 Task: Go to Program & Features. Select Whole Food Market. Add to cart Organic Spinach-2. Select Amazon Health. Add to cart Mineral Supplements-2. Place order for Daisy Wilson, _x000D_
675 Giesler Rd_x000D_
Jasper, Indiana(IN), 47546, Cell Number (812) 678-2353
Action: Mouse moved to (22, 83)
Screenshot: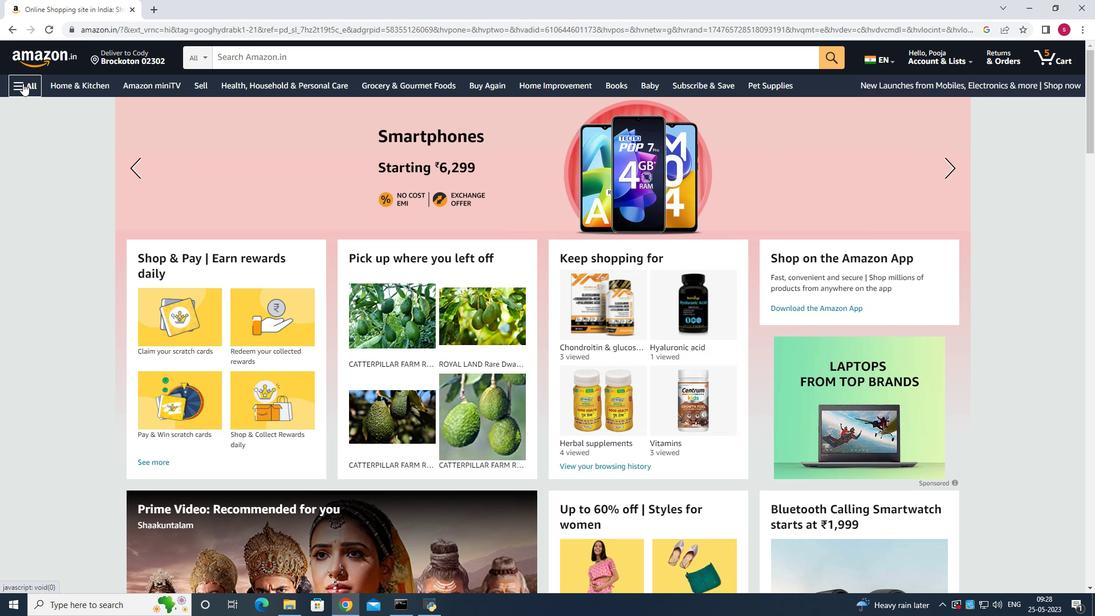 
Action: Mouse pressed left at (22, 83)
Screenshot: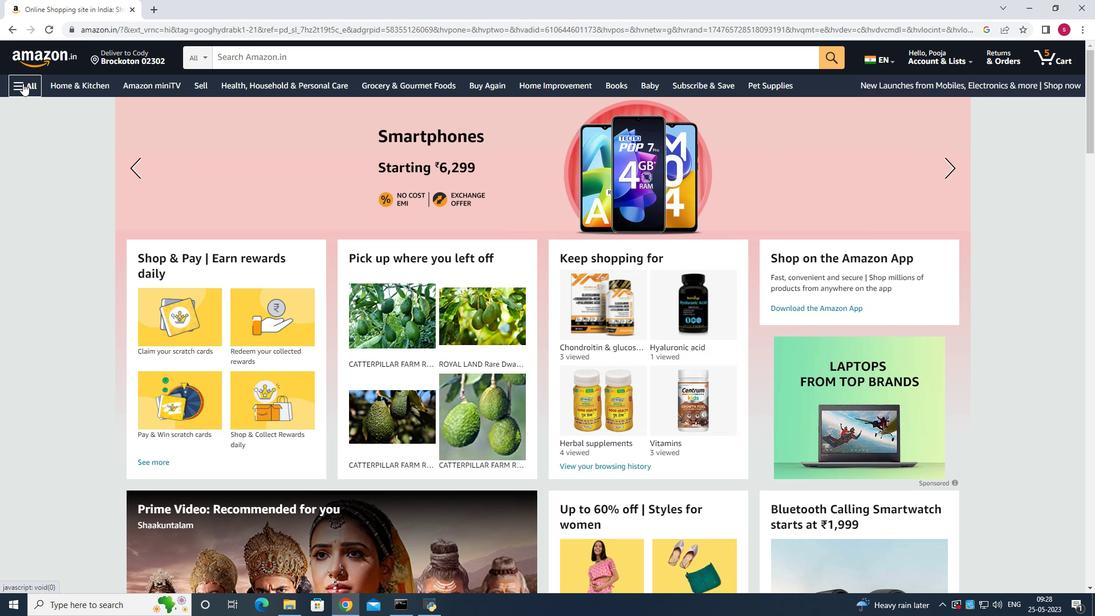 
Action: Mouse moved to (71, 164)
Screenshot: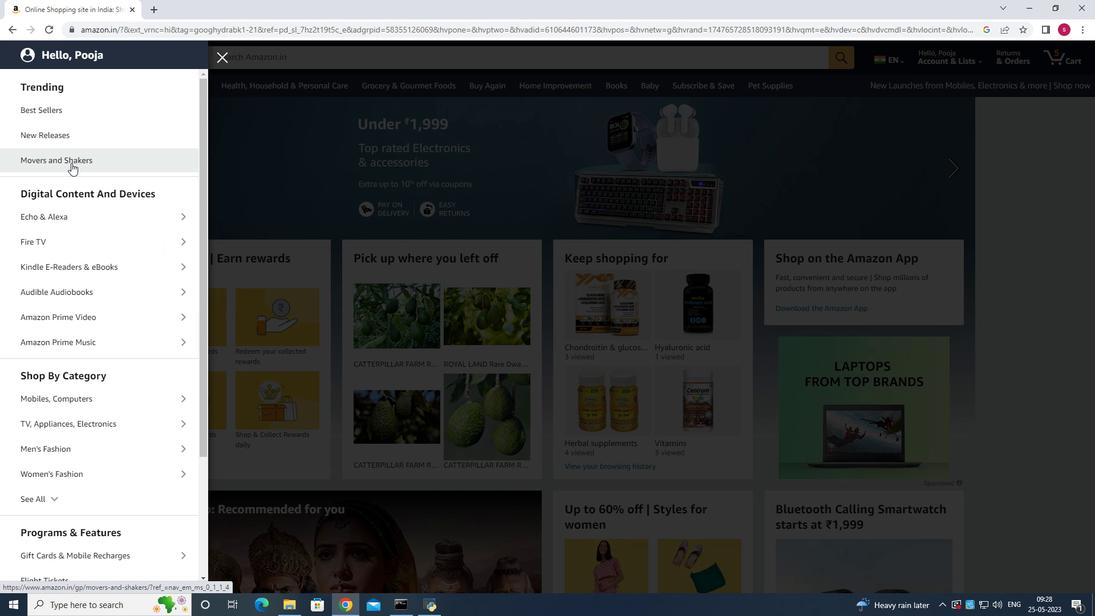 
Action: Mouse scrolled (71, 164) with delta (0, 0)
Screenshot: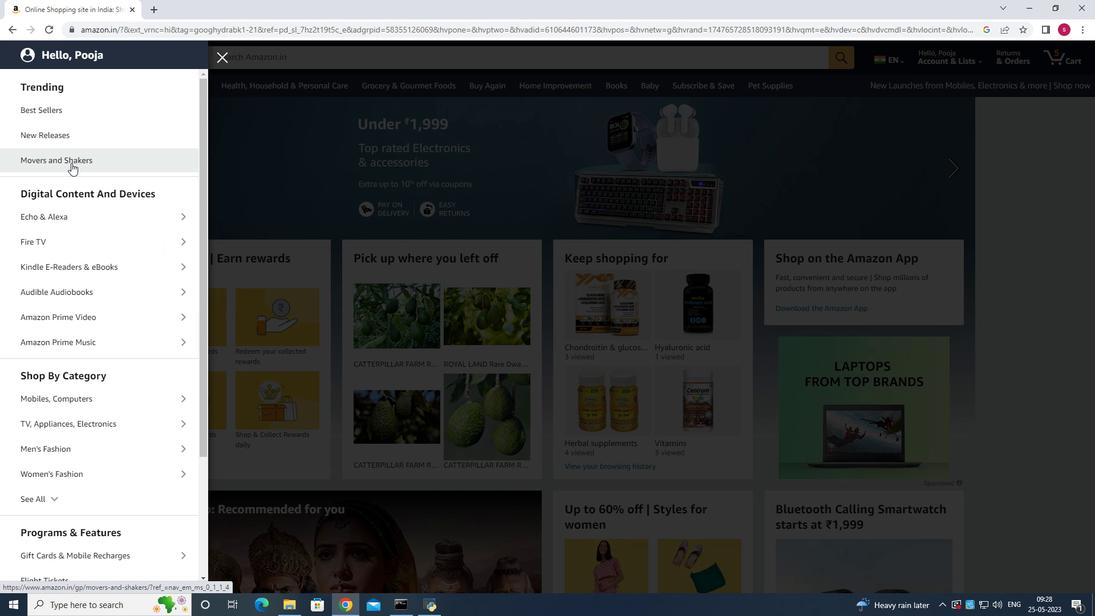 
Action: Mouse scrolled (71, 164) with delta (0, 0)
Screenshot: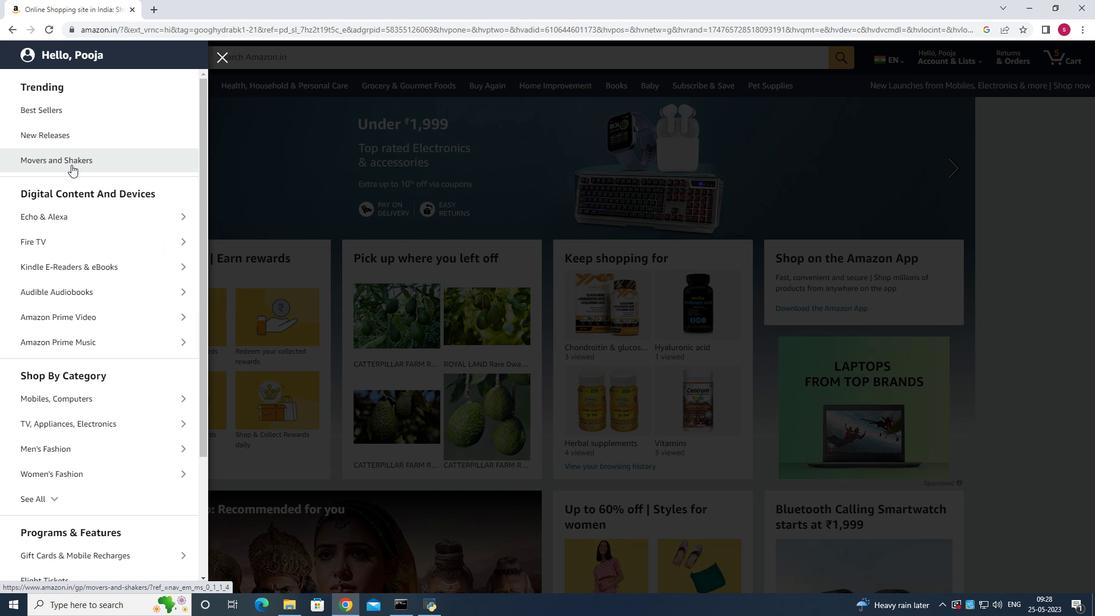 
Action: Mouse scrolled (71, 164) with delta (0, 0)
Screenshot: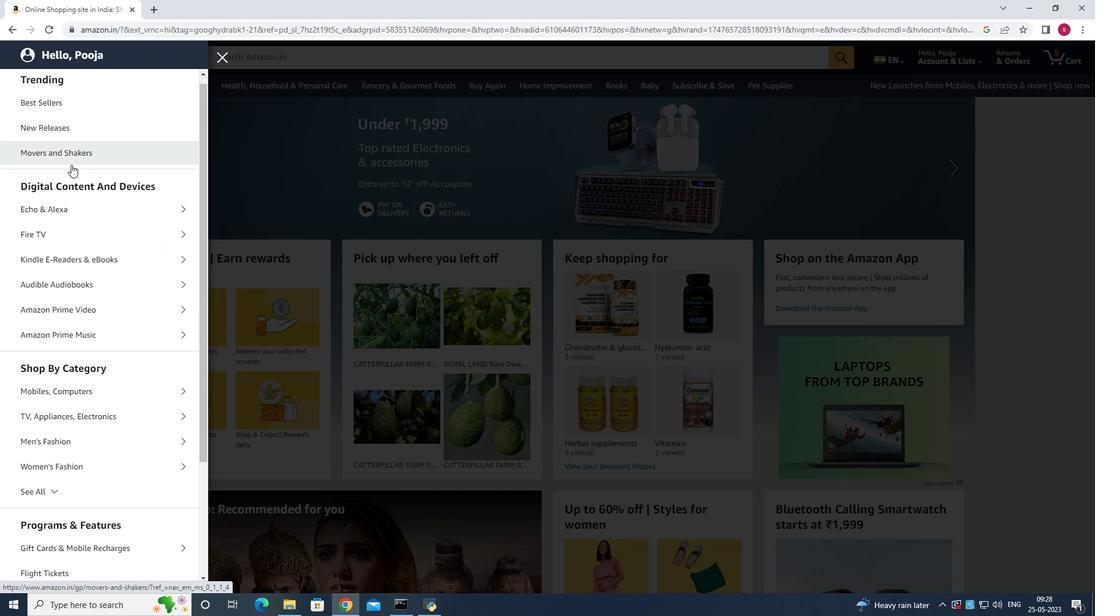 
Action: Mouse scrolled (71, 164) with delta (0, 0)
Screenshot: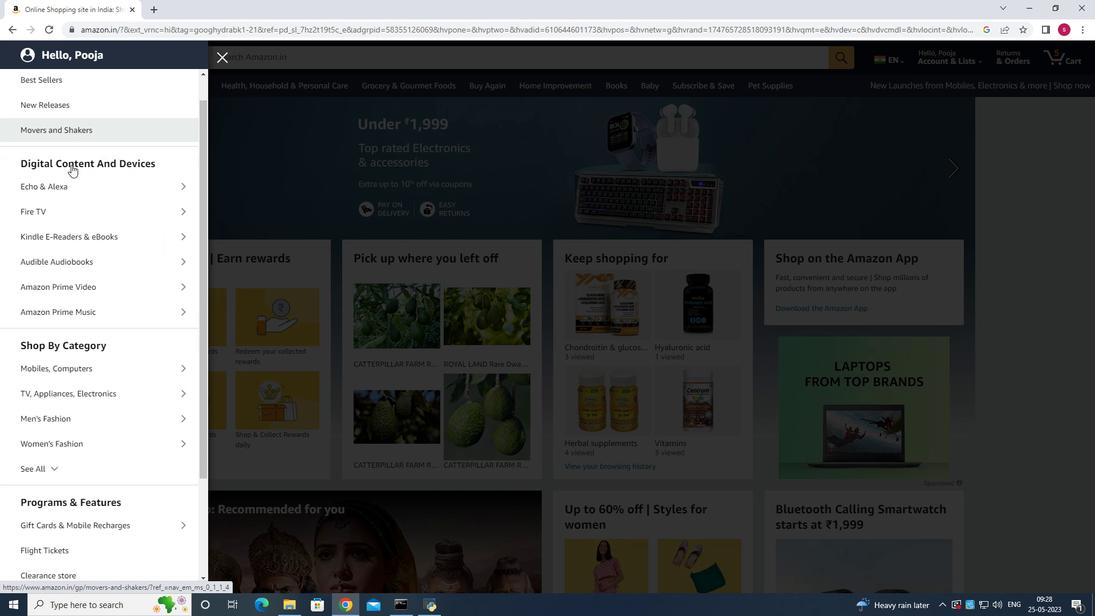 
Action: Mouse scrolled (71, 164) with delta (0, 0)
Screenshot: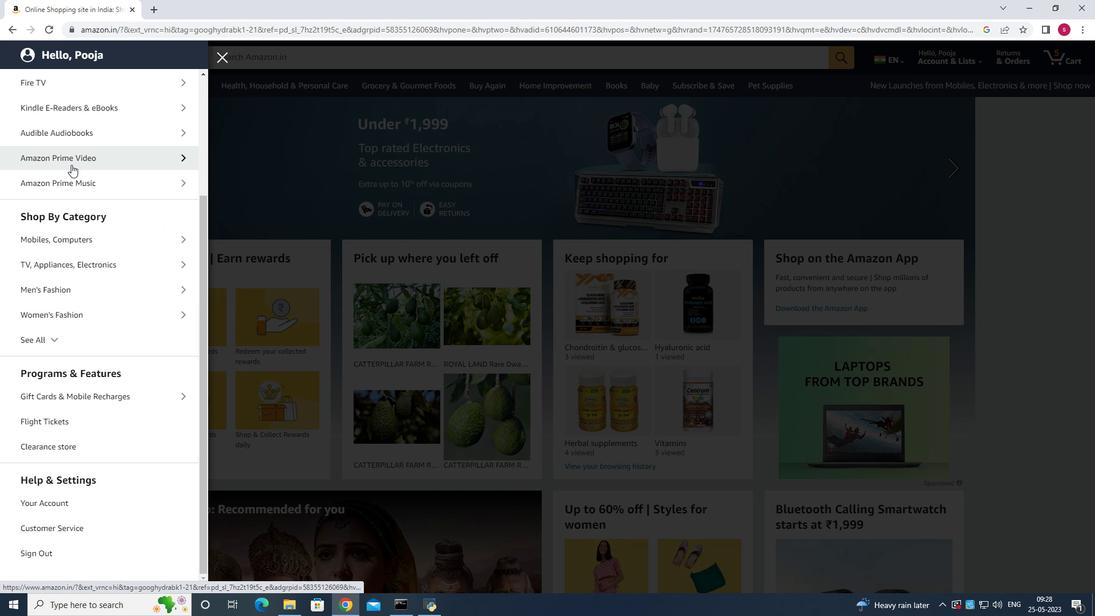 
Action: Mouse scrolled (71, 164) with delta (0, 0)
Screenshot: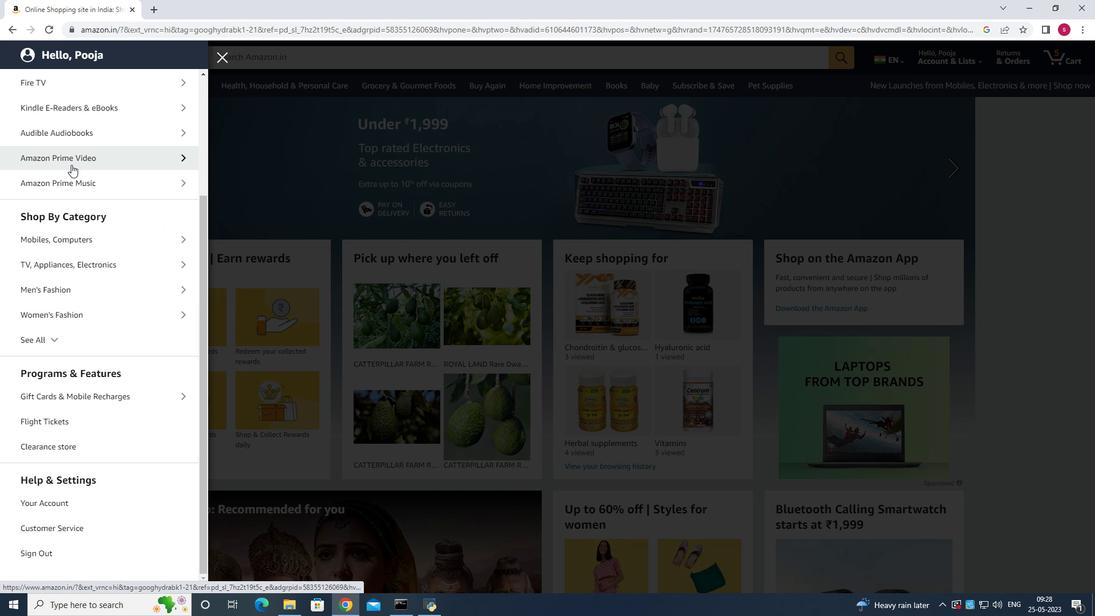 
Action: Mouse scrolled (71, 164) with delta (0, 0)
Screenshot: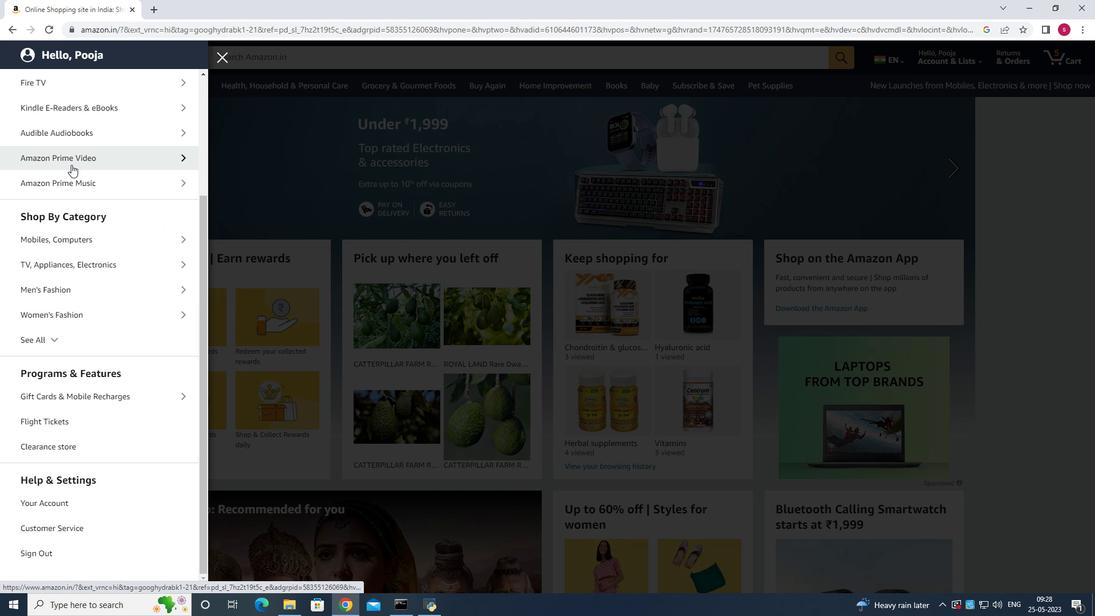 
Action: Mouse moved to (106, 400)
Screenshot: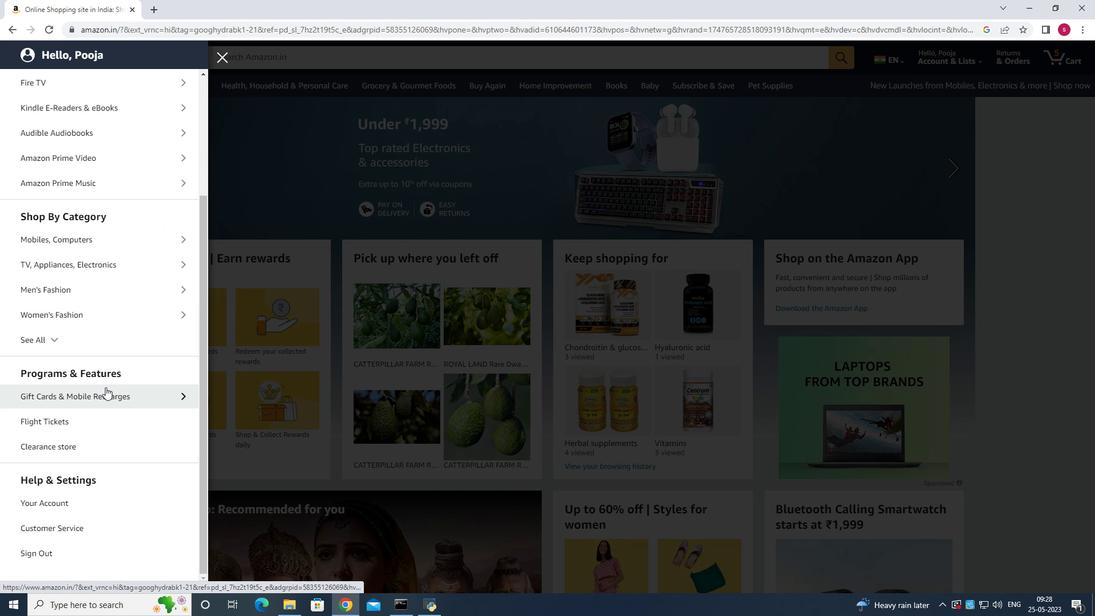 
Action: Mouse pressed left at (106, 400)
Screenshot: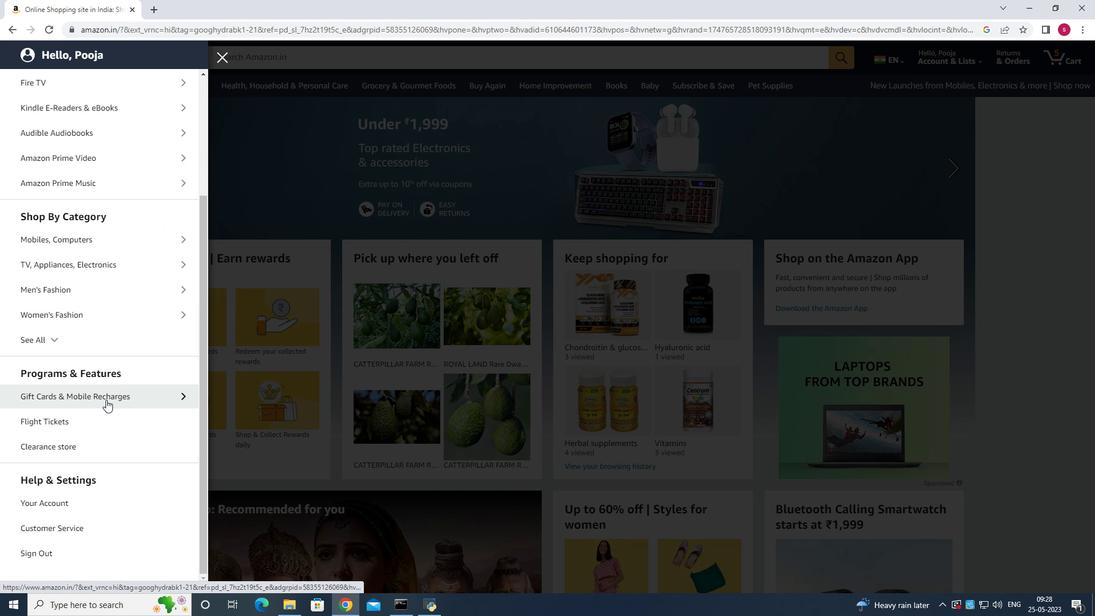
Action: Mouse moved to (345, 256)
Screenshot: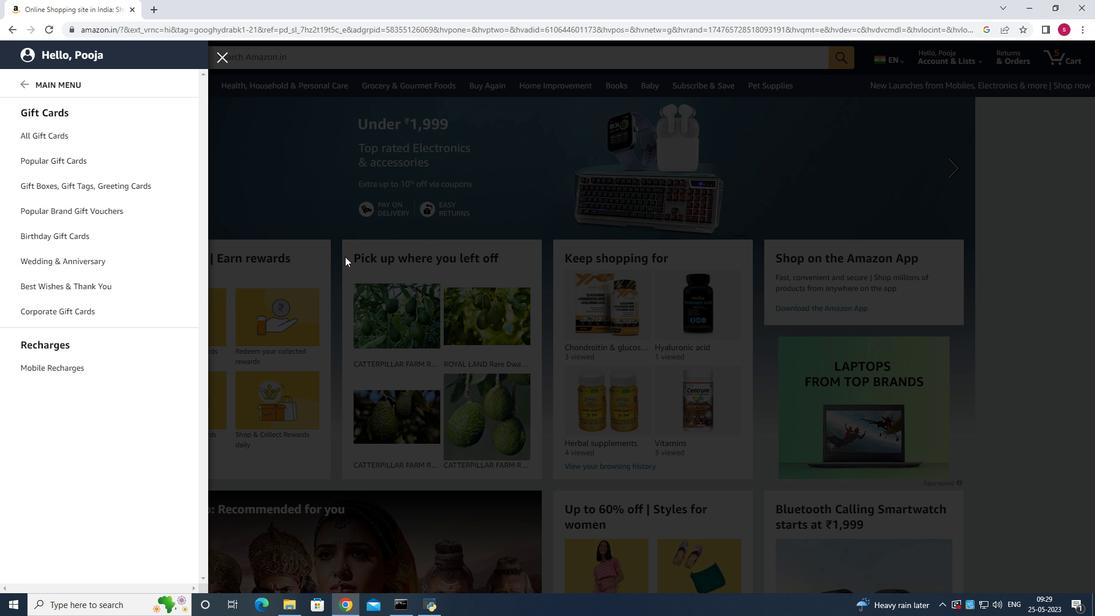 
Action: Mouse pressed left at (345, 256)
Screenshot: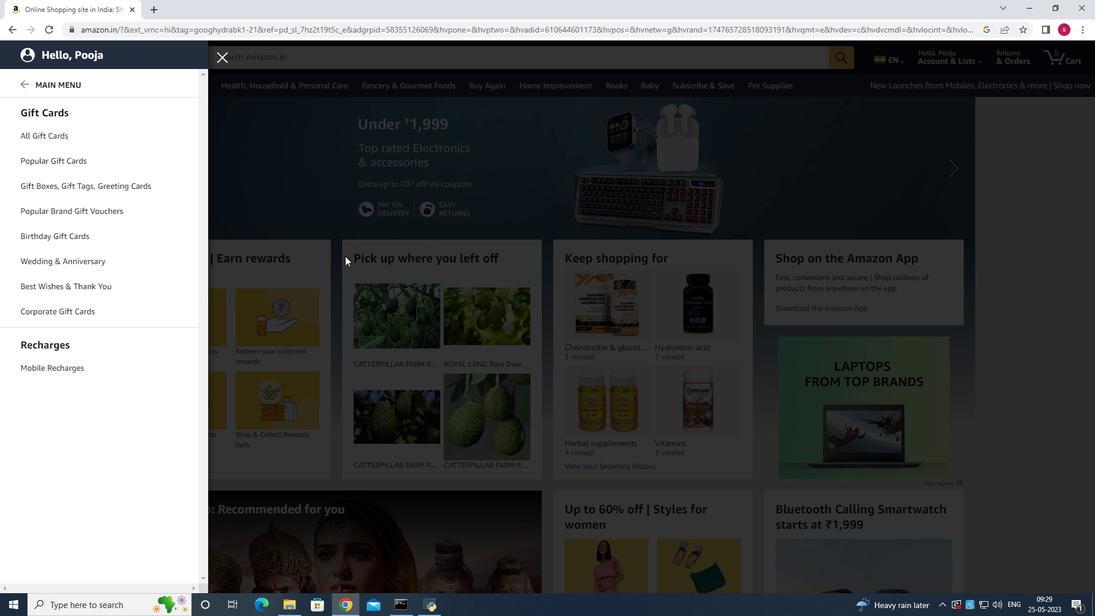 
Action: Mouse moved to (274, 54)
Screenshot: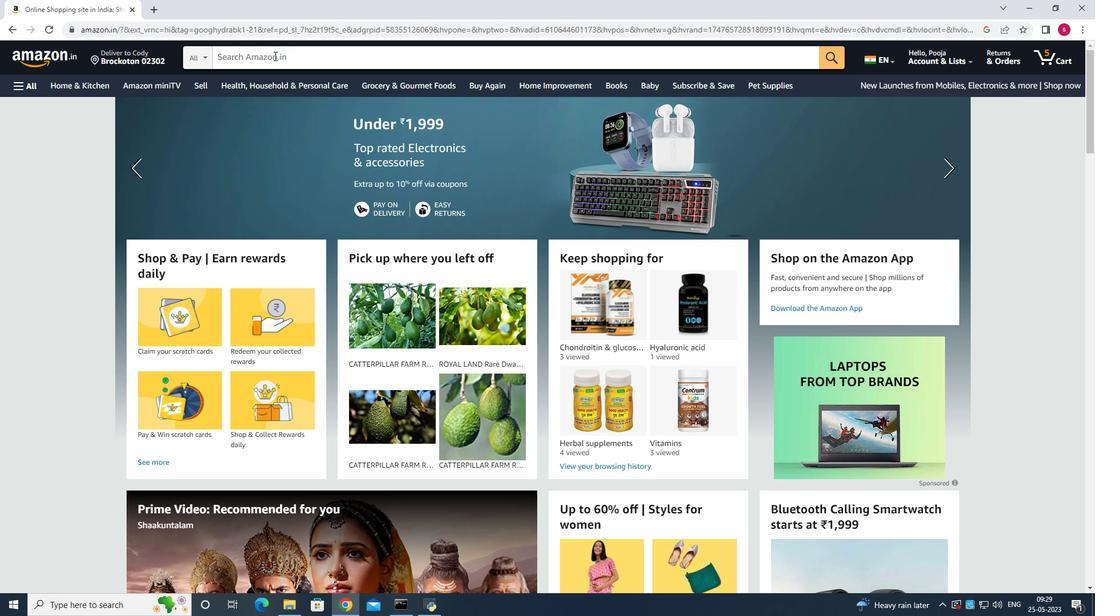 
Action: Mouse pressed left at (274, 54)
Screenshot: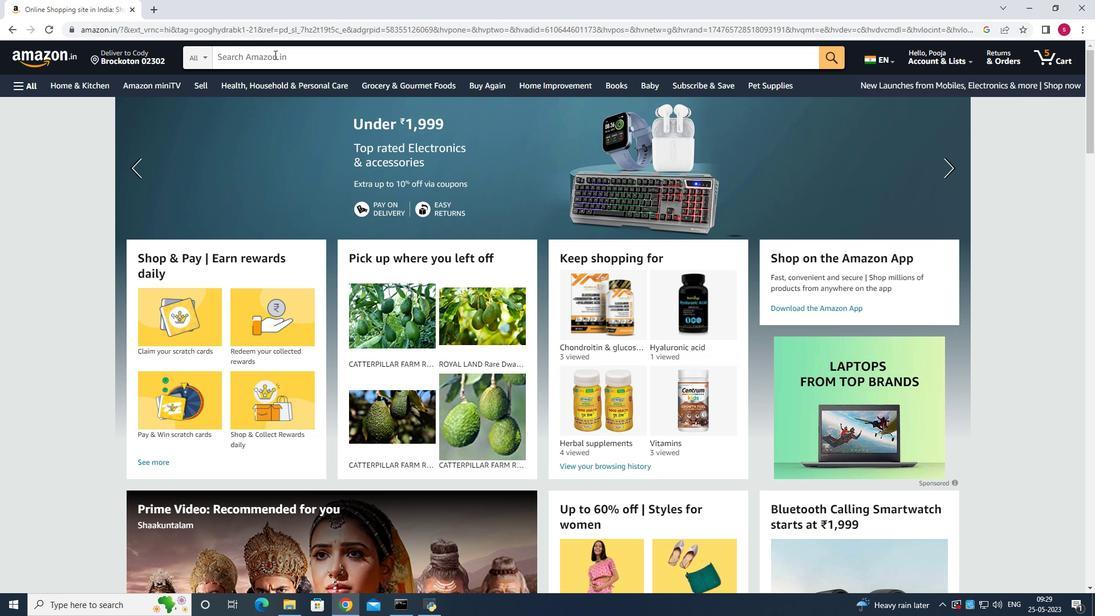 
Action: Key pressed whole<Key.space>food<Key.space>market<Key.enter>
Screenshot: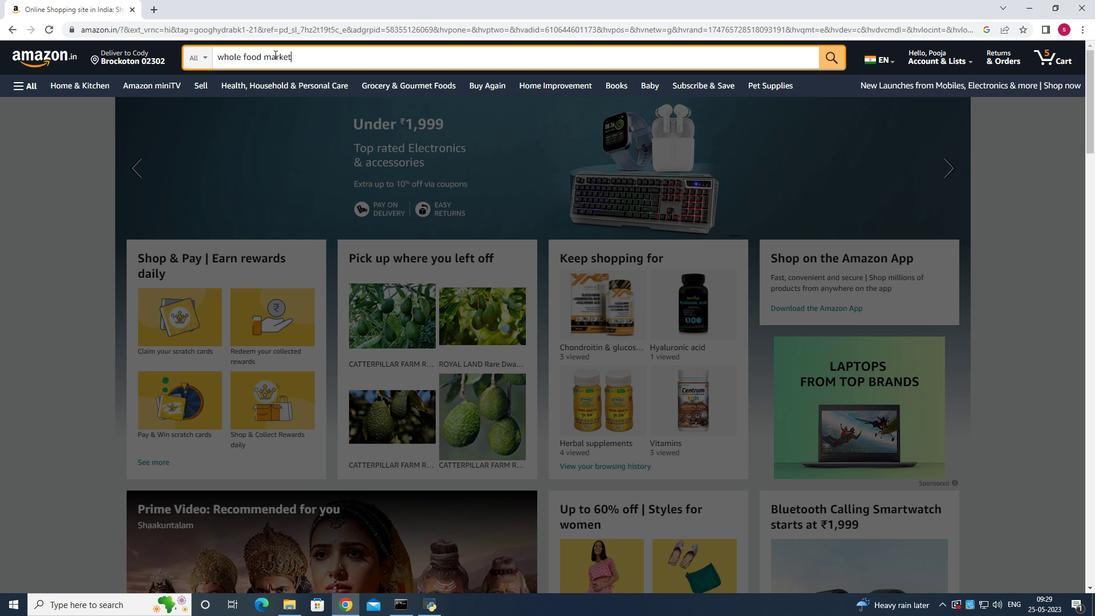 
Action: Mouse moved to (451, 59)
Screenshot: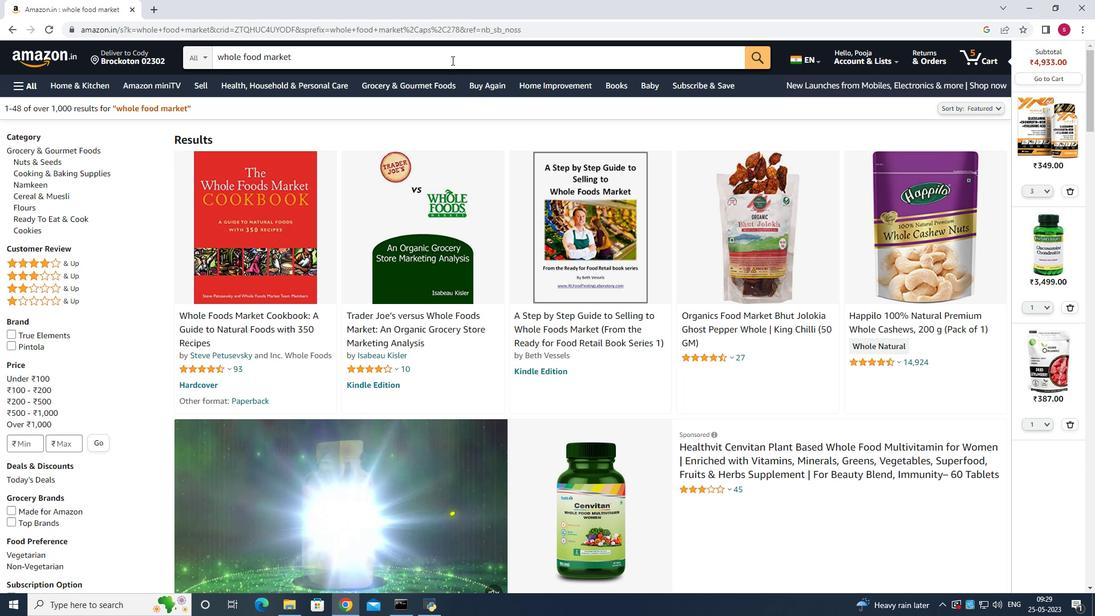 
Action: Mouse pressed left at (451, 59)
Screenshot: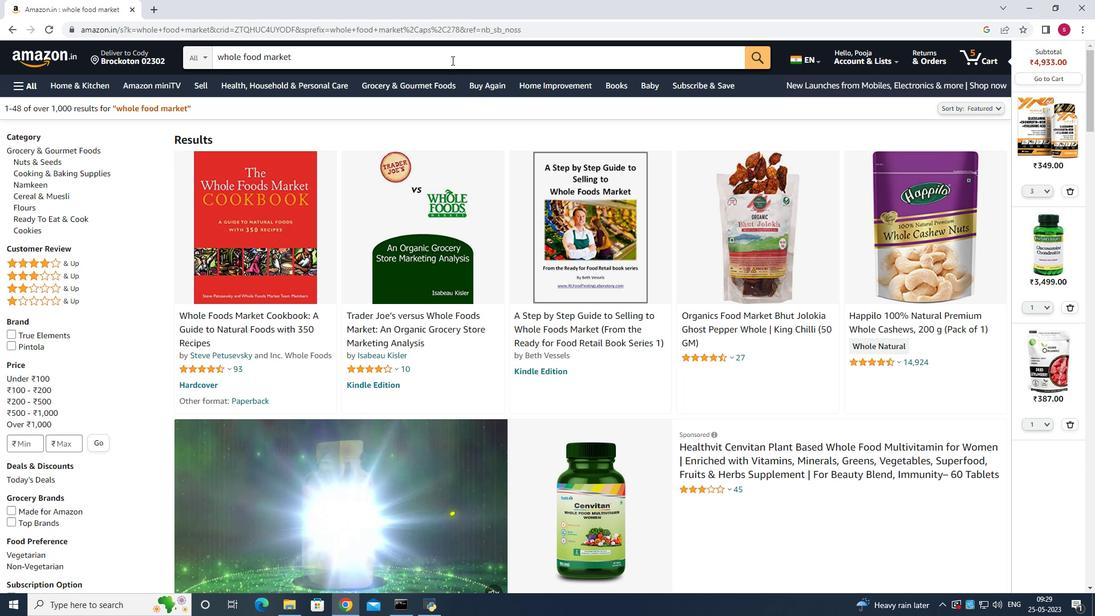 
Action: Key pressed <Key.backspace><Key.backspace><Key.backspace><Key.backspace><Key.backspace><Key.backspace><Key.backspace><Key.backspace><Key.backspace><Key.backspace><Key.backspace><Key.backspace><Key.backspace><Key.backspace><Key.backspace><Key.backspace><Key.backspace><Key.backspace><Key.backspace><Key.backspace><Key.backspace><Key.backspace><Key.backspace><Key.backspace><Key.backspace><Key.backspace><Key.backspace>organic<Key.space>si<Key.backspace>pinach<Key.enter>
Screenshot: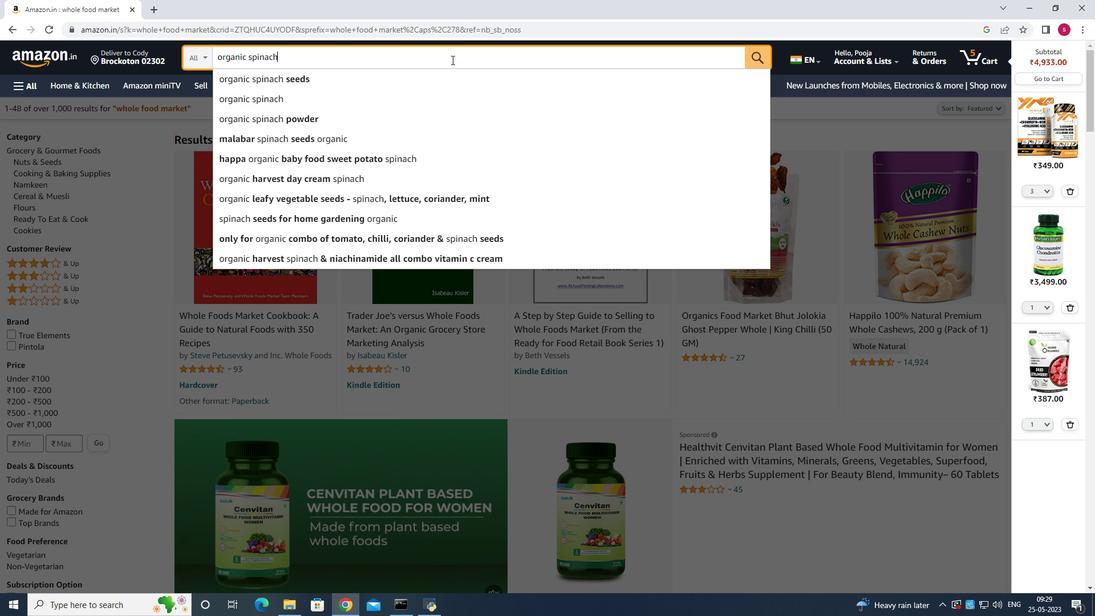 
Action: Mouse moved to (513, 486)
Screenshot: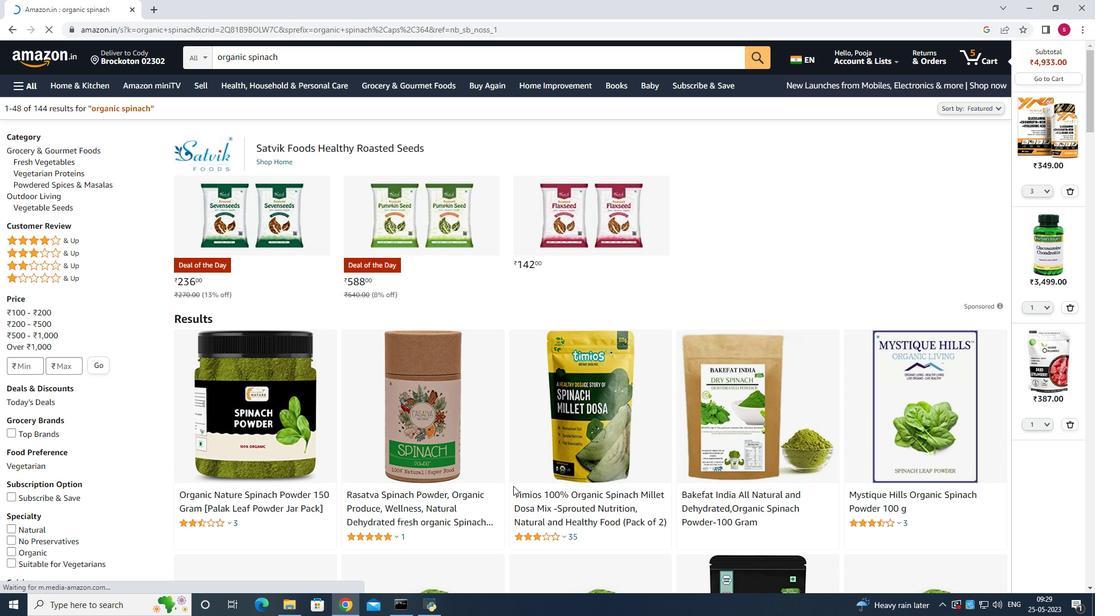 
Action: Mouse scrolled (513, 485) with delta (0, 0)
Screenshot: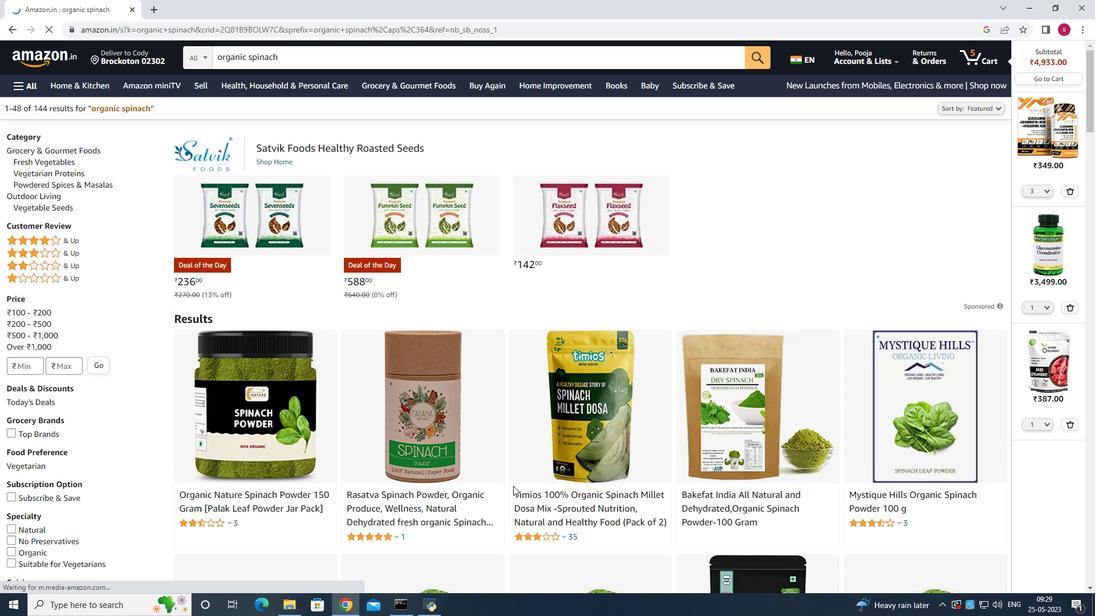 
Action: Mouse moved to (265, 368)
Screenshot: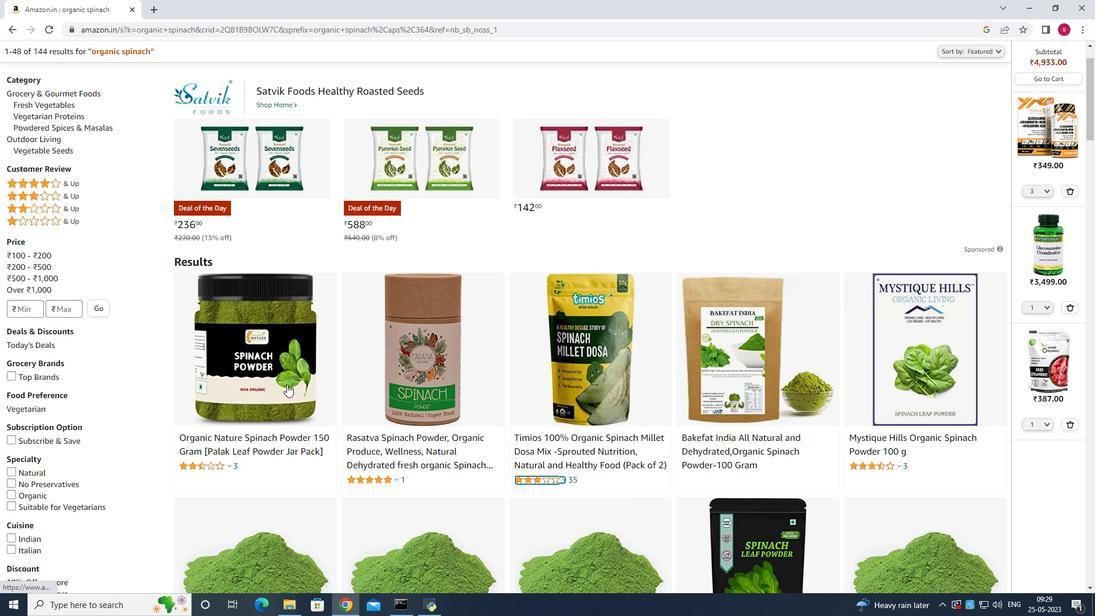 
Action: Mouse pressed left at (265, 368)
Screenshot: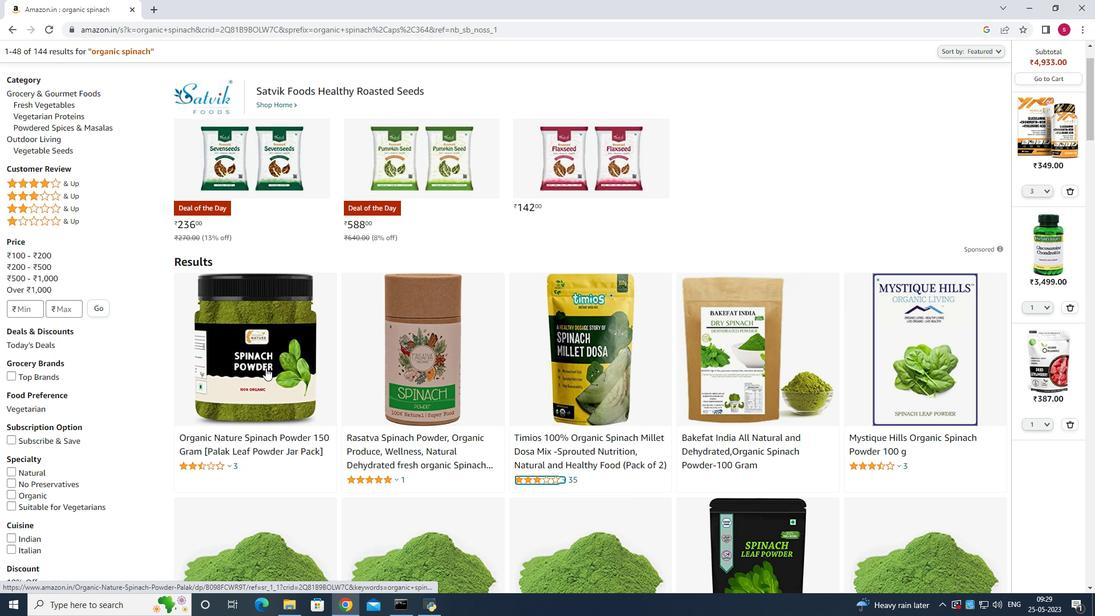 
Action: Mouse moved to (564, 506)
Screenshot: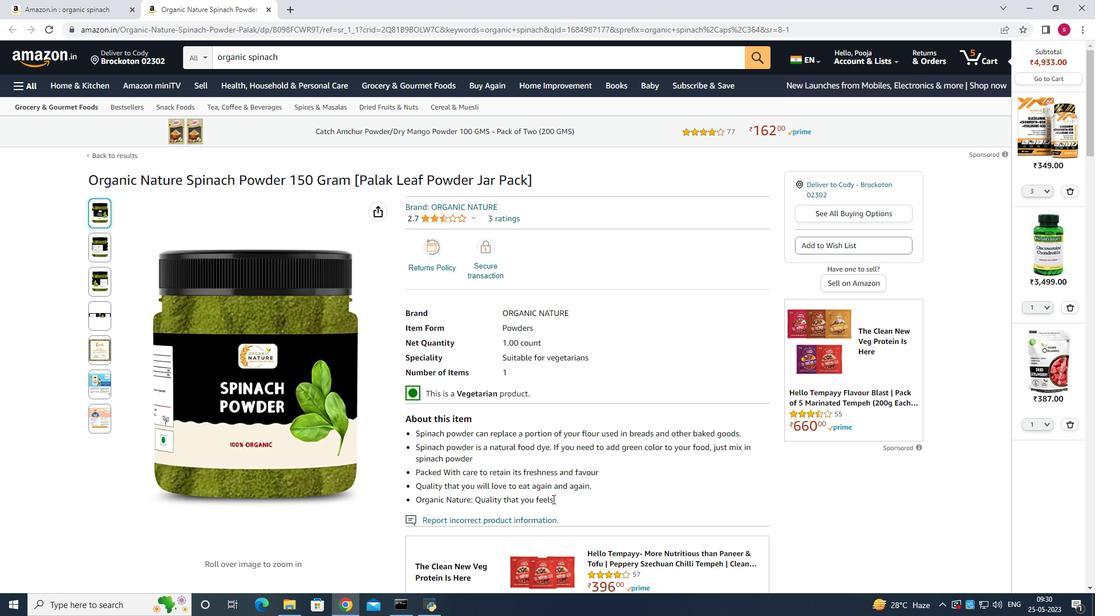 
Action: Mouse scrolled (564, 505) with delta (0, 0)
Screenshot: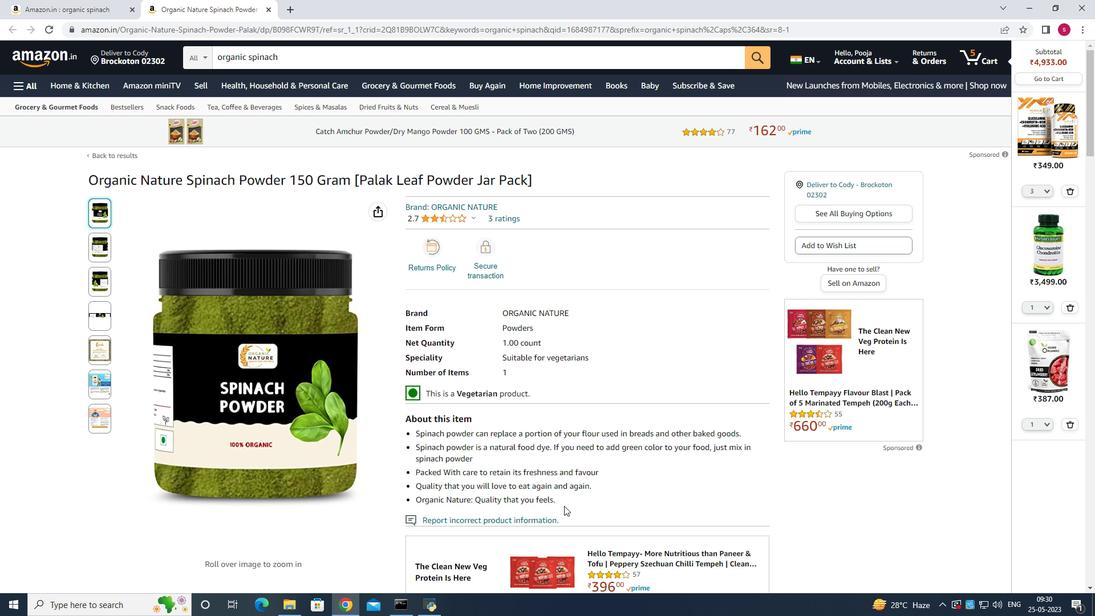 
Action: Mouse scrolled (564, 505) with delta (0, 0)
Screenshot: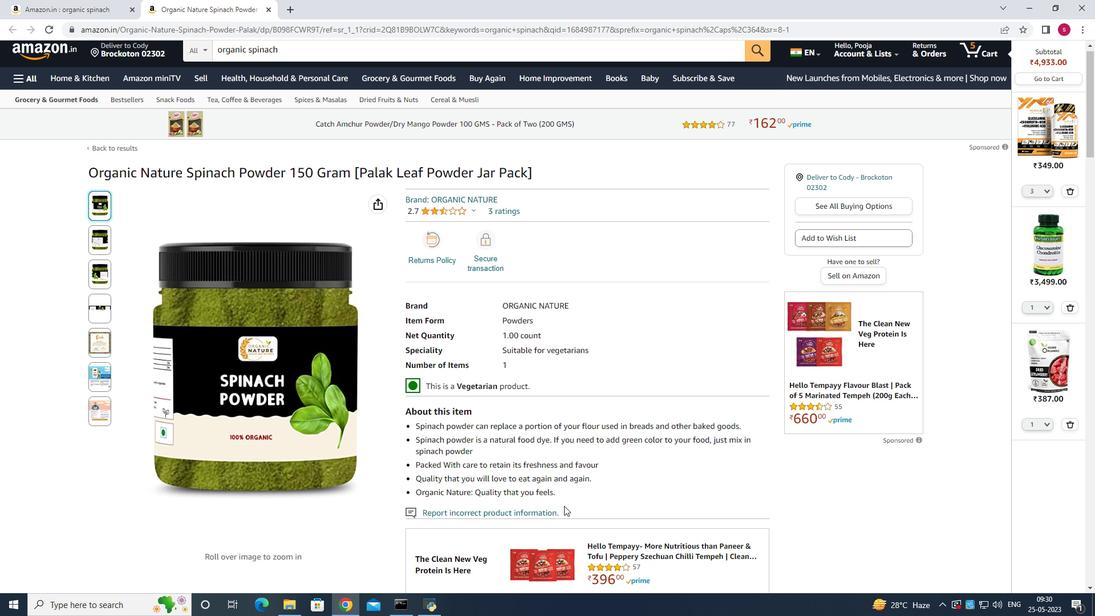 
Action: Mouse scrolled (564, 505) with delta (0, 0)
Screenshot: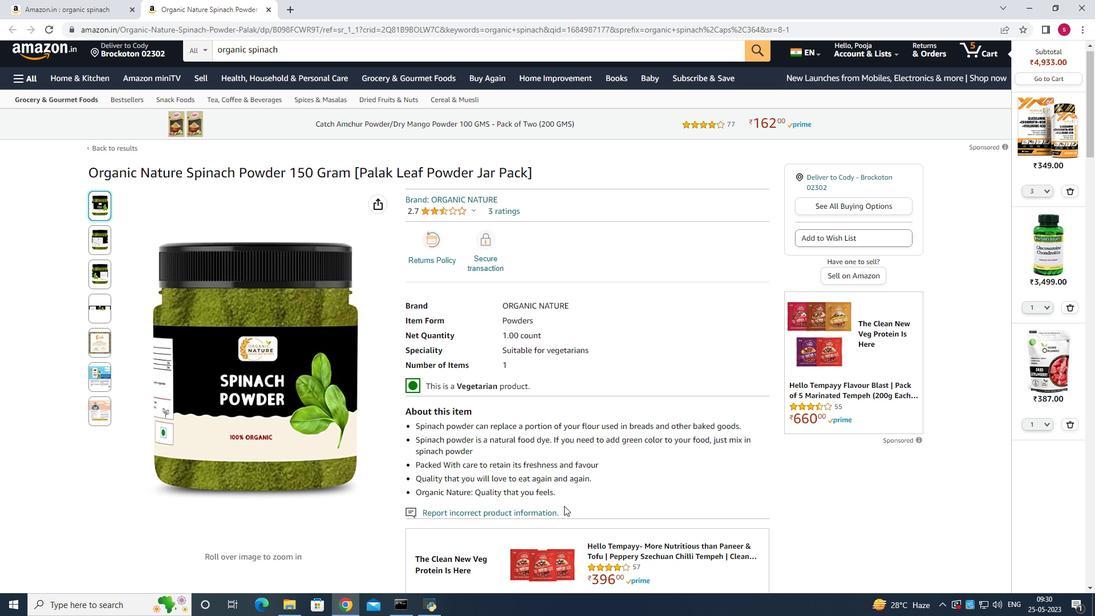 
Action: Mouse scrolled (564, 505) with delta (0, 0)
Screenshot: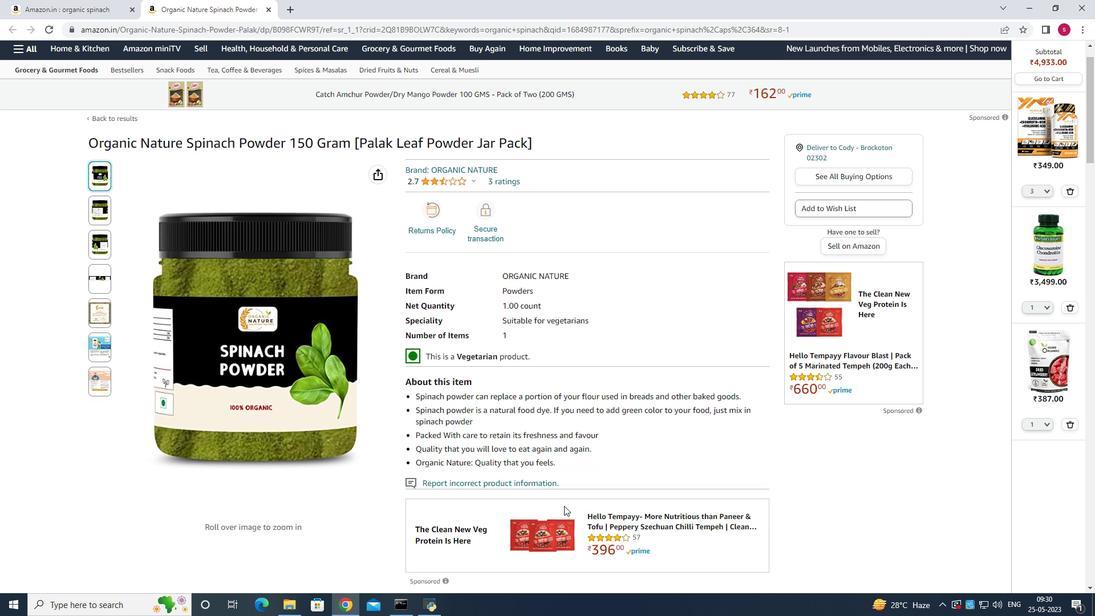 
Action: Mouse scrolled (564, 506) with delta (0, 0)
Screenshot: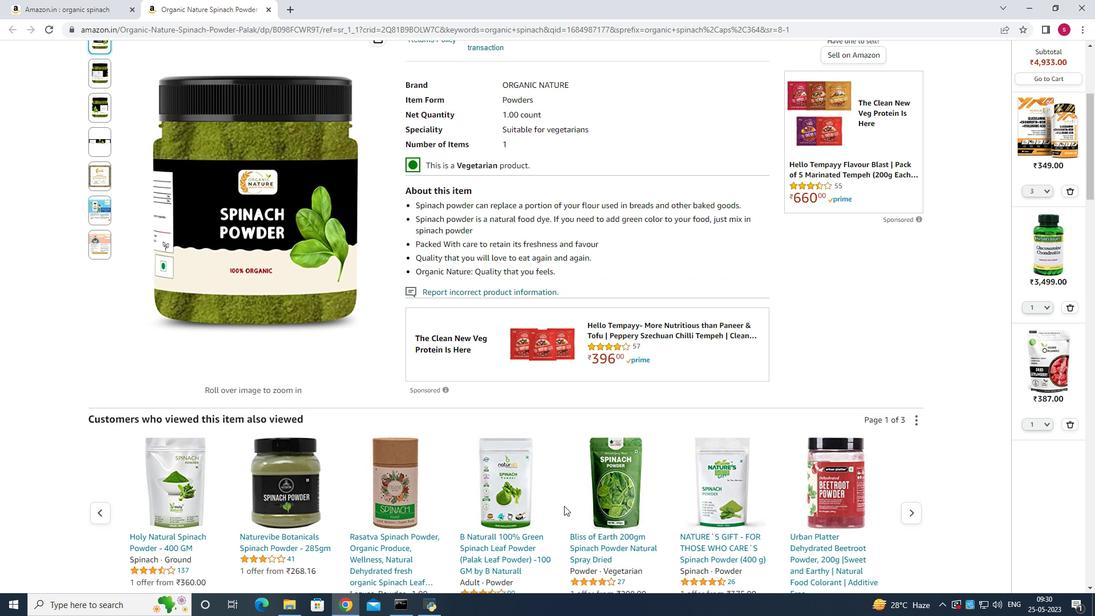 
Action: Mouse scrolled (564, 506) with delta (0, 0)
Screenshot: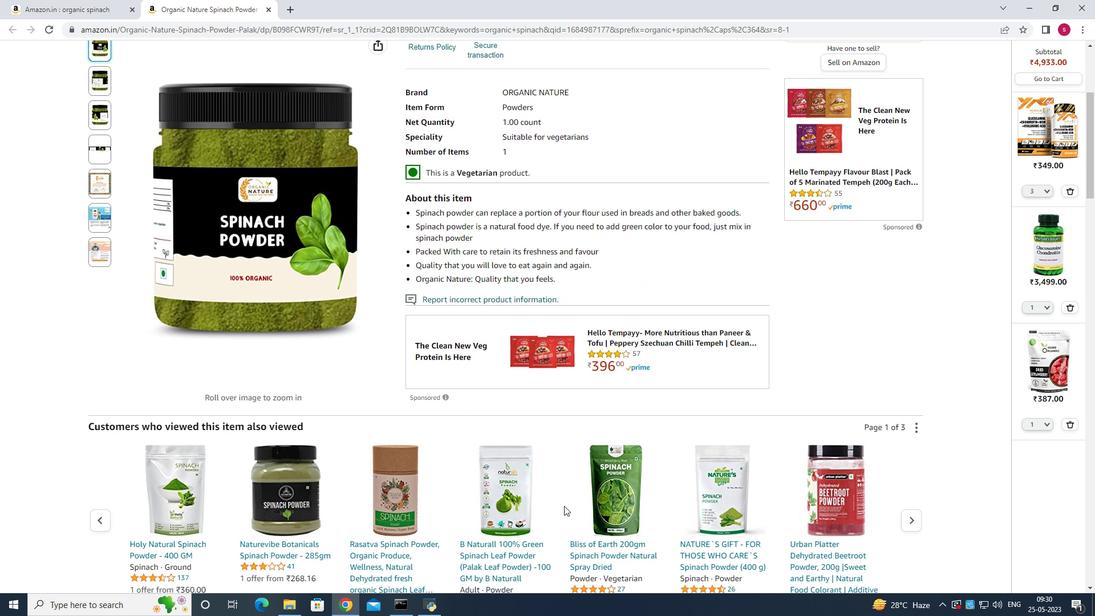 
Action: Mouse scrolled (564, 506) with delta (0, 0)
Screenshot: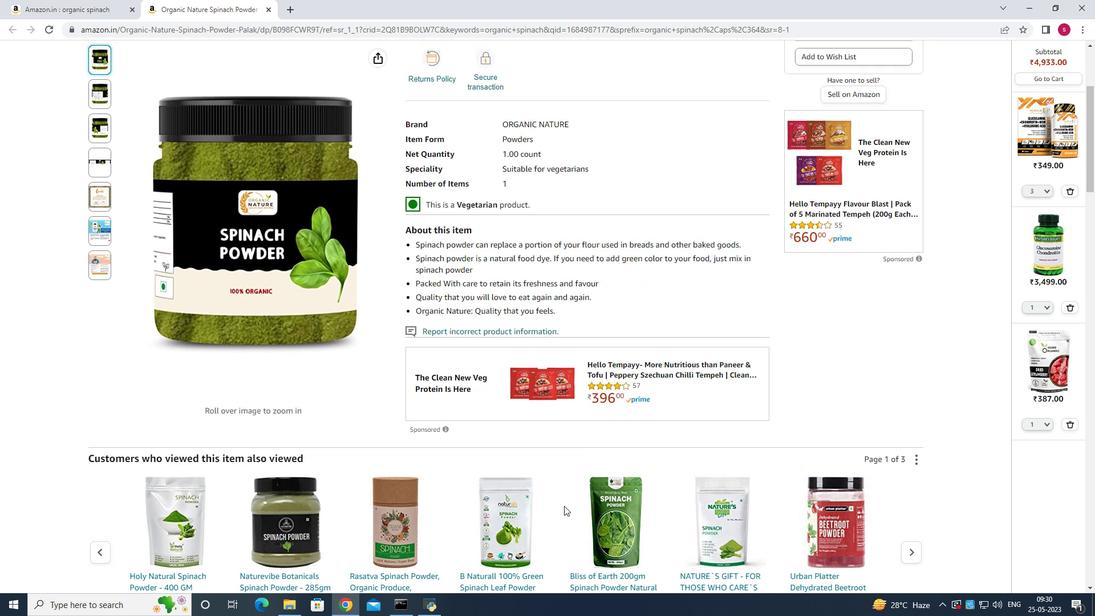 
Action: Mouse scrolled (564, 506) with delta (0, 0)
Screenshot: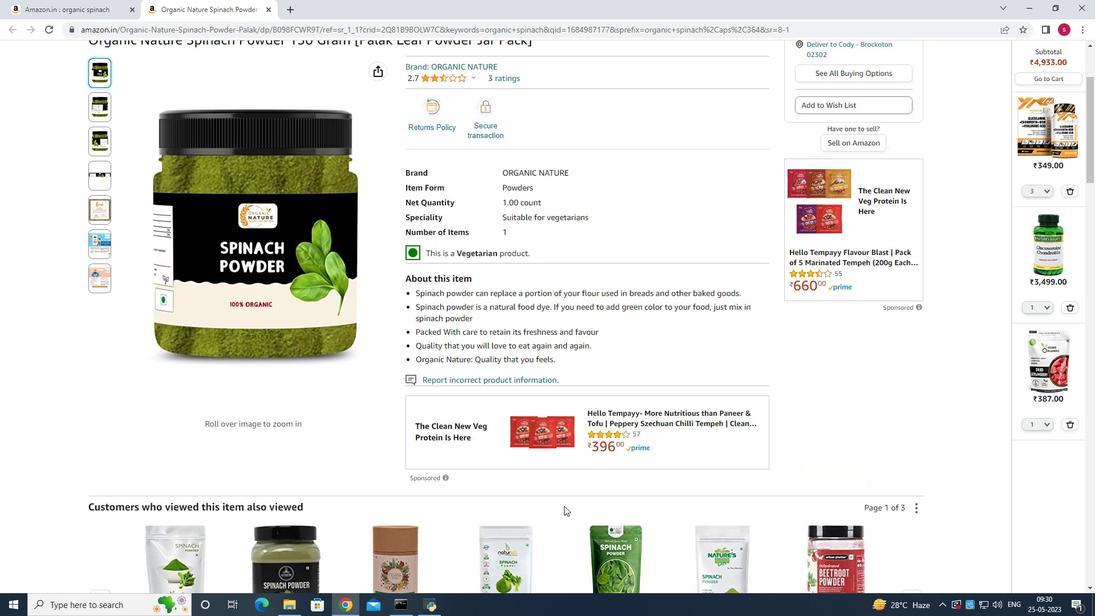
Action: Mouse scrolled (564, 506) with delta (0, 0)
Screenshot: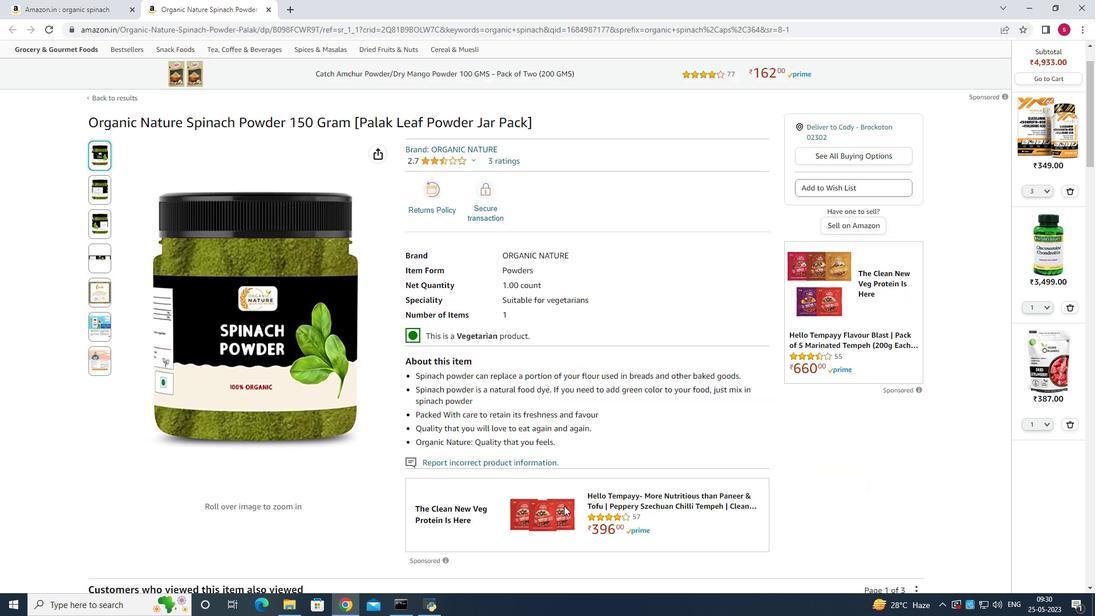 
Action: Mouse moved to (1072, 308)
Screenshot: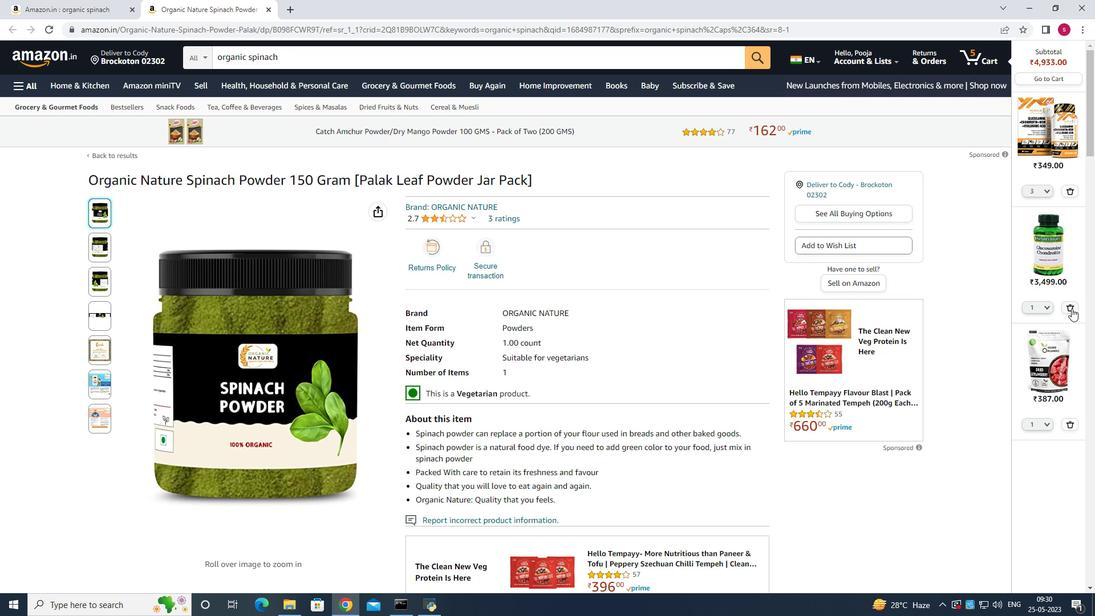 
Action: Mouse pressed left at (1072, 308)
Screenshot: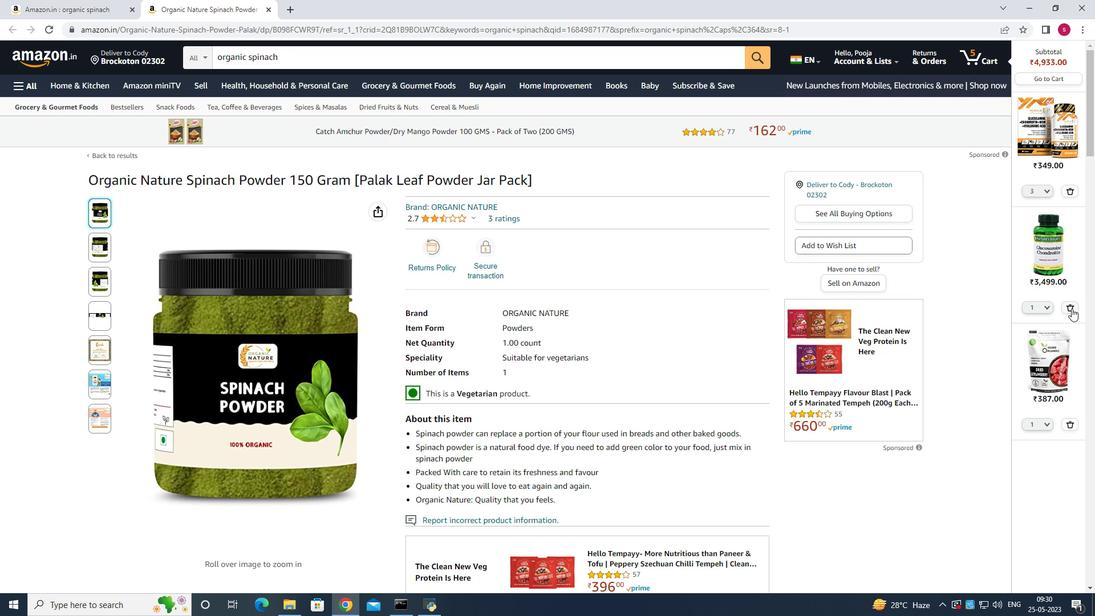 
Action: Mouse moved to (1071, 365)
Screenshot: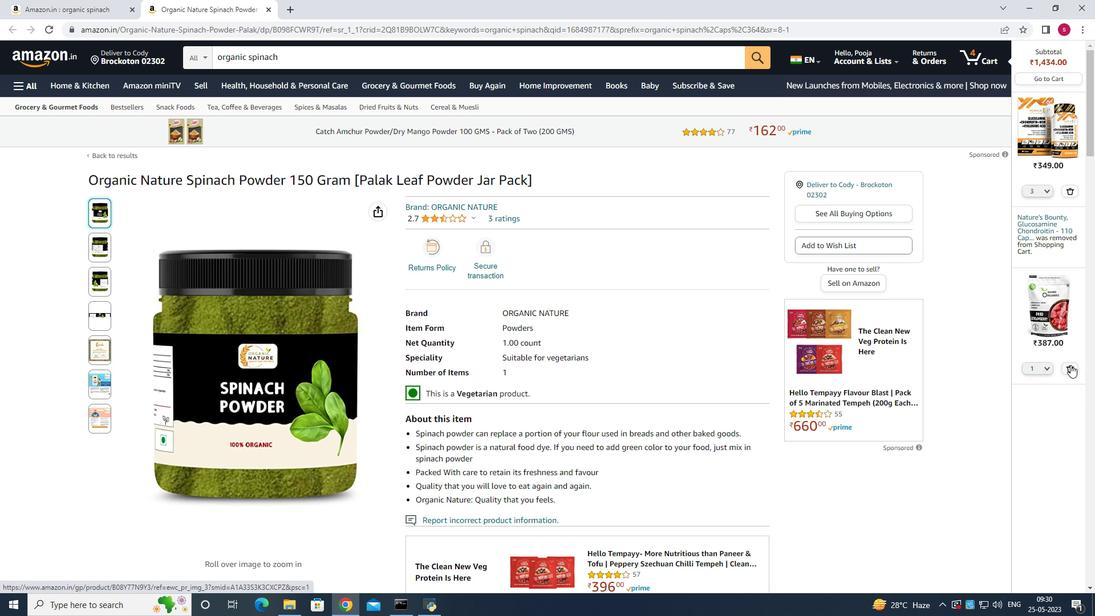 
Action: Mouse pressed left at (1071, 365)
Screenshot: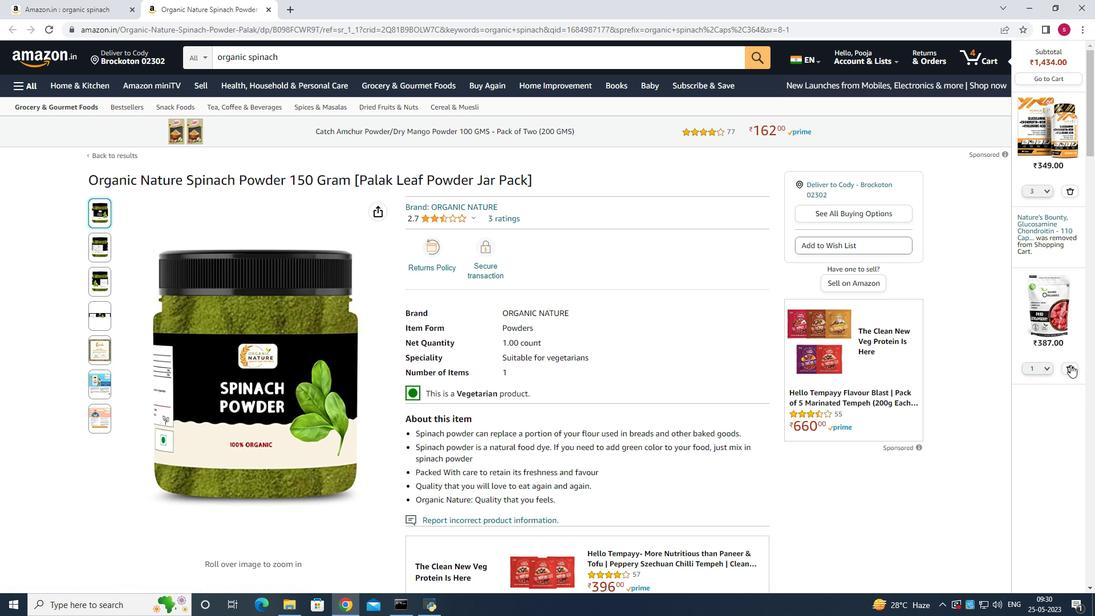 
Action: Mouse moved to (1069, 189)
Screenshot: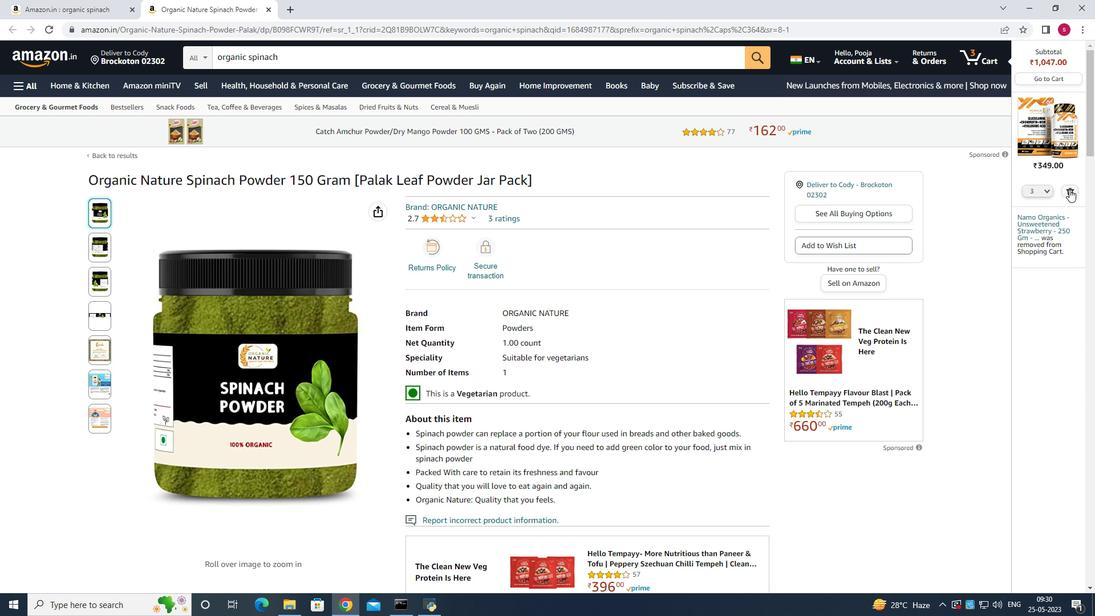 
Action: Mouse pressed left at (1069, 189)
Screenshot: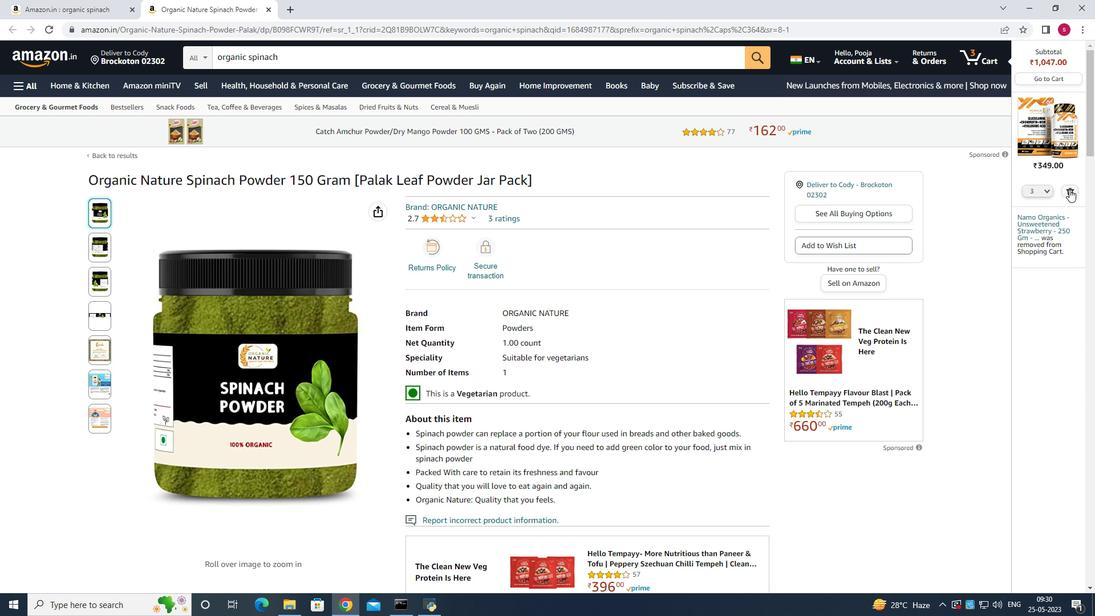 
Action: Mouse moved to (583, 449)
Screenshot: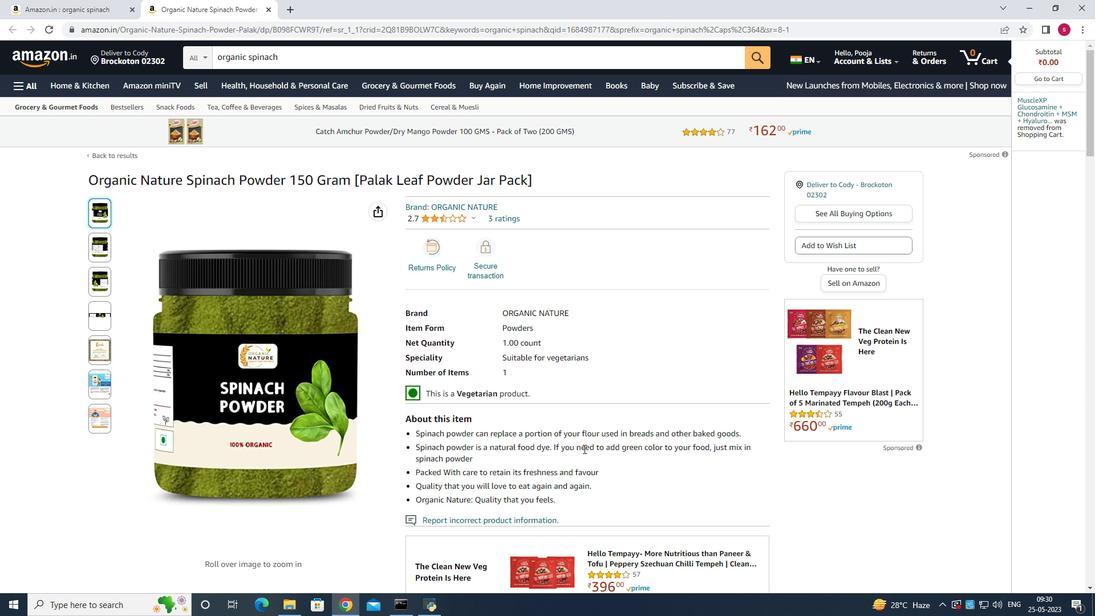 
Action: Mouse scrolled (583, 448) with delta (0, 0)
Screenshot: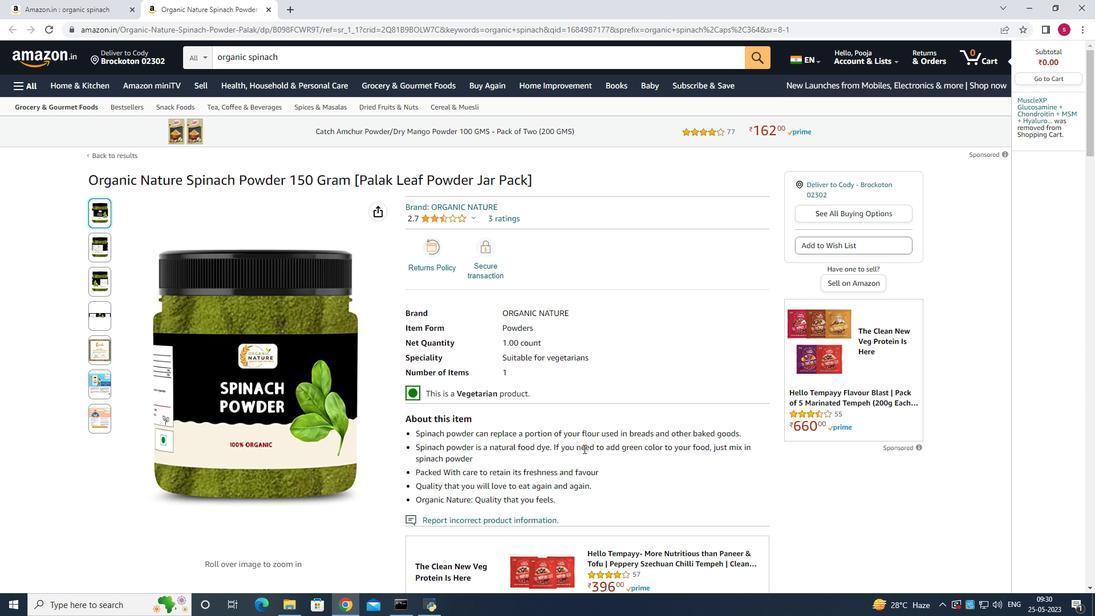 
Action: Mouse scrolled (583, 448) with delta (0, 0)
Screenshot: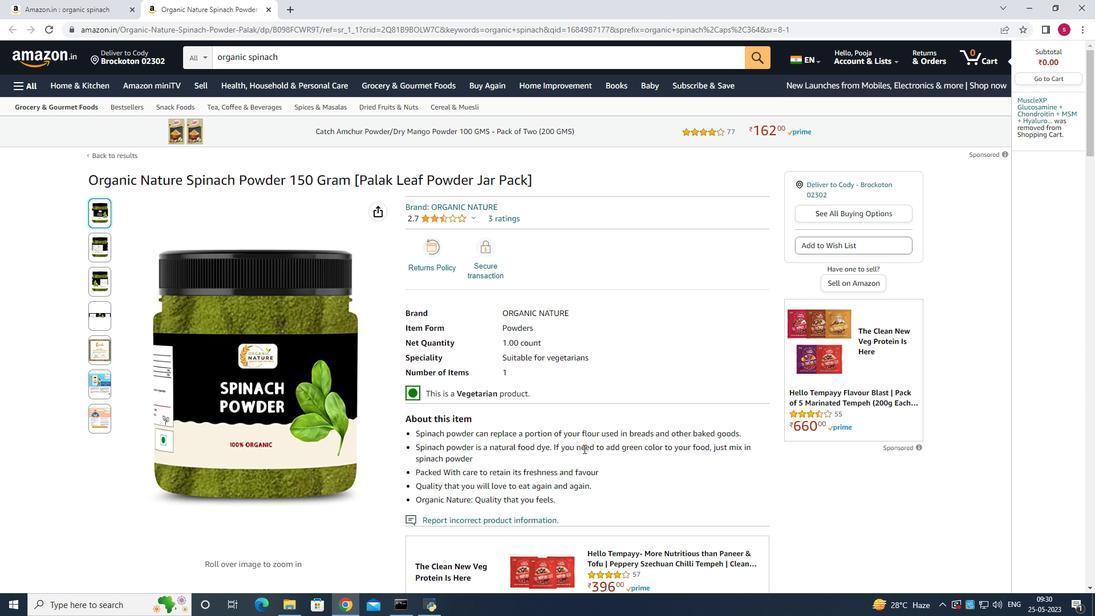 
Action: Mouse scrolled (583, 448) with delta (0, 0)
Screenshot: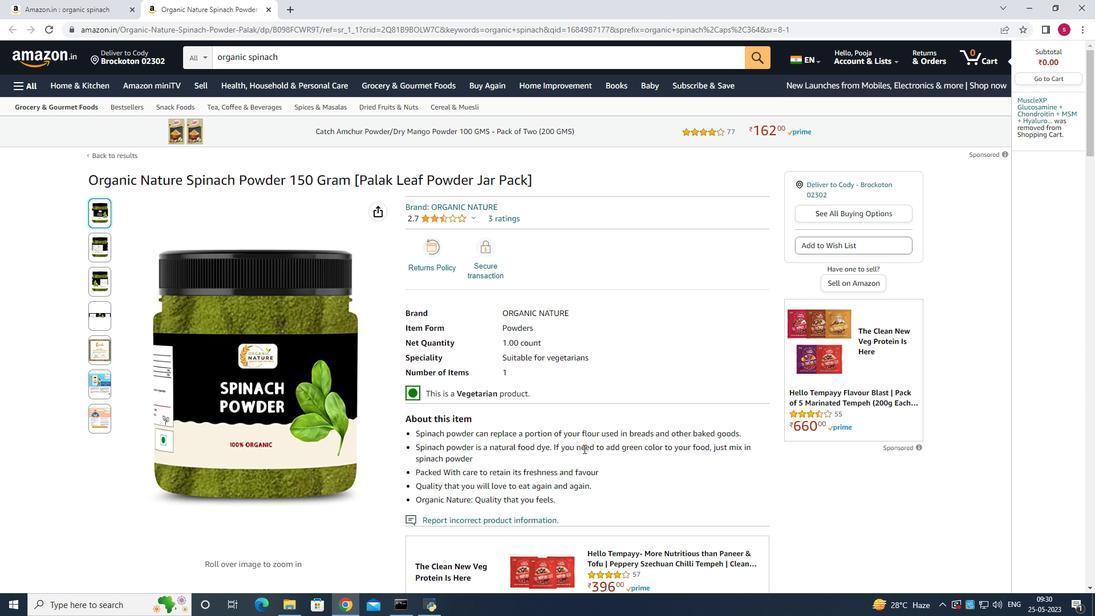 
Action: Mouse scrolled (583, 448) with delta (0, 0)
Screenshot: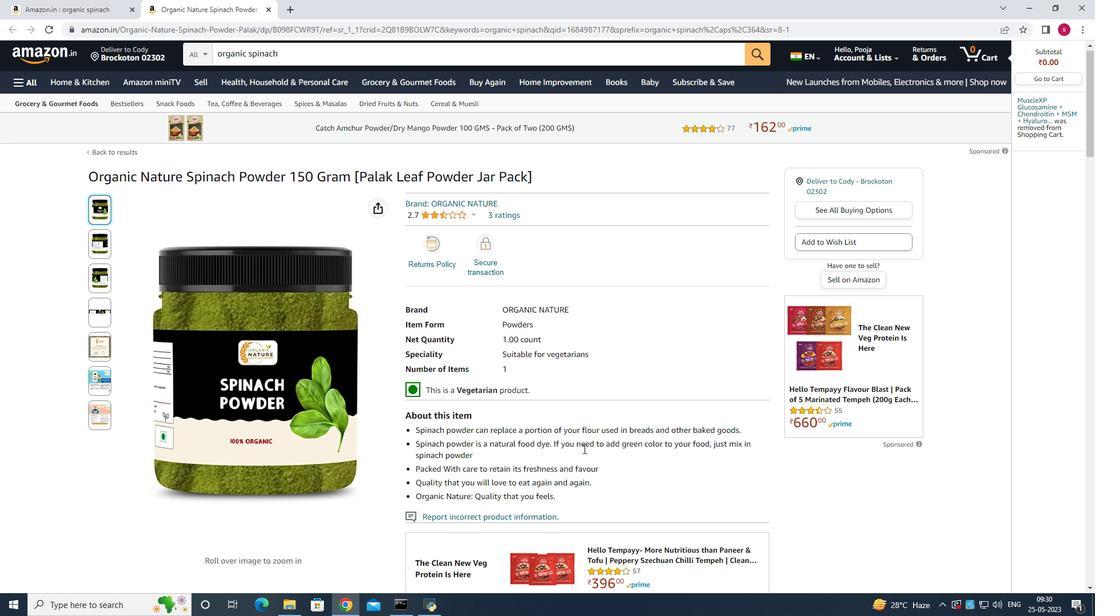 
Action: Mouse scrolled (583, 448) with delta (0, 0)
Screenshot: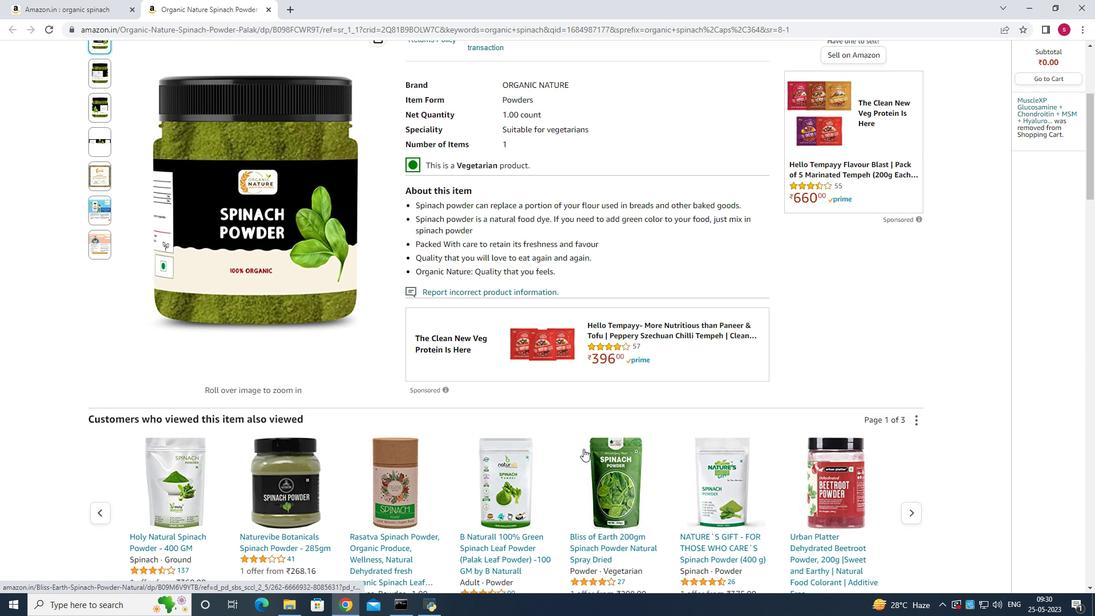 
Action: Mouse scrolled (583, 448) with delta (0, 0)
Screenshot: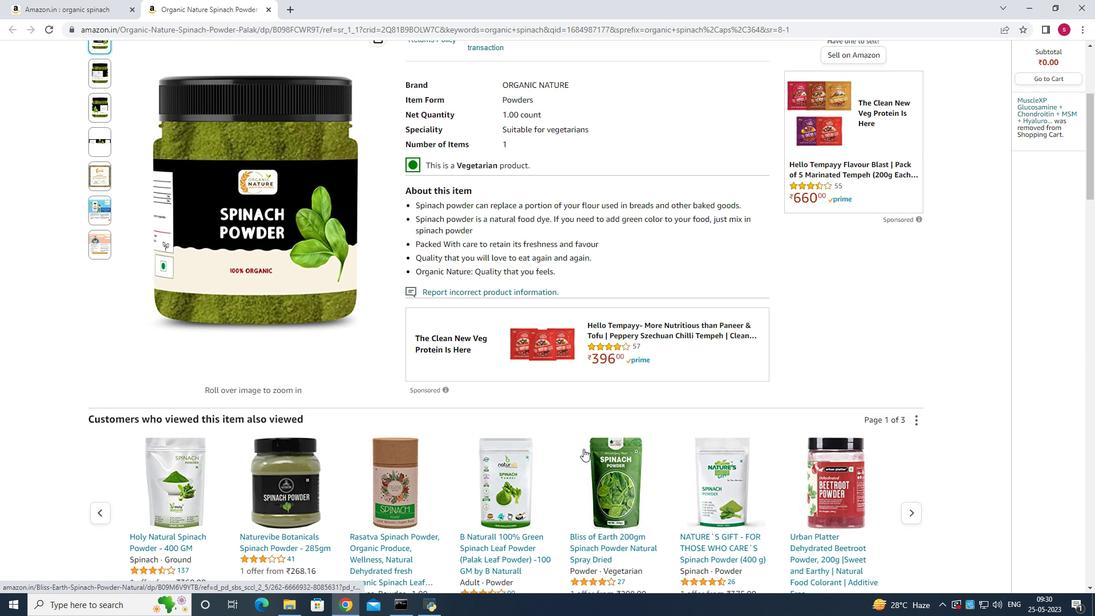 
Action: Mouse scrolled (583, 448) with delta (0, 0)
Screenshot: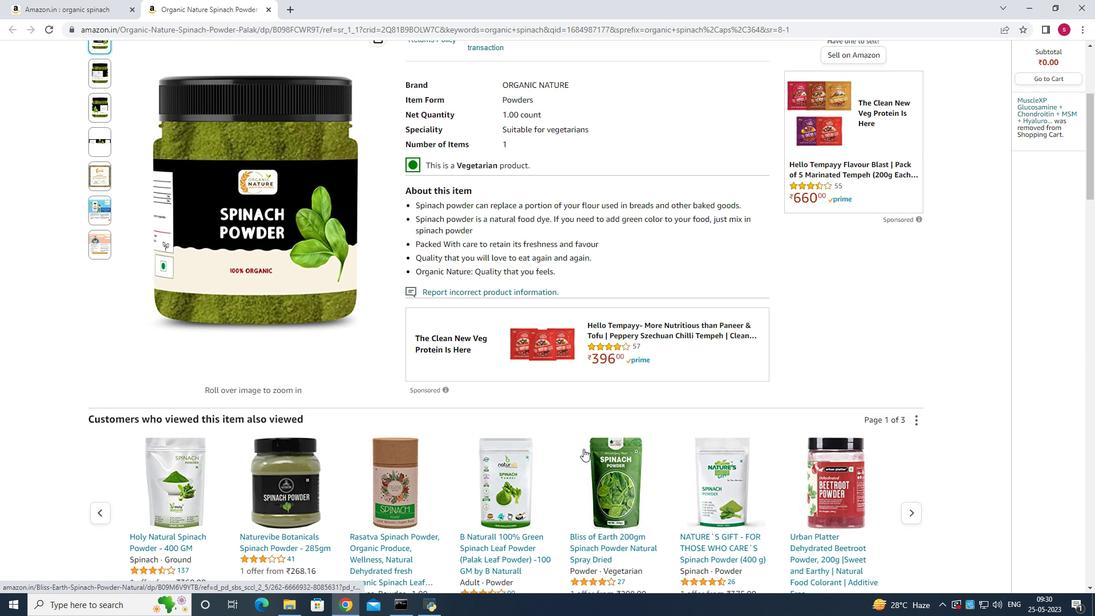 
Action: Mouse scrolled (583, 448) with delta (0, 0)
Screenshot: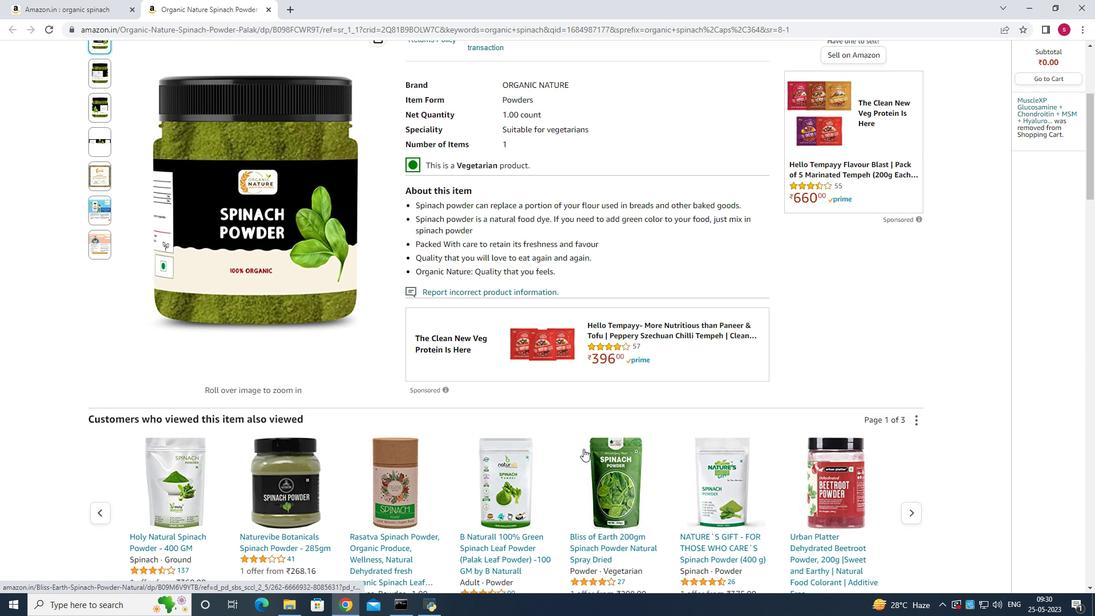 
Action: Mouse moved to (300, 307)
Screenshot: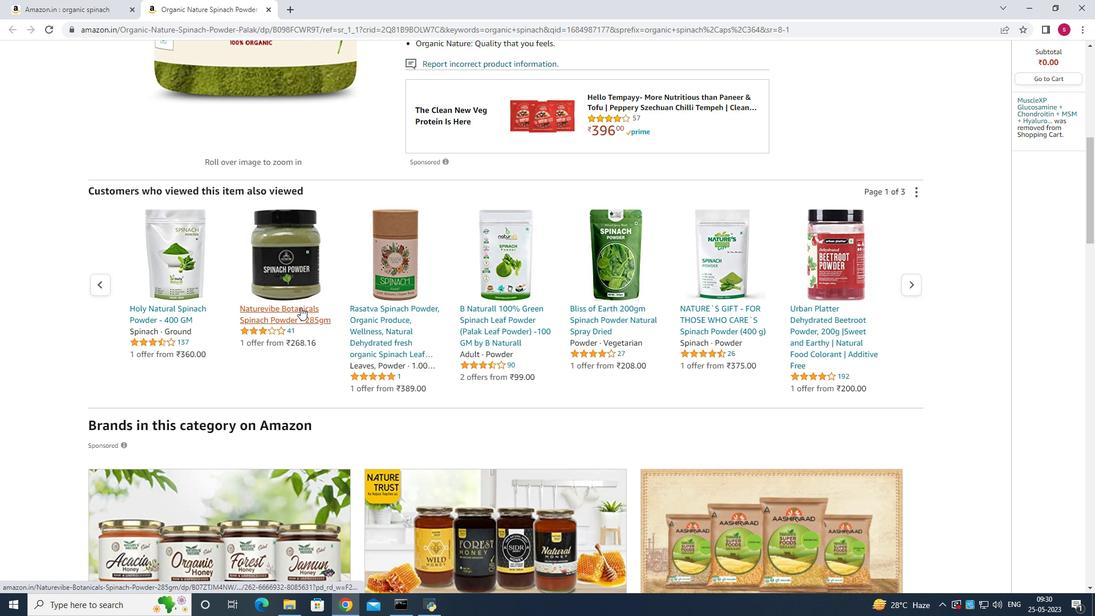 
Action: Mouse scrolled (300, 307) with delta (0, 0)
Screenshot: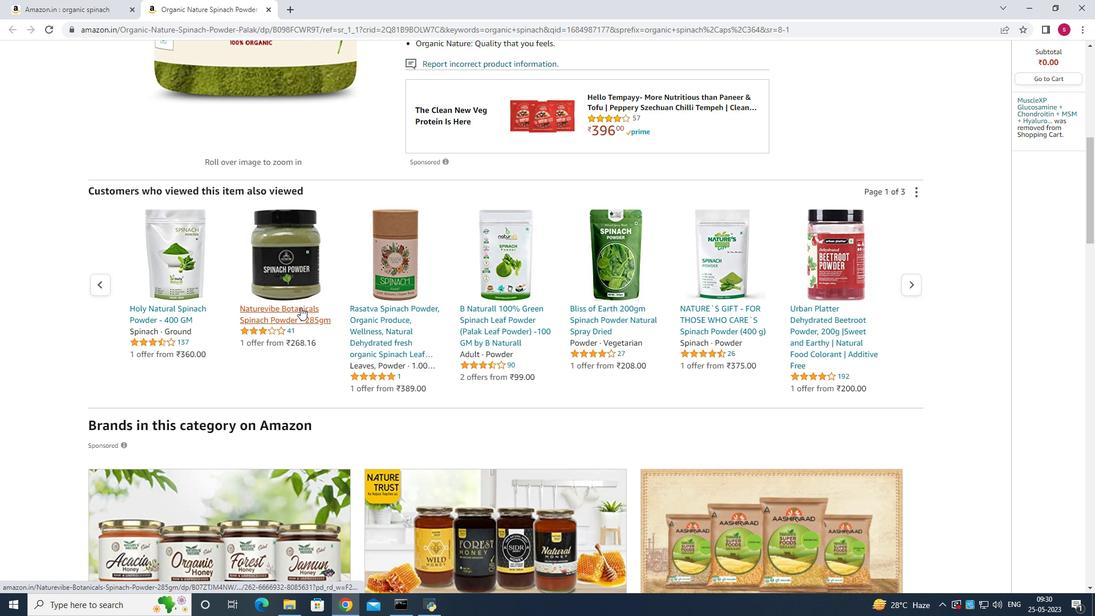 
Action: Mouse scrolled (300, 307) with delta (0, 0)
Screenshot: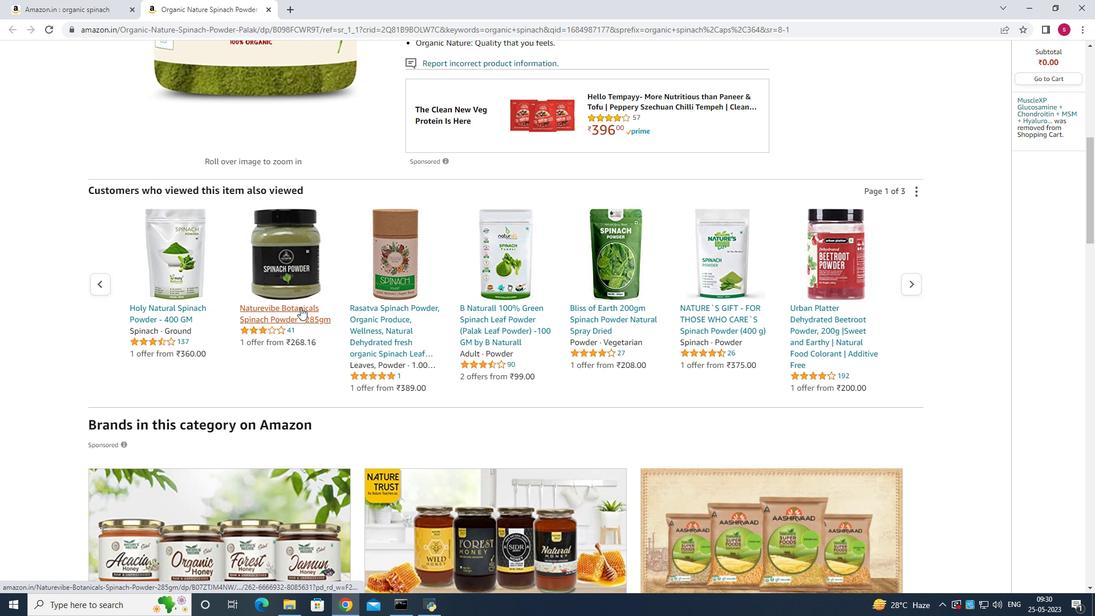 
Action: Mouse scrolled (300, 307) with delta (0, 0)
Screenshot: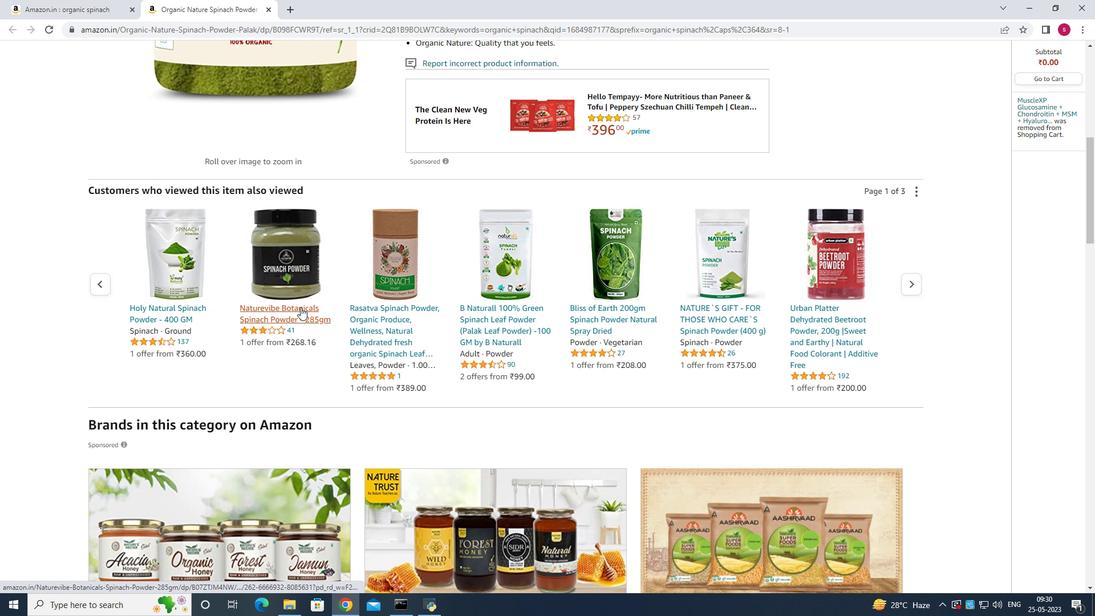 
Action: Mouse scrolled (300, 308) with delta (0, 0)
Screenshot: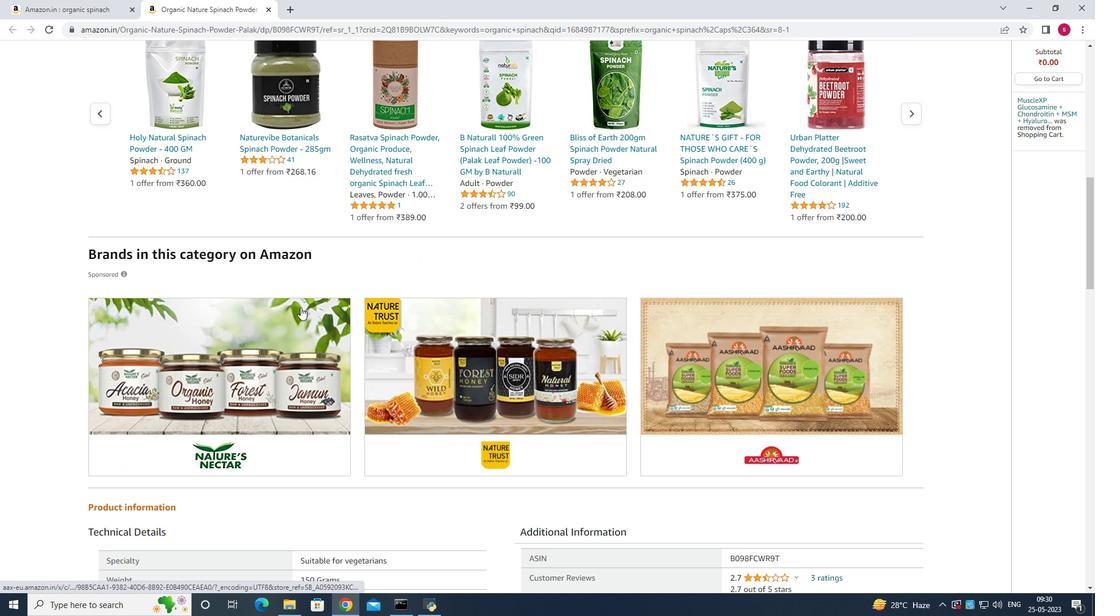 
Action: Mouse scrolled (300, 308) with delta (0, 0)
Screenshot: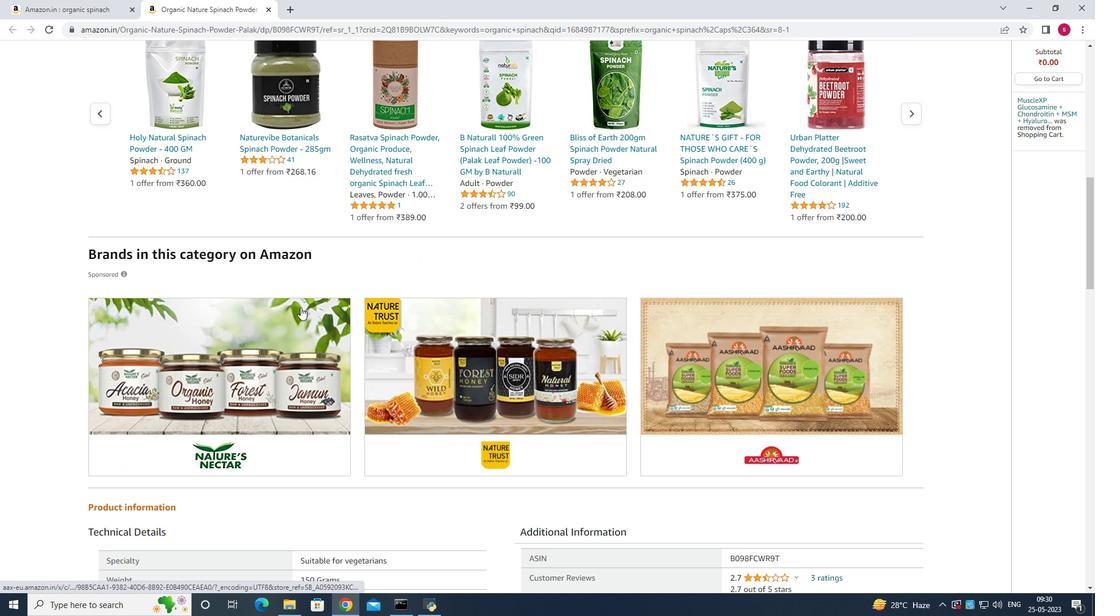 
Action: Mouse scrolled (300, 308) with delta (0, 0)
Screenshot: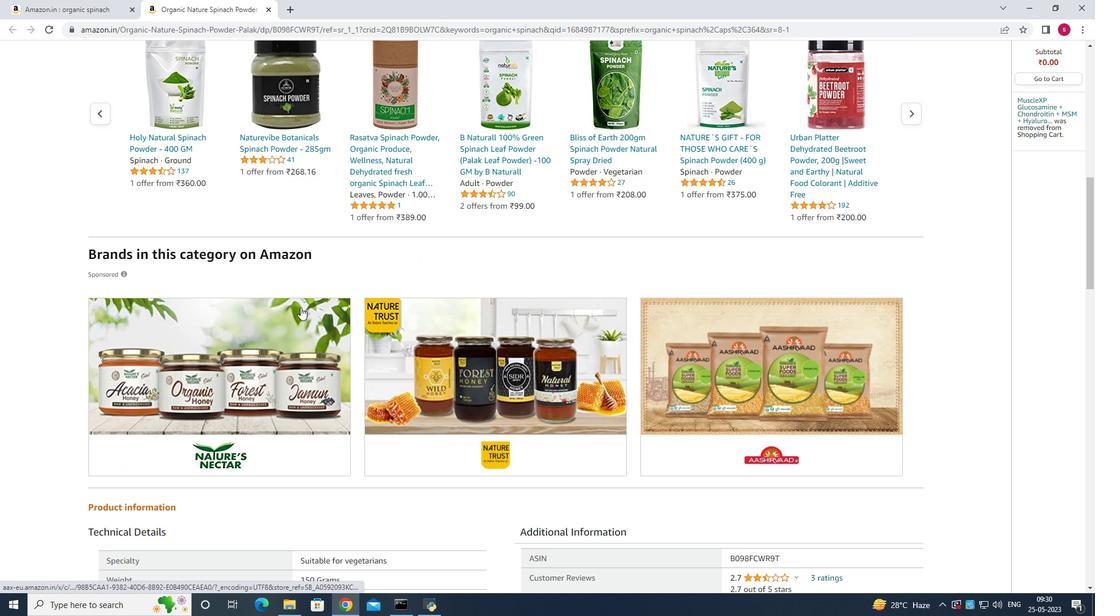 
Action: Mouse scrolled (300, 308) with delta (0, 0)
Screenshot: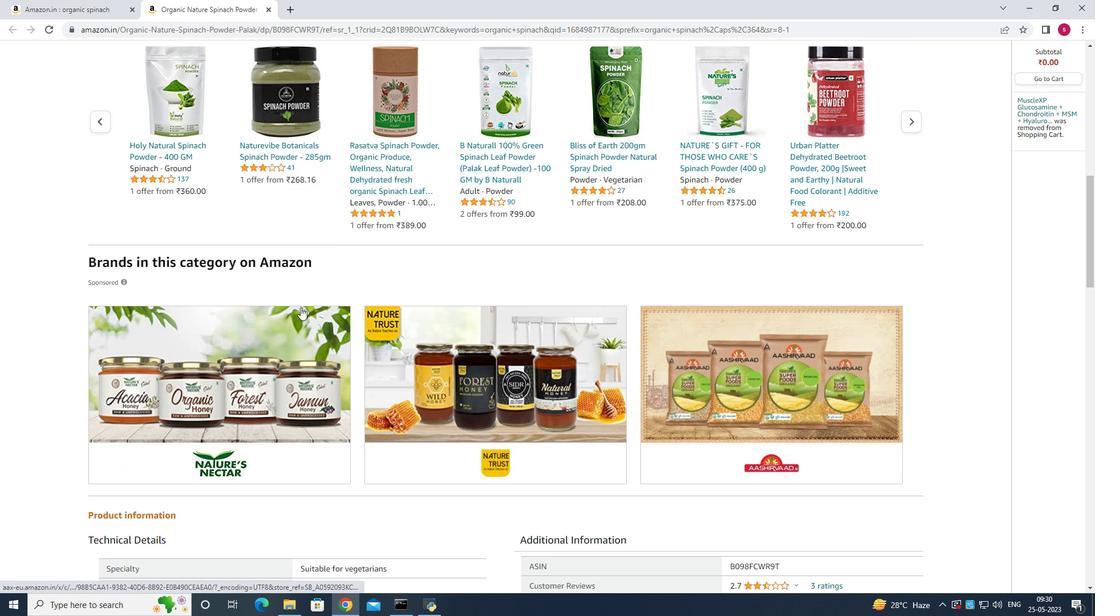 
Action: Mouse scrolled (300, 308) with delta (0, 0)
Screenshot: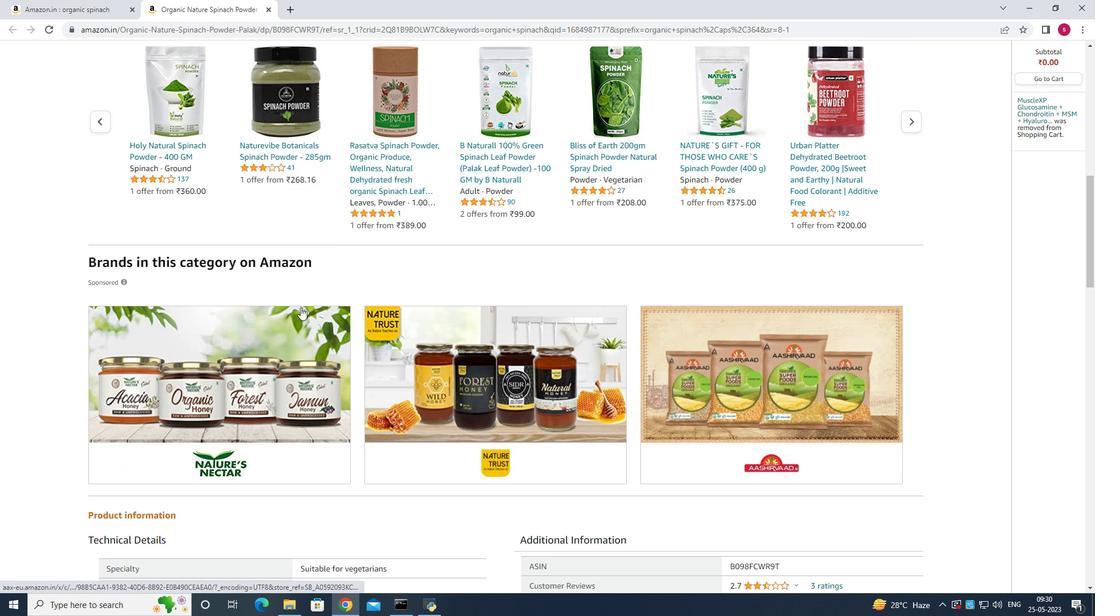 
Action: Mouse scrolled (300, 308) with delta (0, 0)
Screenshot: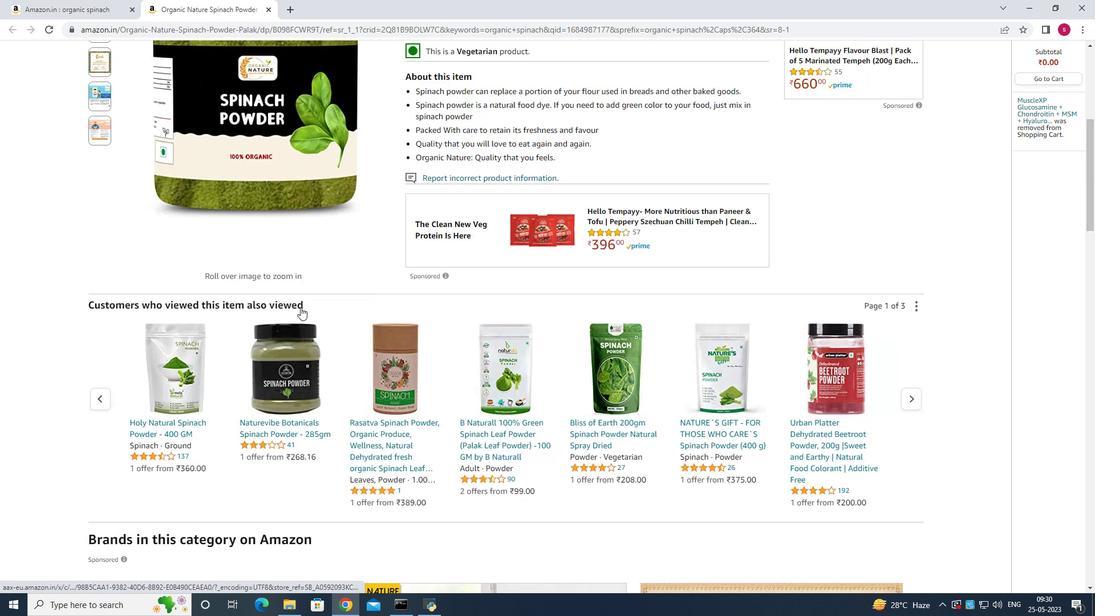 
Action: Mouse scrolled (300, 308) with delta (0, 0)
Screenshot: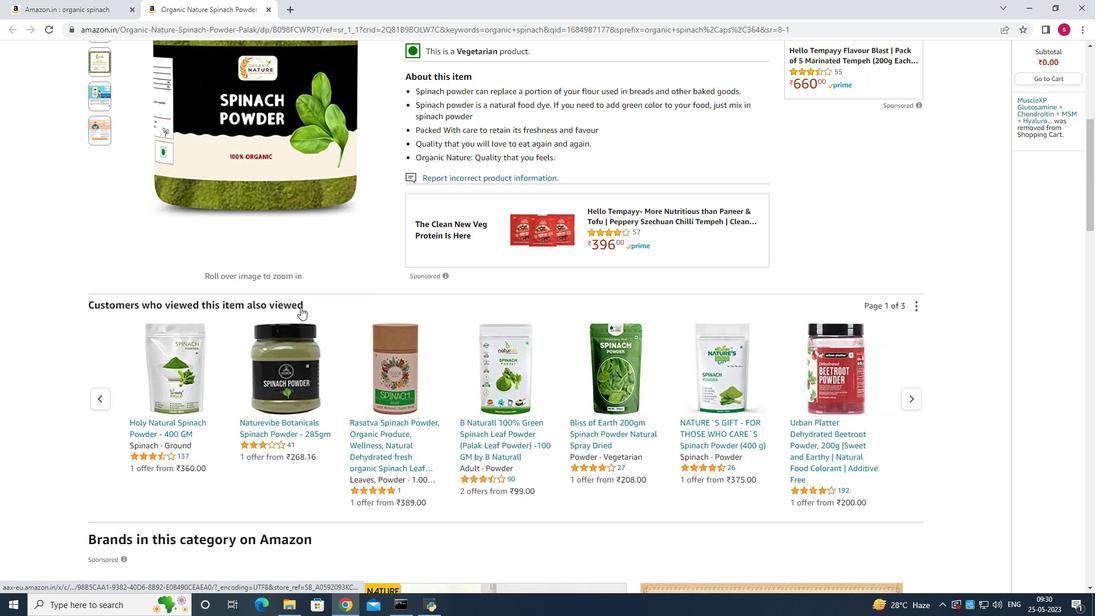 
Action: Mouse scrolled (300, 308) with delta (0, 0)
Screenshot: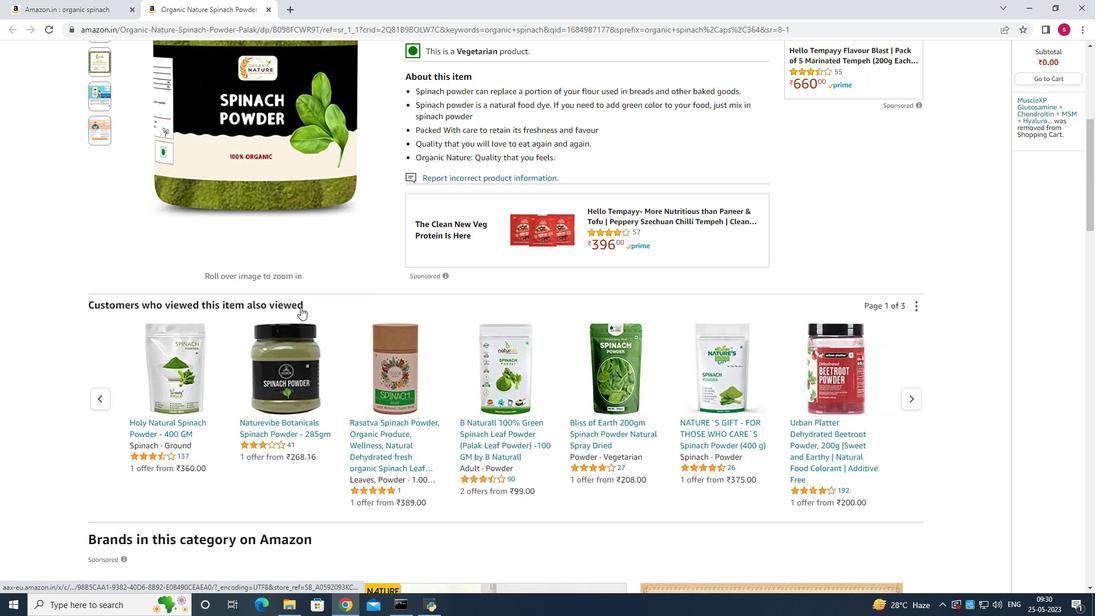 
Action: Mouse scrolled (300, 308) with delta (0, 0)
Screenshot: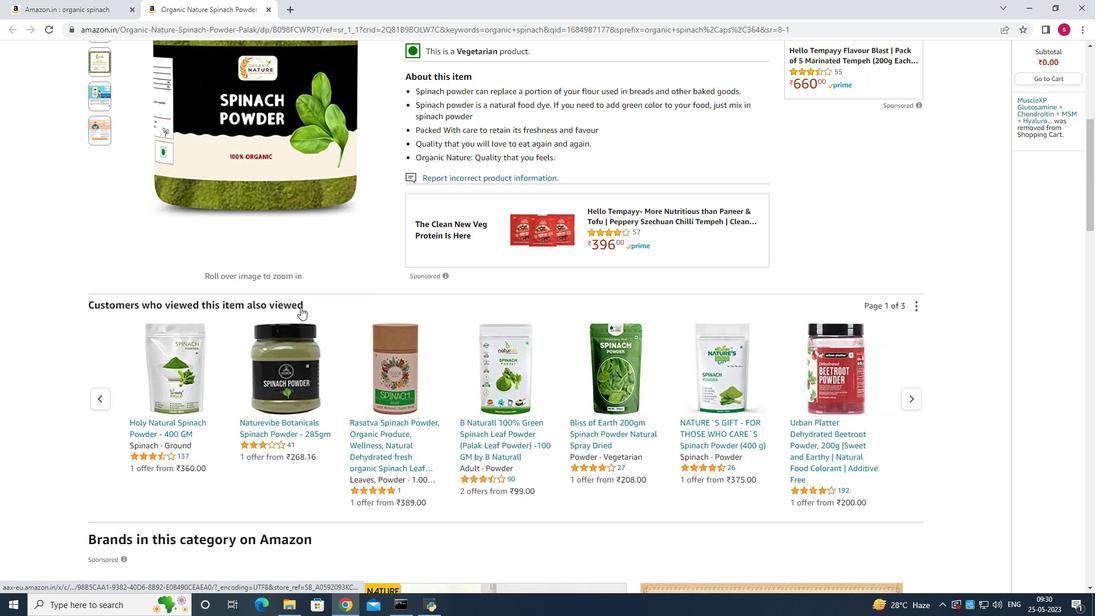 
Action: Mouse scrolled (300, 308) with delta (0, 0)
Screenshot: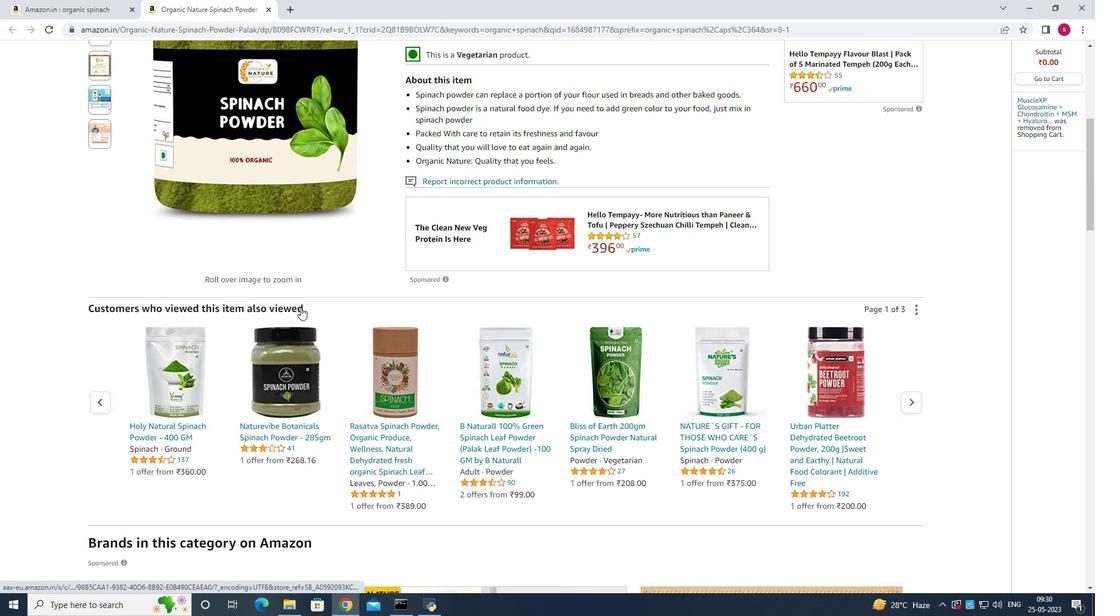 
Action: Mouse scrolled (300, 308) with delta (0, 0)
Screenshot: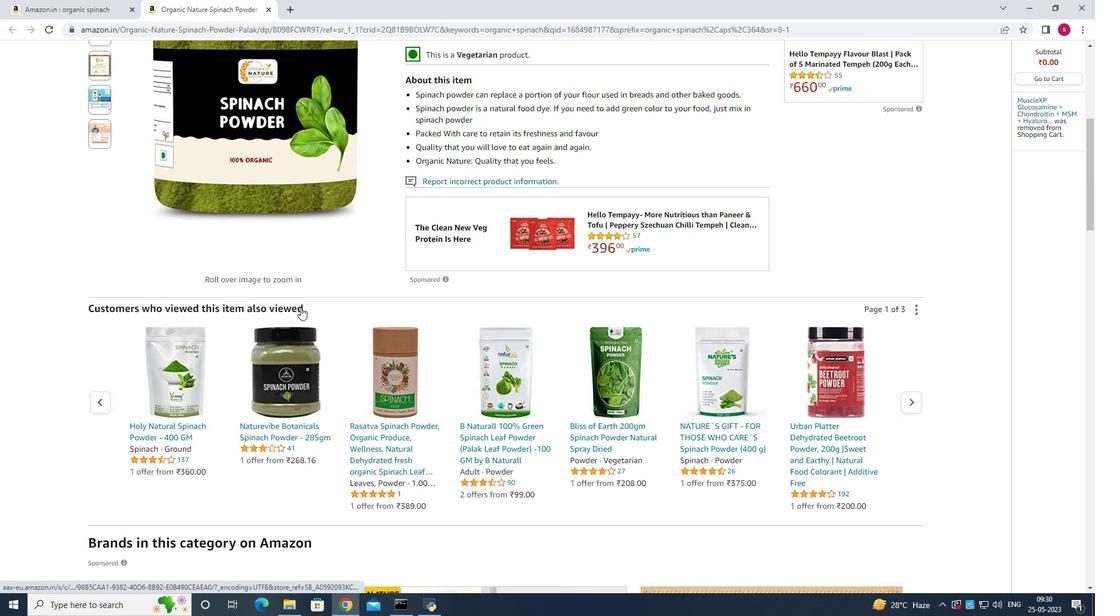 
Action: Mouse scrolled (300, 308) with delta (0, 0)
Screenshot: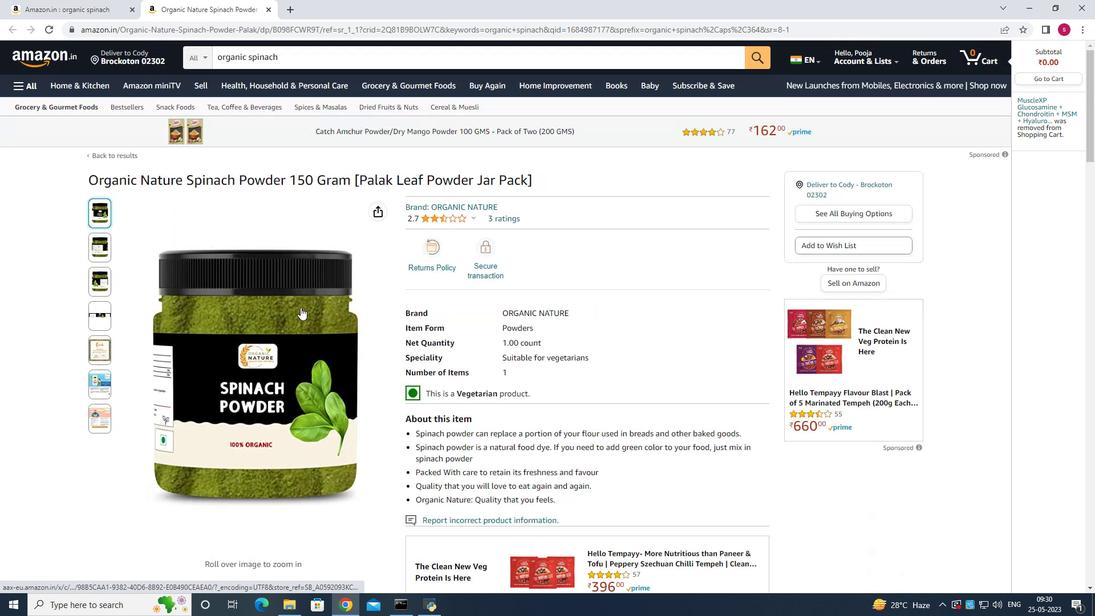 
Action: Mouse scrolled (300, 308) with delta (0, 0)
Screenshot: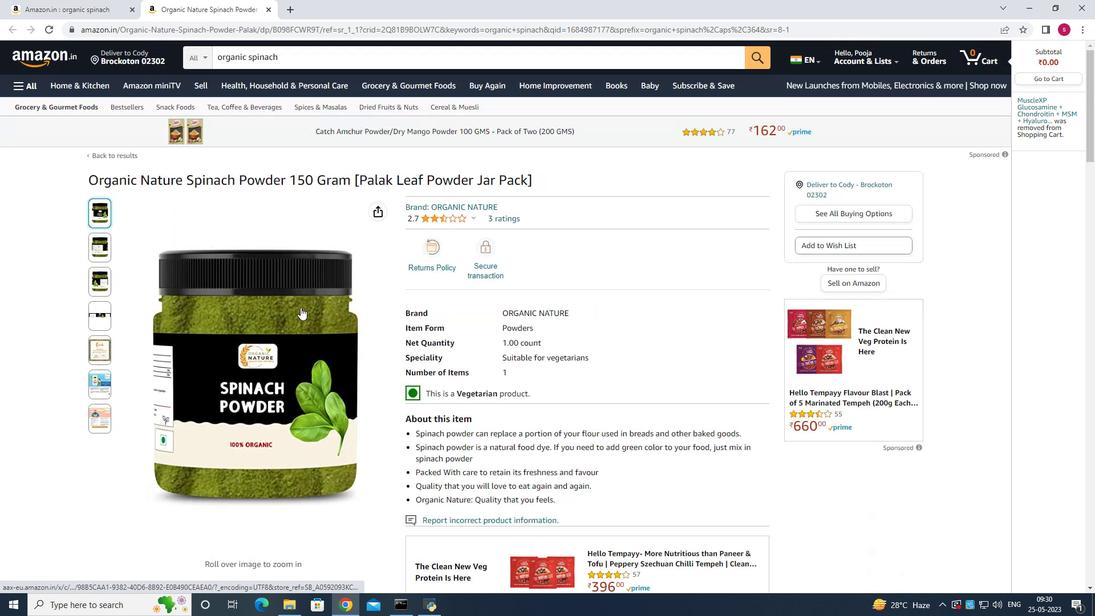 
Action: Mouse scrolled (300, 308) with delta (0, 0)
Screenshot: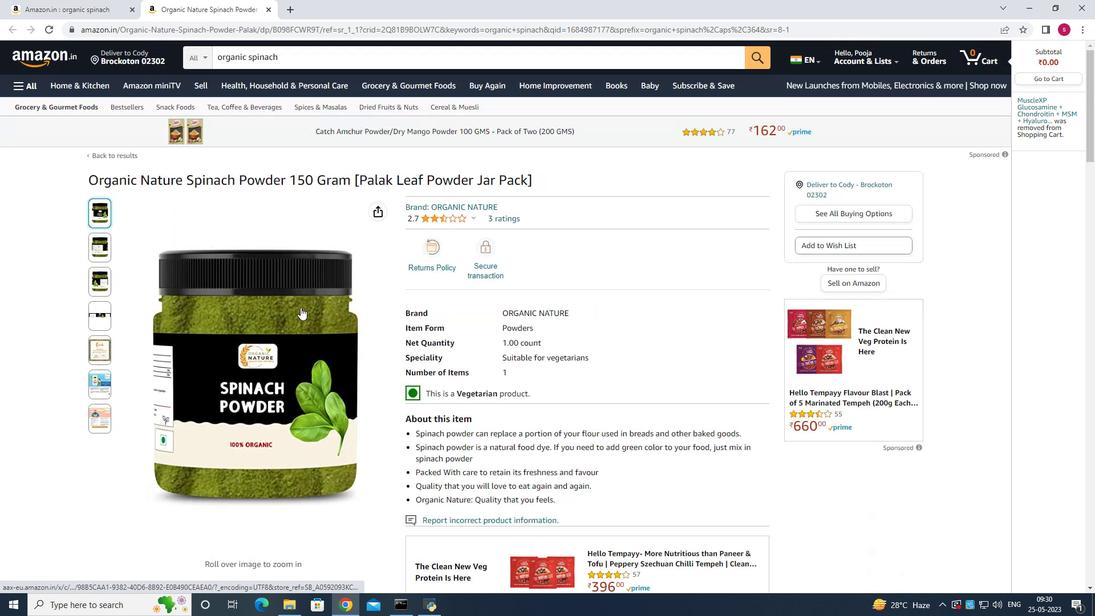 
Action: Mouse scrolled (300, 308) with delta (0, 0)
Screenshot: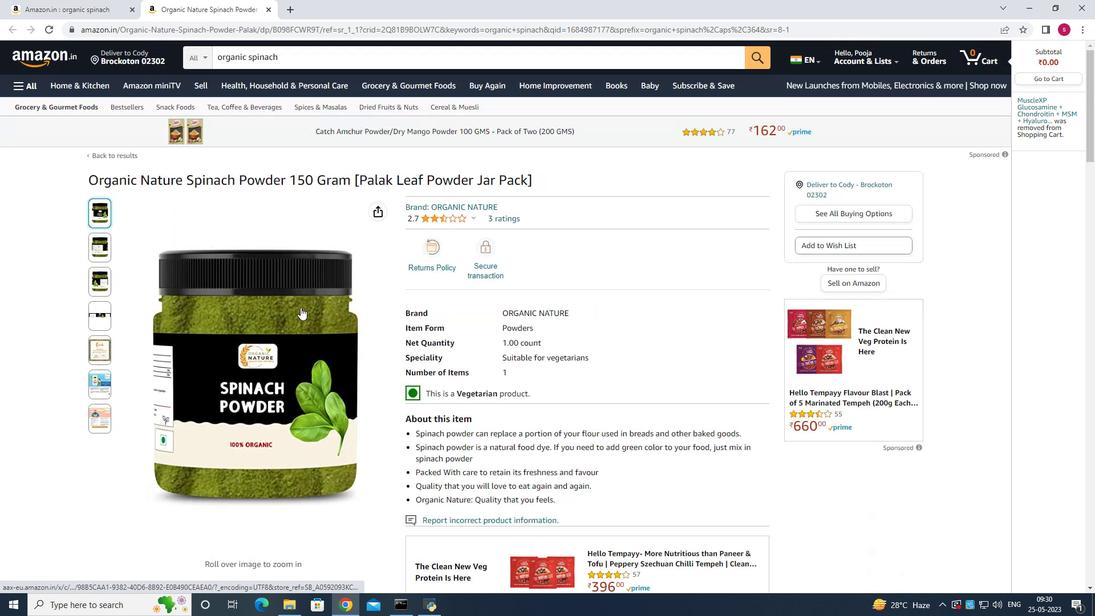 
Action: Mouse scrolled (300, 308) with delta (0, 0)
Screenshot: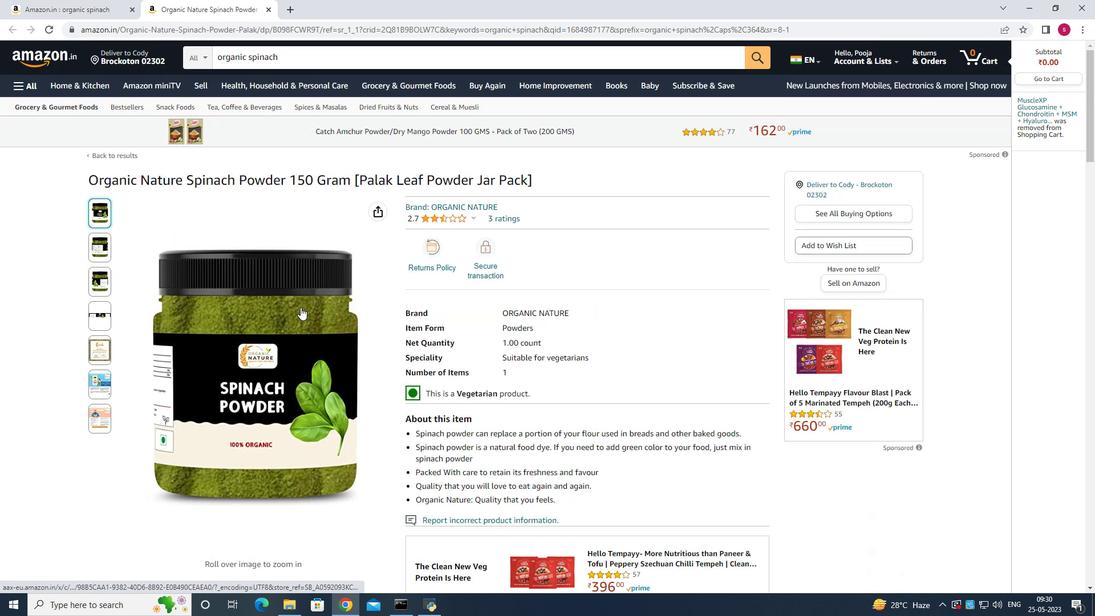 
Action: Mouse scrolled (300, 308) with delta (0, 0)
Screenshot: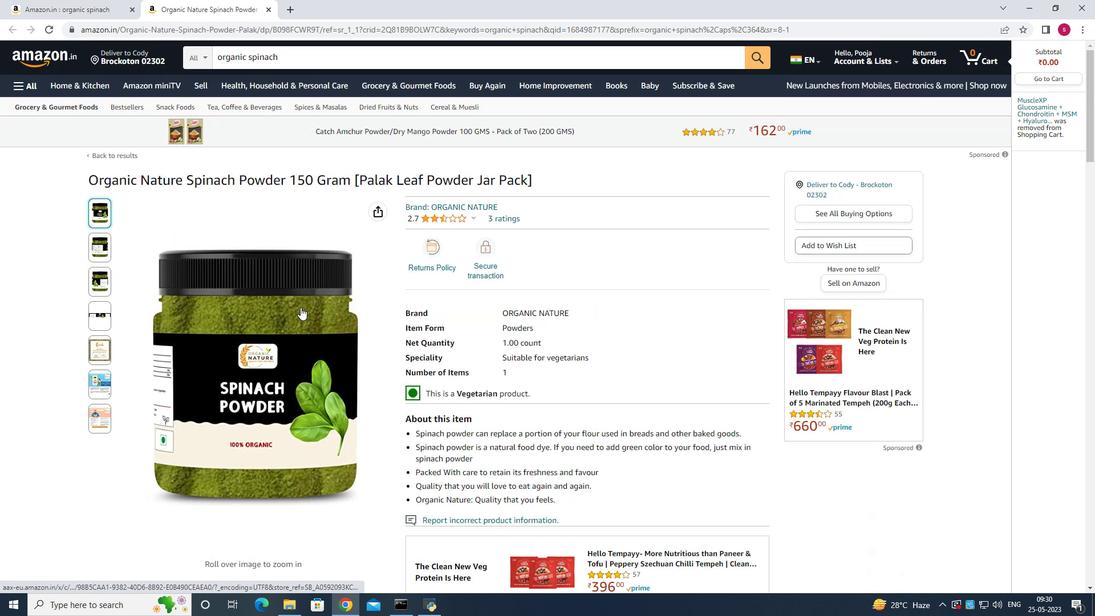 
Action: Mouse scrolled (300, 307) with delta (0, 0)
Screenshot: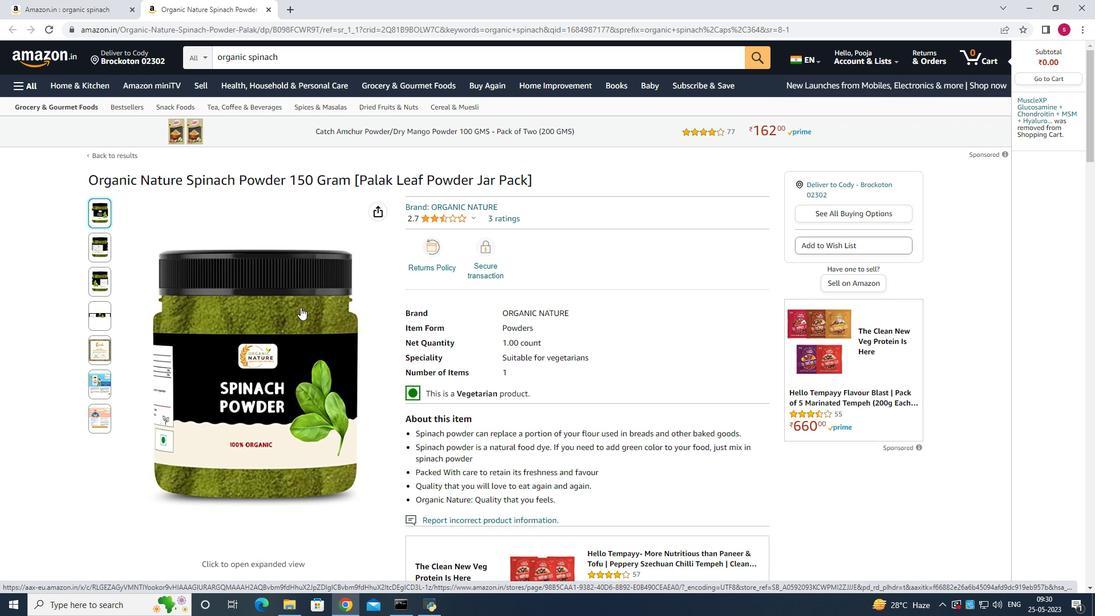 
Action: Mouse scrolled (300, 307) with delta (0, 0)
Screenshot: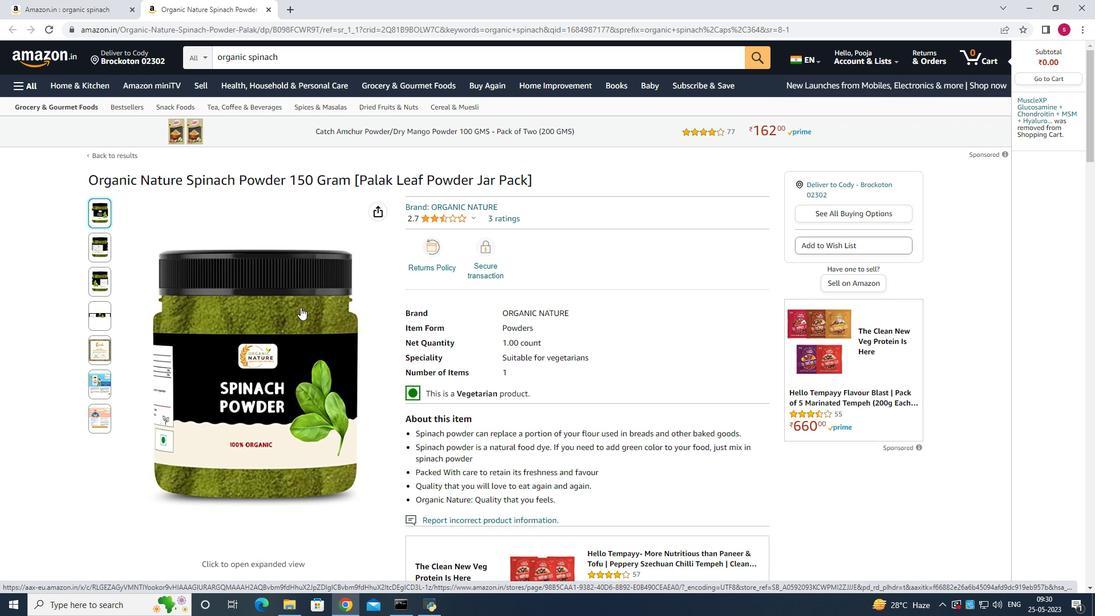 
Action: Mouse scrolled (300, 307) with delta (0, 0)
Screenshot: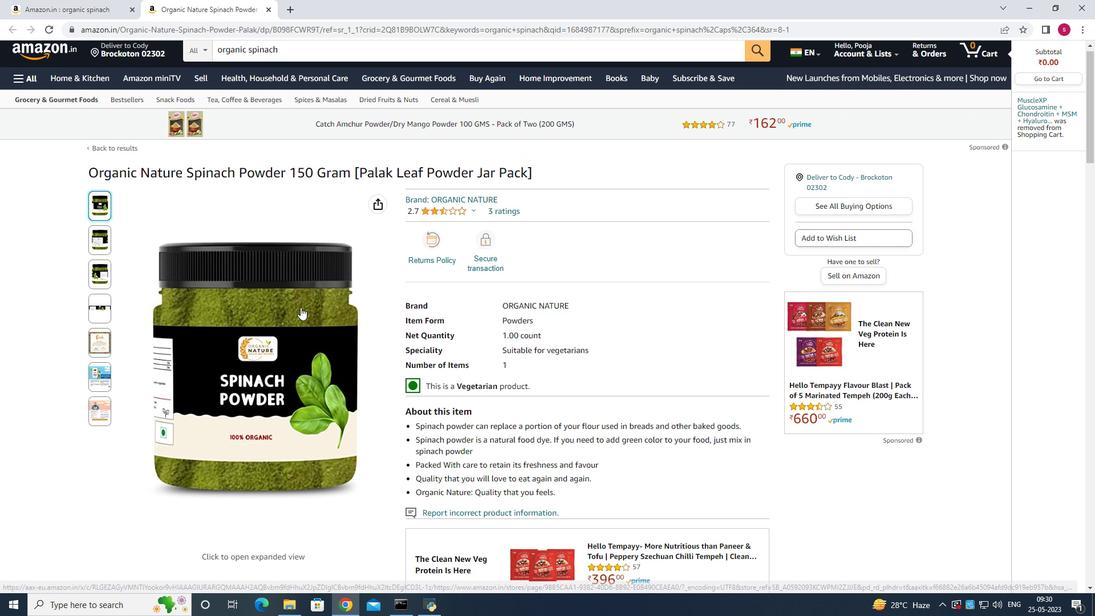 
Action: Mouse scrolled (300, 307) with delta (0, 0)
Screenshot: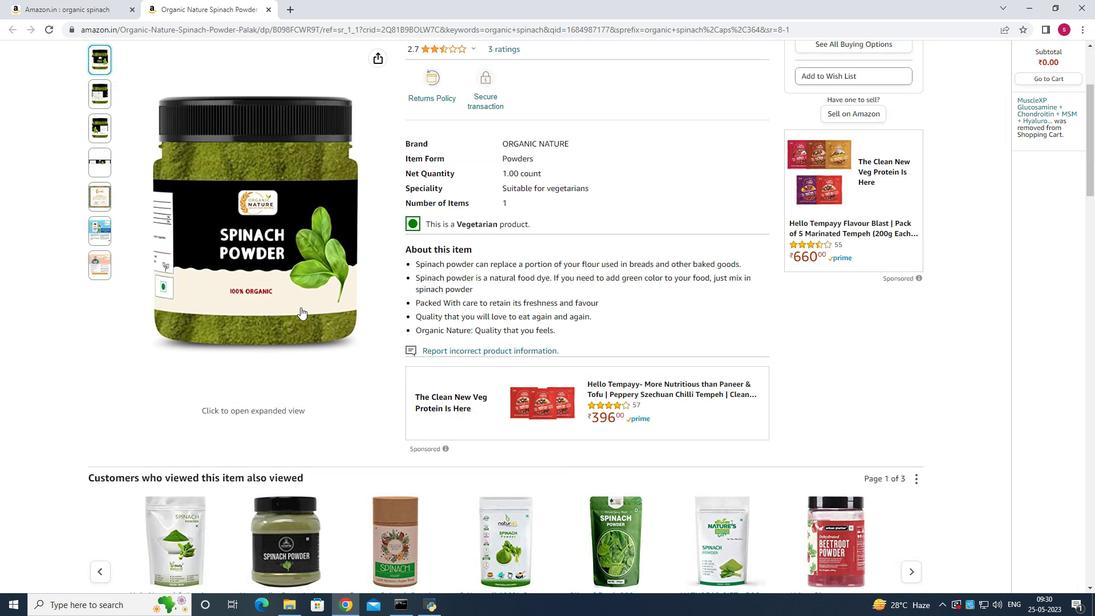 
Action: Mouse scrolled (300, 307) with delta (0, 0)
Screenshot: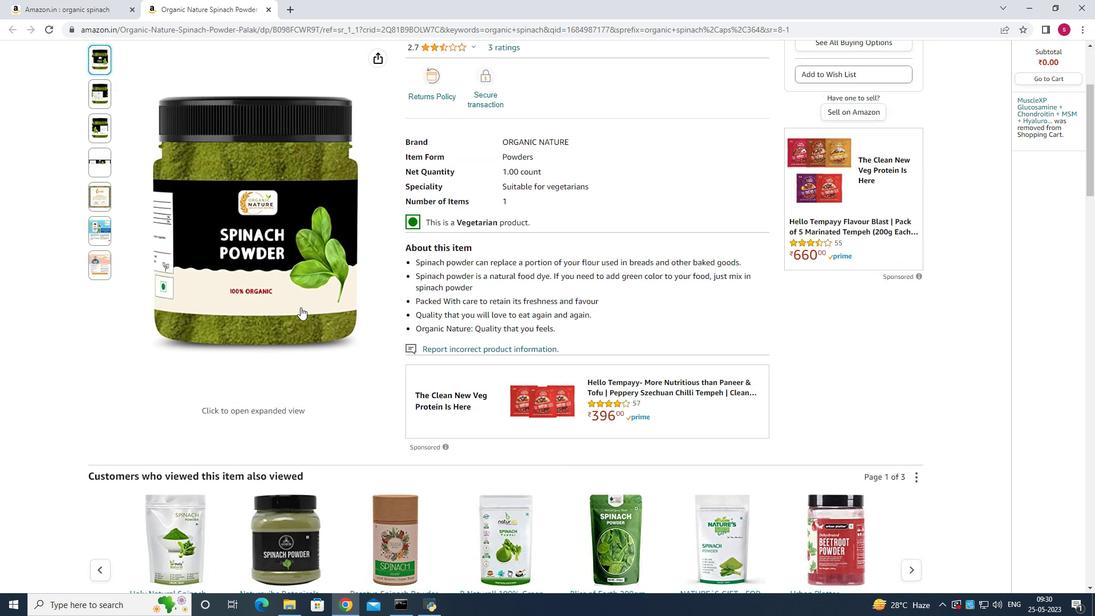 
Action: Mouse scrolled (300, 307) with delta (0, 0)
Screenshot: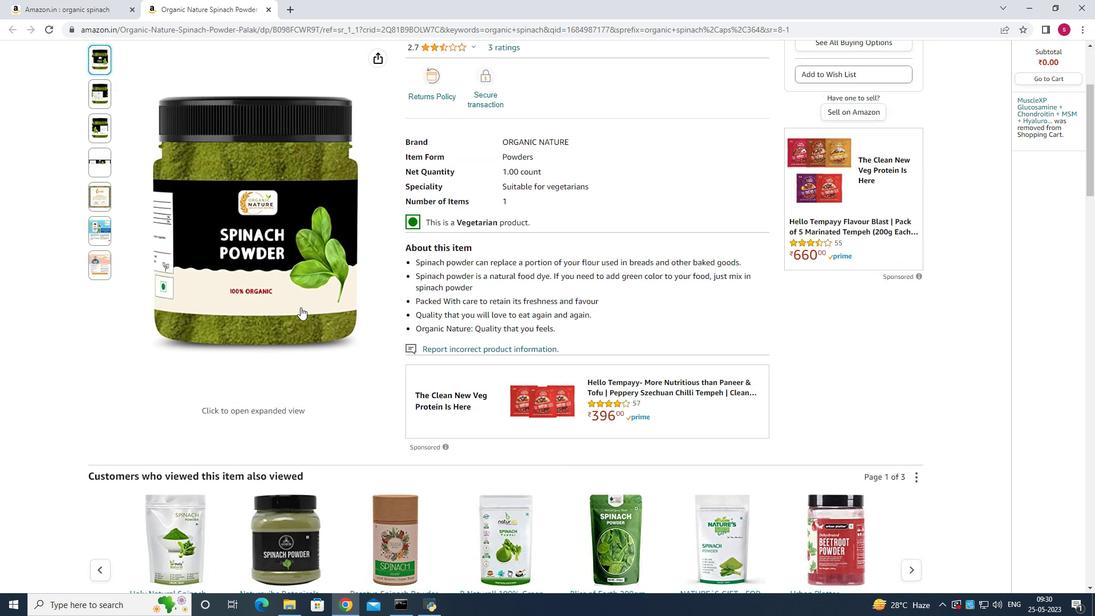 
Action: Mouse scrolled (300, 307) with delta (0, 0)
Screenshot: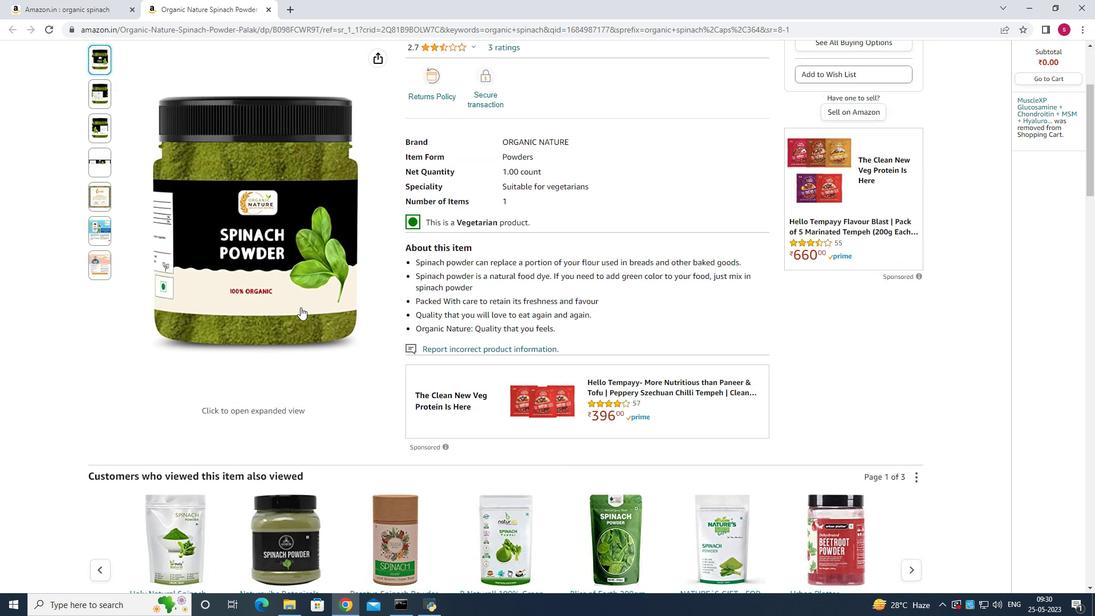 
Action: Mouse scrolled (300, 307) with delta (0, 0)
Screenshot: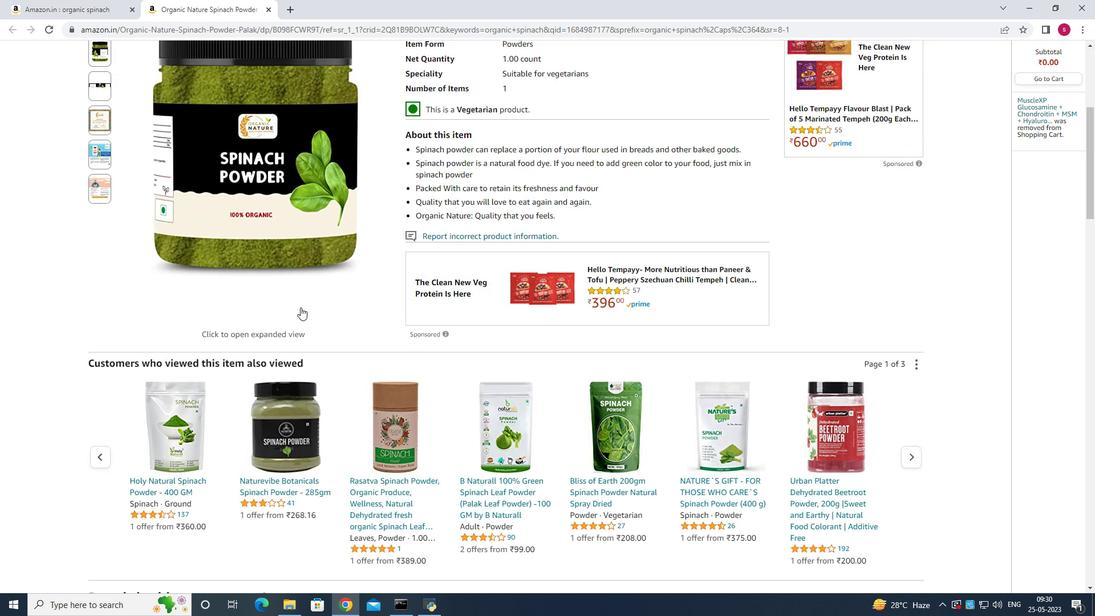 
Action: Mouse scrolled (300, 307) with delta (0, 0)
Screenshot: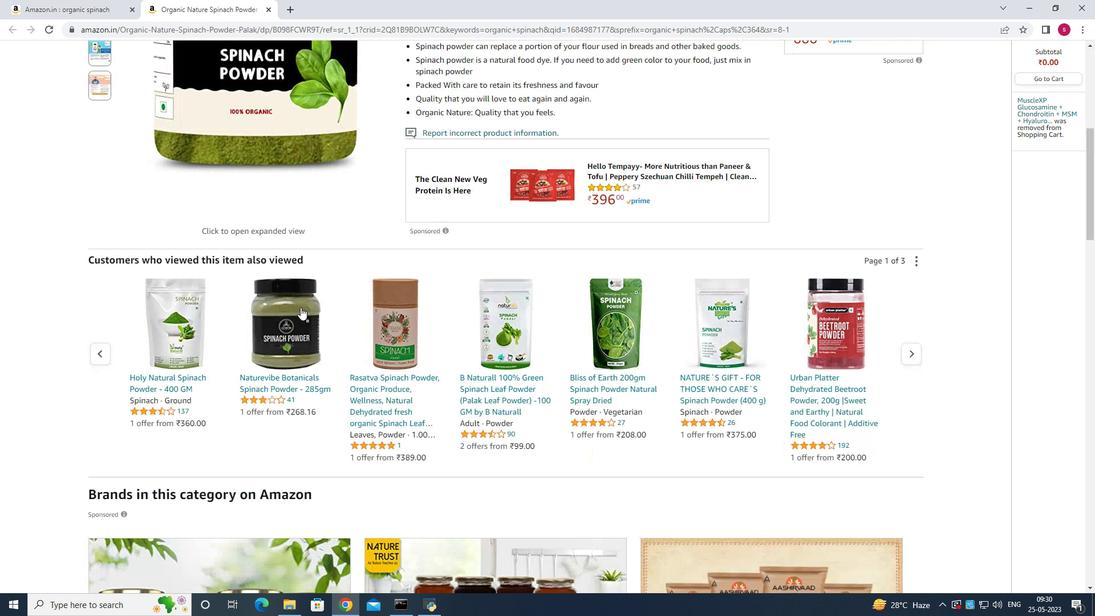
Action: Mouse moved to (384, 229)
Screenshot: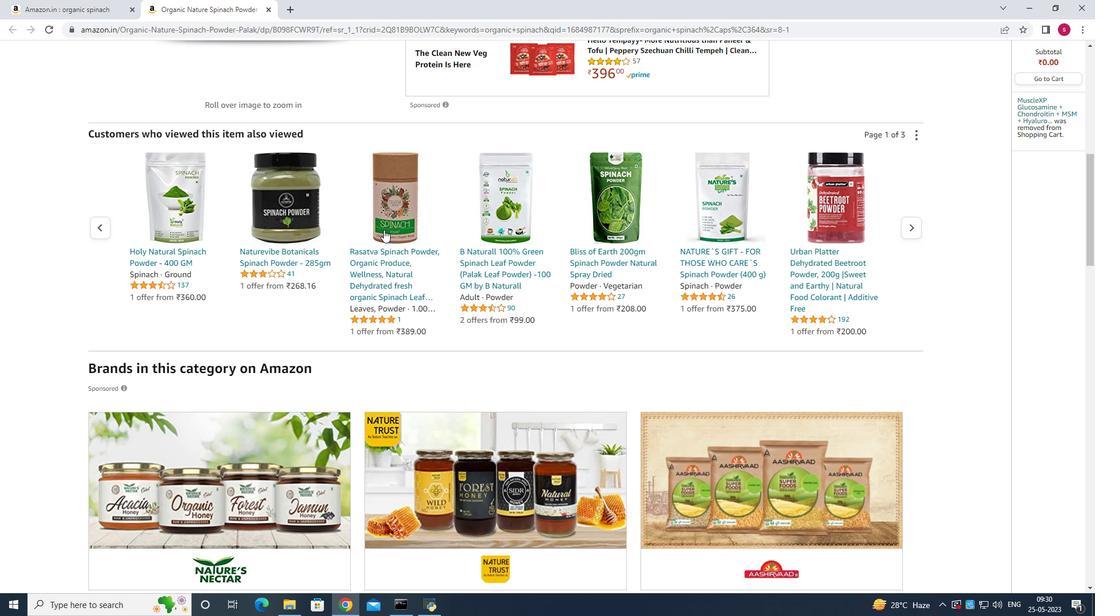 
Action: Mouse pressed left at (384, 229)
Screenshot: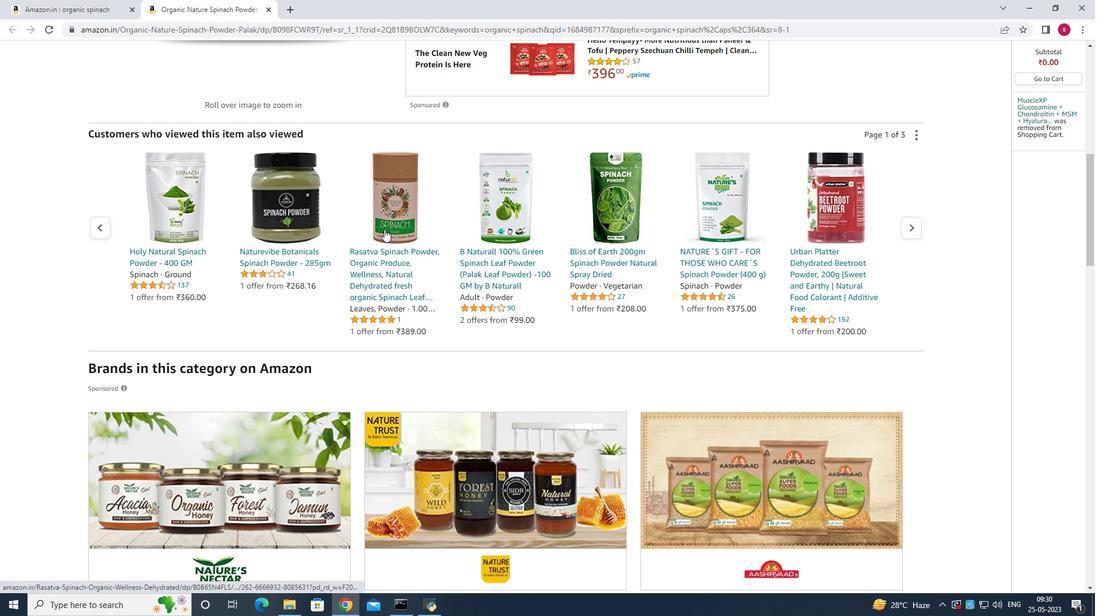 
Action: Mouse moved to (511, 252)
Screenshot: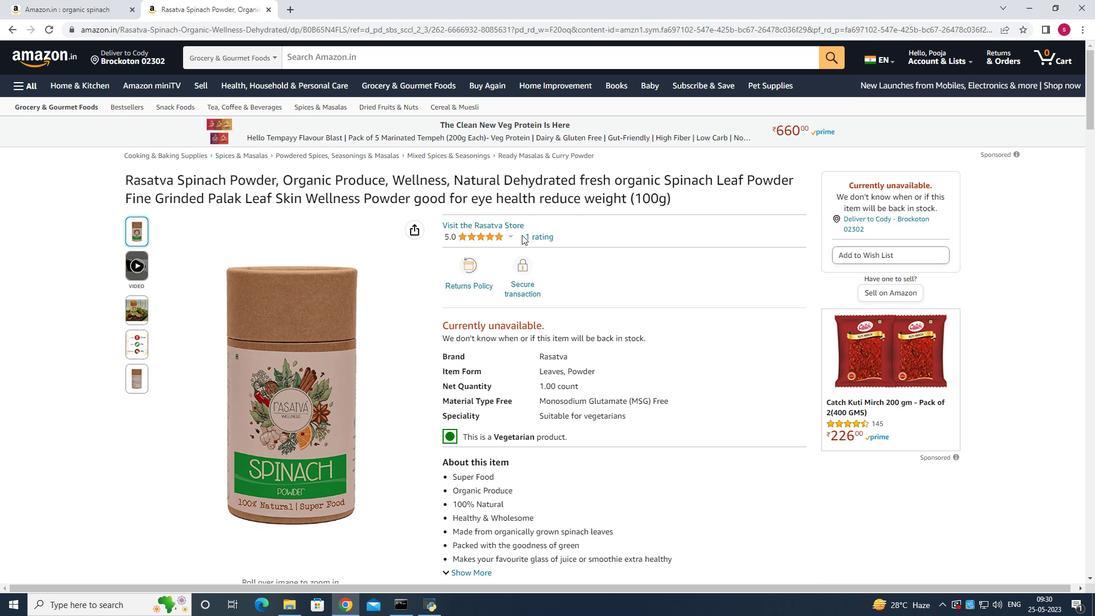
Action: Mouse scrolled (511, 253) with delta (0, 0)
Screenshot: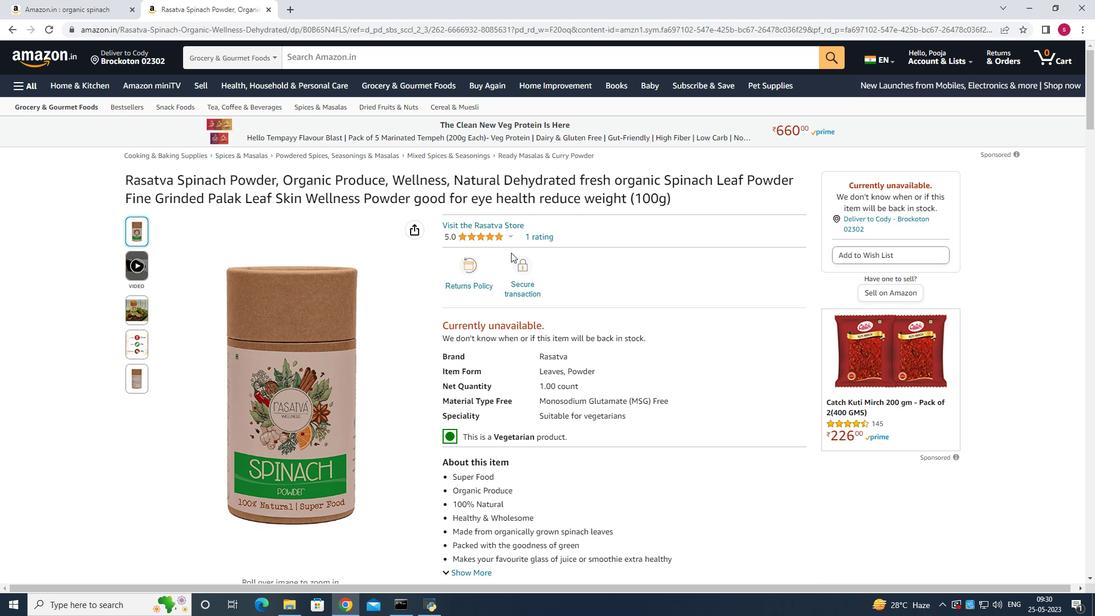 
Action: Mouse scrolled (511, 252) with delta (0, 0)
Screenshot: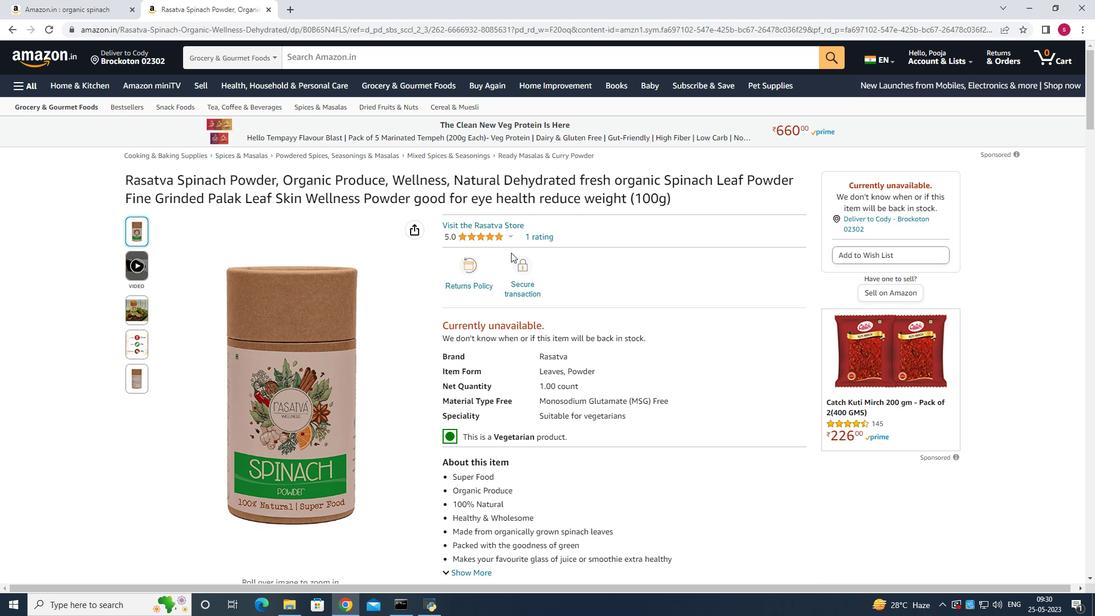 
Action: Mouse scrolled (511, 252) with delta (0, 0)
Screenshot: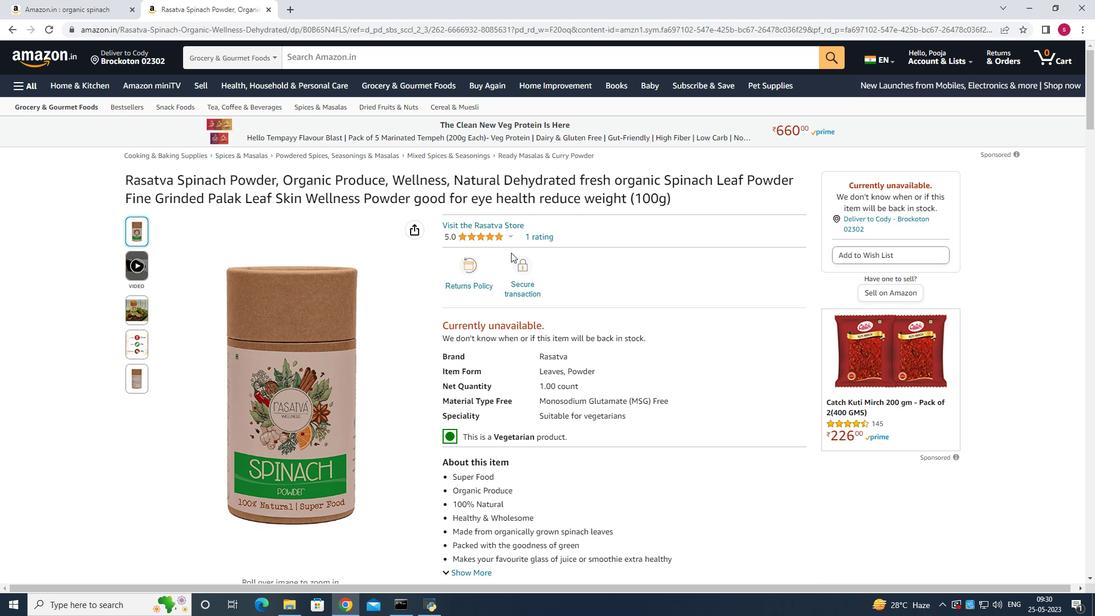 
Action: Mouse scrolled (511, 252) with delta (0, 0)
Screenshot: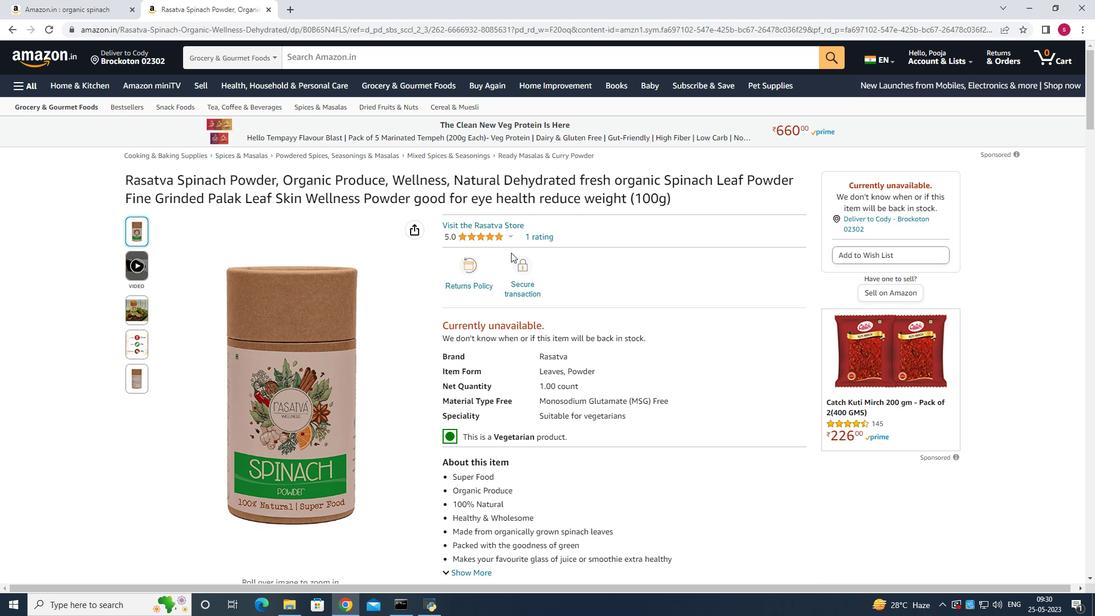 
Action: Mouse scrolled (511, 252) with delta (0, 0)
Screenshot: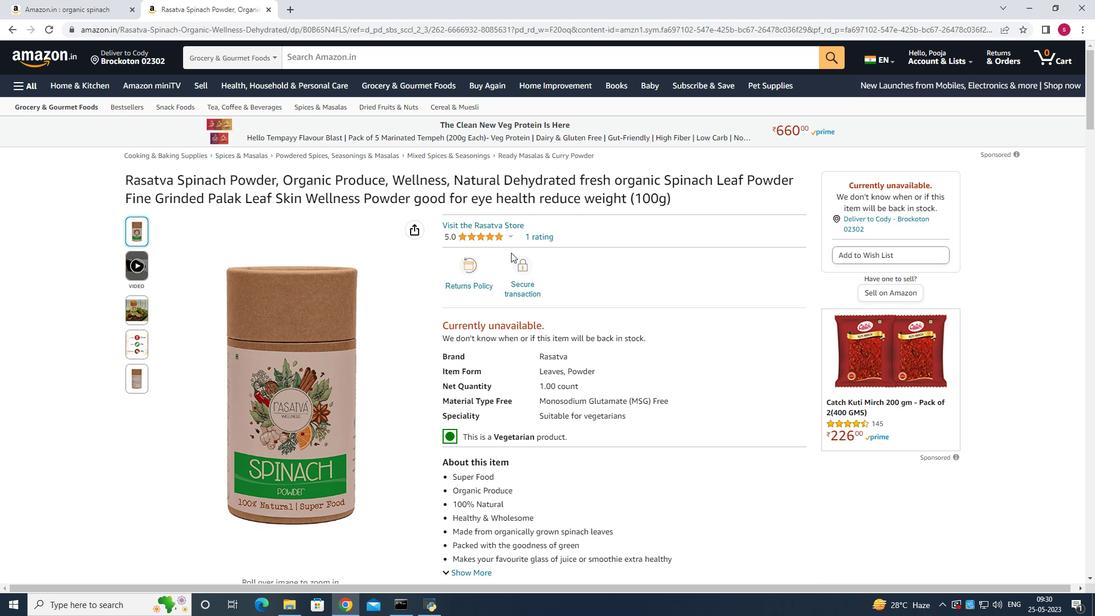 
Action: Mouse scrolled (511, 253) with delta (0, 0)
Screenshot: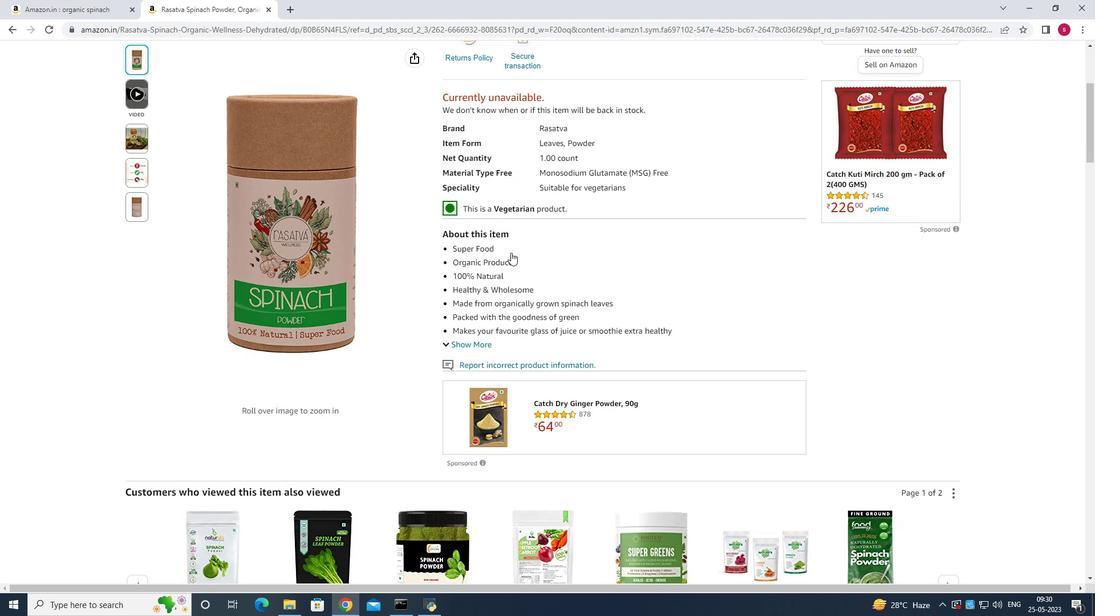 
Action: Mouse scrolled (511, 253) with delta (0, 0)
Screenshot: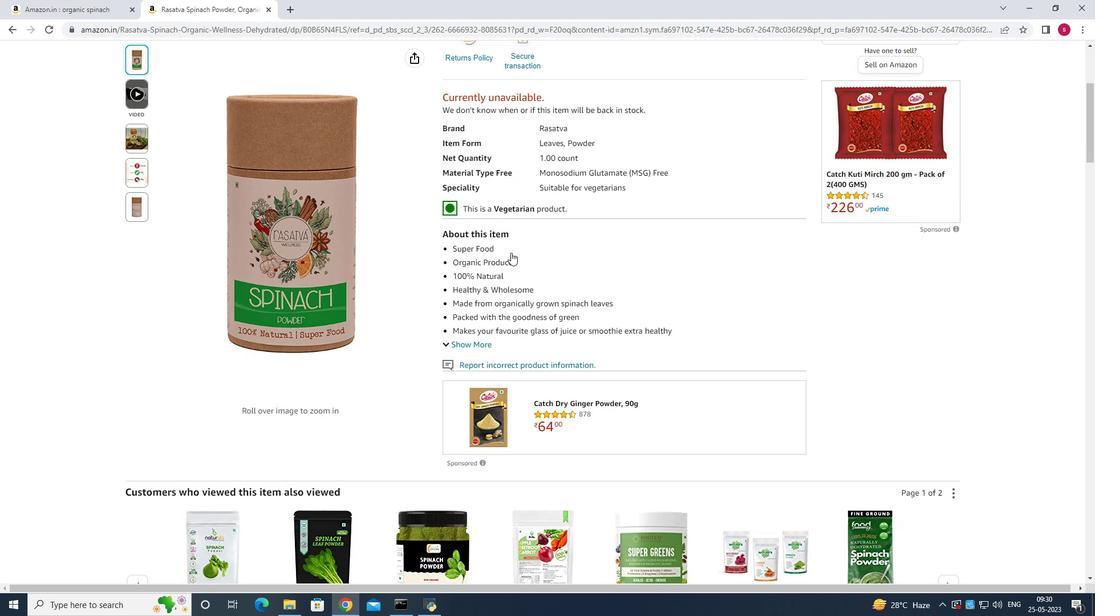 
Action: Mouse scrolled (511, 253) with delta (0, 0)
Screenshot: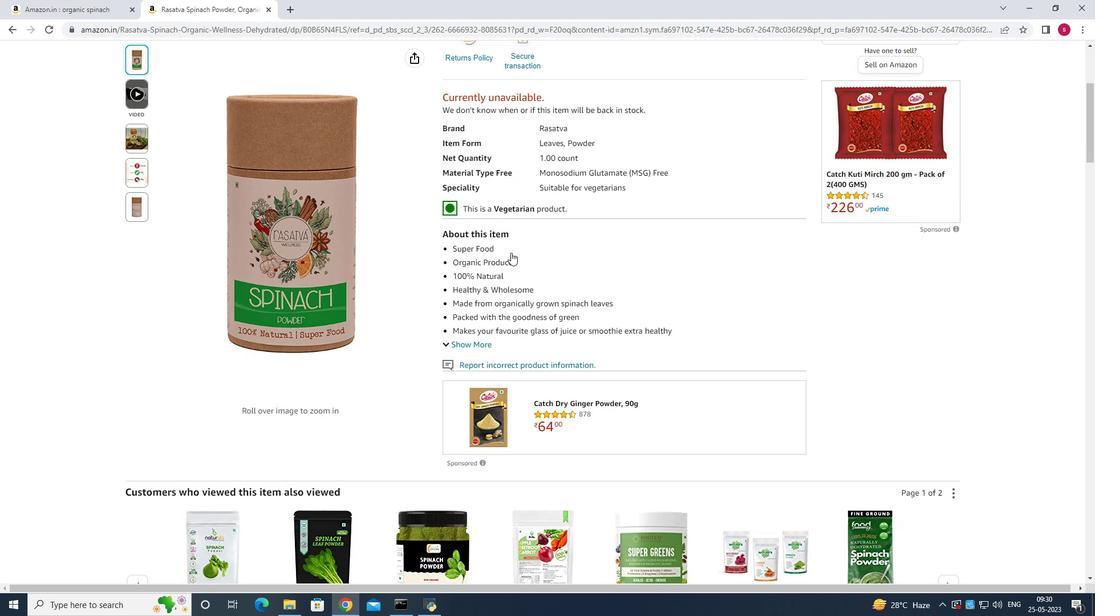 
Action: Mouse scrolled (511, 253) with delta (0, 0)
Screenshot: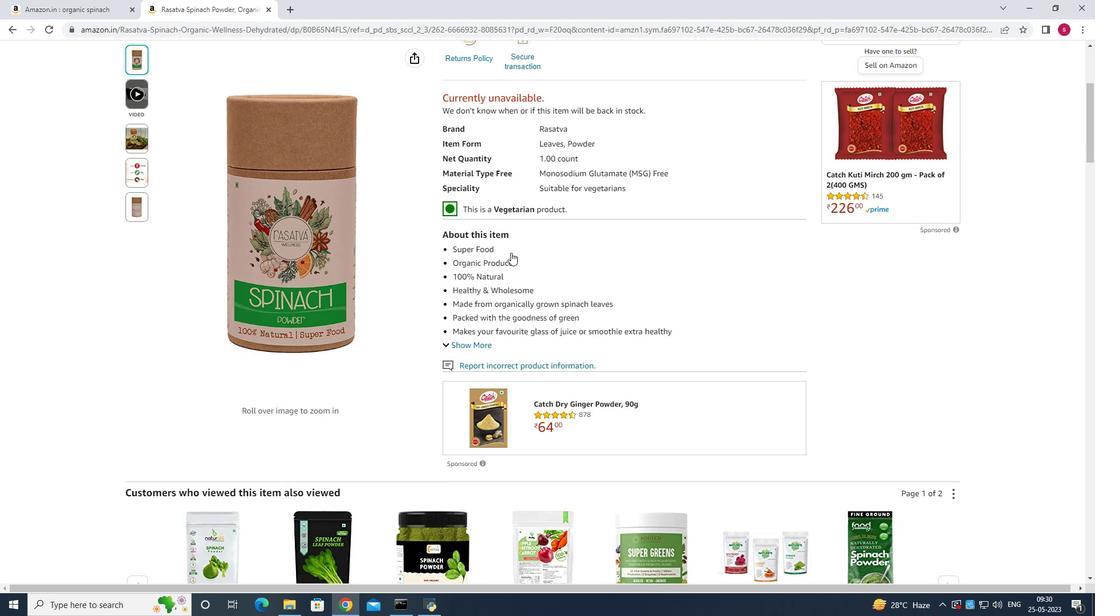 
Action: Mouse scrolled (511, 253) with delta (0, 0)
Screenshot: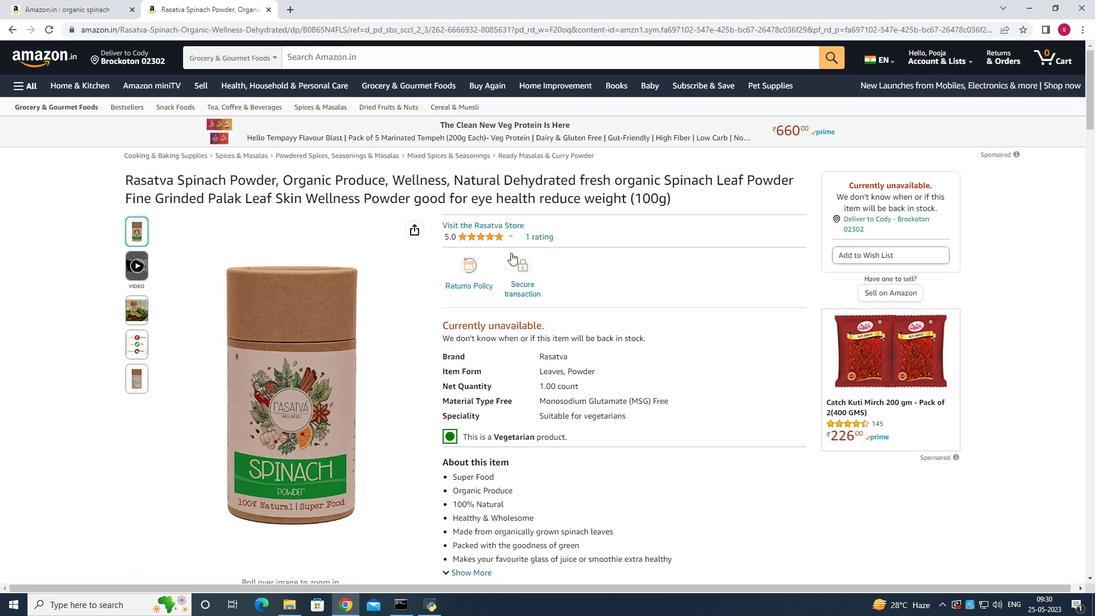 
Action: Mouse scrolled (511, 253) with delta (0, 0)
Screenshot: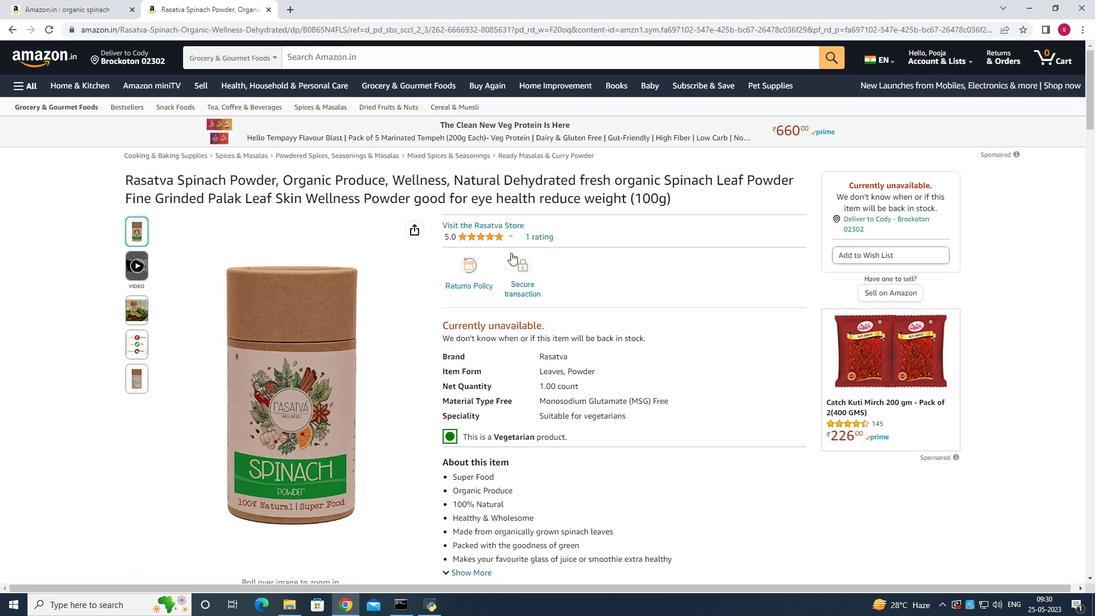 
Action: Mouse scrolled (511, 253) with delta (0, 0)
Screenshot: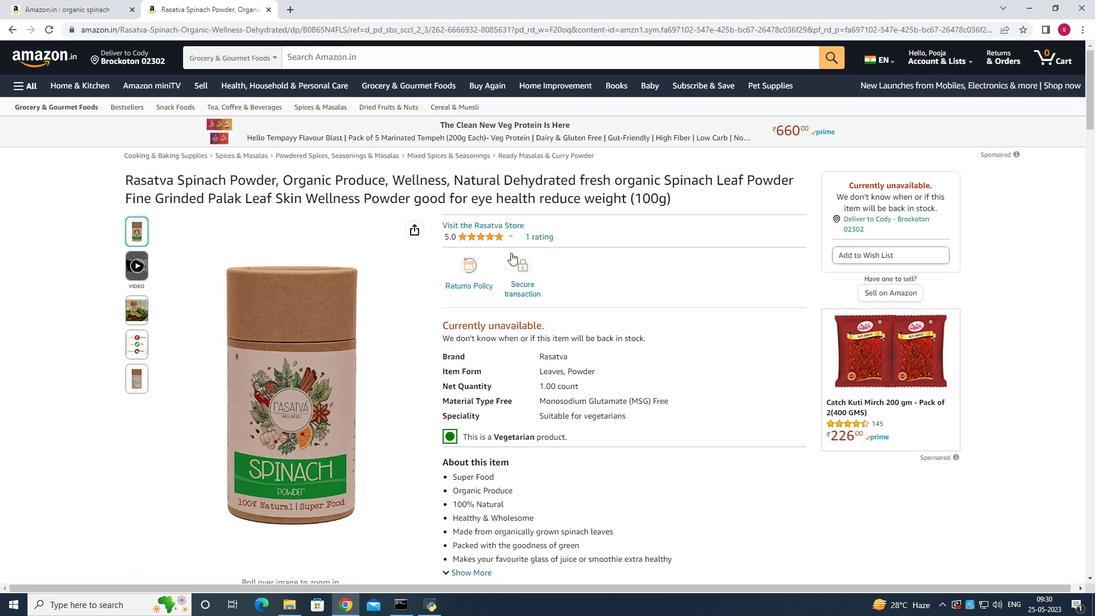 
Action: Mouse scrolled (511, 253) with delta (0, 0)
Screenshot: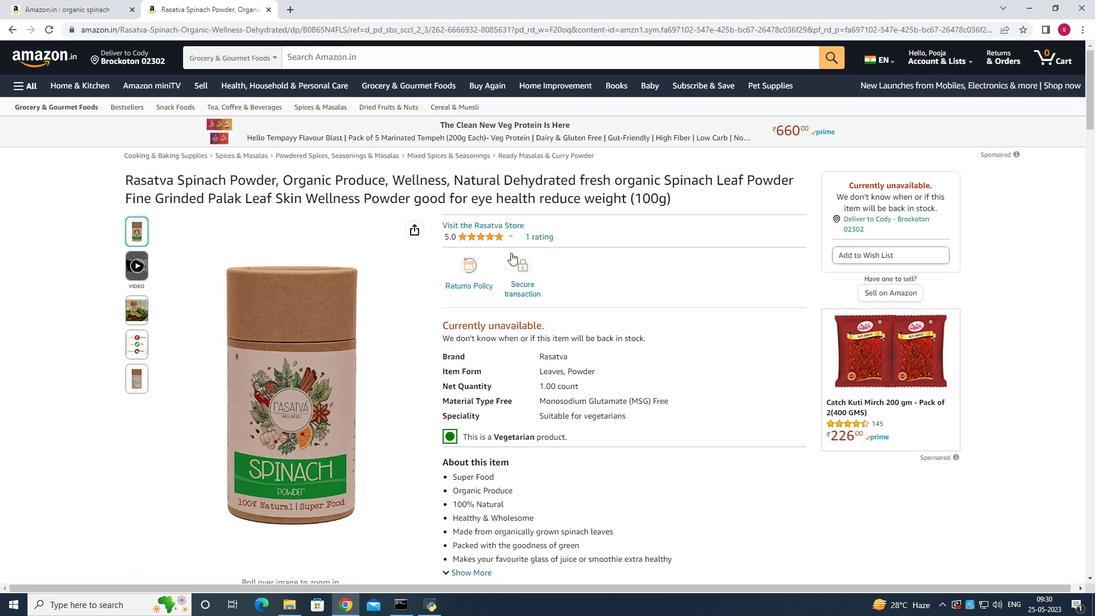 
Action: Mouse scrolled (511, 253) with delta (0, 0)
Screenshot: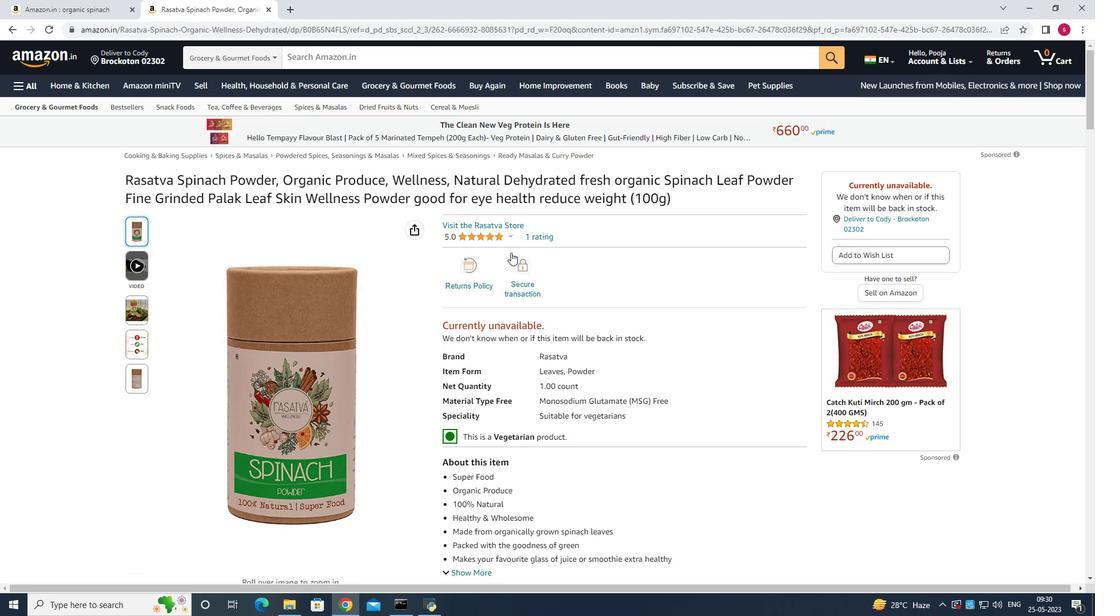 
Action: Mouse moved to (265, 11)
Screenshot: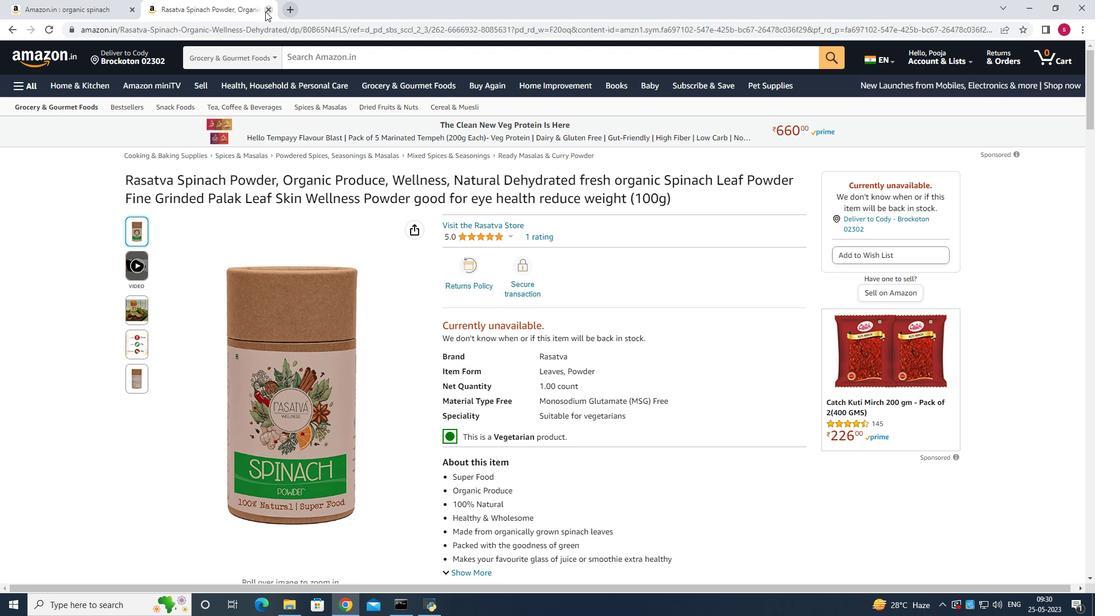 
Action: Mouse pressed left at (265, 11)
Screenshot: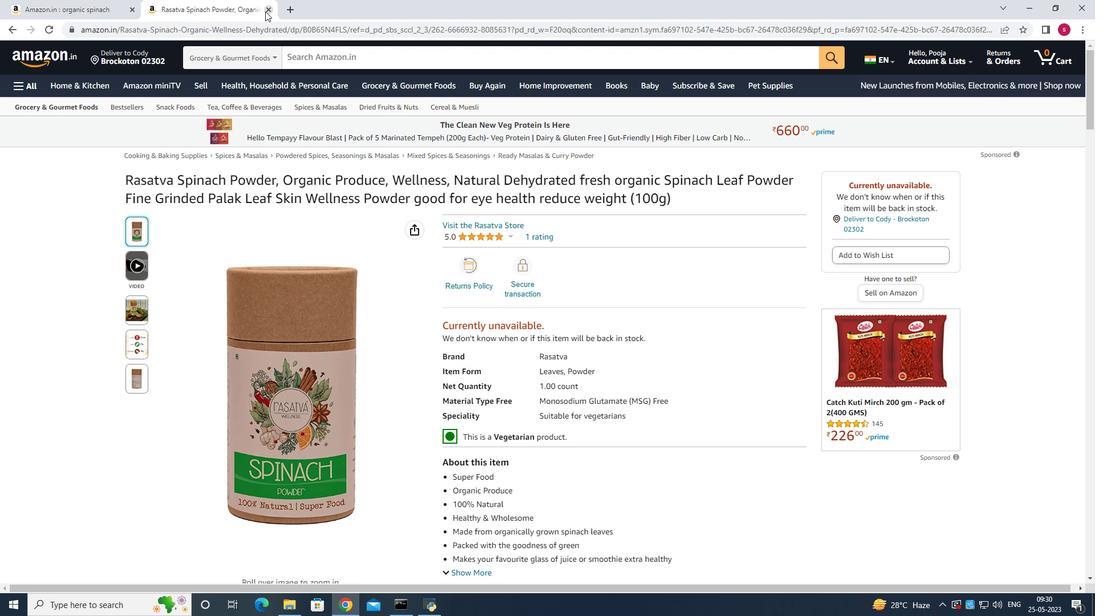 
Action: Mouse moved to (523, 394)
Screenshot: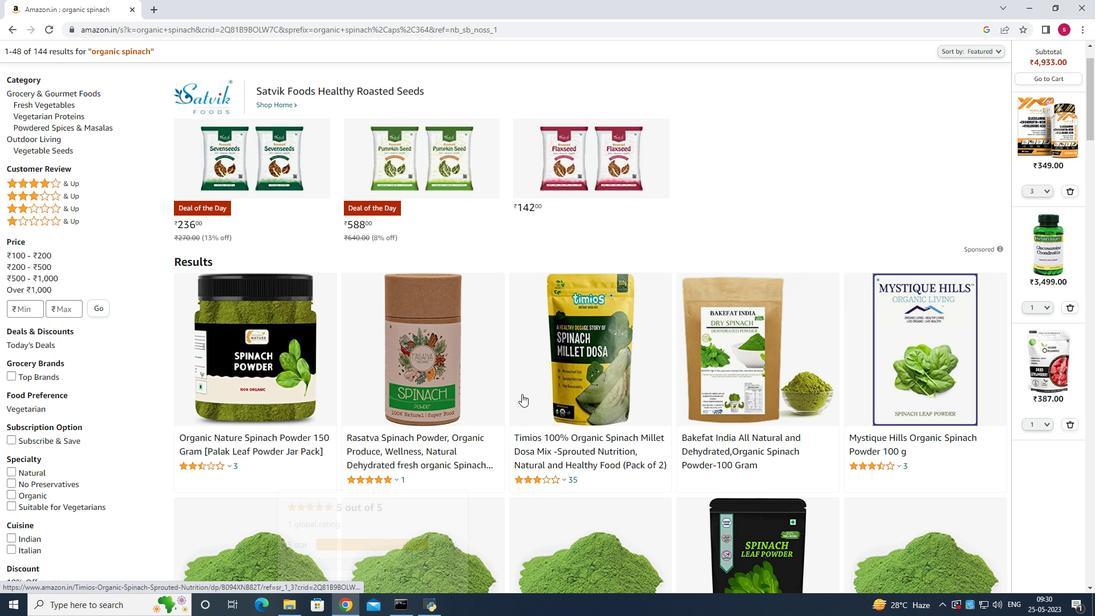 
Action: Mouse scrolled (523, 393) with delta (0, 0)
Screenshot: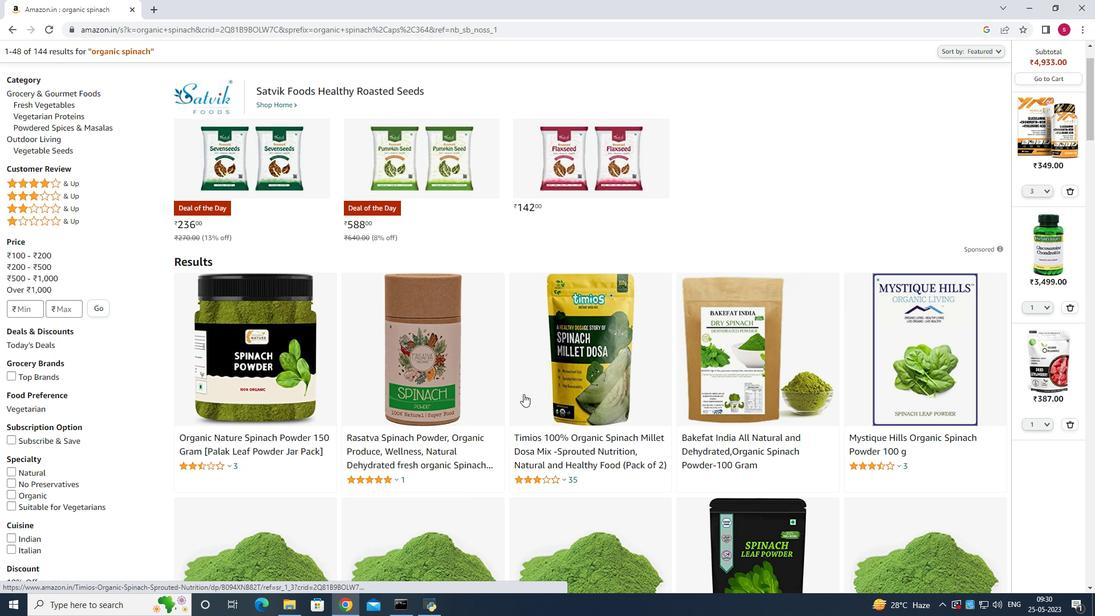 
Action: Mouse scrolled (523, 393) with delta (0, 0)
Screenshot: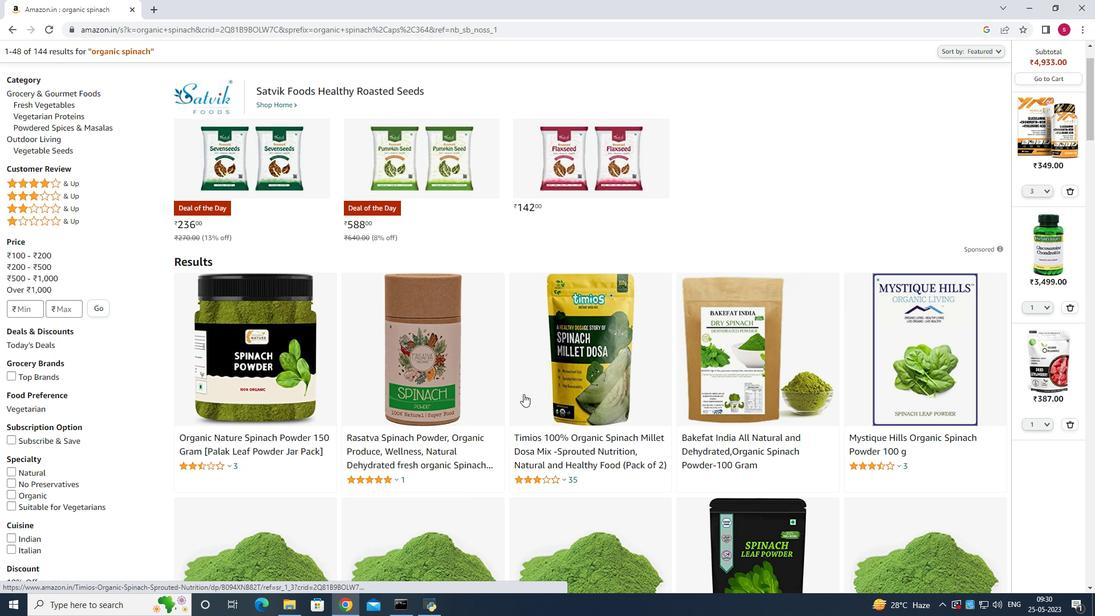 
Action: Mouse scrolled (523, 393) with delta (0, 0)
Screenshot: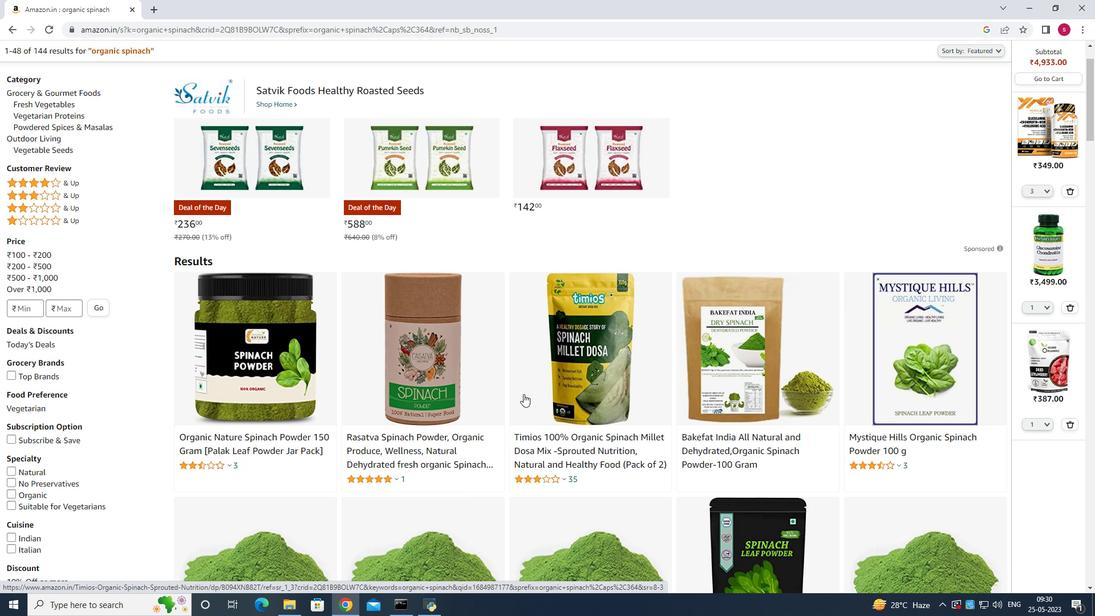 
Action: Mouse moved to (527, 379)
Screenshot: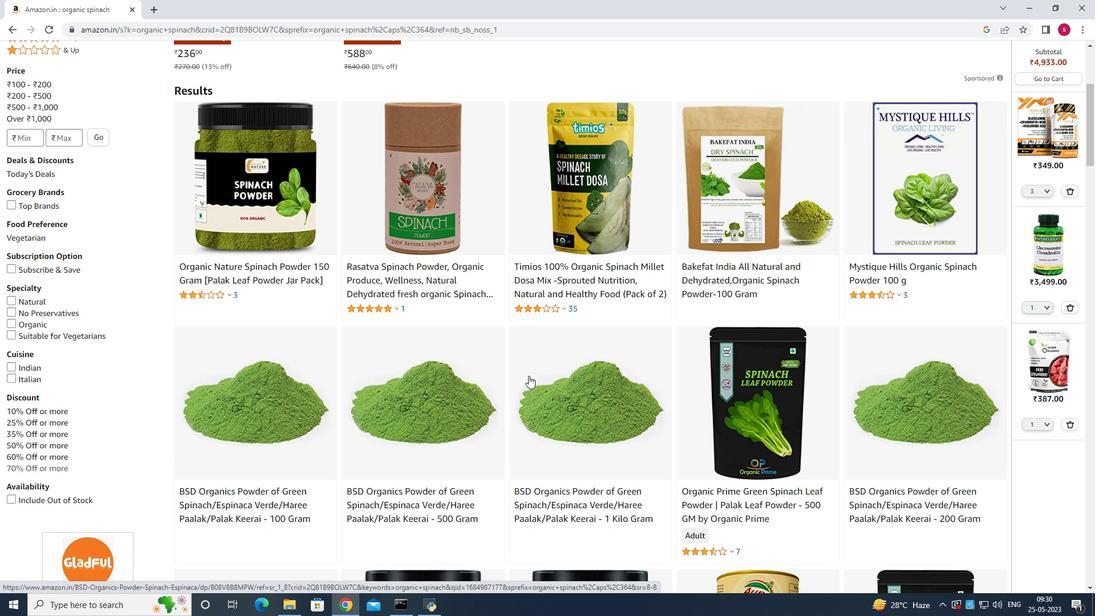 
Action: Mouse scrolled (527, 378) with delta (0, 0)
Screenshot: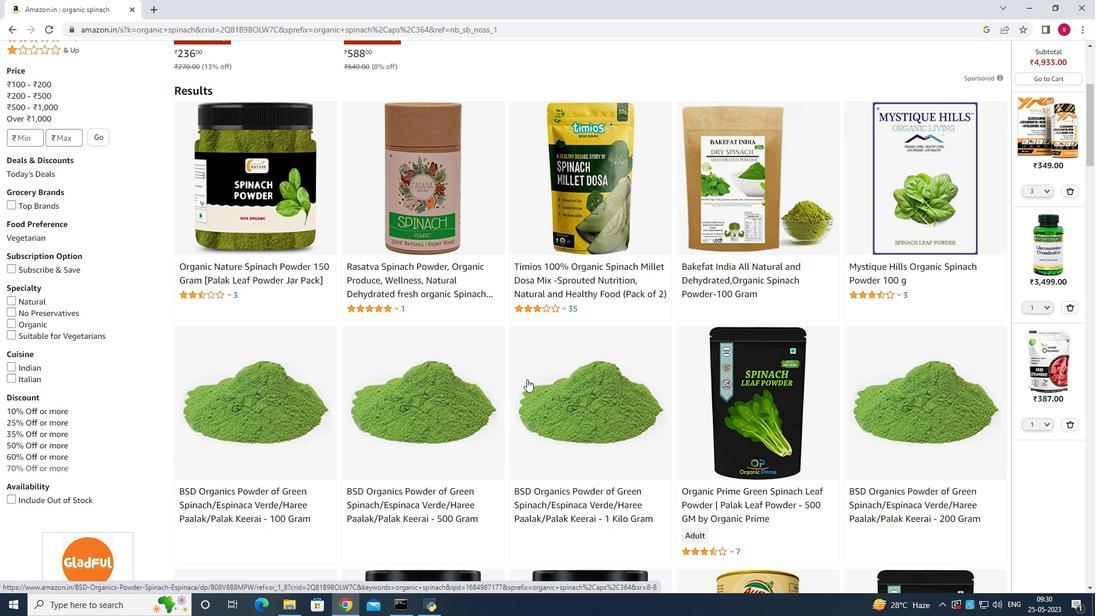 
Action: Mouse scrolled (527, 378) with delta (0, 0)
Screenshot: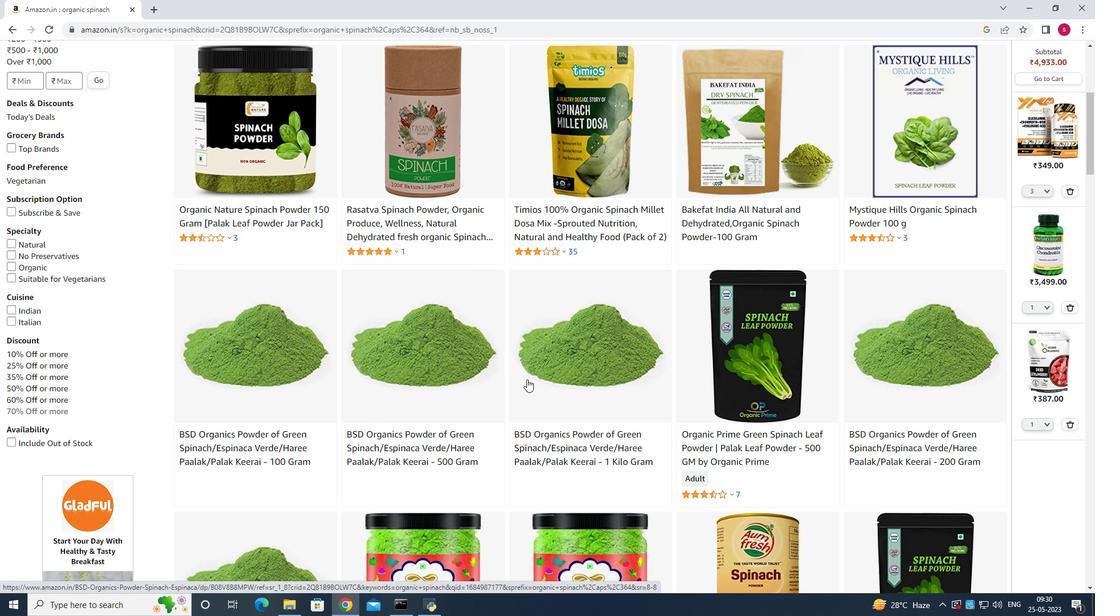 
Action: Mouse scrolled (527, 378) with delta (0, 0)
Screenshot: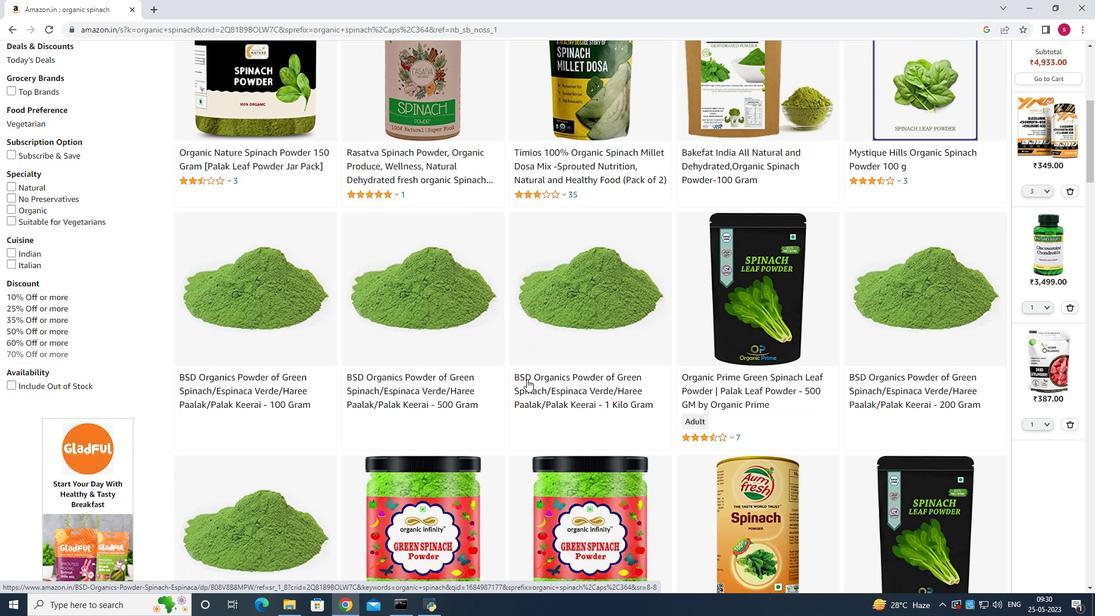 
Action: Mouse scrolled (527, 378) with delta (0, 0)
Screenshot: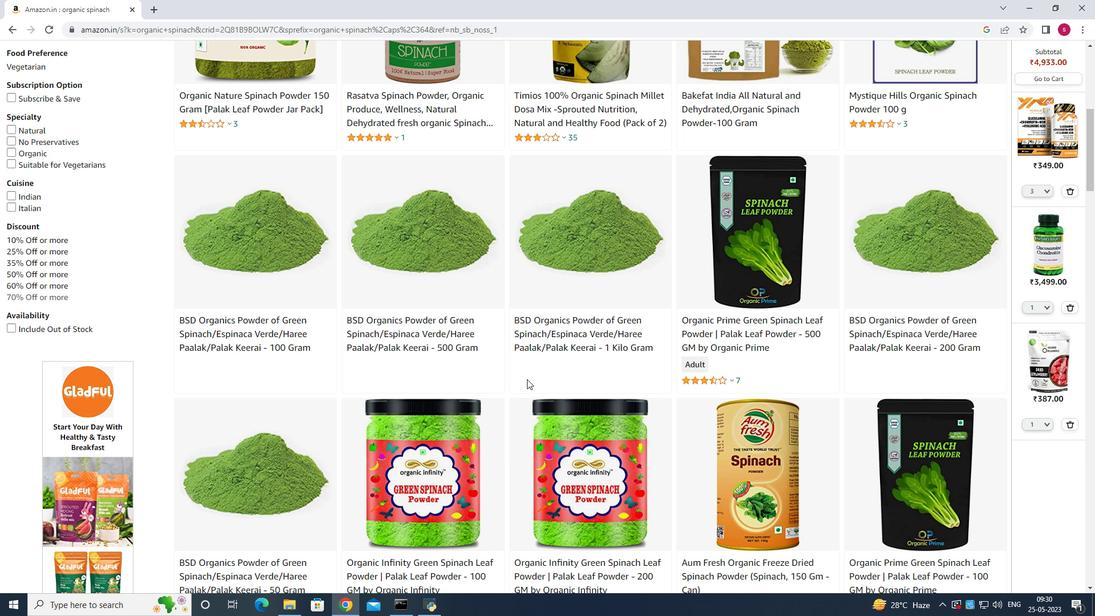 
Action: Mouse scrolled (527, 378) with delta (0, 0)
Screenshot: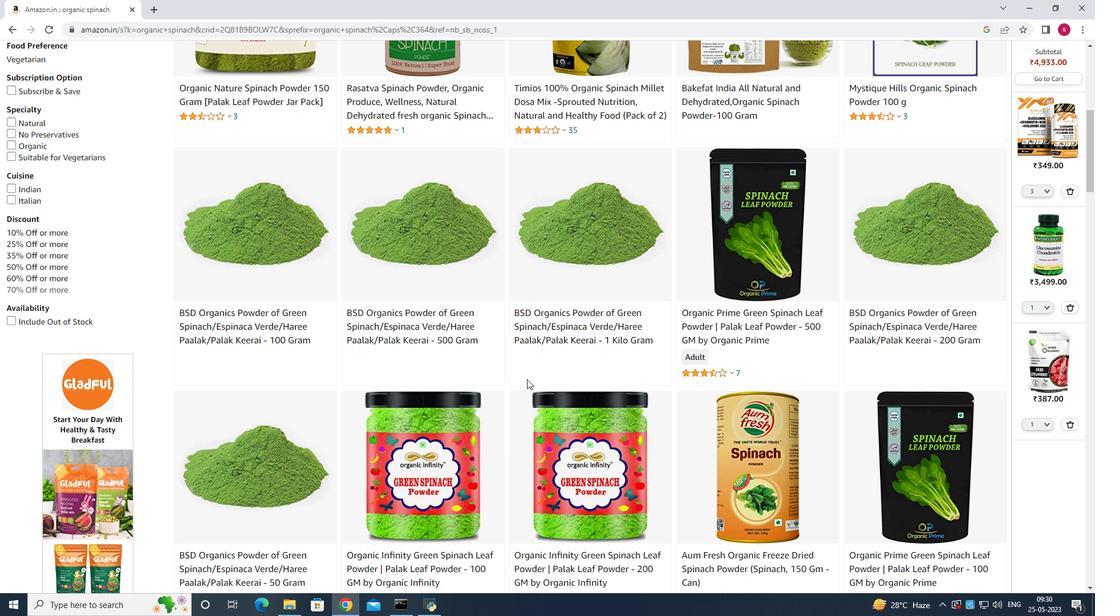 
Action: Mouse scrolled (527, 378) with delta (0, 0)
Screenshot: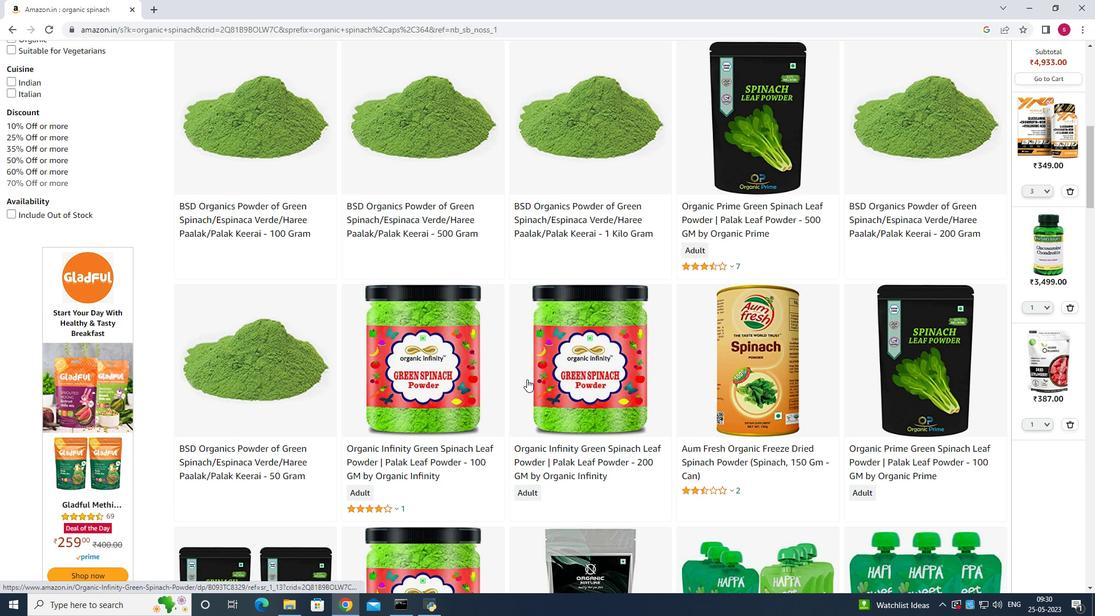 
Action: Mouse scrolled (527, 378) with delta (0, 0)
Screenshot: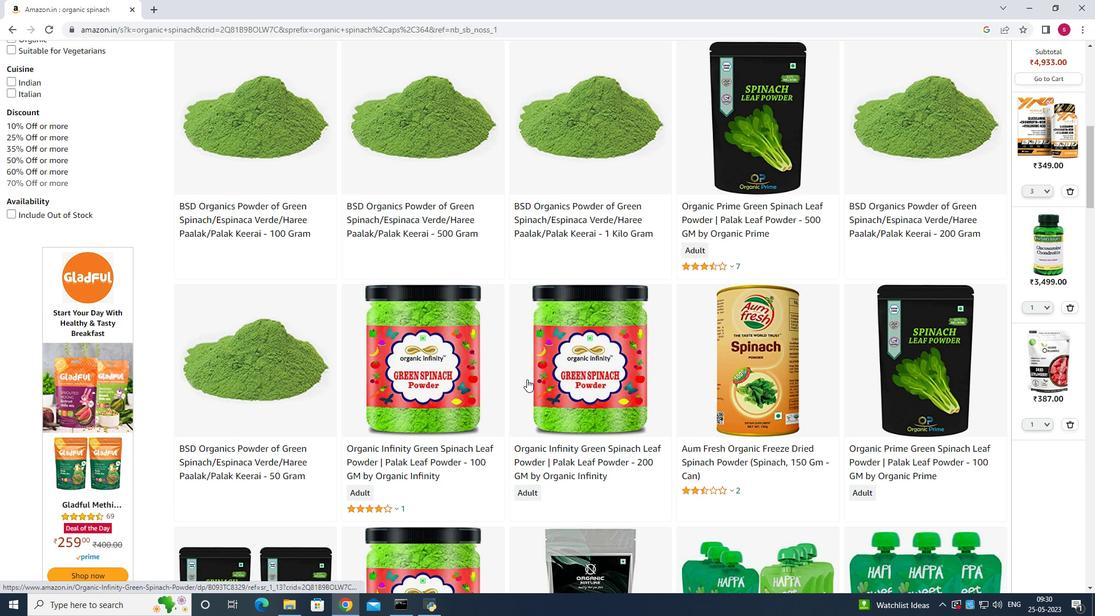 
Action: Mouse scrolled (527, 378) with delta (0, 0)
Screenshot: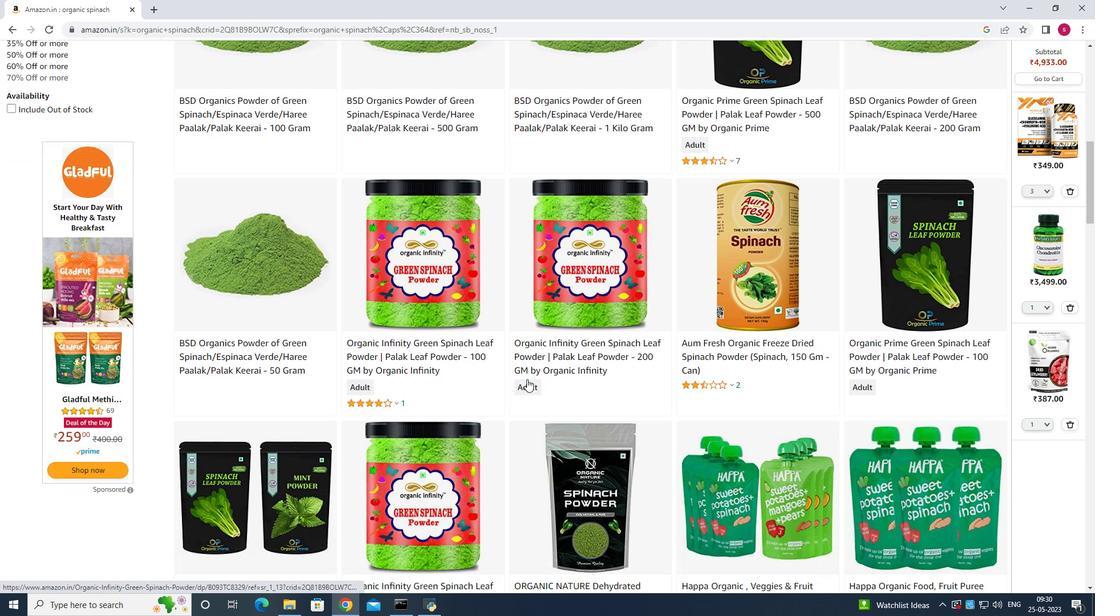 
Action: Mouse scrolled (527, 378) with delta (0, 0)
Screenshot: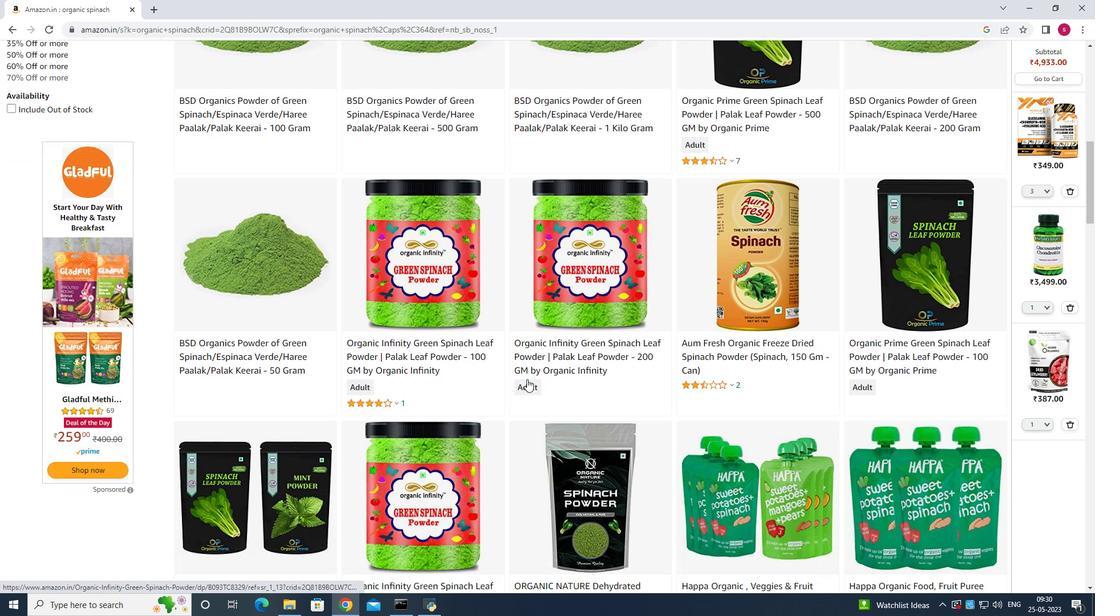 
Action: Mouse scrolled (527, 378) with delta (0, 0)
Screenshot: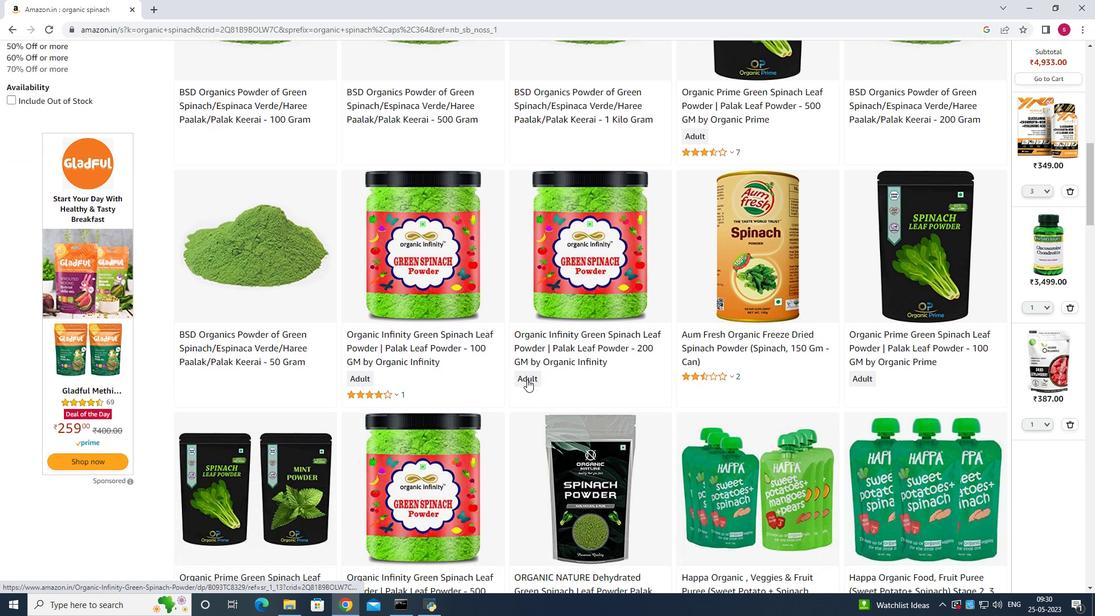 
Action: Mouse scrolled (527, 378) with delta (0, 0)
Screenshot: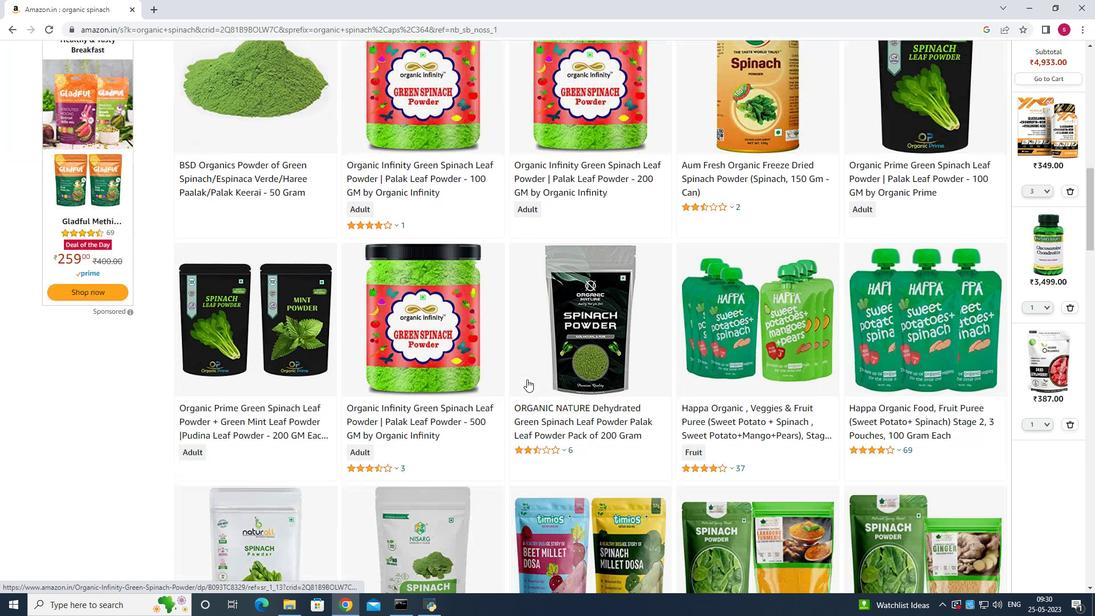 
Action: Mouse scrolled (527, 378) with delta (0, 0)
Screenshot: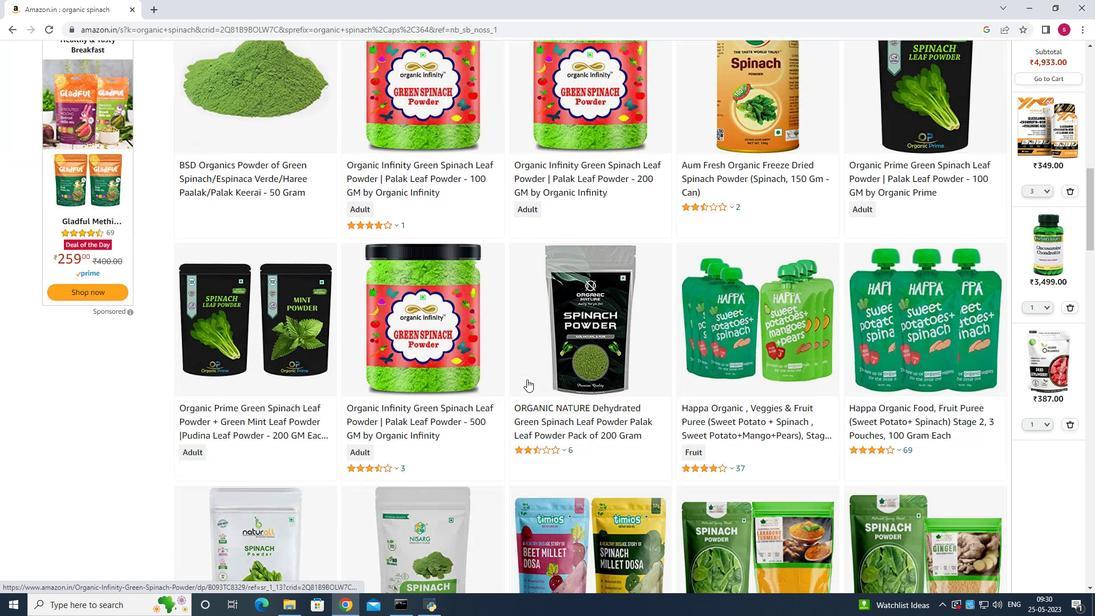 
Action: Mouse scrolled (527, 378) with delta (0, 0)
Screenshot: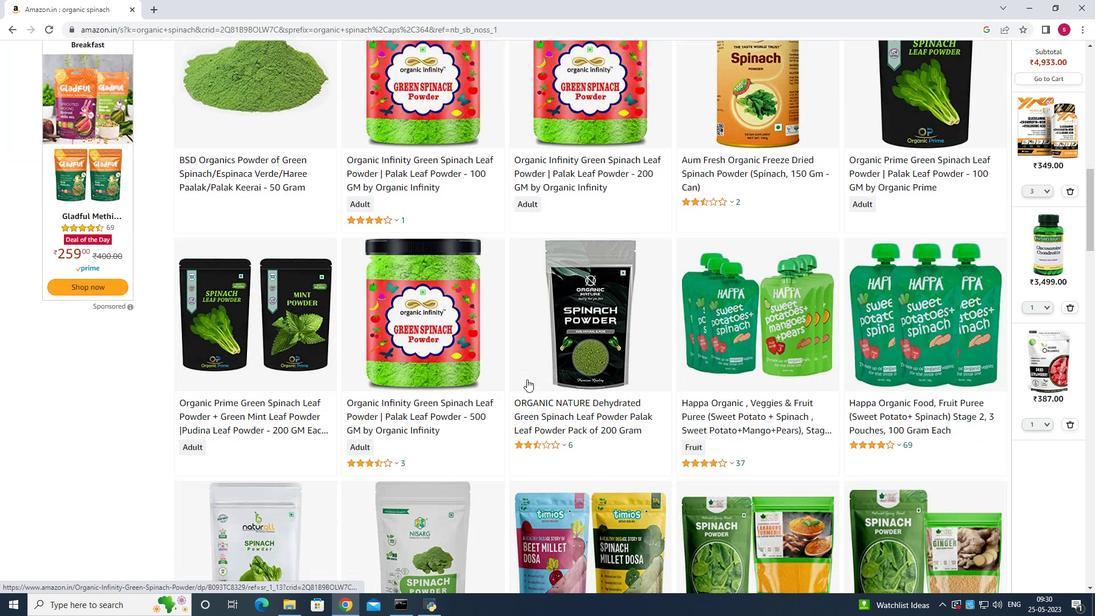
Action: Mouse scrolled (527, 380) with delta (0, 0)
Screenshot: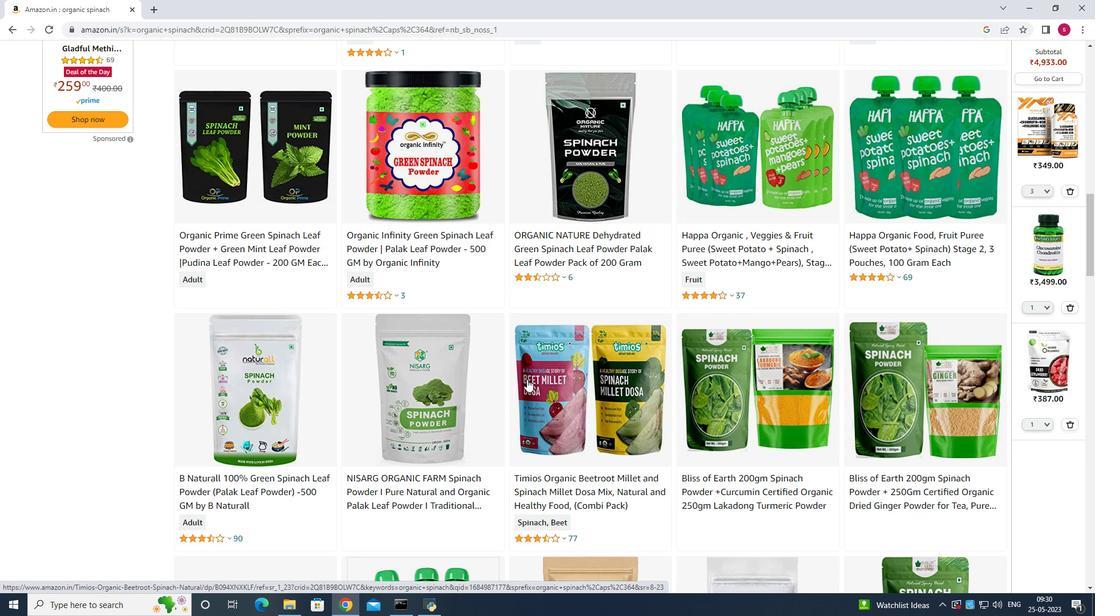 
Action: Mouse scrolled (527, 380) with delta (0, 0)
Screenshot: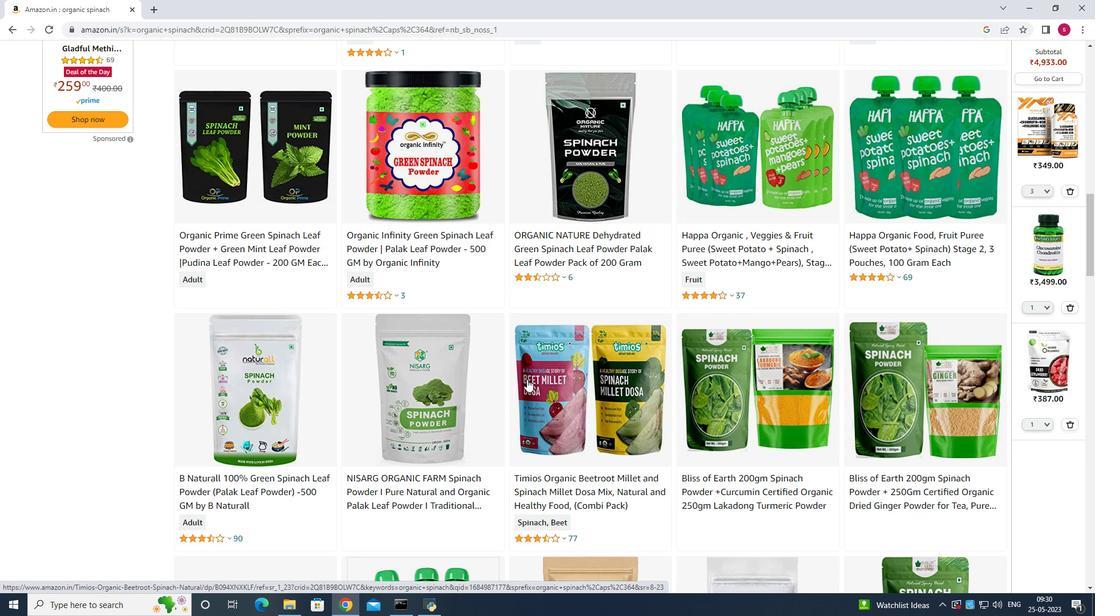 
Action: Mouse scrolled (527, 378) with delta (0, 0)
Screenshot: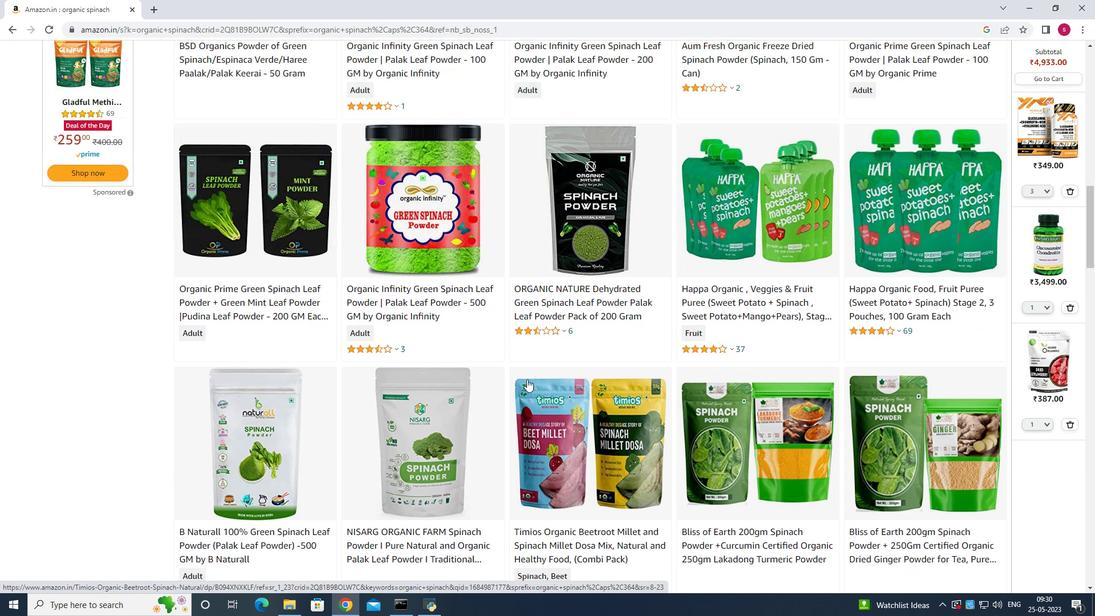 
Action: Mouse scrolled (527, 378) with delta (0, 0)
Screenshot: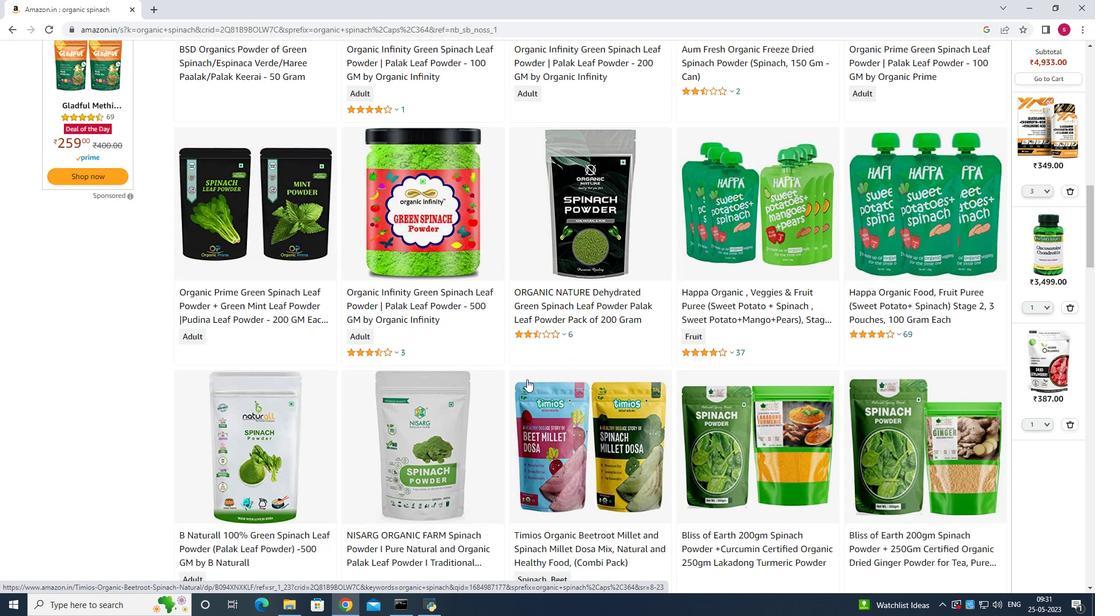 
Action: Mouse scrolled (527, 378) with delta (0, 0)
Screenshot: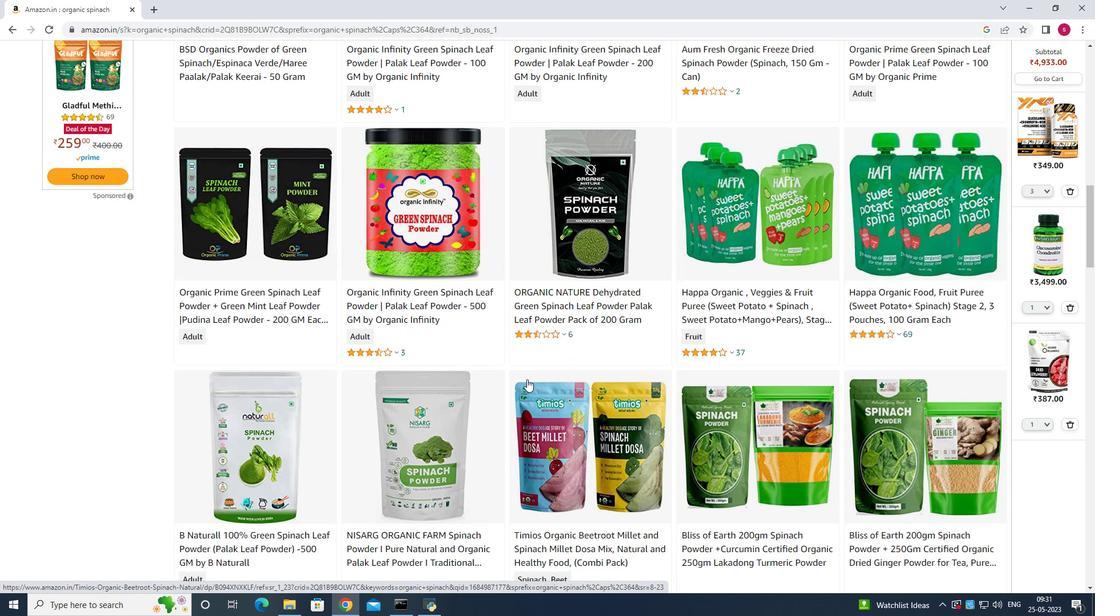 
Action: Mouse scrolled (527, 378) with delta (0, 0)
Screenshot: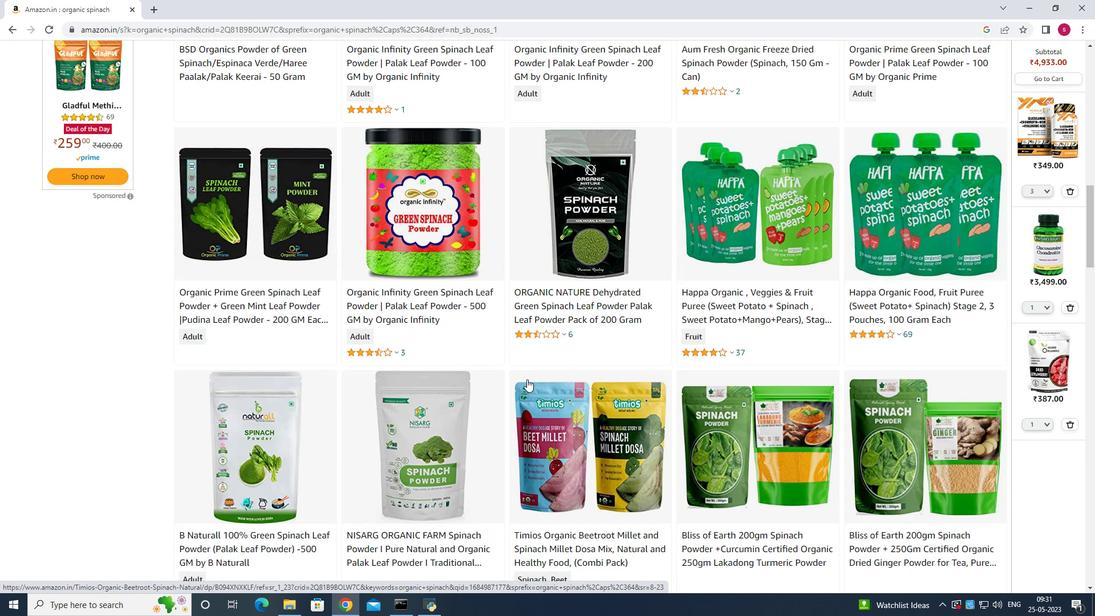 
Action: Mouse scrolled (527, 380) with delta (0, 0)
Screenshot: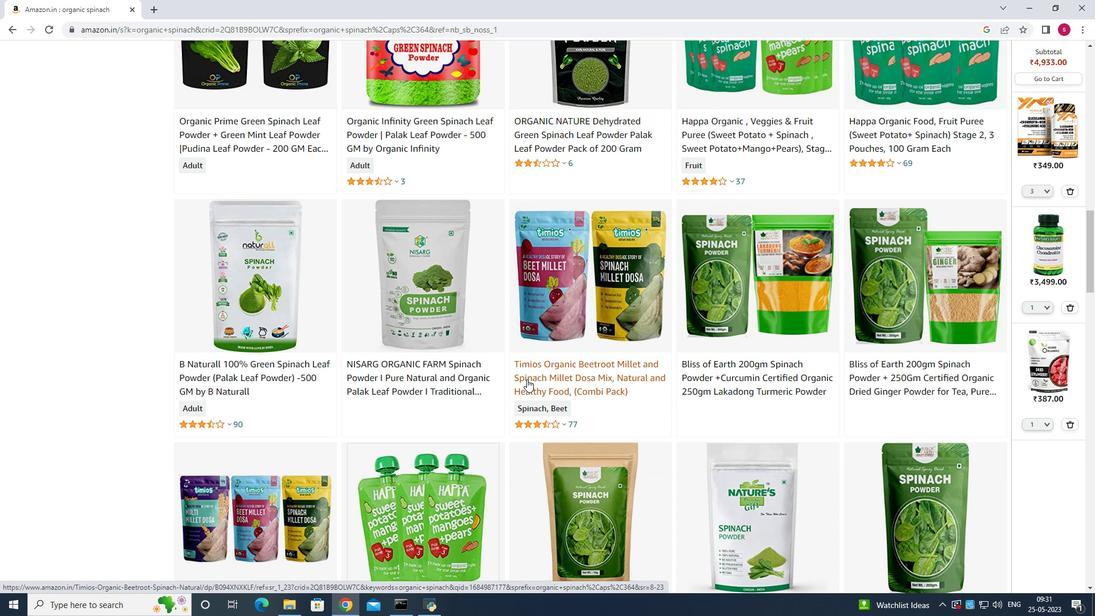 
Action: Mouse scrolled (527, 380) with delta (0, 0)
Screenshot: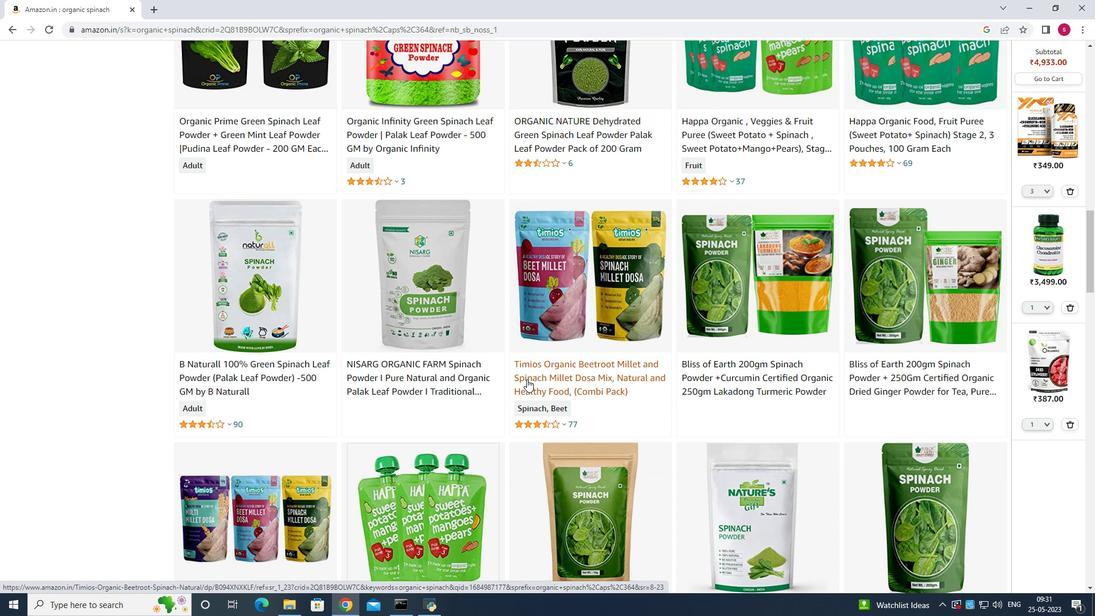 
Action: Mouse scrolled (527, 380) with delta (0, 0)
Screenshot: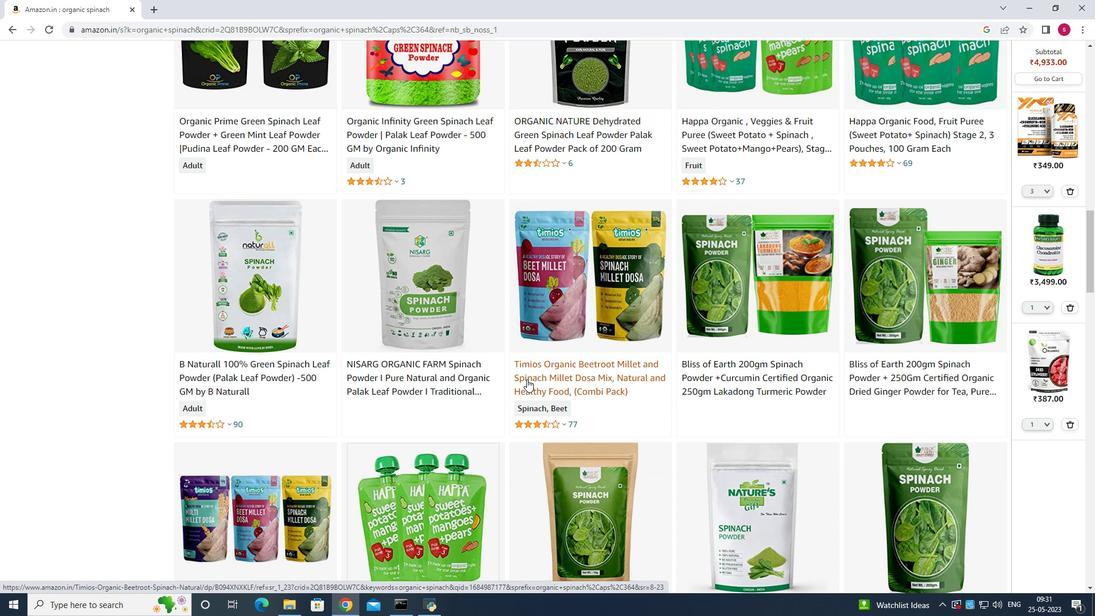
Action: Mouse scrolled (527, 380) with delta (0, 0)
Screenshot: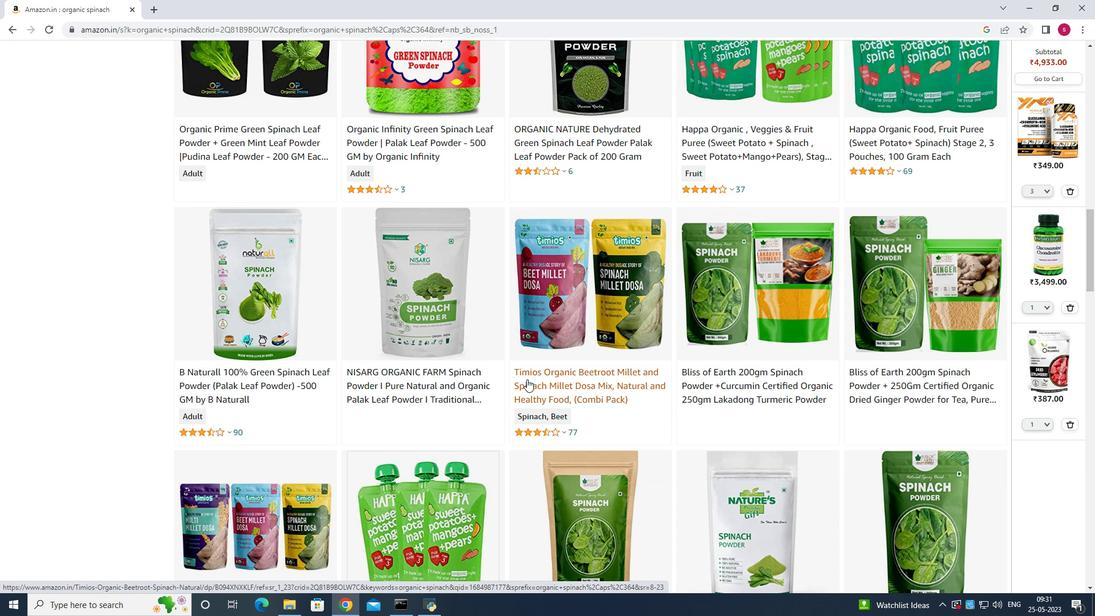 
Action: Mouse scrolled (527, 380) with delta (0, 0)
Screenshot: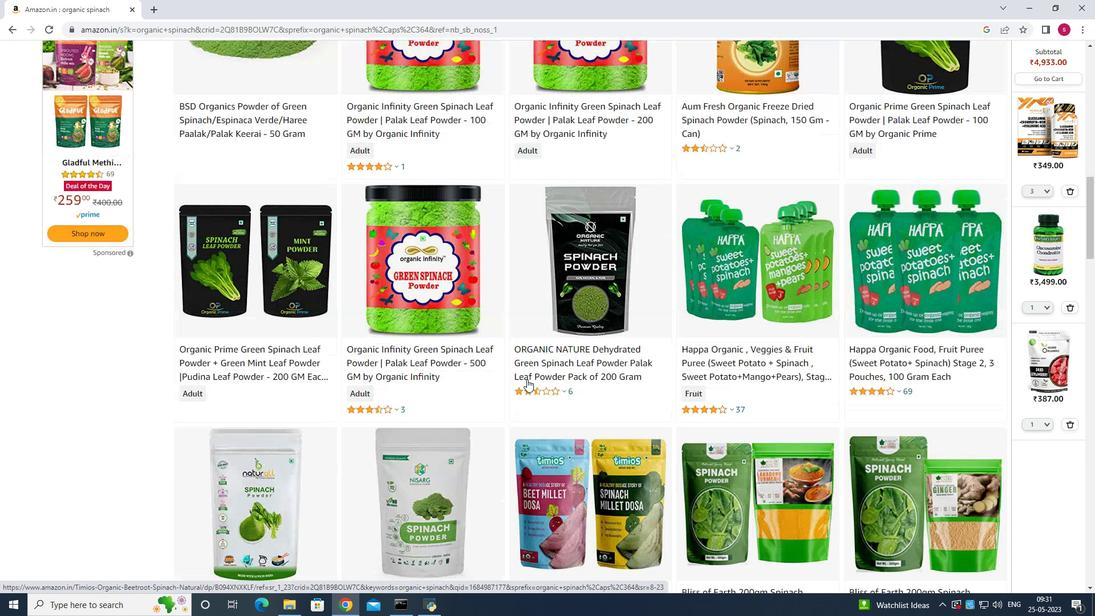 
Action: Mouse scrolled (527, 380) with delta (0, 0)
Screenshot: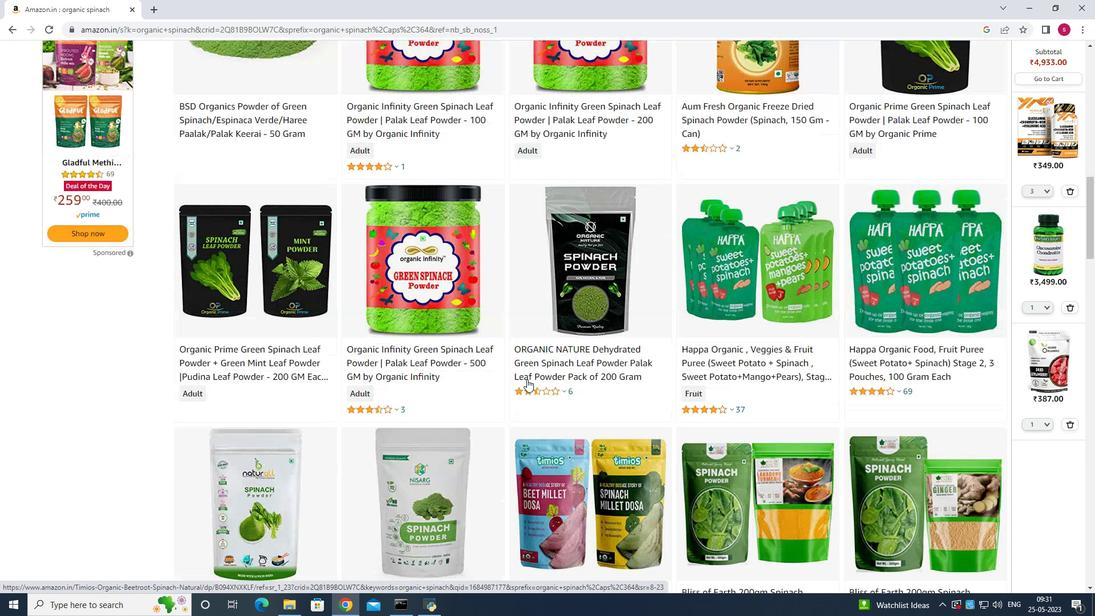 
Action: Mouse scrolled (527, 380) with delta (0, 0)
Screenshot: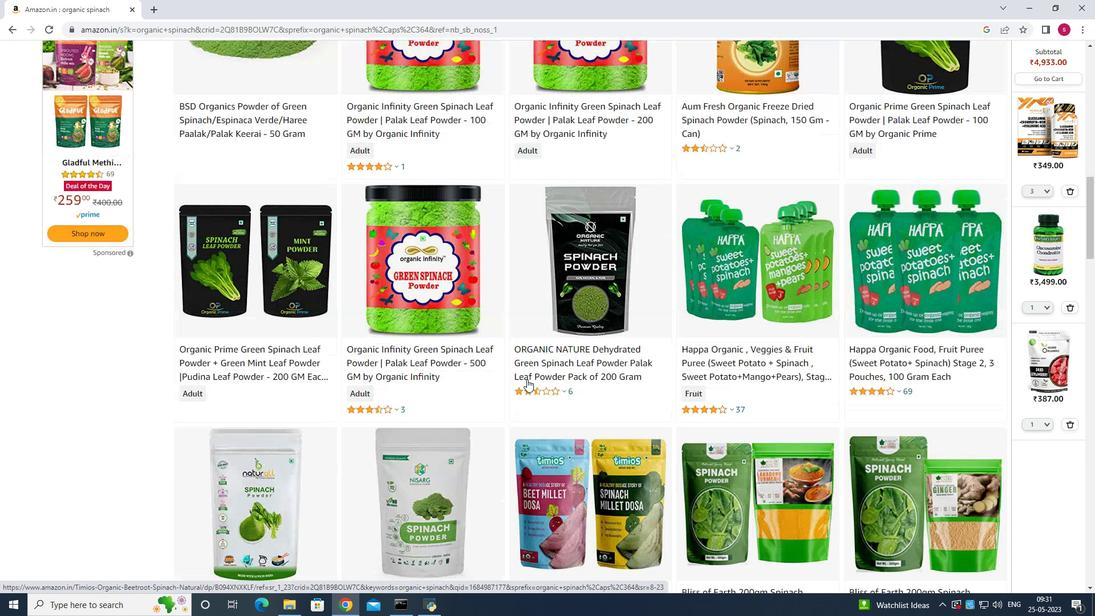 
Action: Mouse scrolled (527, 380) with delta (0, 0)
Screenshot: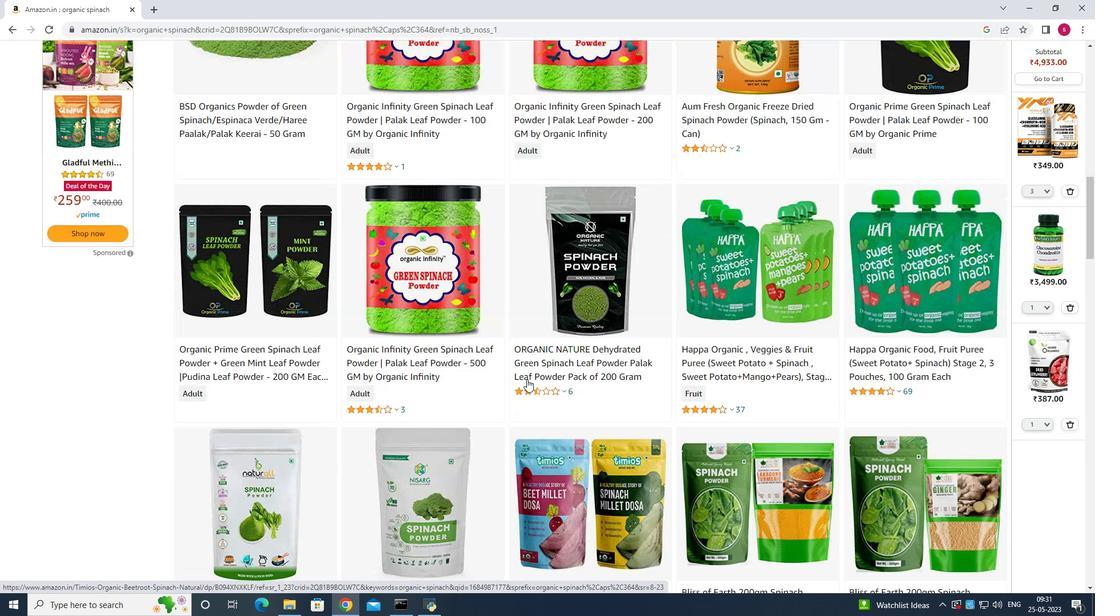 
Action: Mouse scrolled (527, 380) with delta (0, 0)
Screenshot: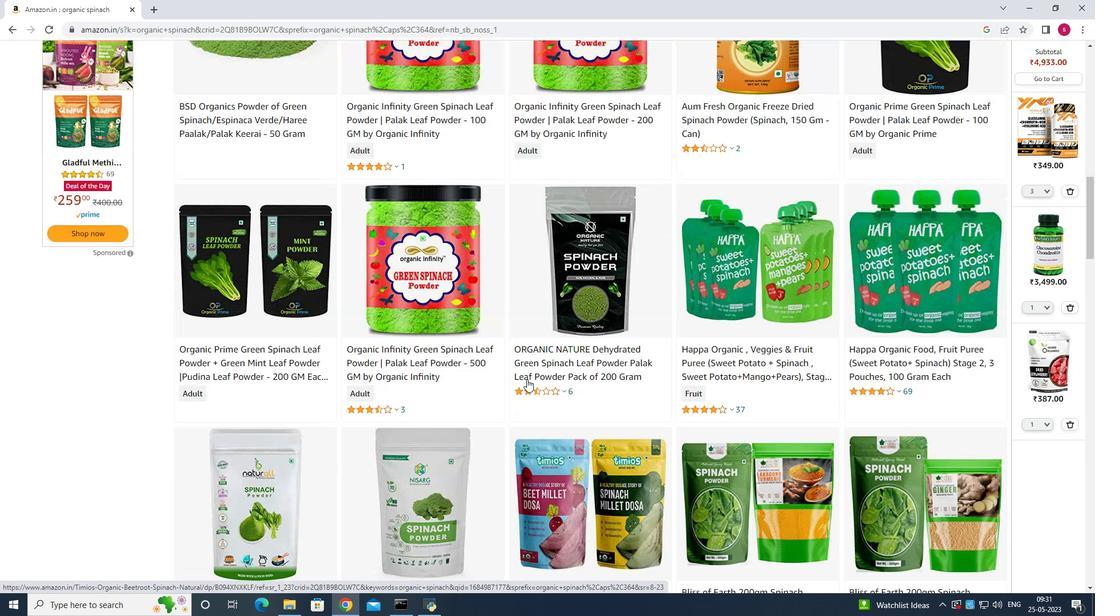 
Action: Mouse scrolled (527, 380) with delta (0, 0)
Screenshot: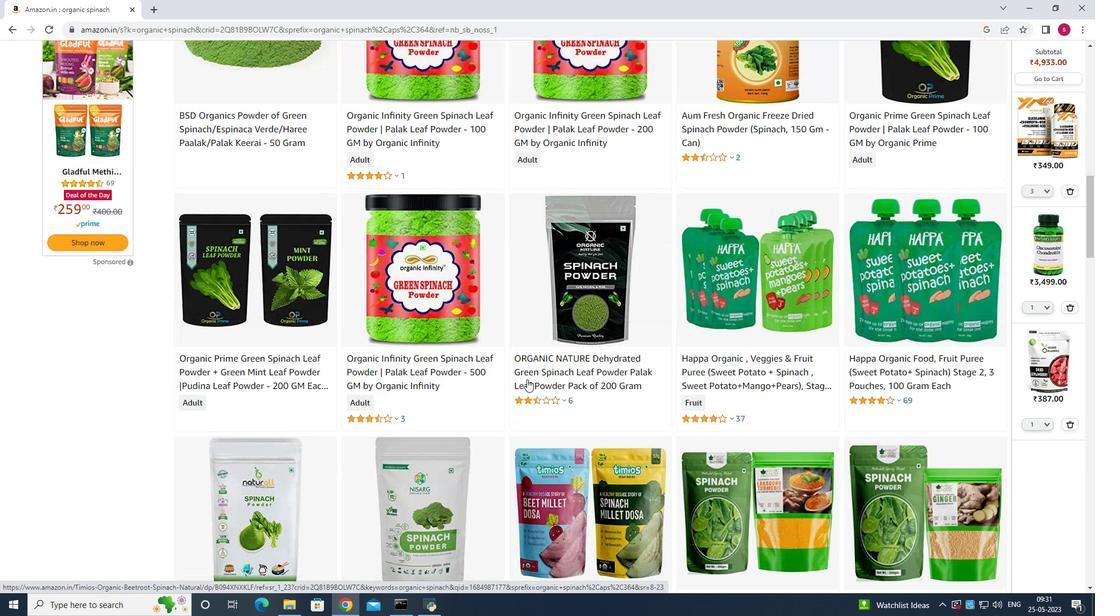 
Action: Mouse scrolled (527, 380) with delta (0, 0)
Screenshot: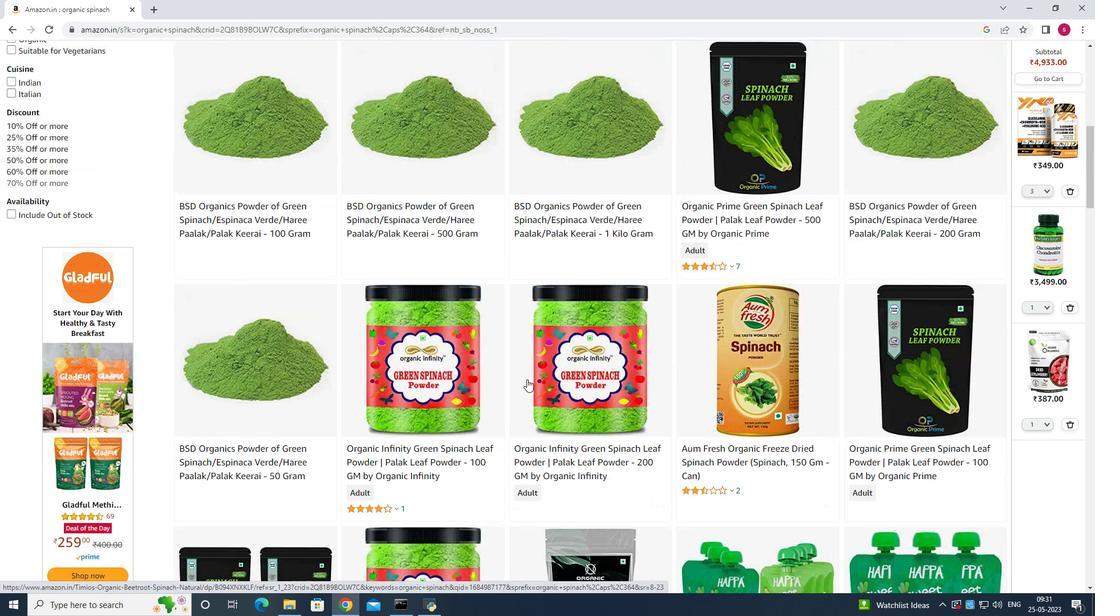 
Action: Mouse scrolled (527, 380) with delta (0, 0)
Screenshot: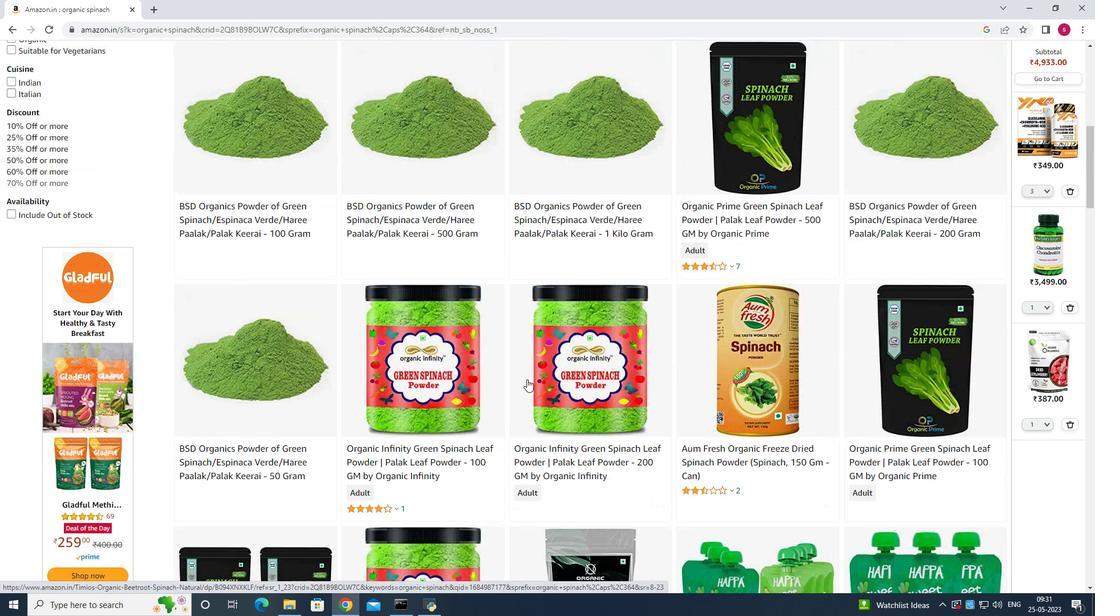 
Action: Mouse scrolled (527, 380) with delta (0, 0)
Screenshot: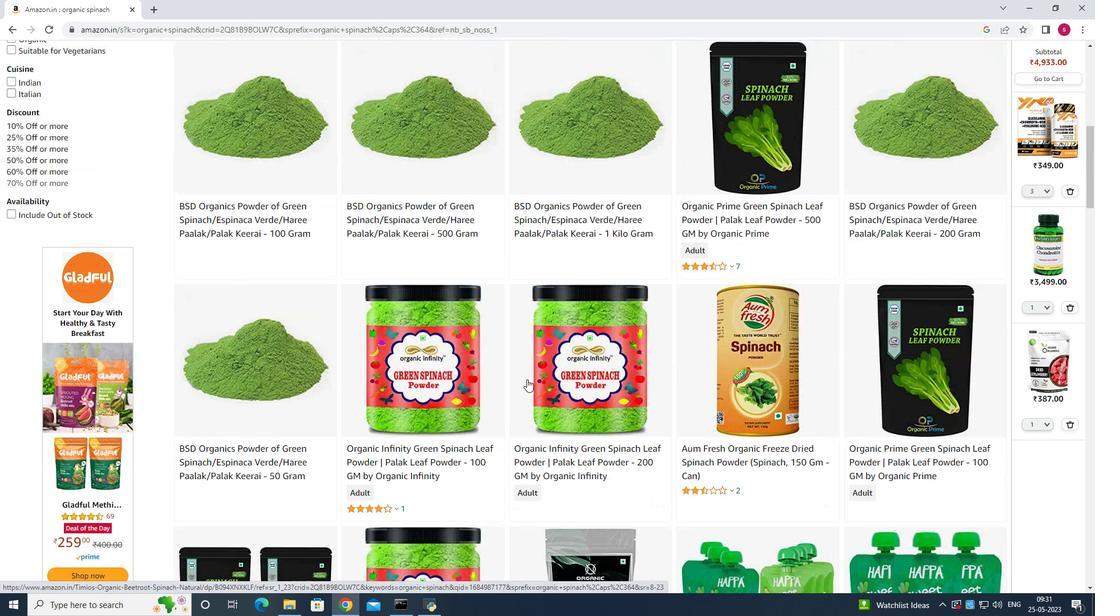 
Action: Mouse scrolled (527, 380) with delta (0, 0)
Screenshot: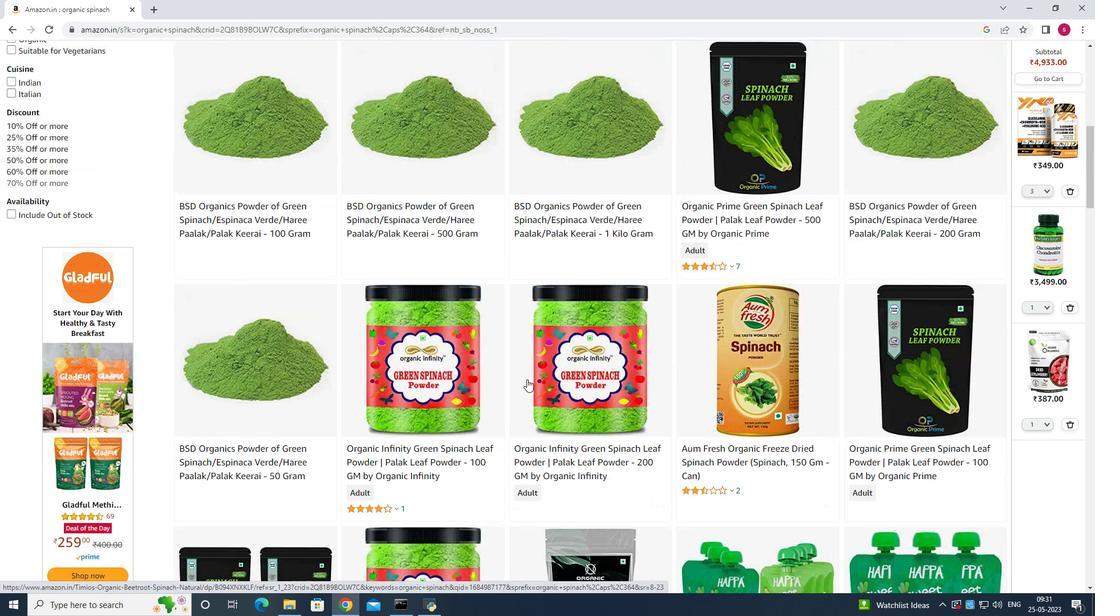 
Action: Mouse scrolled (527, 380) with delta (0, 0)
Screenshot: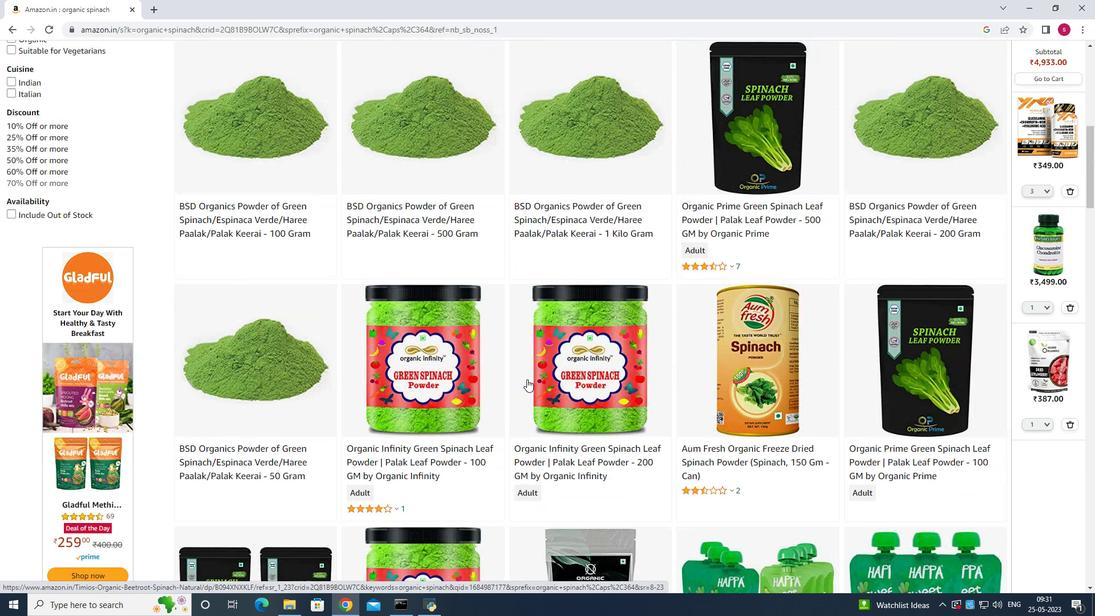 
Action: Mouse scrolled (527, 380) with delta (0, 0)
Screenshot: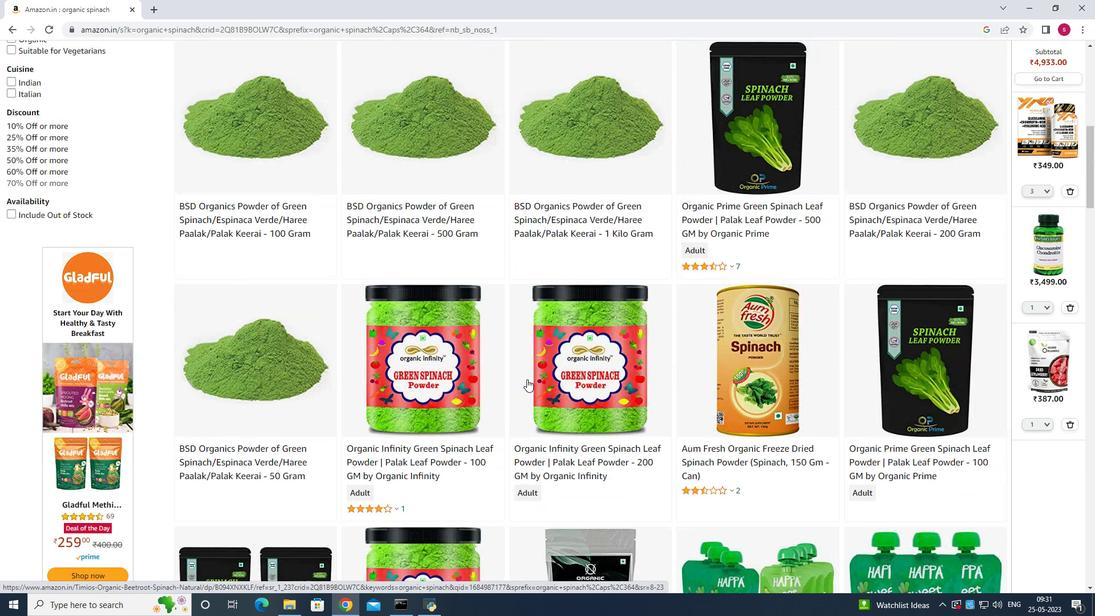 
Action: Mouse scrolled (527, 380) with delta (0, 0)
Screenshot: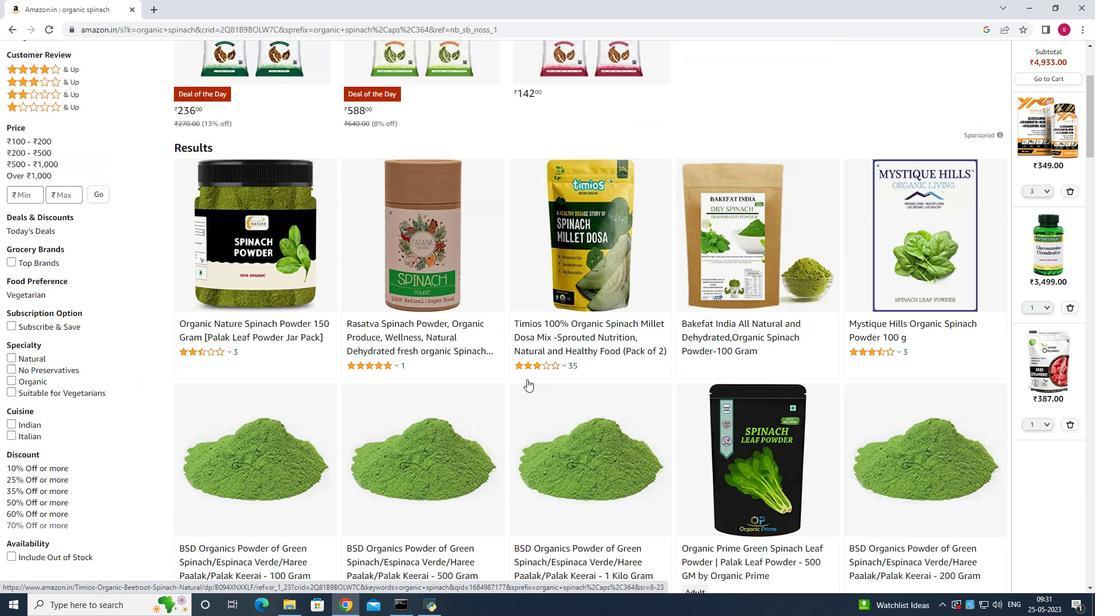 
Action: Mouse scrolled (527, 380) with delta (0, 0)
Screenshot: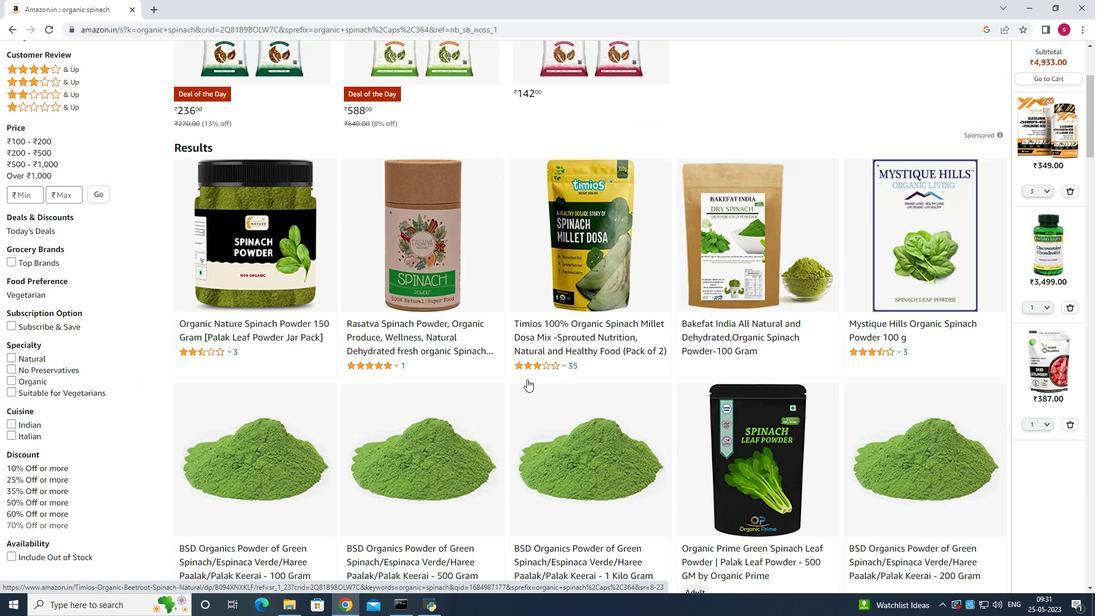 
Action: Mouse scrolled (527, 380) with delta (0, 0)
Screenshot: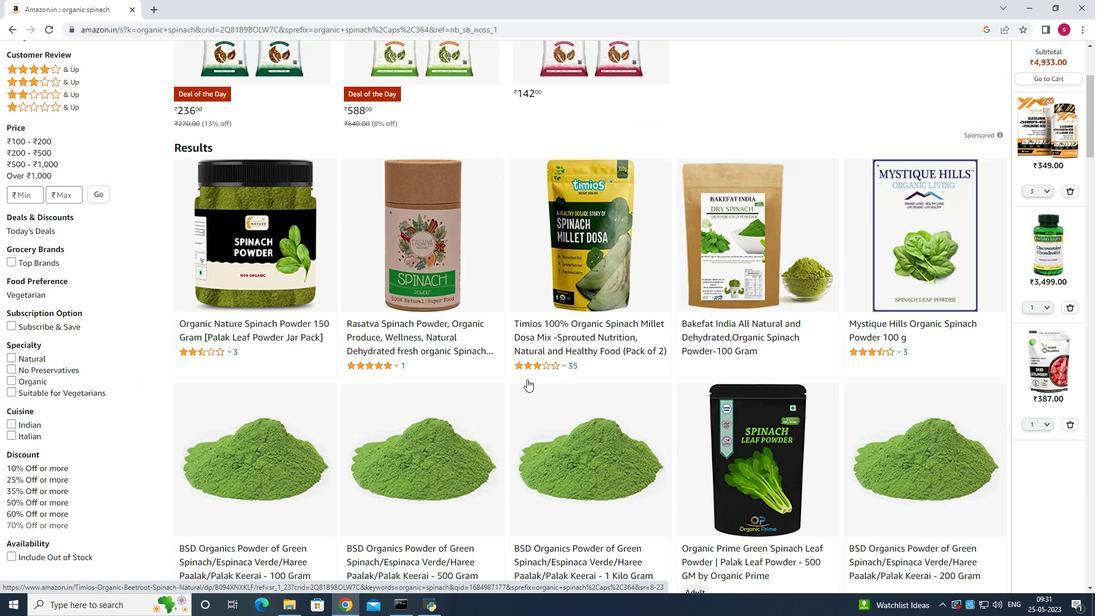 
Action: Mouse scrolled (527, 380) with delta (0, 0)
Screenshot: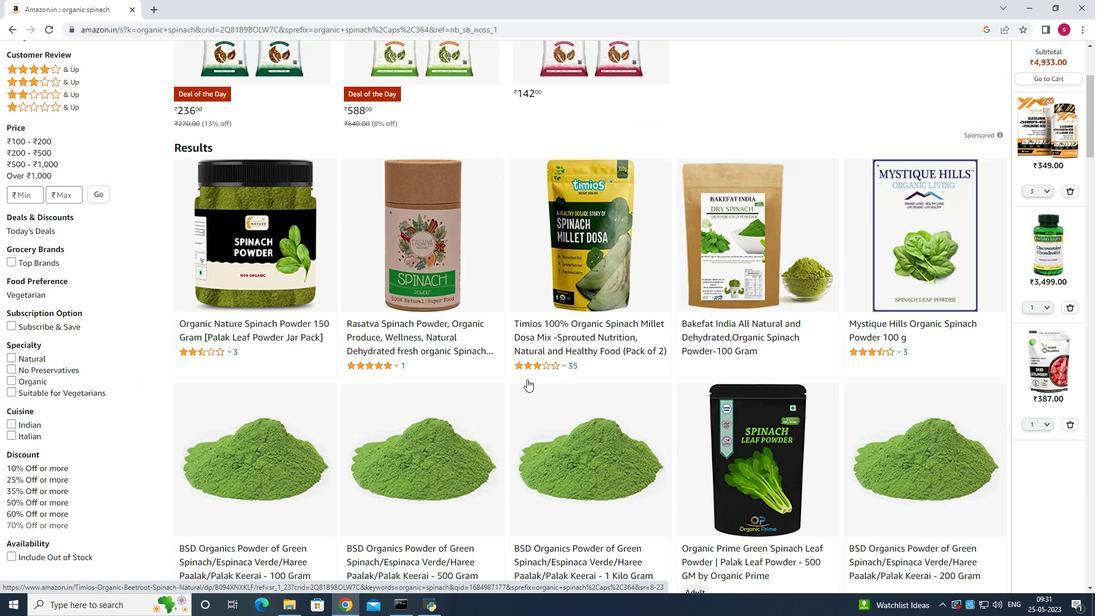 
Action: Mouse scrolled (527, 380) with delta (0, 0)
Screenshot: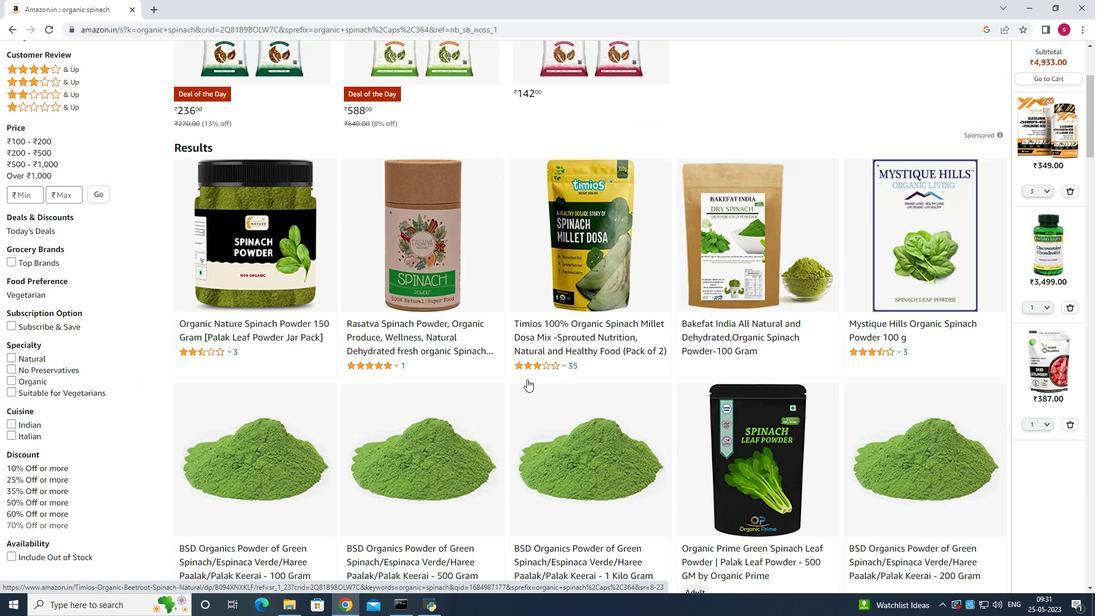 
Action: Mouse scrolled (527, 380) with delta (0, 0)
Screenshot: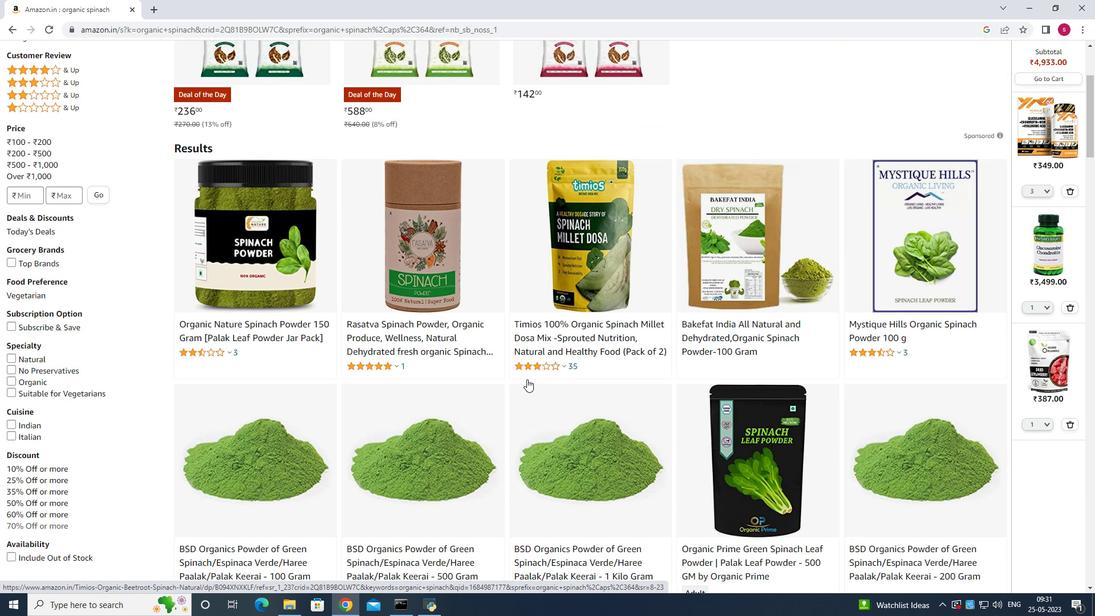 
Action: Mouse scrolled (527, 380) with delta (0, 0)
Screenshot: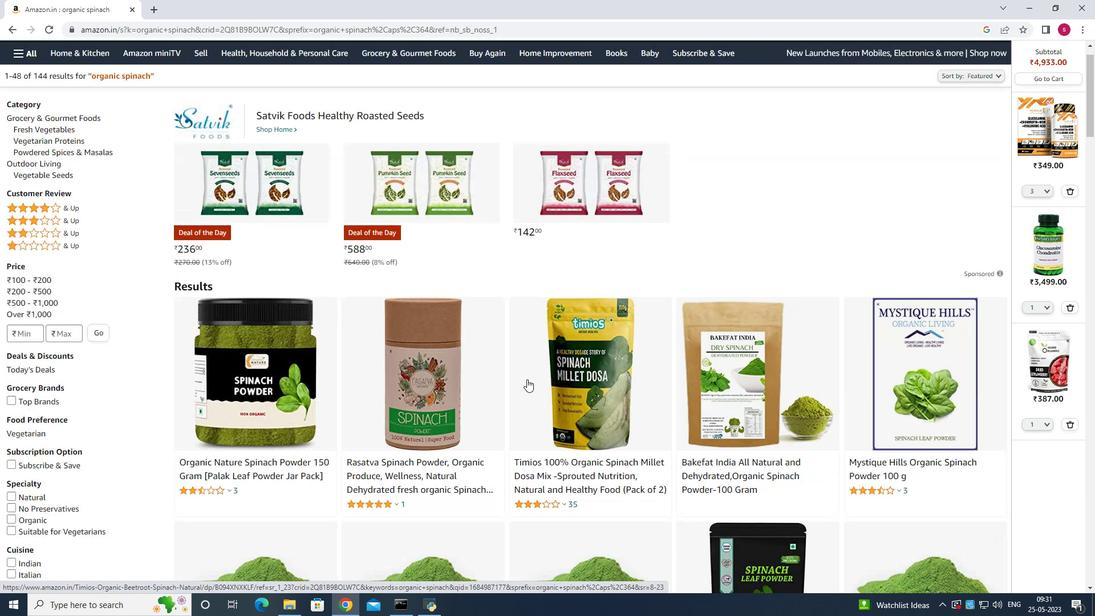 
Action: Mouse scrolled (527, 380) with delta (0, 0)
Screenshot: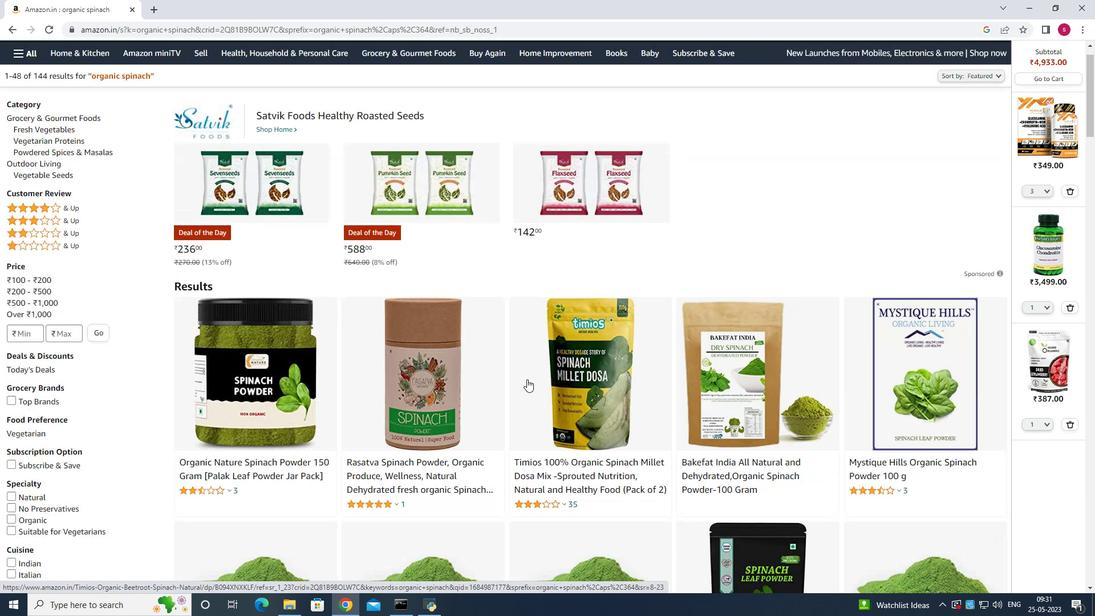 
Action: Mouse scrolled (527, 380) with delta (0, 0)
Screenshot: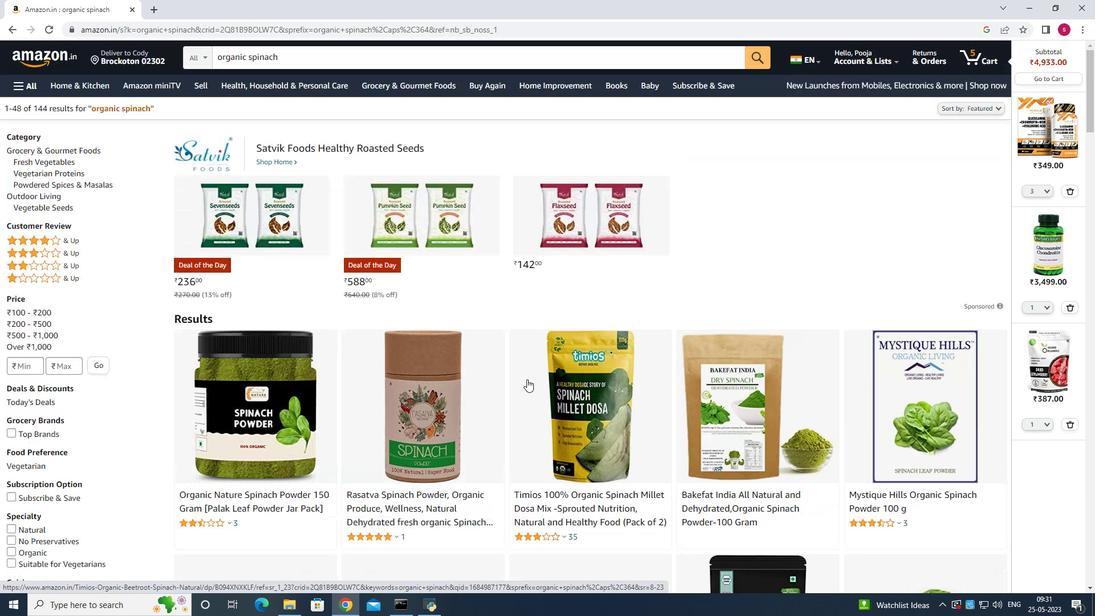 
Action: Mouse scrolled (527, 380) with delta (0, 0)
Screenshot: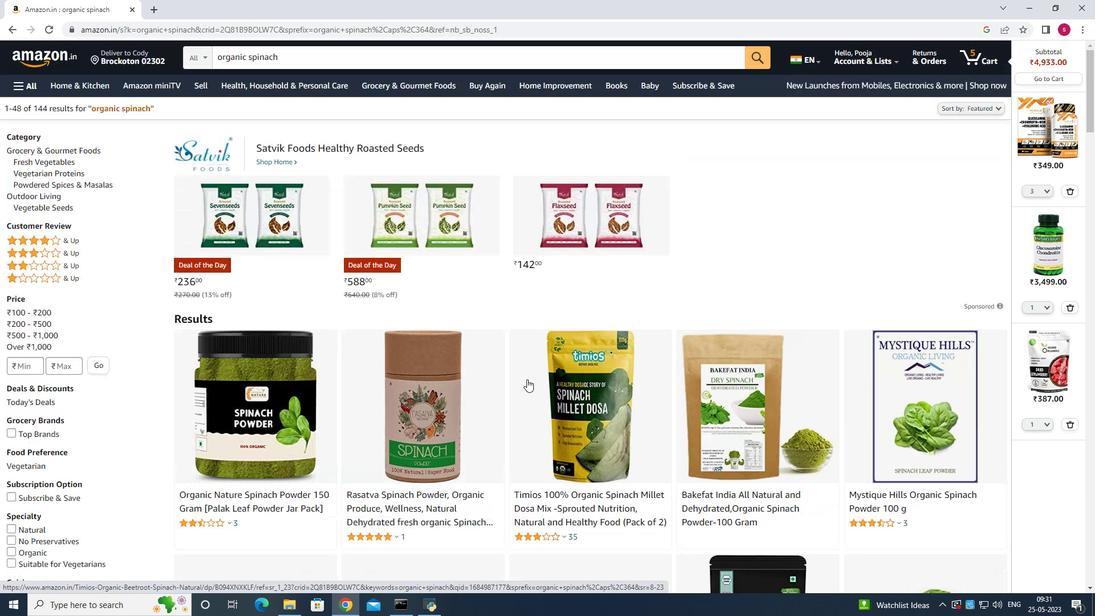 
Action: Mouse moved to (270, 425)
Screenshot: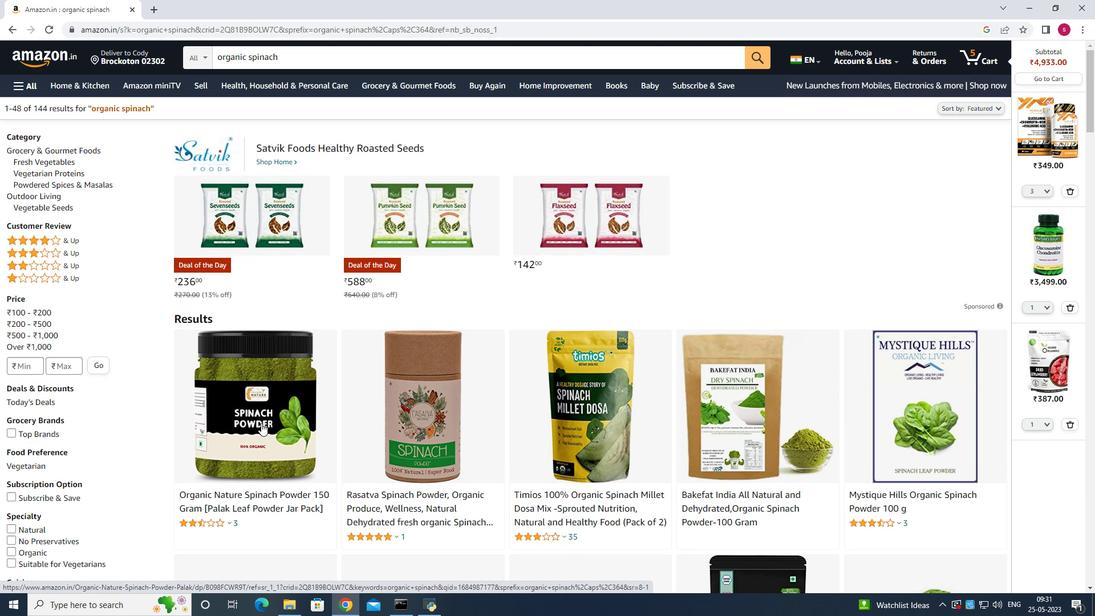 
Action: Mouse pressed left at (270, 425)
Screenshot: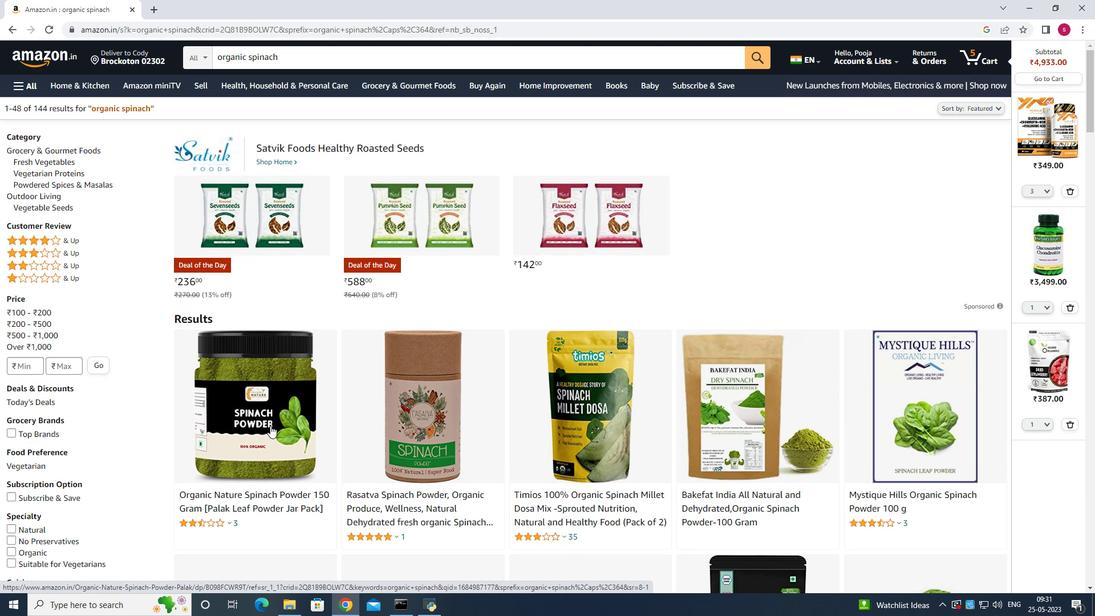
Action: Mouse moved to (865, 212)
Screenshot: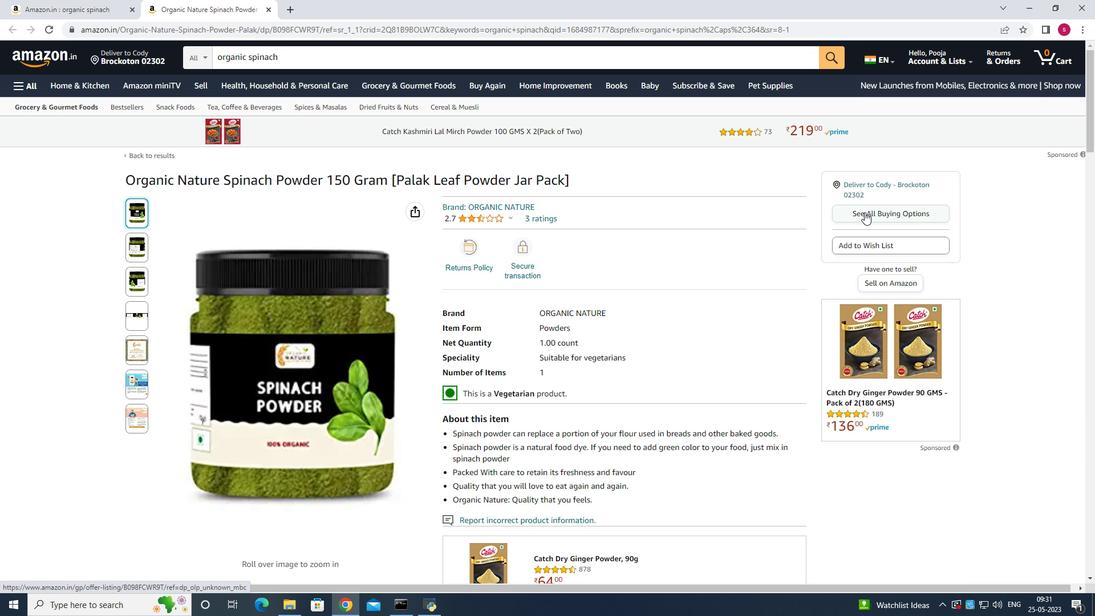 
Action: Mouse pressed left at (865, 212)
Screenshot: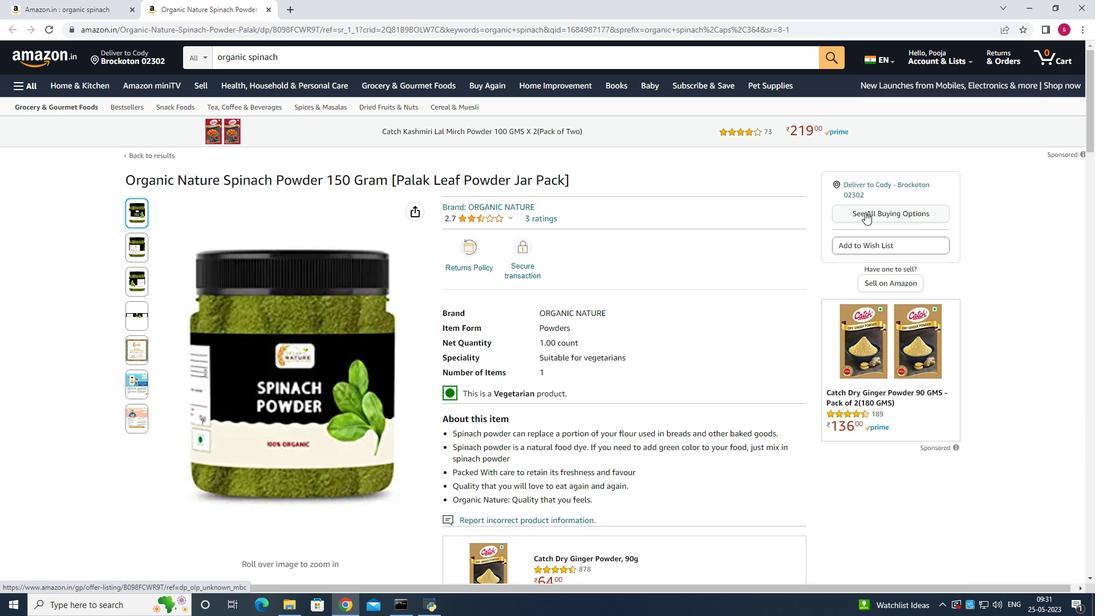 
Action: Mouse moved to (1055, 199)
Screenshot: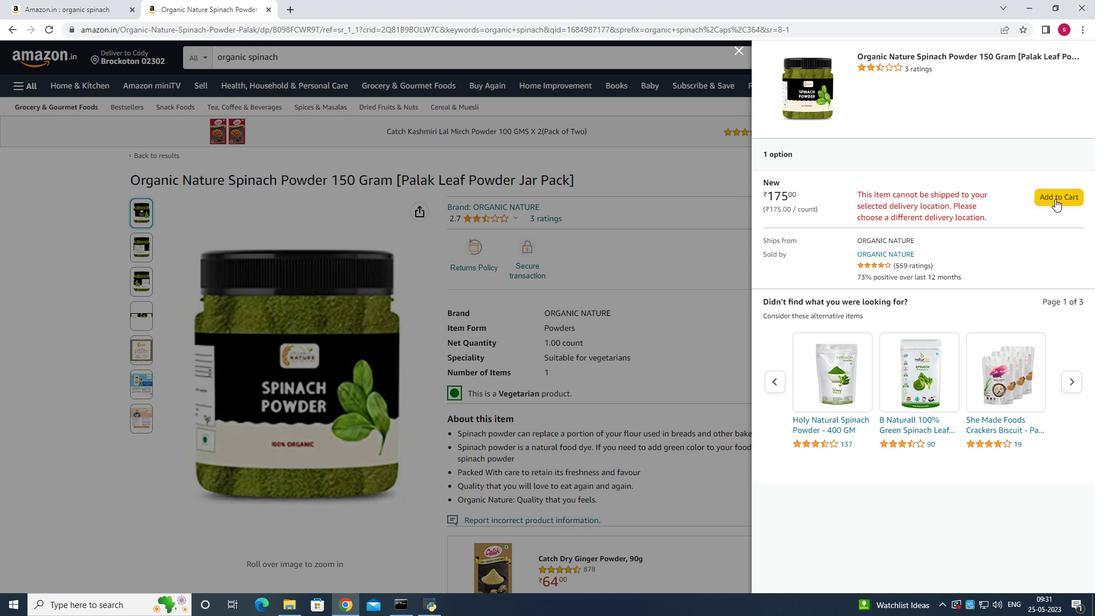 
Action: Mouse pressed left at (1055, 199)
Screenshot: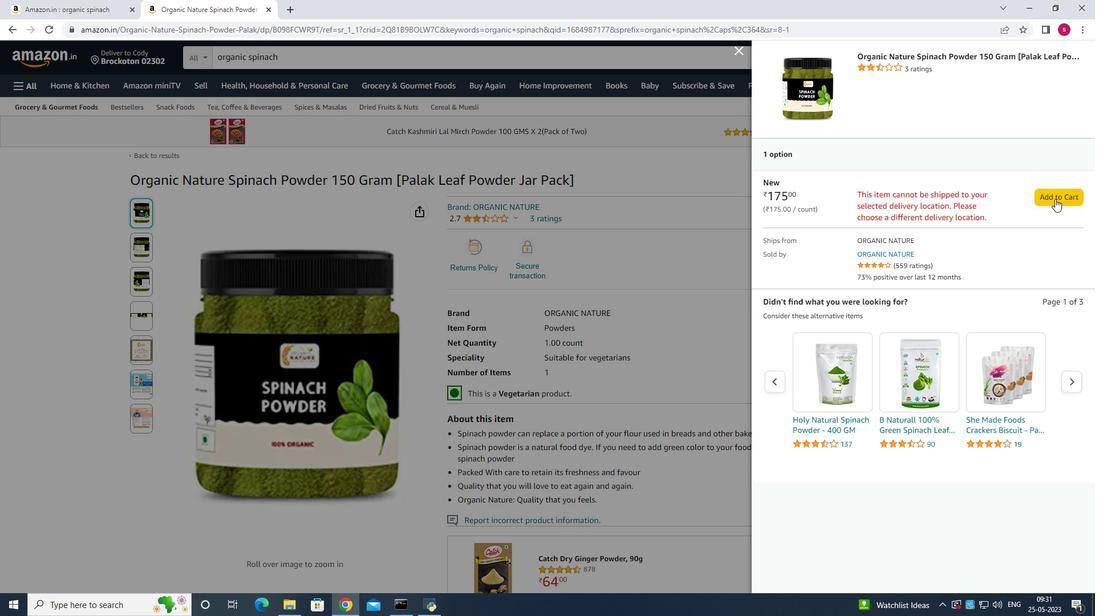 
Action: Mouse pressed left at (1055, 199)
Screenshot: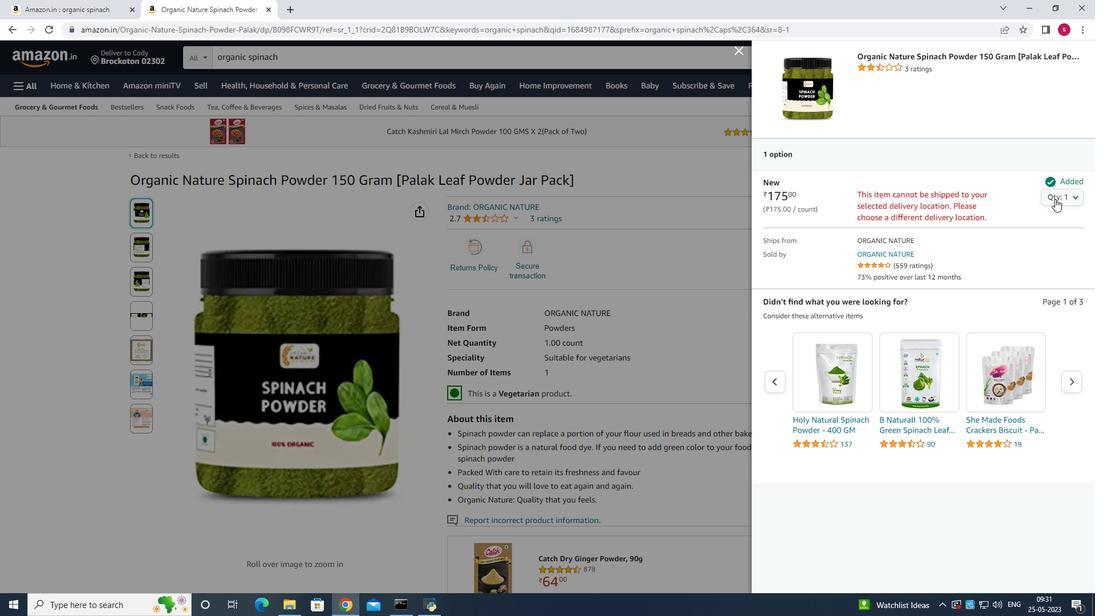 
Action: Mouse moved to (1045, 217)
Screenshot: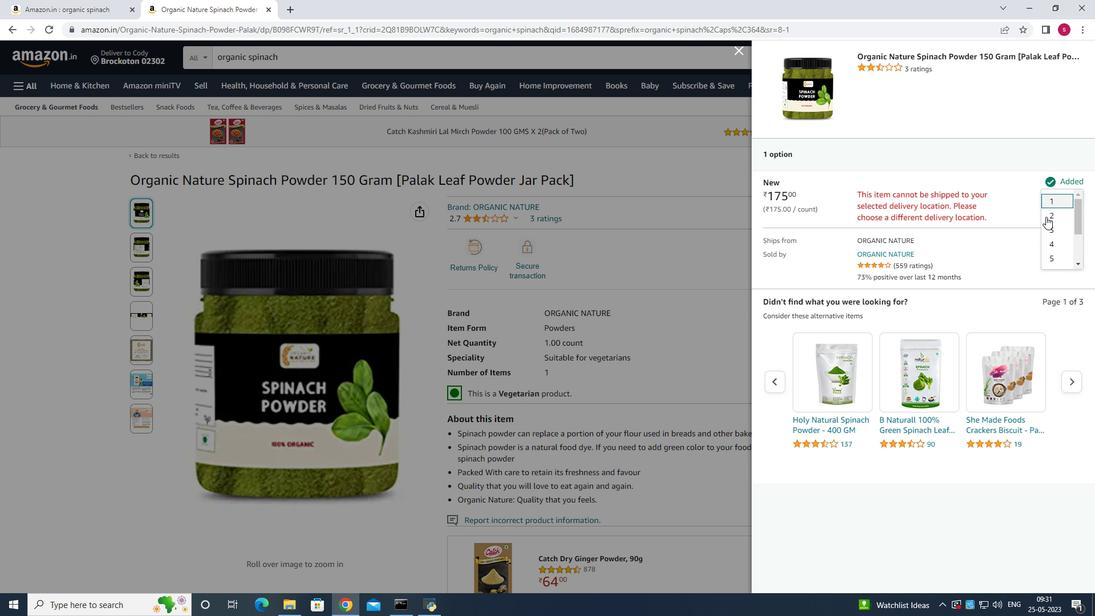 
Action: Mouse pressed left at (1045, 217)
Screenshot: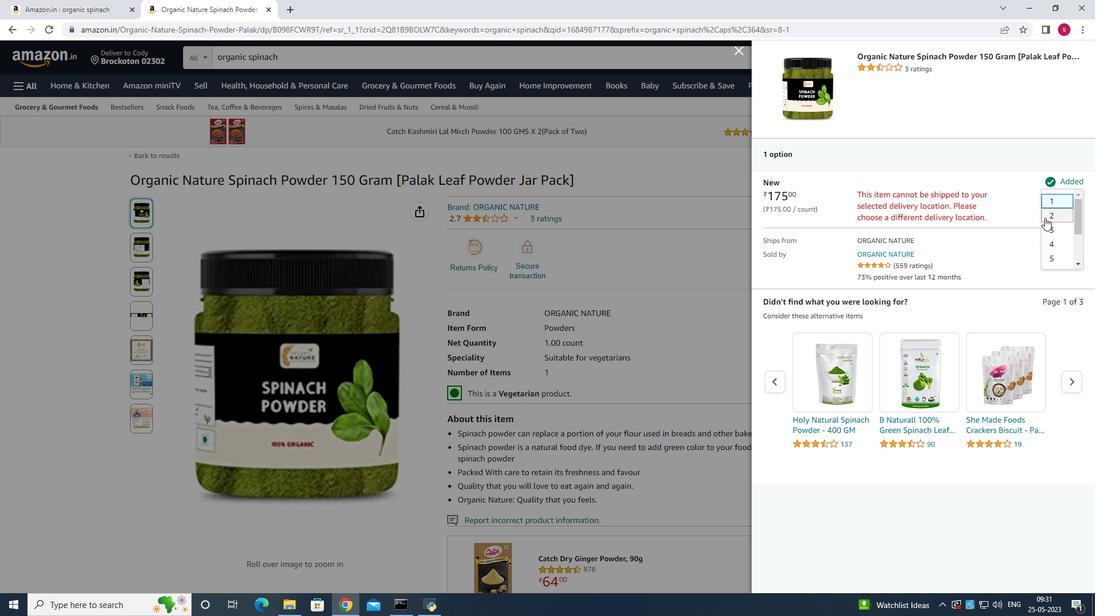 
Action: Mouse moved to (651, 245)
Screenshot: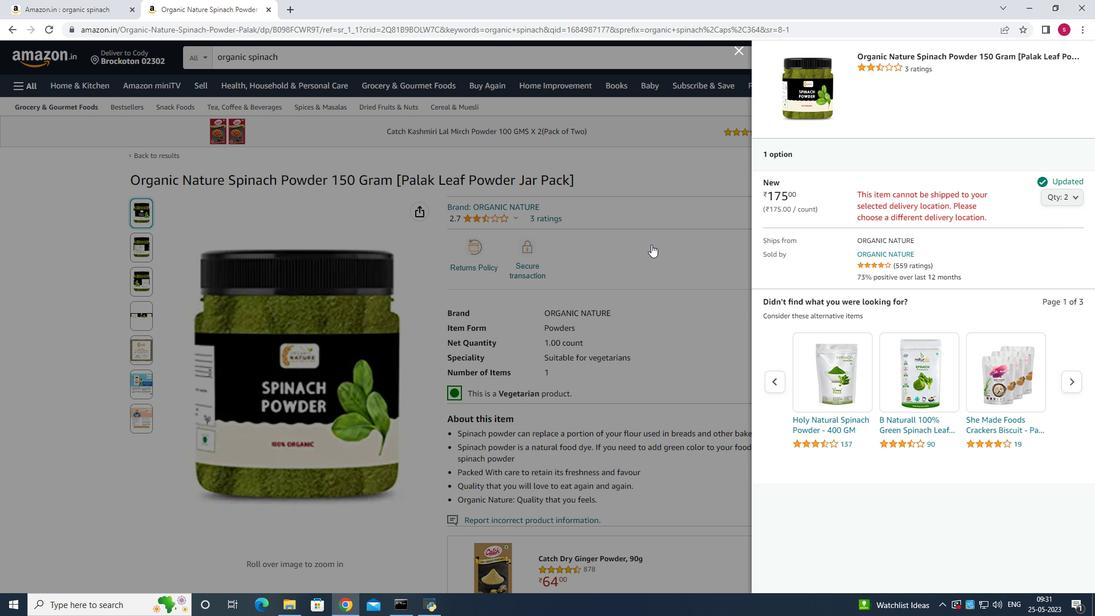 
Action: Mouse pressed left at (651, 245)
Screenshot: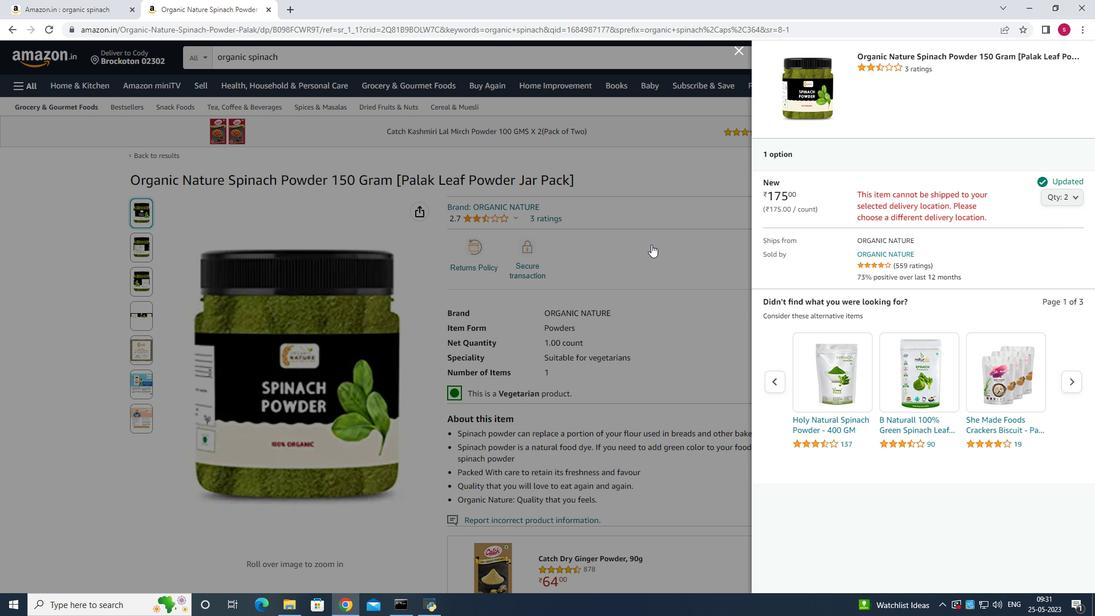 
Action: Mouse moved to (461, 287)
Screenshot: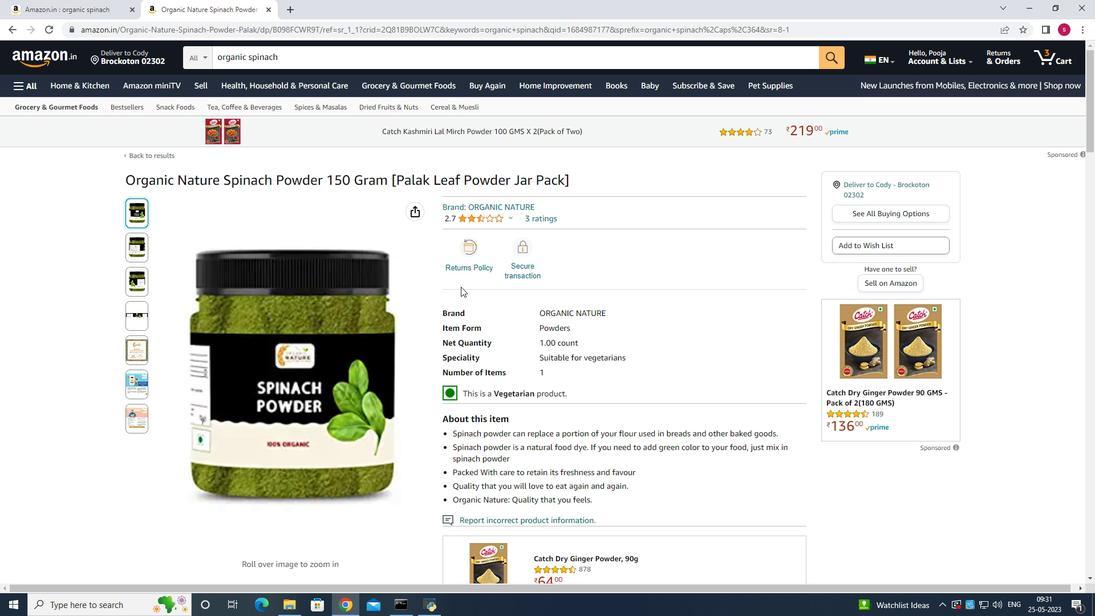 
Action: Mouse scrolled (461, 287) with delta (0, 0)
Screenshot: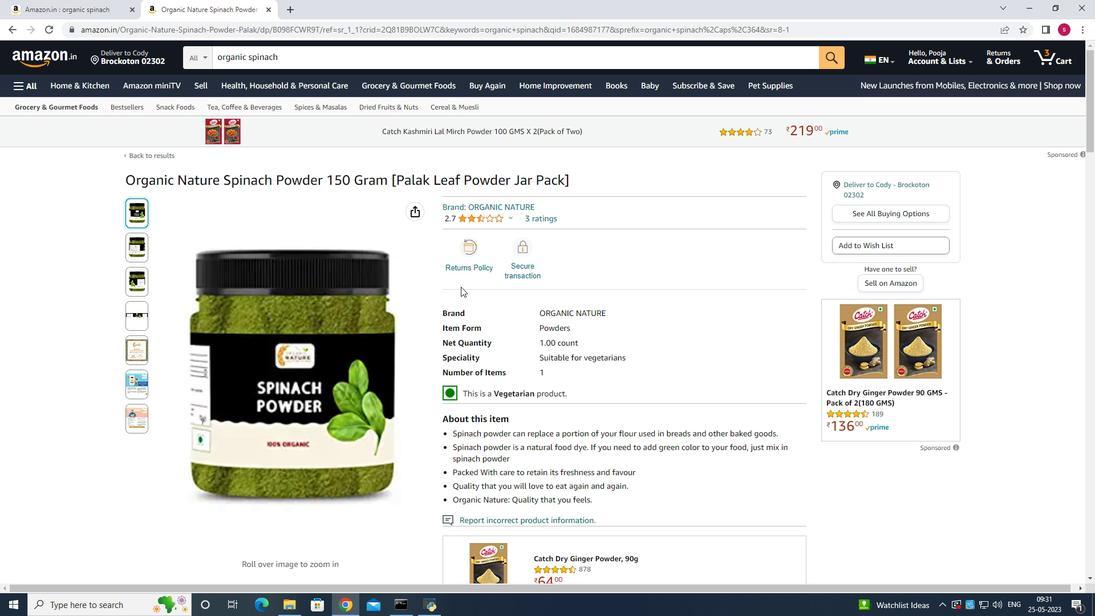 
Action: Mouse moved to (461, 288)
Screenshot: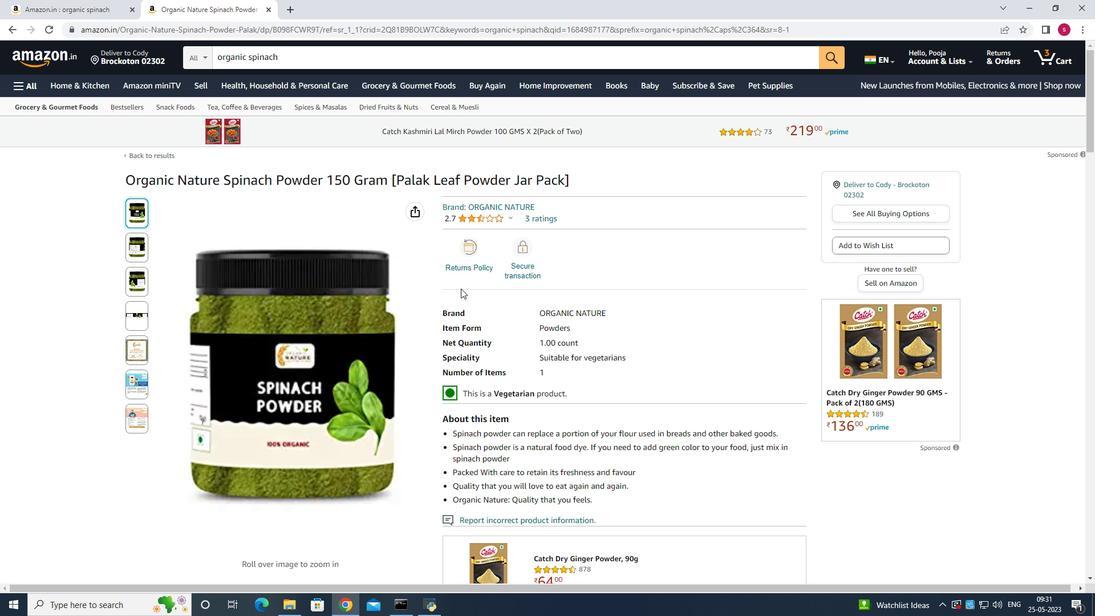 
Action: Mouse scrolled (461, 288) with delta (0, 0)
Screenshot: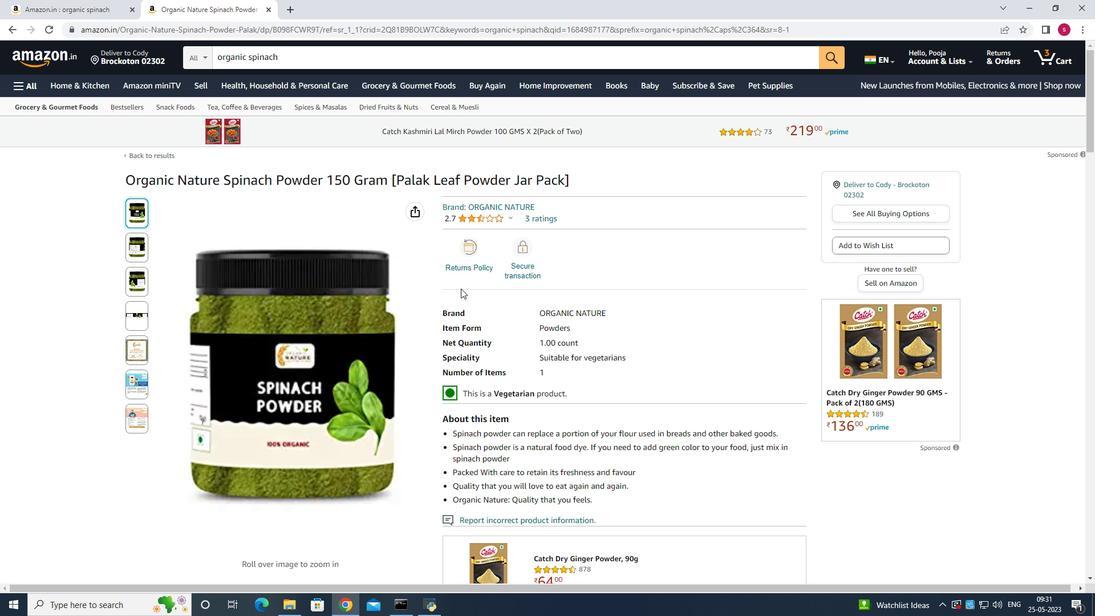 
Action: Mouse scrolled (461, 288) with delta (0, 0)
Screenshot: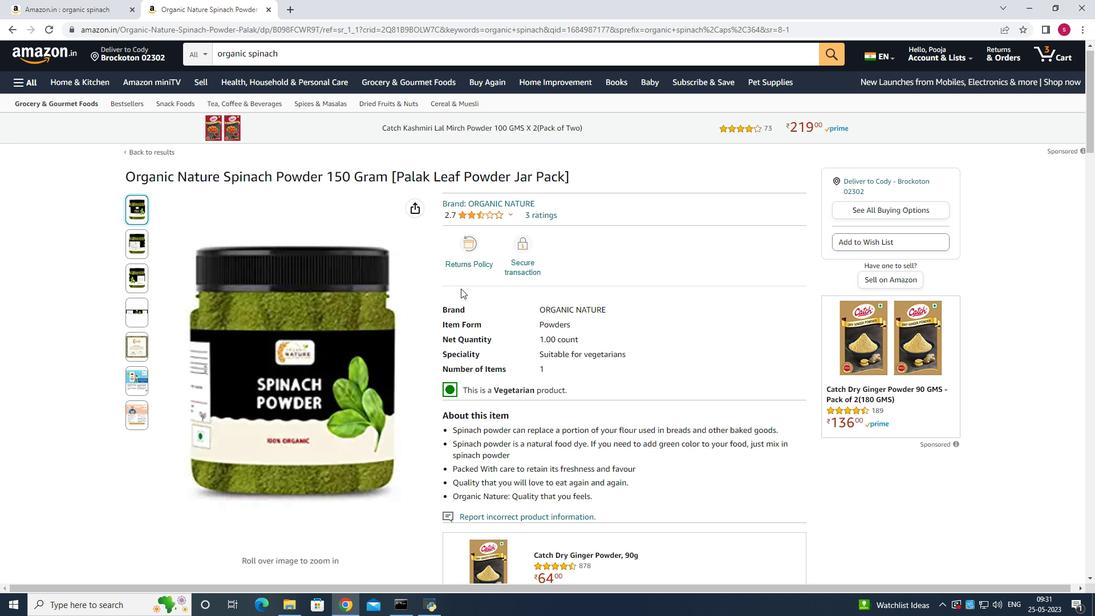 
Action: Mouse scrolled (461, 288) with delta (0, 0)
Screenshot: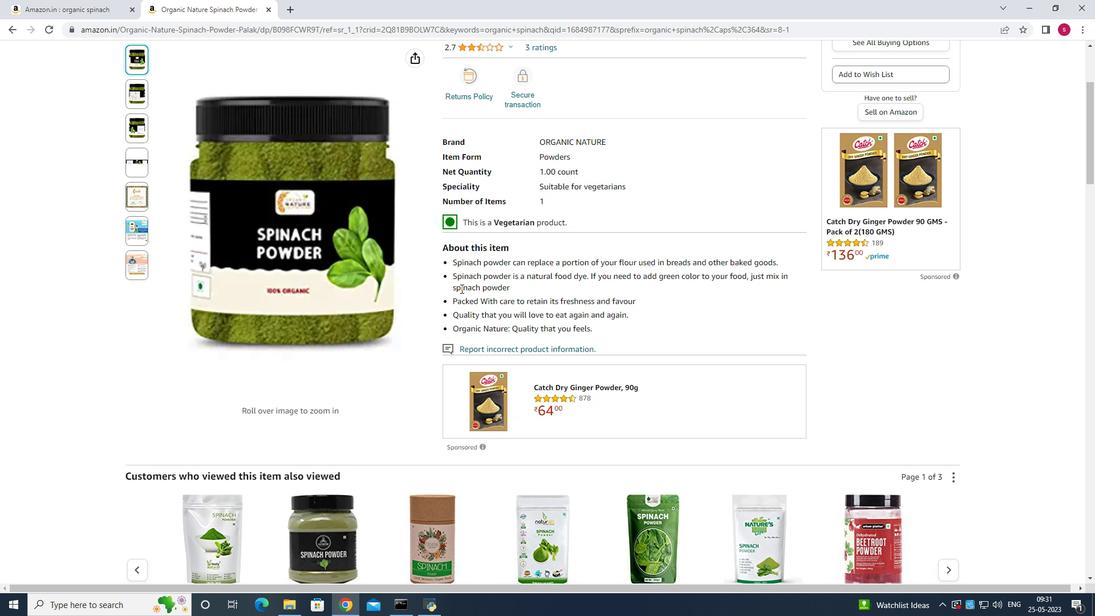 
Action: Mouse scrolled (461, 288) with delta (0, 0)
Screenshot: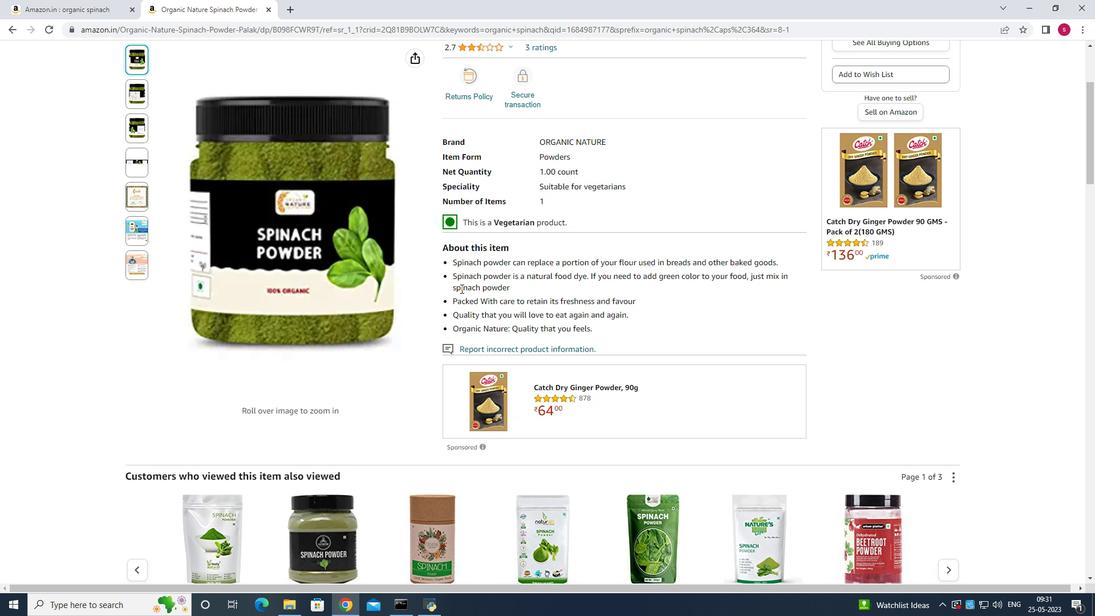 
Action: Mouse scrolled (461, 288) with delta (0, 0)
Screenshot: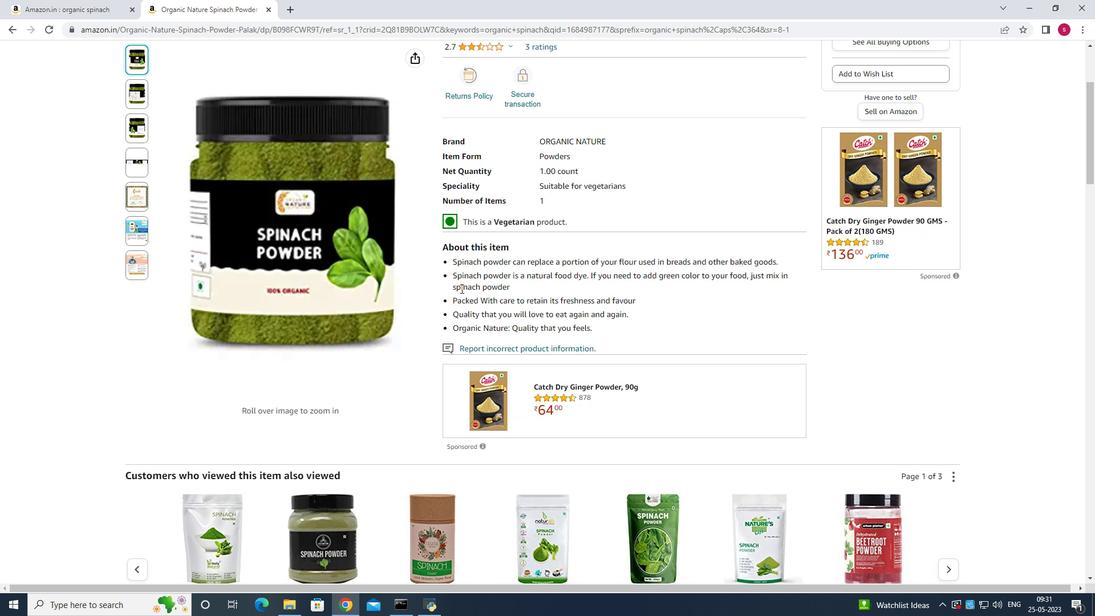 
Action: Mouse scrolled (461, 289) with delta (0, 0)
Screenshot: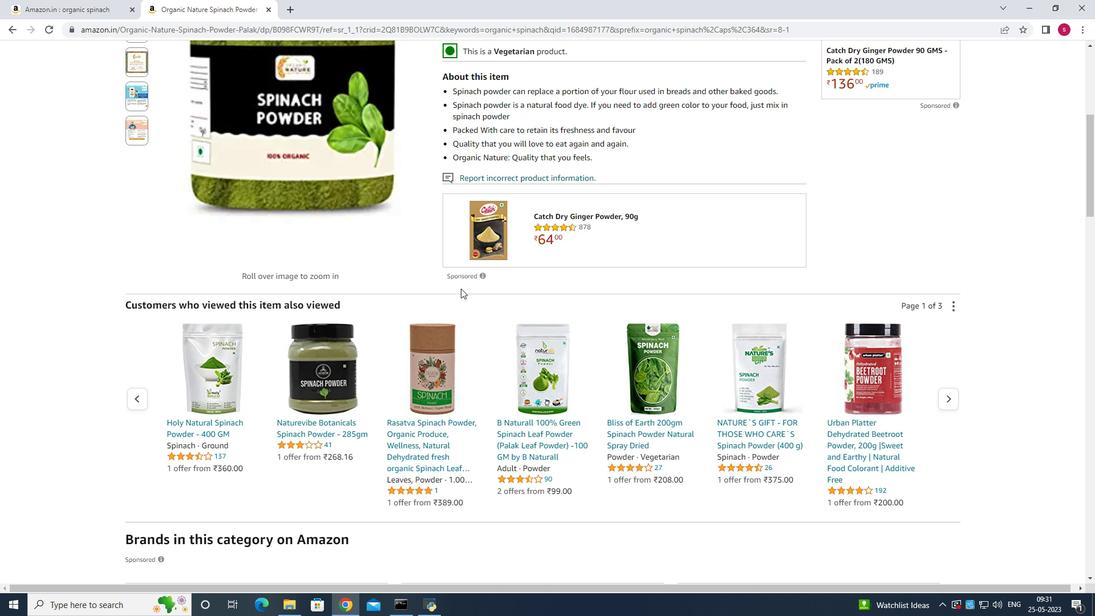 
Action: Mouse scrolled (461, 289) with delta (0, 0)
Screenshot: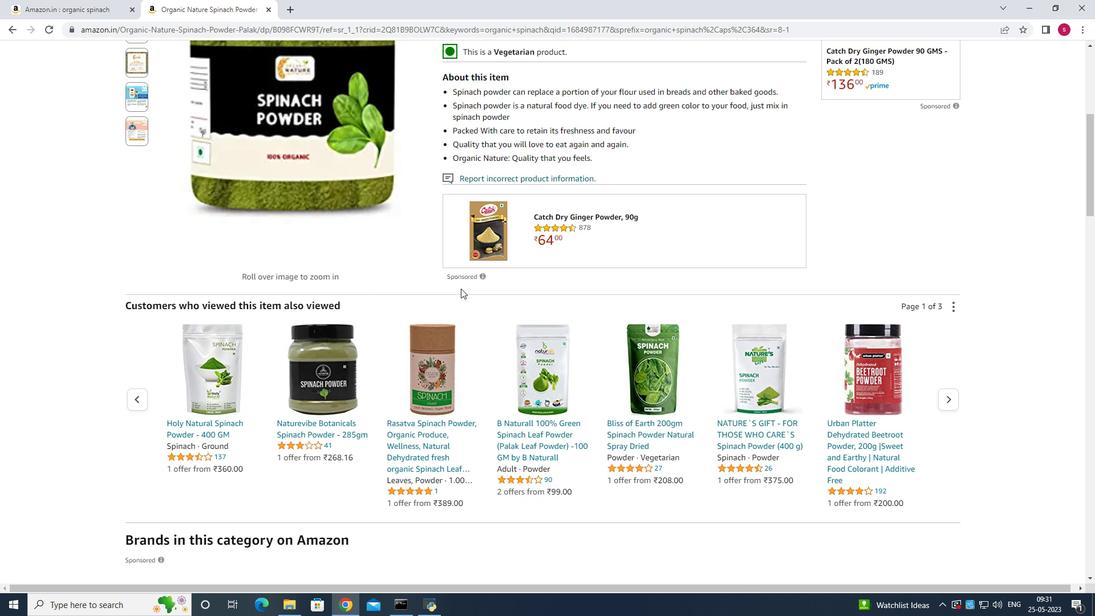 
Action: Mouse scrolled (461, 289) with delta (0, 0)
Screenshot: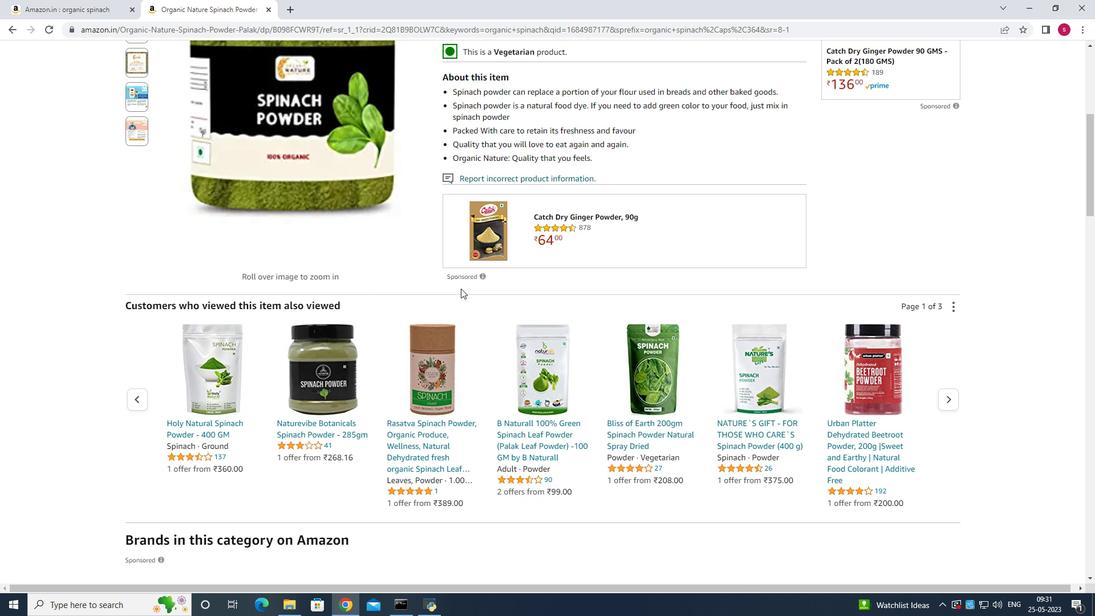 
Action: Mouse scrolled (461, 289) with delta (0, 0)
Screenshot: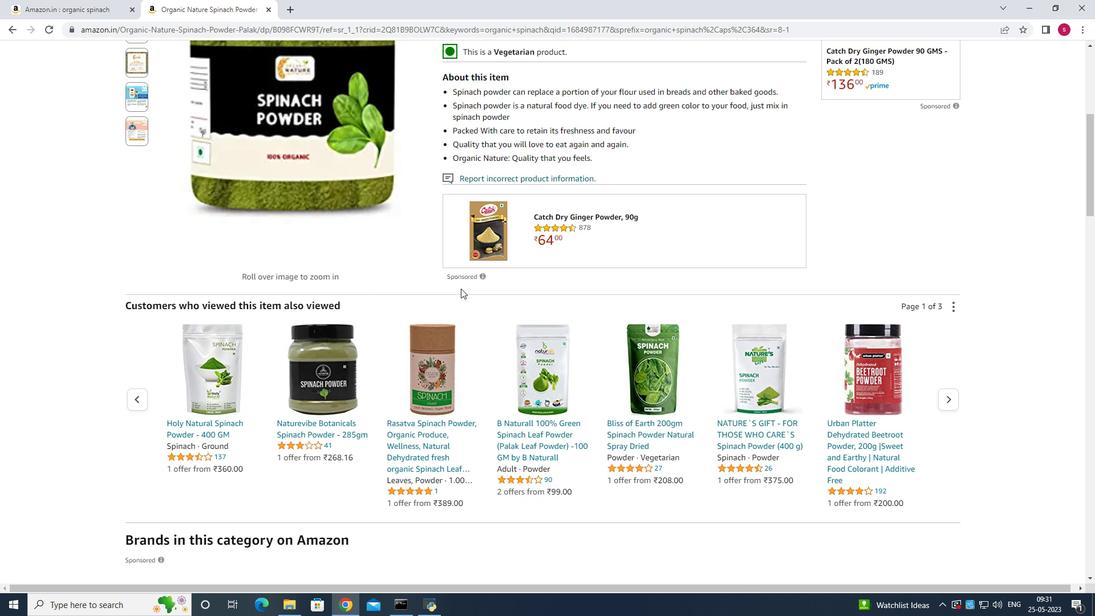 
Action: Mouse scrolled (461, 289) with delta (0, 0)
Screenshot: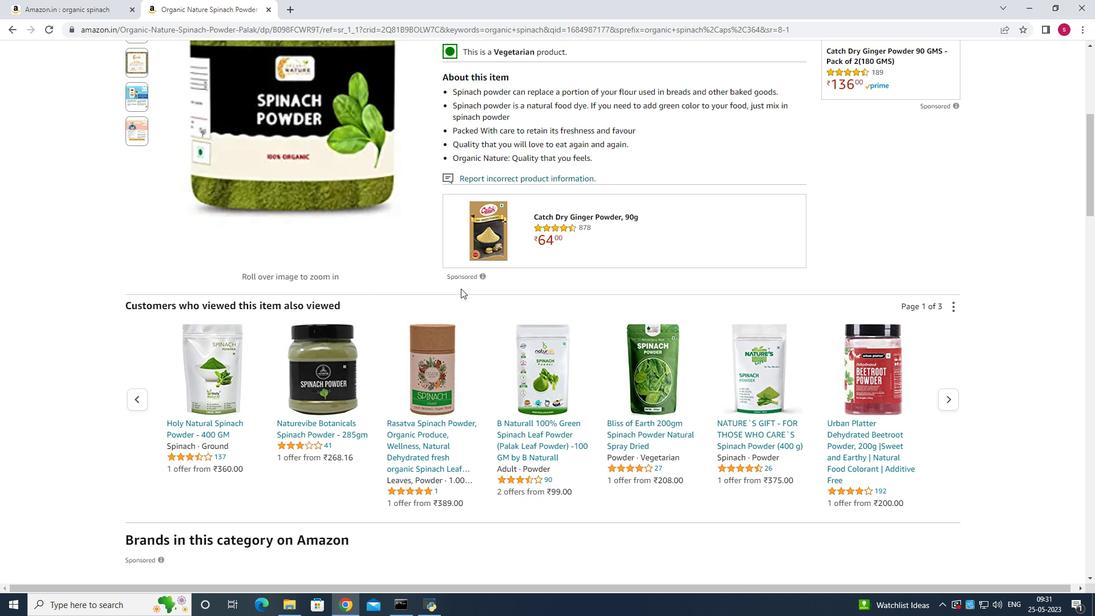
Action: Mouse scrolled (461, 289) with delta (0, 0)
Screenshot: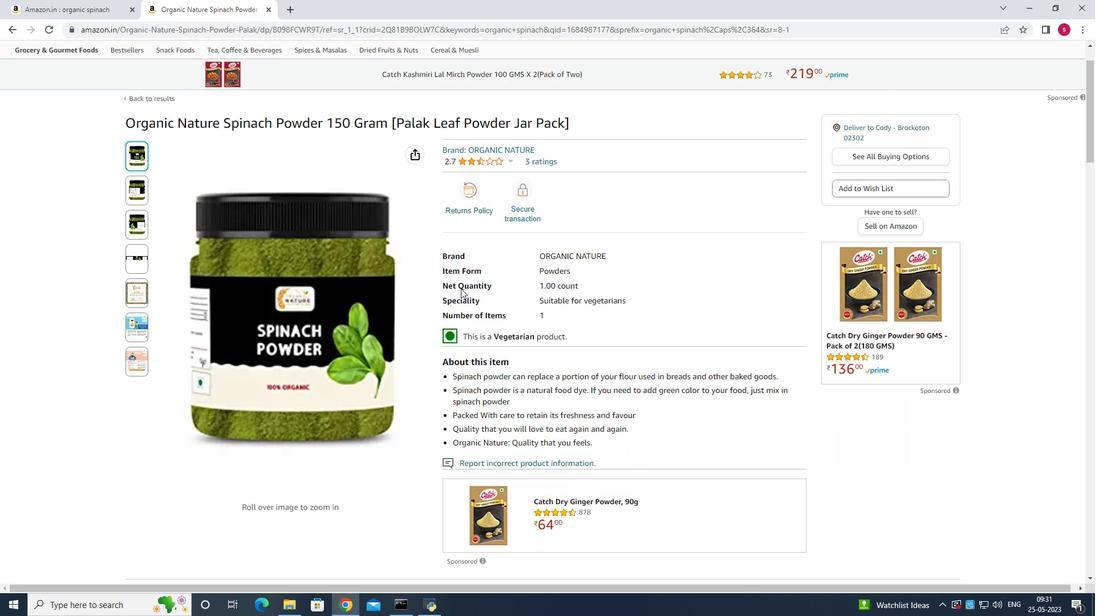 
Action: Mouse scrolled (461, 289) with delta (0, 0)
Screenshot: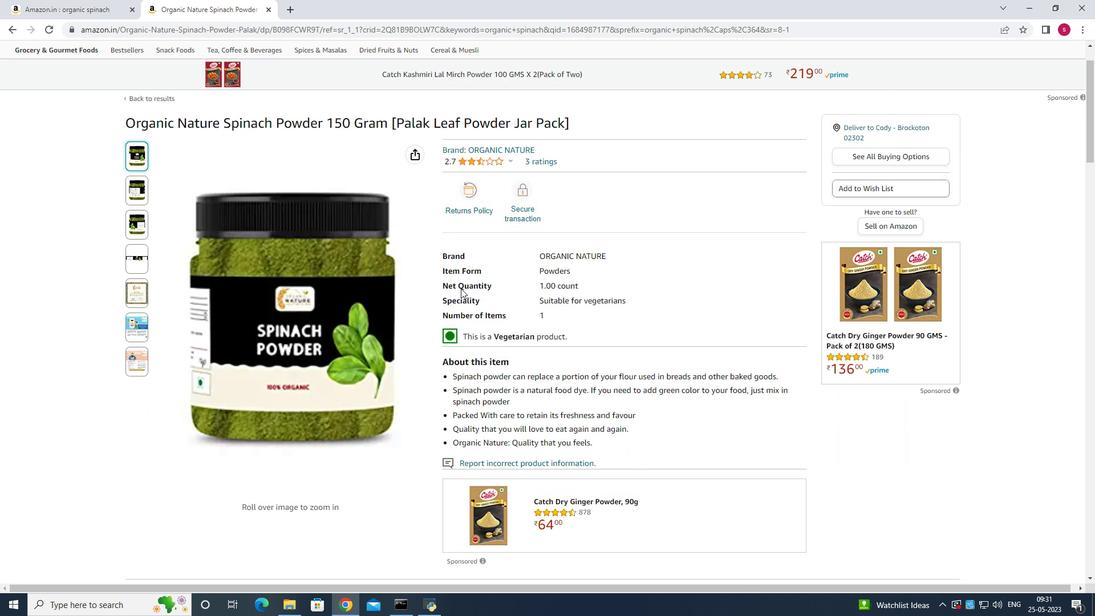 
Action: Mouse scrolled (461, 289) with delta (0, 0)
Screenshot: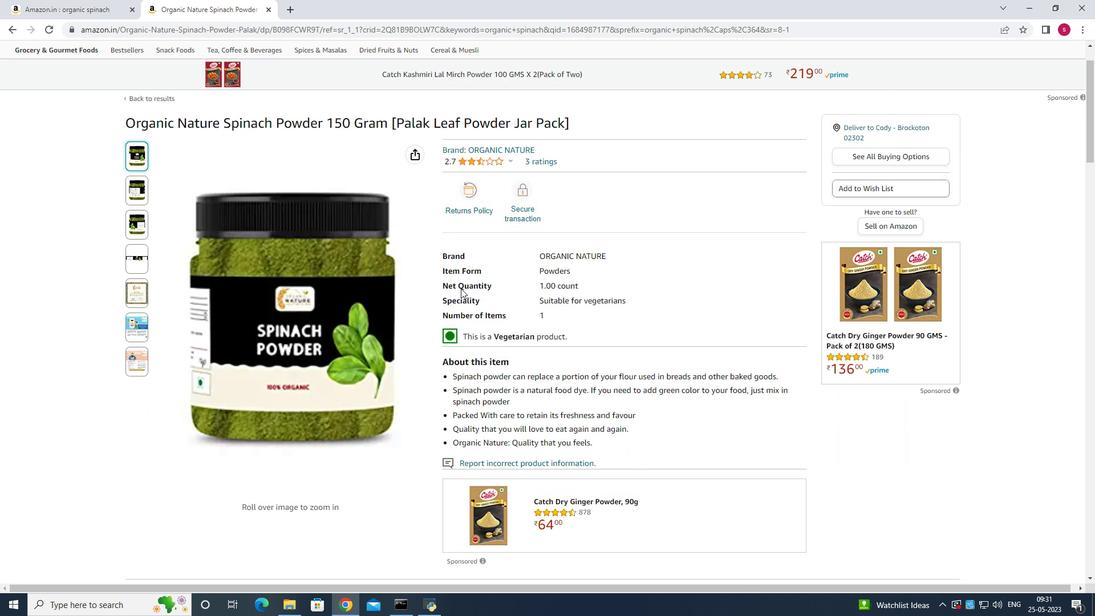 
Action: Mouse scrolled (461, 289) with delta (0, 0)
Screenshot: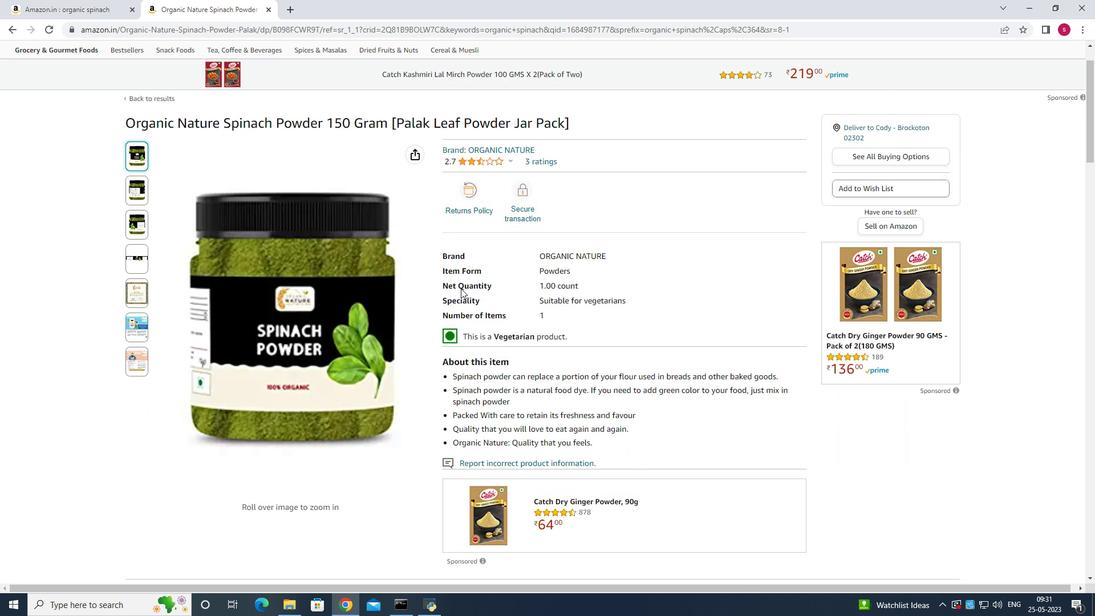 
Action: Mouse scrolled (461, 289) with delta (0, 0)
Screenshot: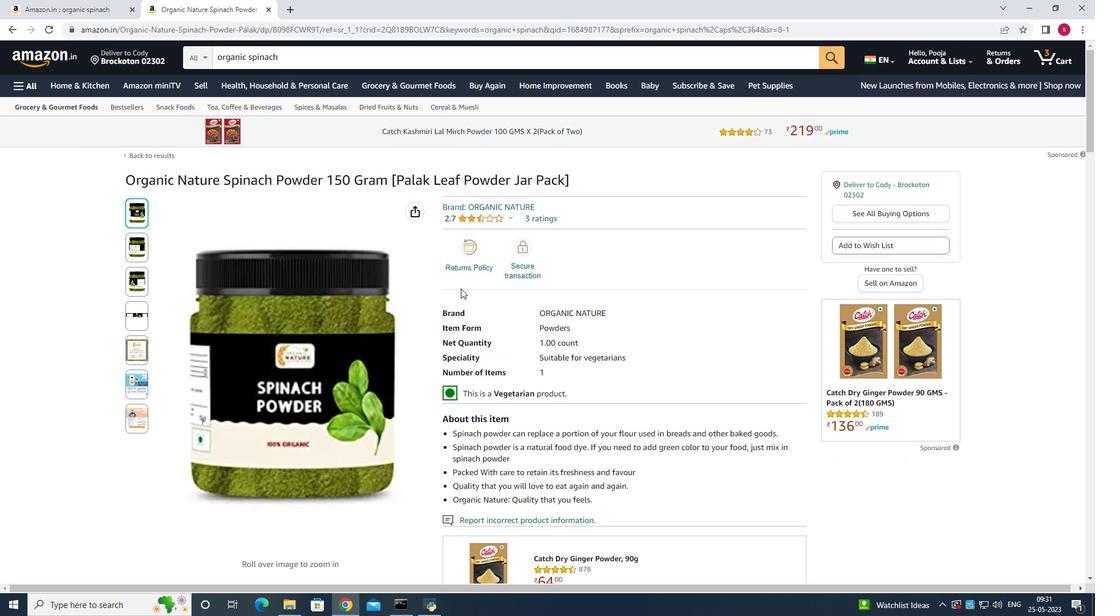 
Action: Mouse scrolled (461, 289) with delta (0, 0)
Screenshot: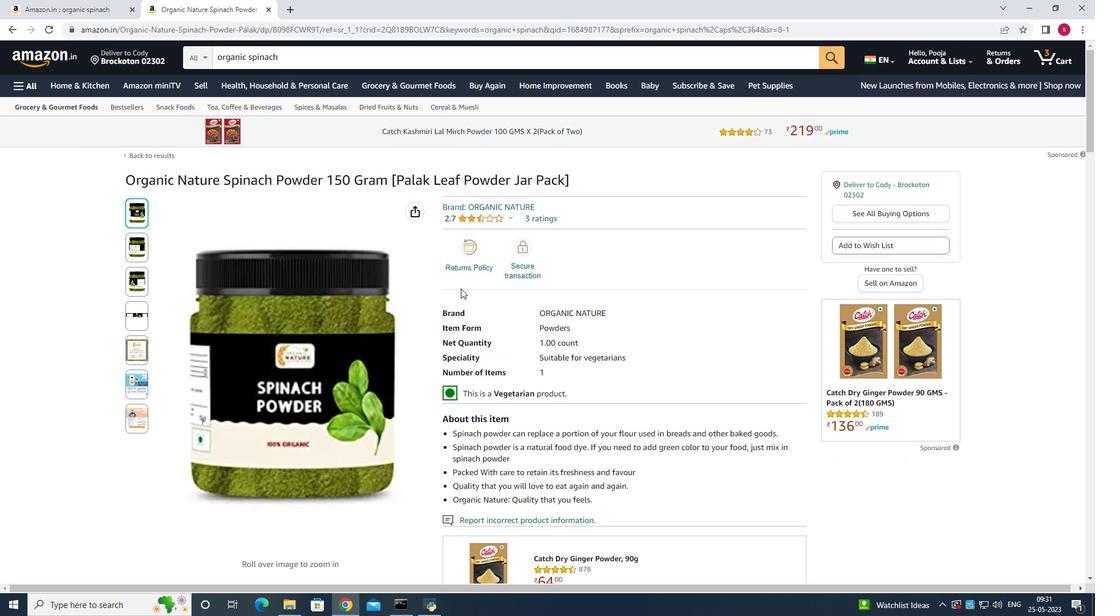 
Action: Mouse scrolled (461, 289) with delta (0, 0)
Screenshot: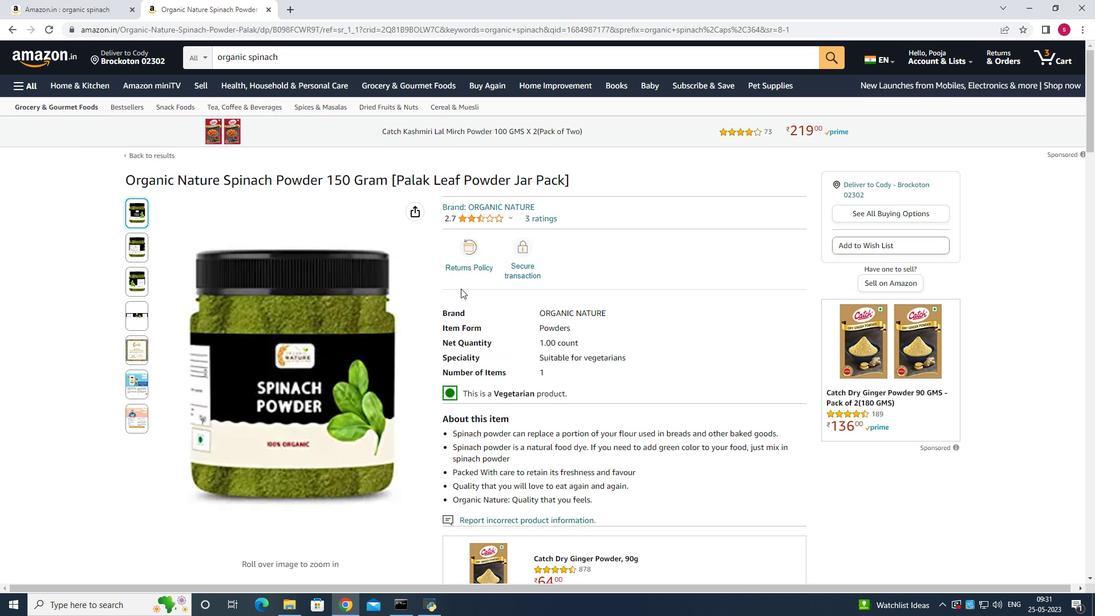 
Action: Mouse scrolled (461, 289) with delta (0, 0)
Screenshot: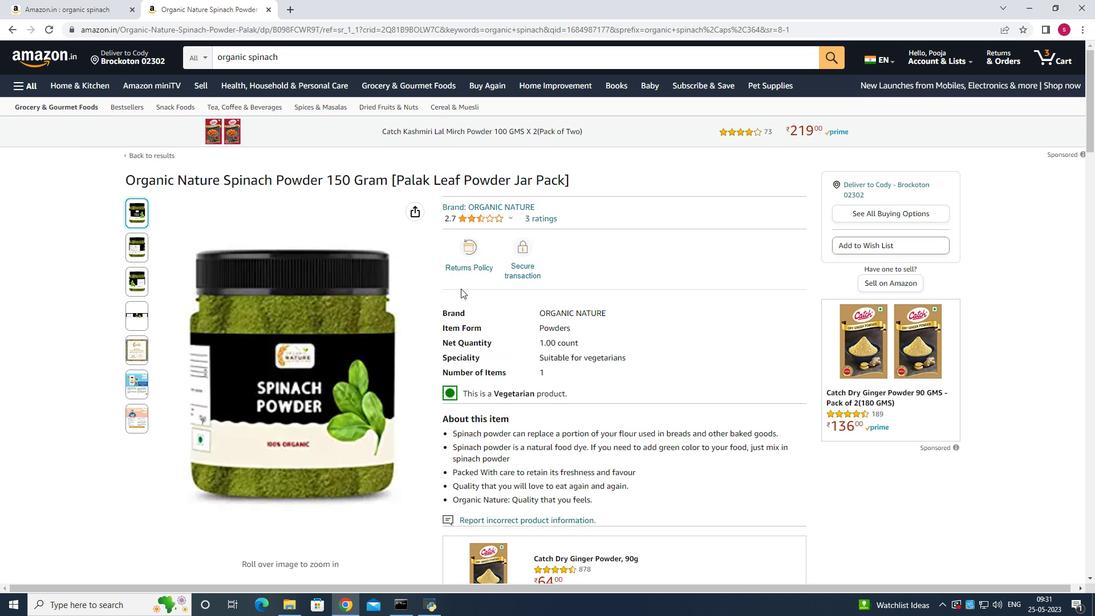 
Action: Mouse moved to (354, 53)
Screenshot: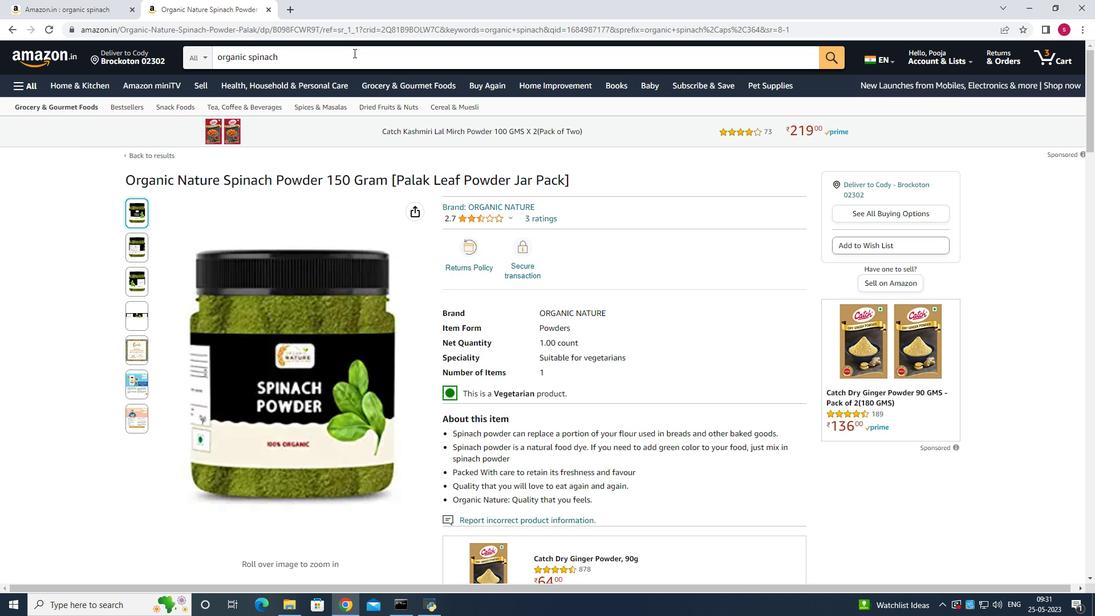 
Action: Mouse pressed left at (354, 53)
Screenshot: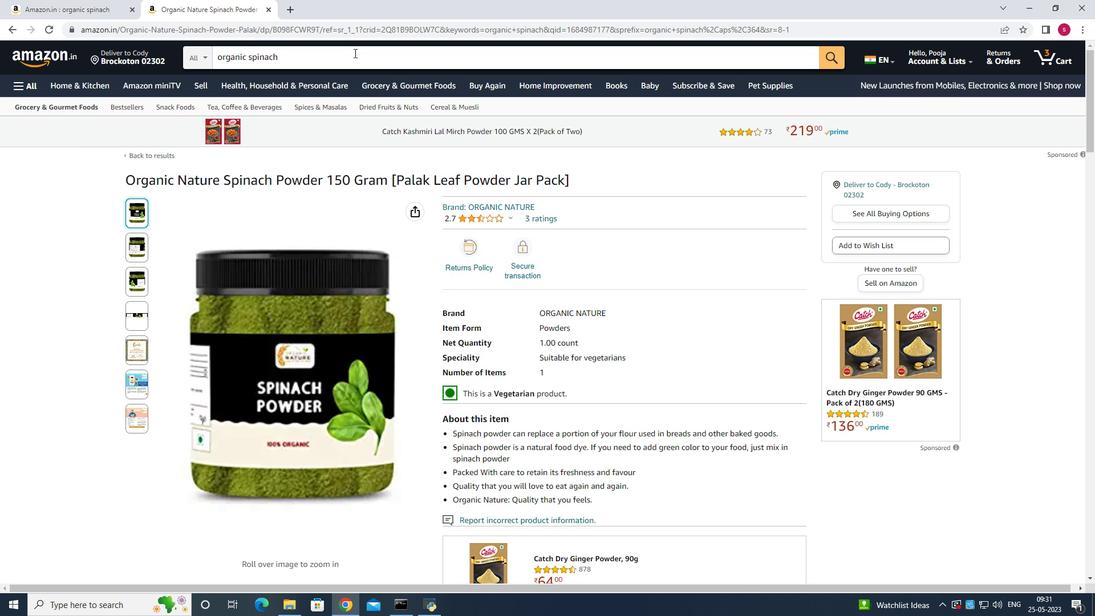 
Action: Mouse moved to (355, 53)
Screenshot: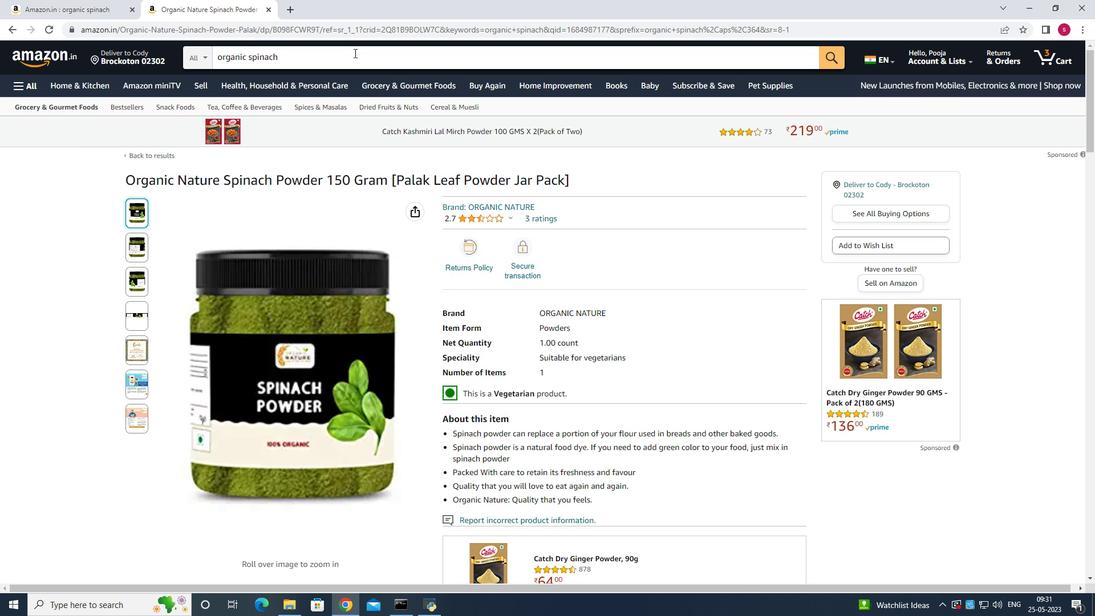 
Action: Key pressed <Key.backspace><Key.backspace><Key.backspace><Key.backspace><Key.backspace><Key.backspace><Key.backspace><Key.backspace><Key.backspace><Key.backspace><Key.backspace><Key.backspace><Key.backspace><Key.backspace><Key.backspace><Key.backspace><Key.backspace><Key.backspace><Key.backspace><Key.backspace><Key.backspace><Key.backspace>health
Screenshot: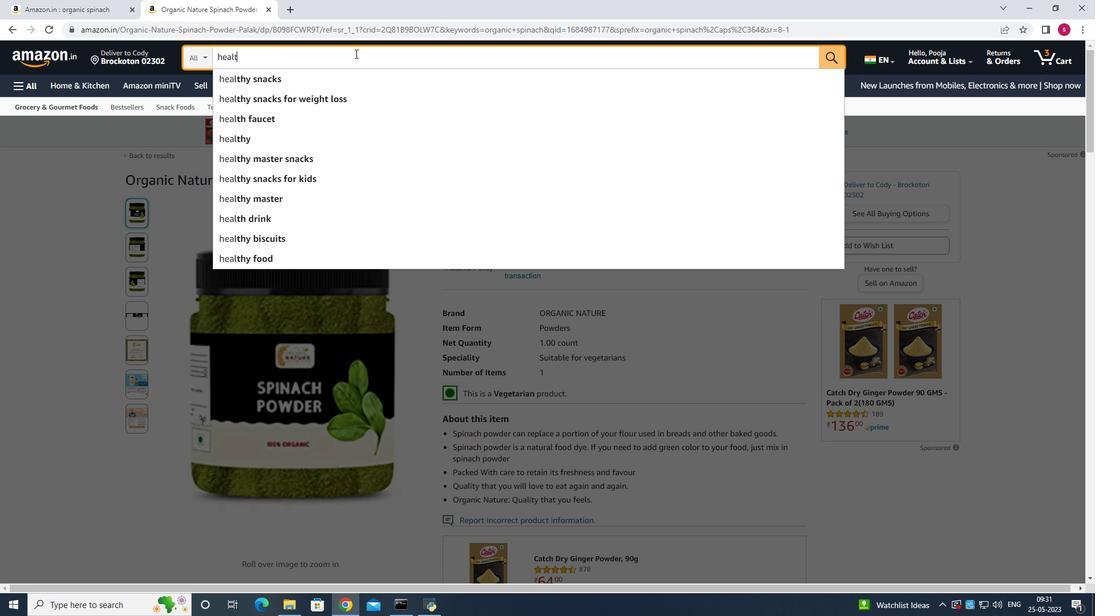 
Action: Mouse moved to (347, 51)
Screenshot: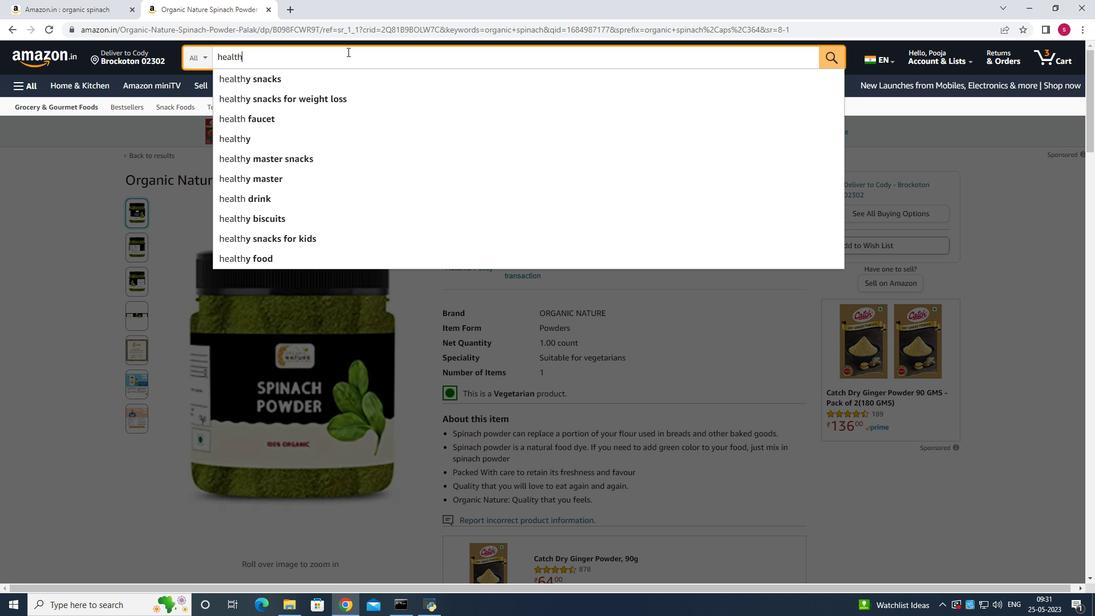 
Action: Key pressed <Key.enter>
Screenshot: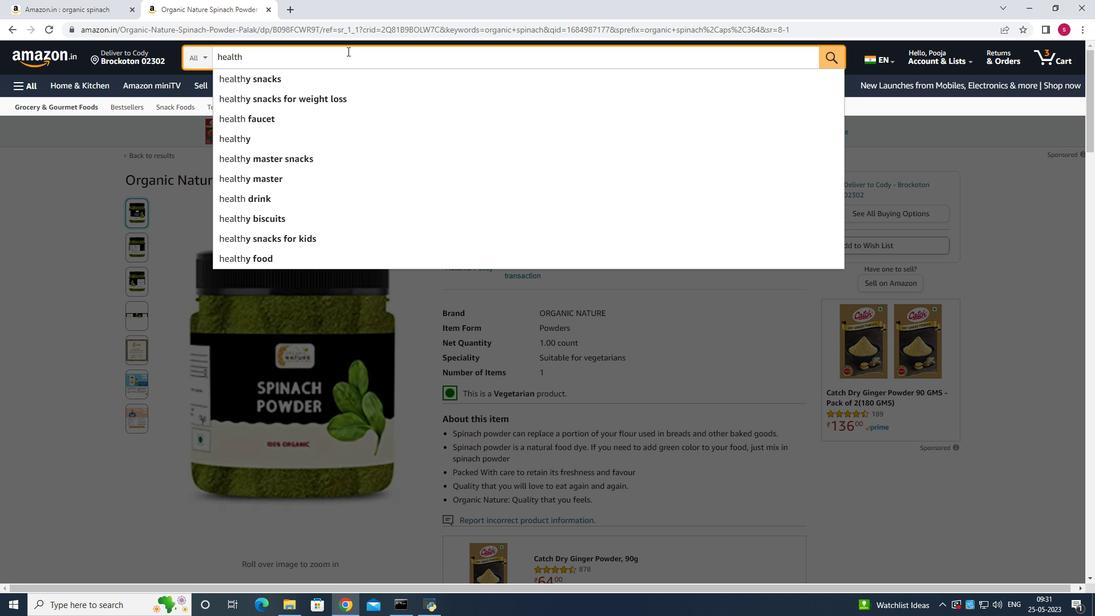 
Action: Mouse moved to (361, 61)
Screenshot: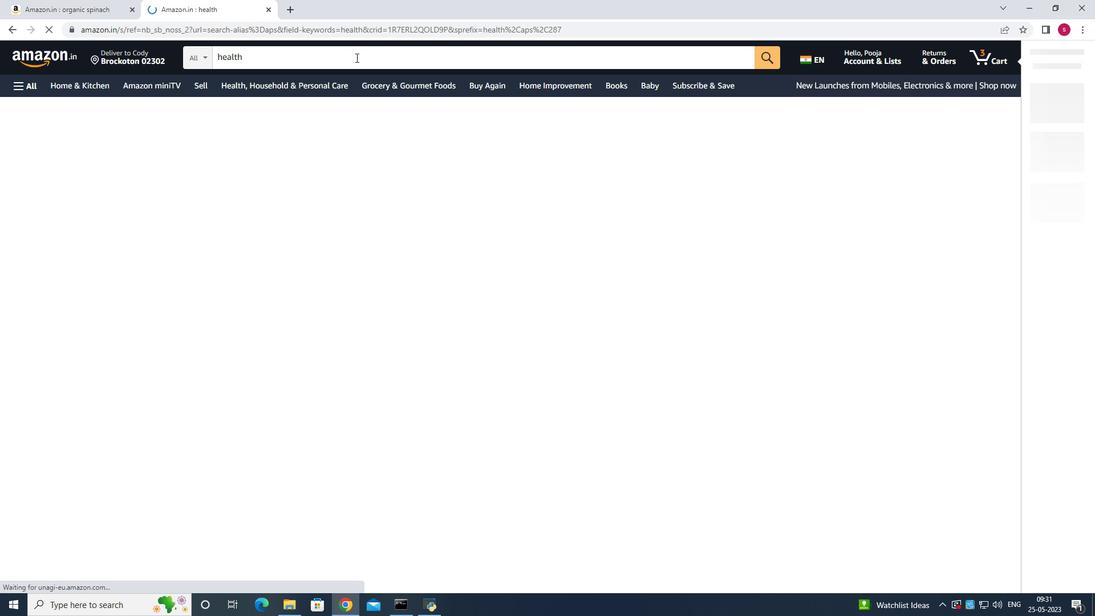 
Action: Mouse pressed left at (361, 61)
Screenshot: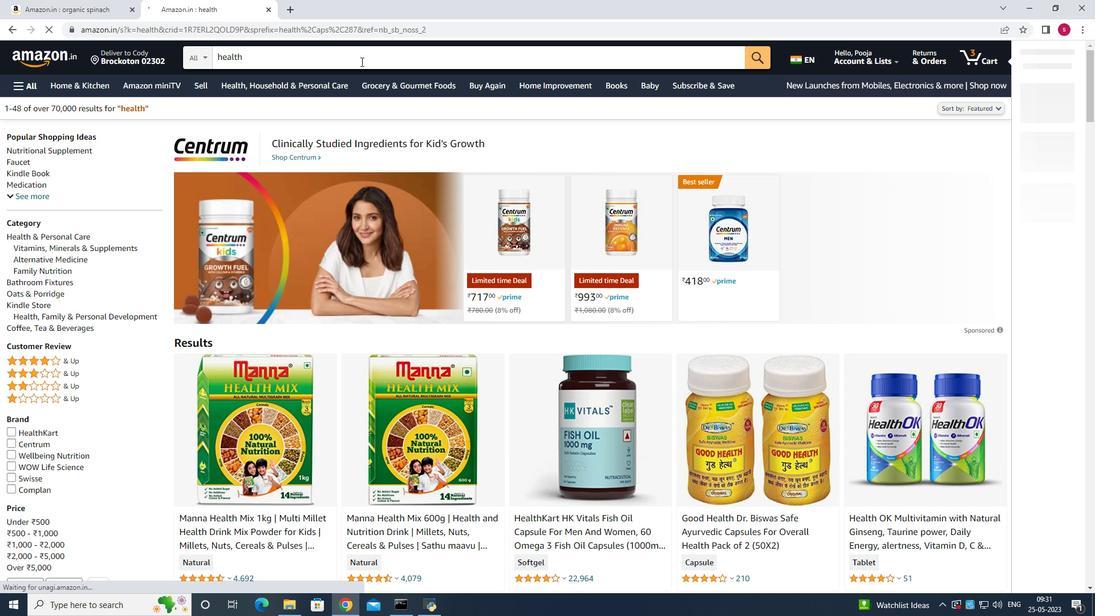 
Action: Key pressed <Key.backspace><Key.backspace><Key.backspace><Key.backspace><Key.backspace><Key.backspace><Key.backspace><Key.backspace><Key.backspace><Key.backspace><Key.backspace><Key.backspace><Key.backspace><Key.backspace><Key.backspace><Key.backspace><Key.backspace><Key.backspace><Key.backspace><Key.backspace><Key.backspace><Key.backspace><Key.backspace>mineral<Key.space>si<Key.backspace>upplement<Key.enter>
Screenshot: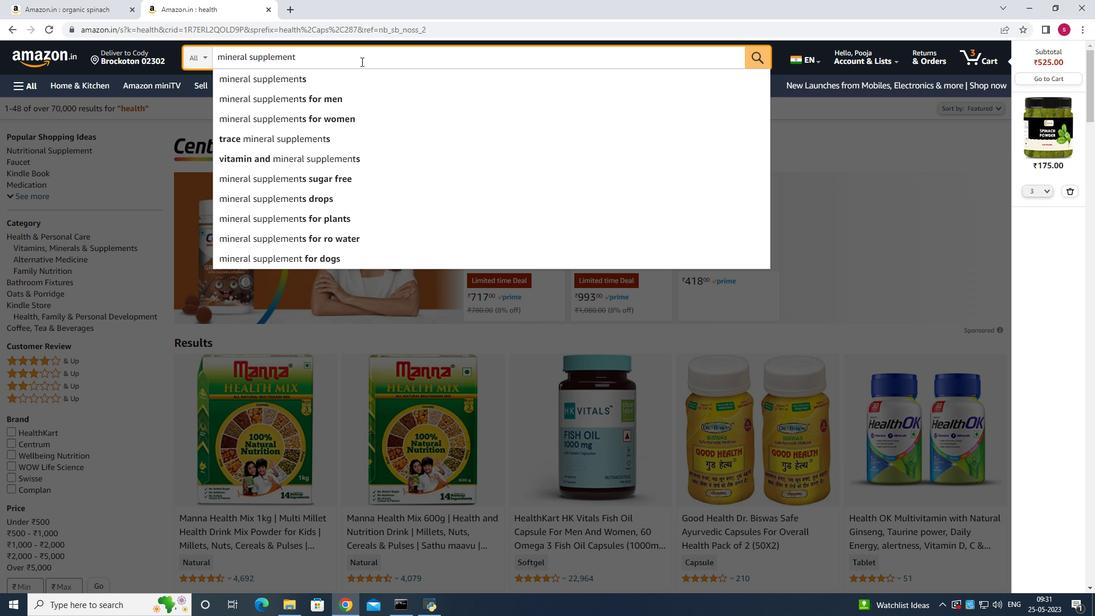 
Action: Mouse scrolled (361, 61) with delta (0, 0)
Screenshot: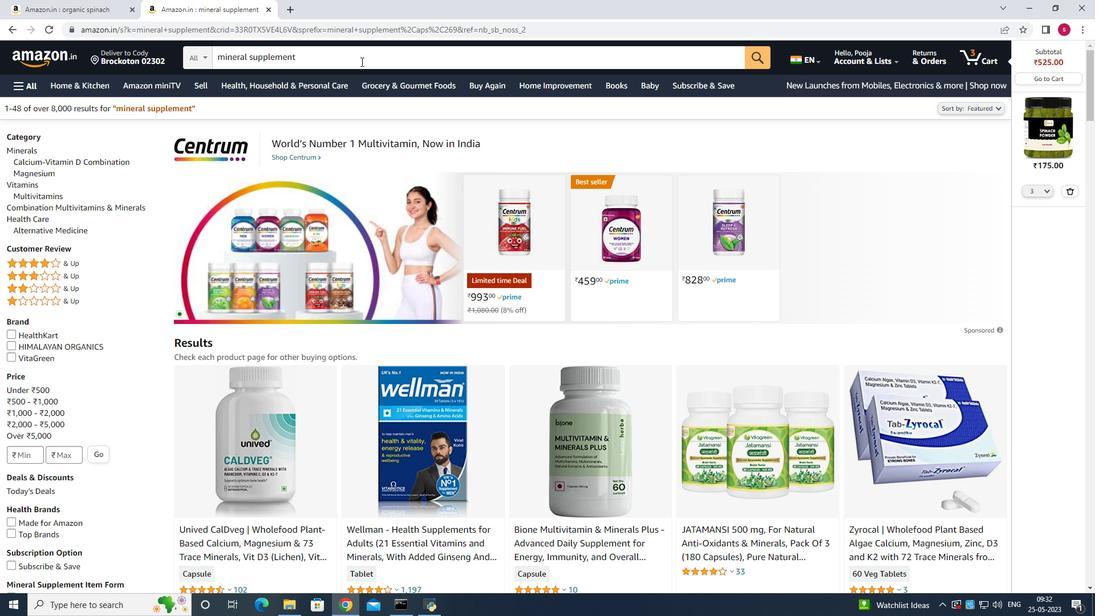 
Action: Mouse scrolled (361, 61) with delta (0, 0)
Screenshot: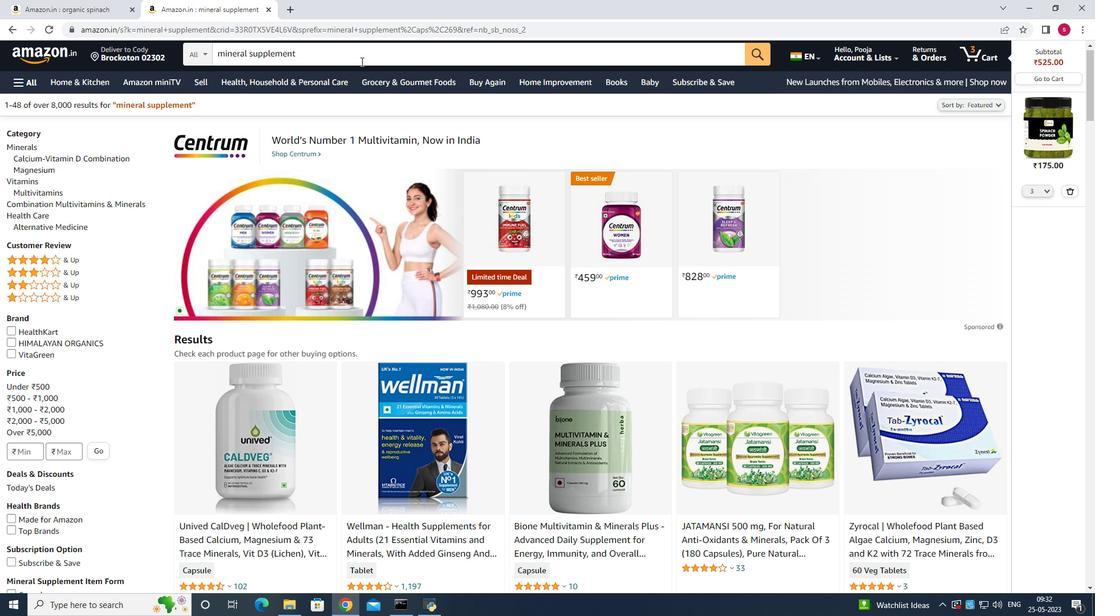 
Action: Mouse scrolled (361, 61) with delta (0, 0)
Screenshot: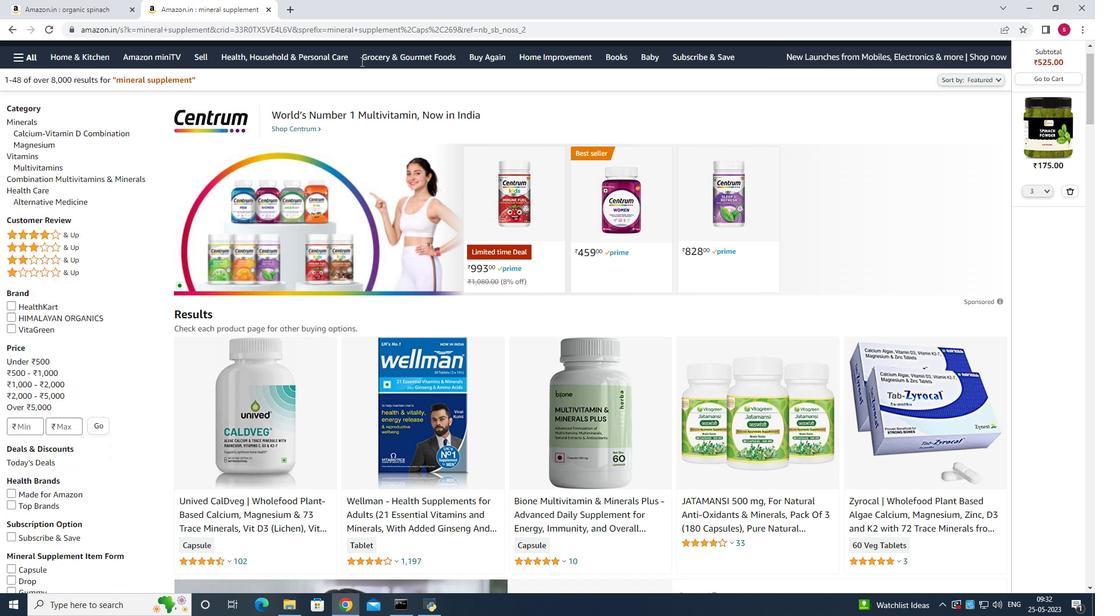 
Action: Mouse scrolled (361, 61) with delta (0, 0)
Screenshot: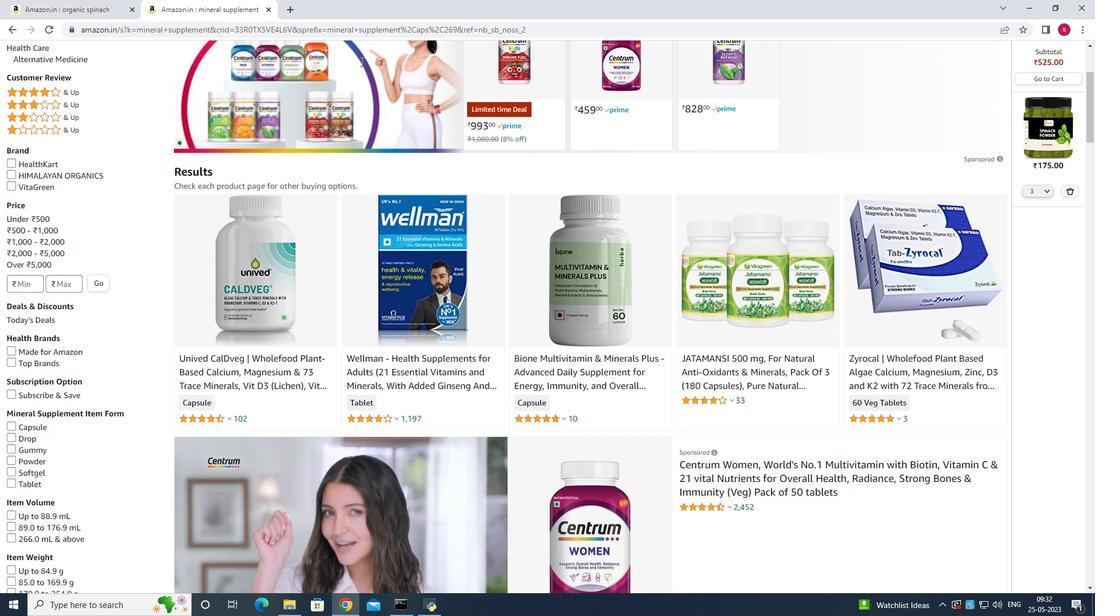 
Action: Mouse scrolled (361, 61) with delta (0, 0)
Screenshot: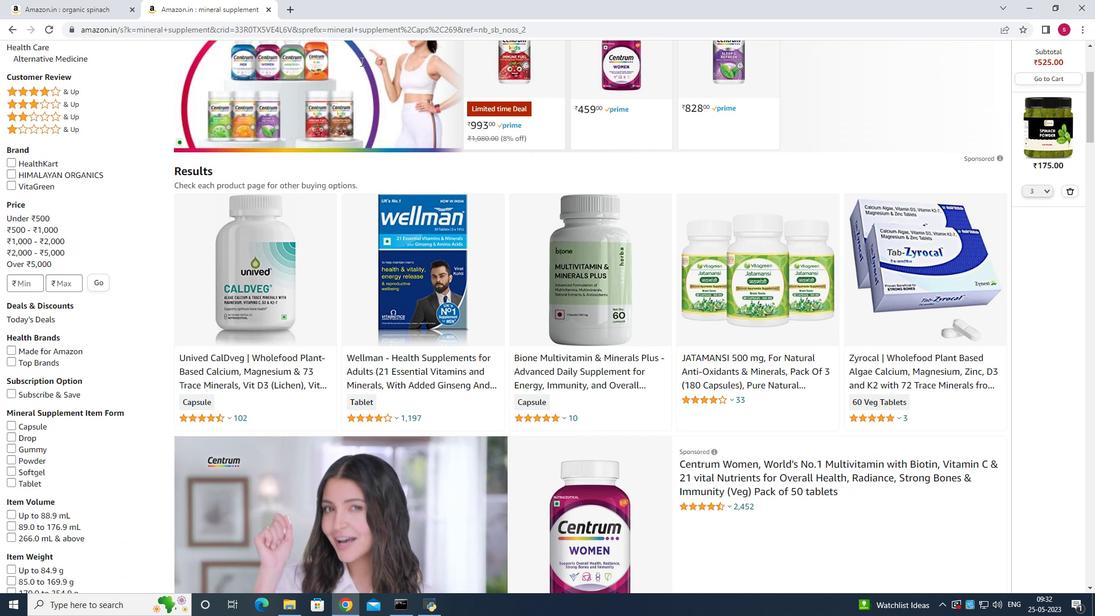 
Action: Mouse scrolled (361, 61) with delta (0, 0)
Screenshot: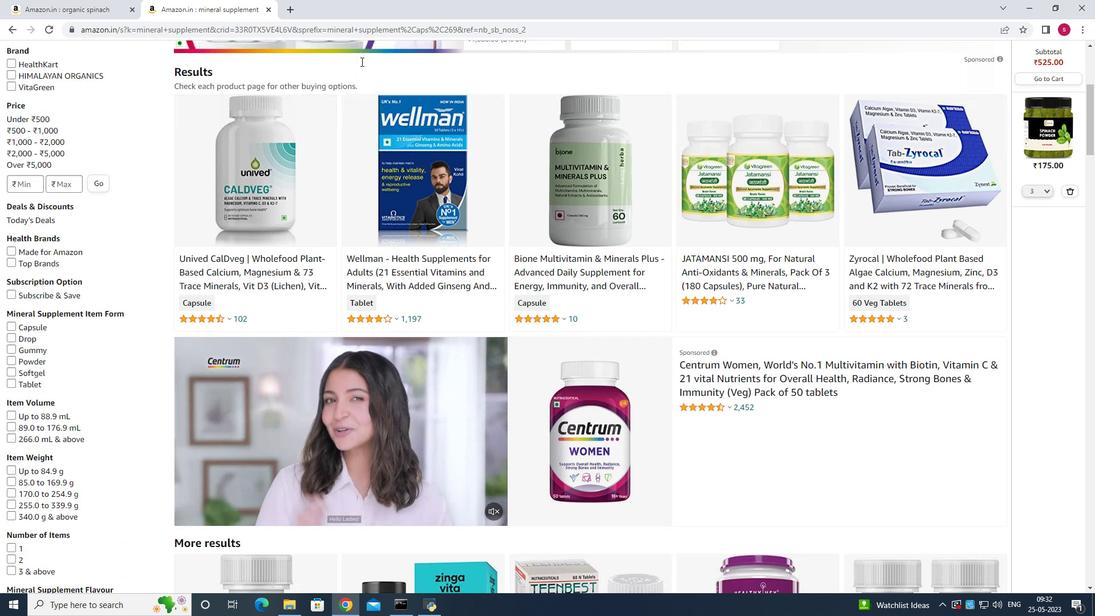 
Action: Mouse scrolled (361, 61) with delta (0, 0)
Screenshot: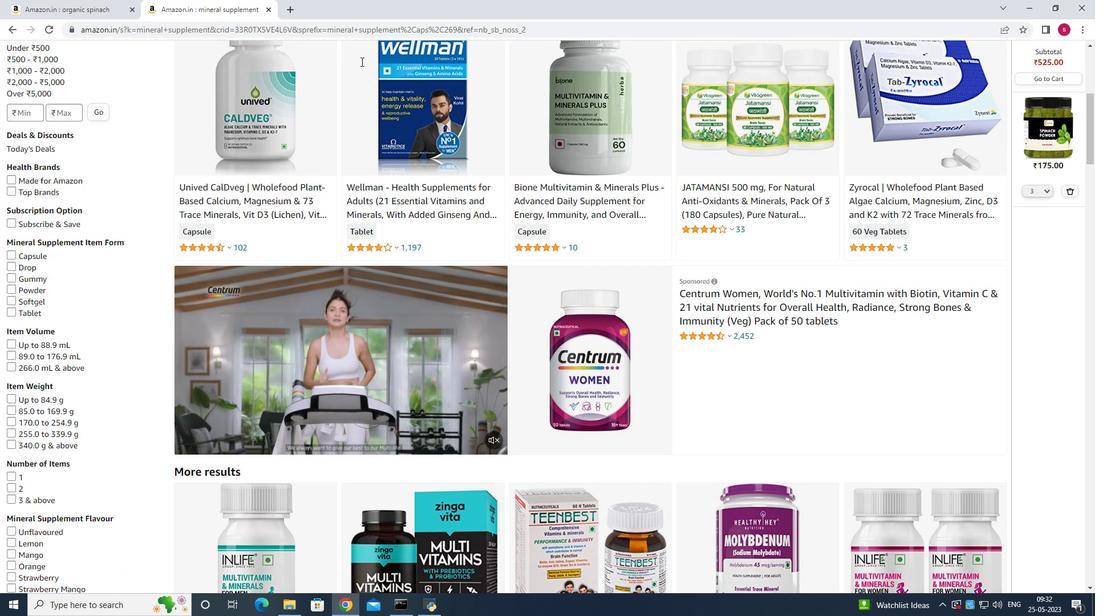 
Action: Mouse scrolled (361, 61) with delta (0, 0)
Screenshot: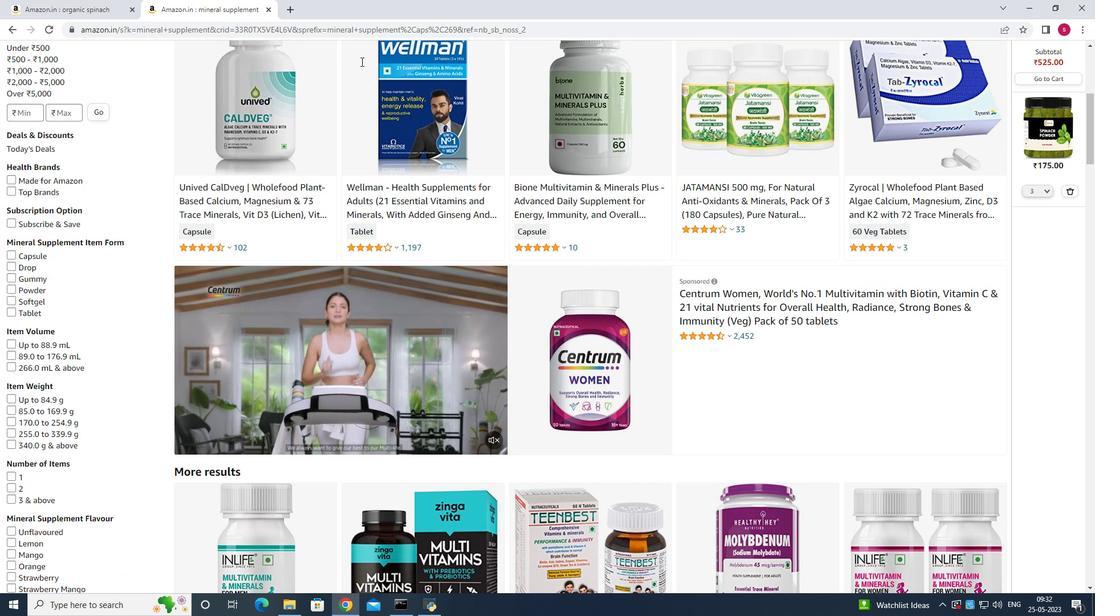 
Action: Mouse scrolled (361, 61) with delta (0, 0)
Screenshot: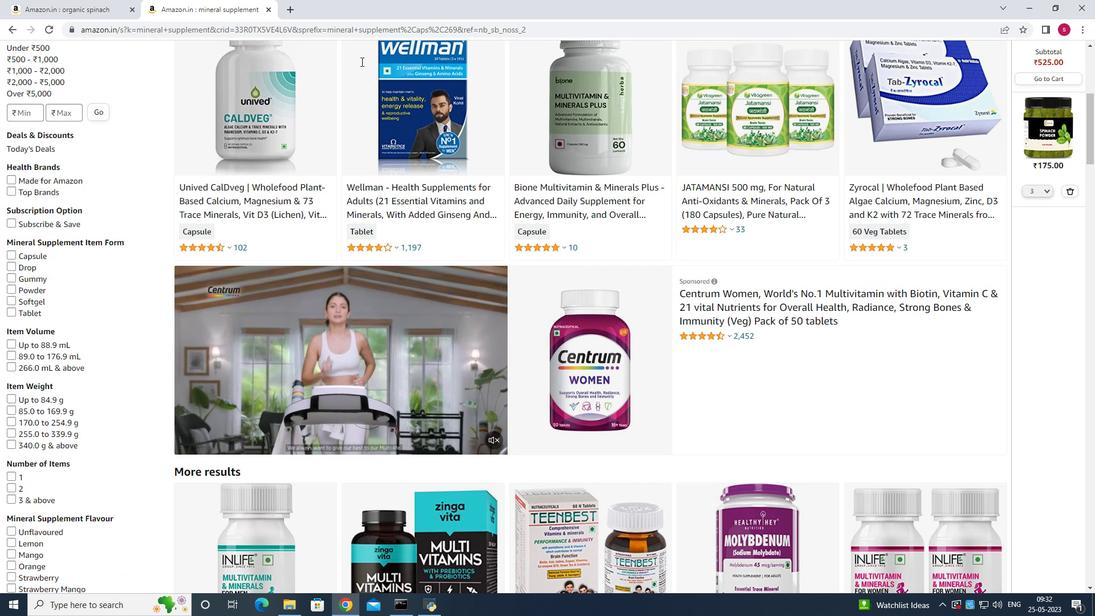 
Action: Mouse moved to (418, 178)
Screenshot: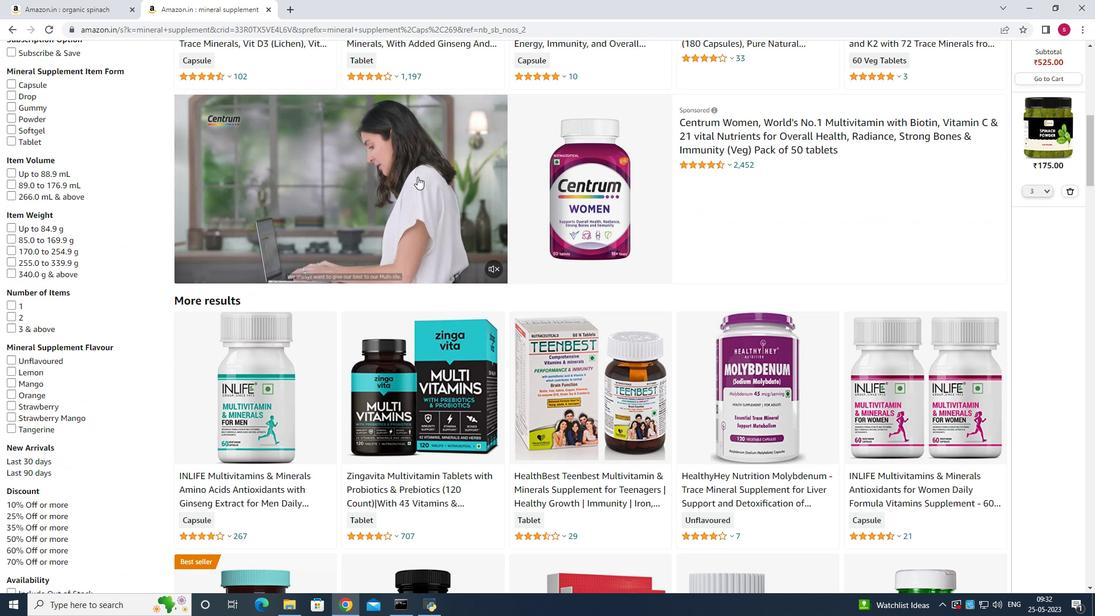 
Action: Mouse scrolled (418, 178) with delta (0, 0)
Screenshot: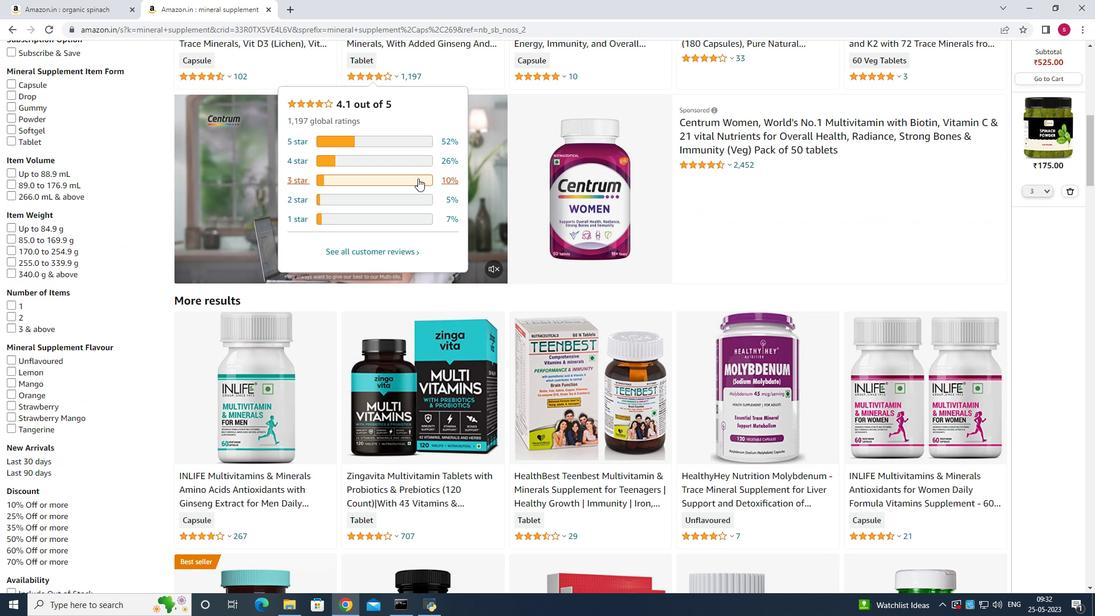 
Action: Mouse moved to (414, 180)
Screenshot: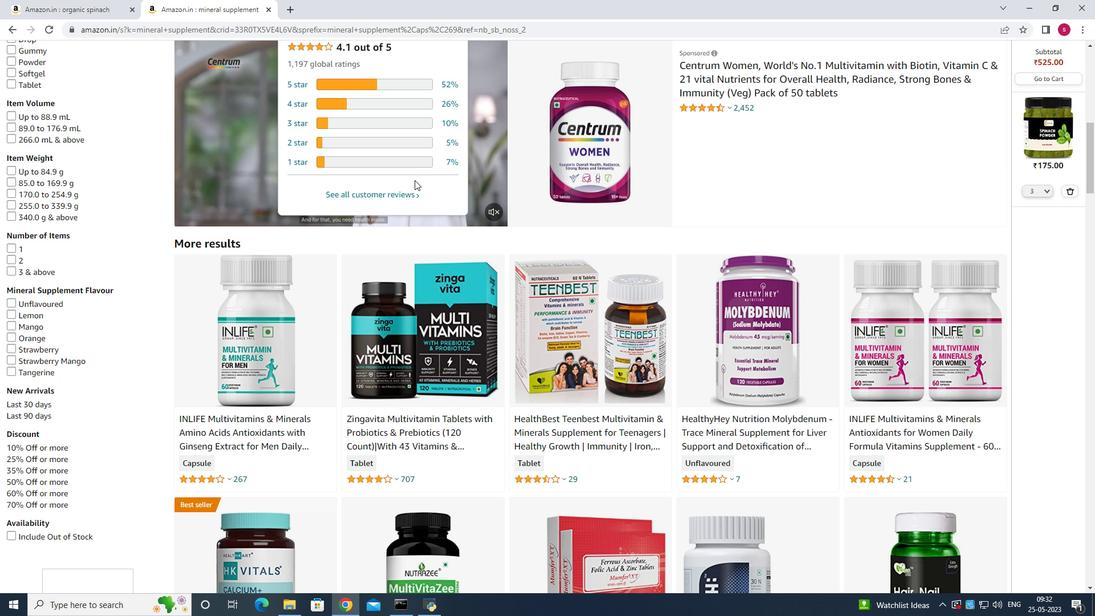 
Action: Mouse scrolled (414, 179) with delta (0, 0)
Screenshot: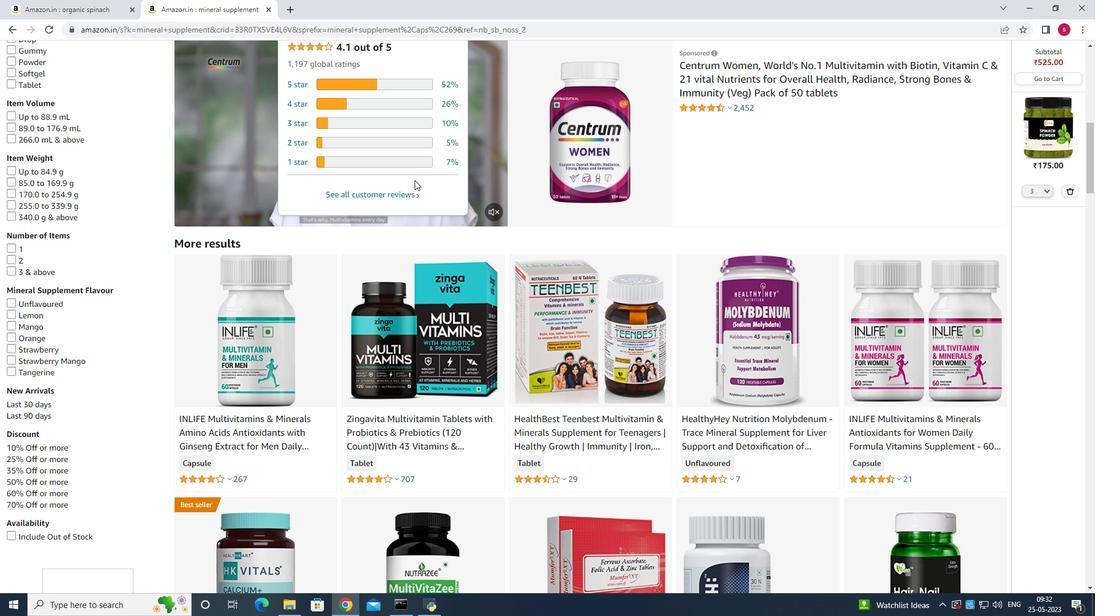 
Action: Mouse moved to (414, 180)
Screenshot: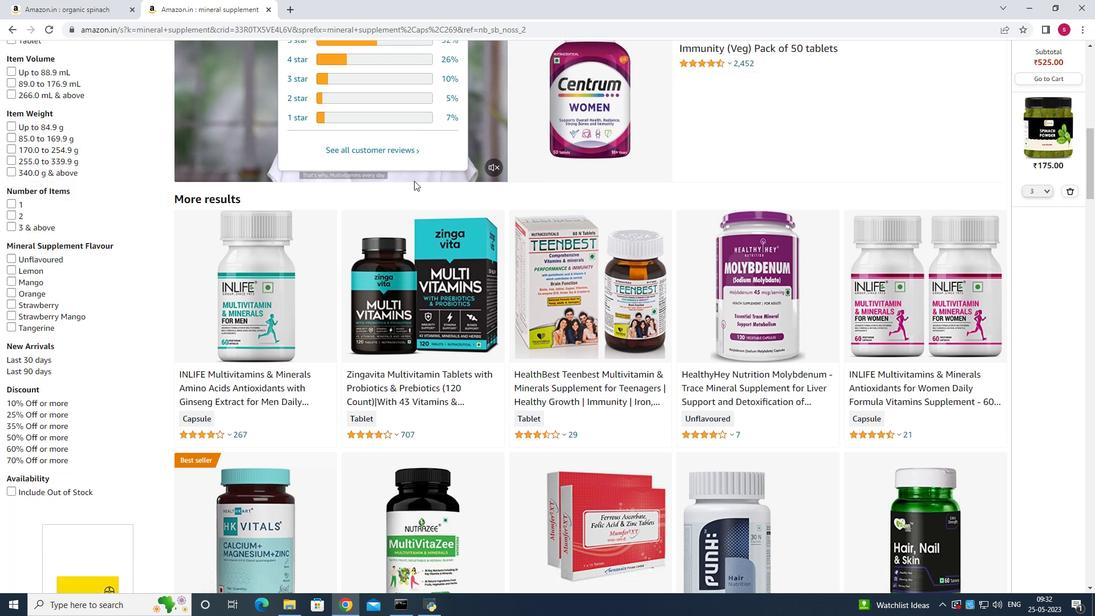 
Action: Mouse scrolled (414, 180) with delta (0, 0)
Screenshot: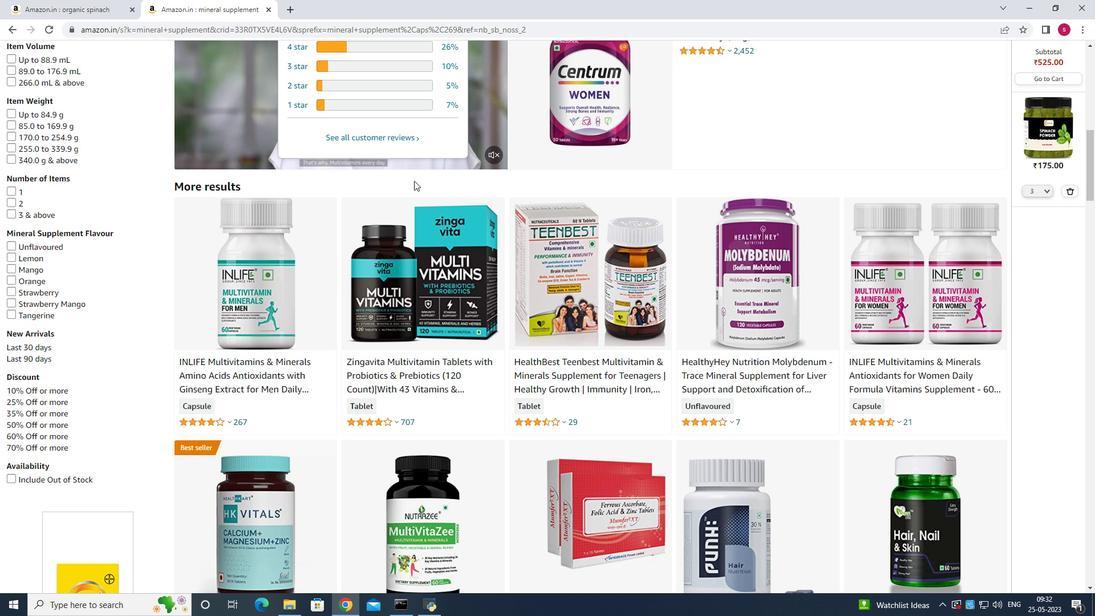 
Action: Mouse scrolled (414, 180) with delta (0, 0)
Screenshot: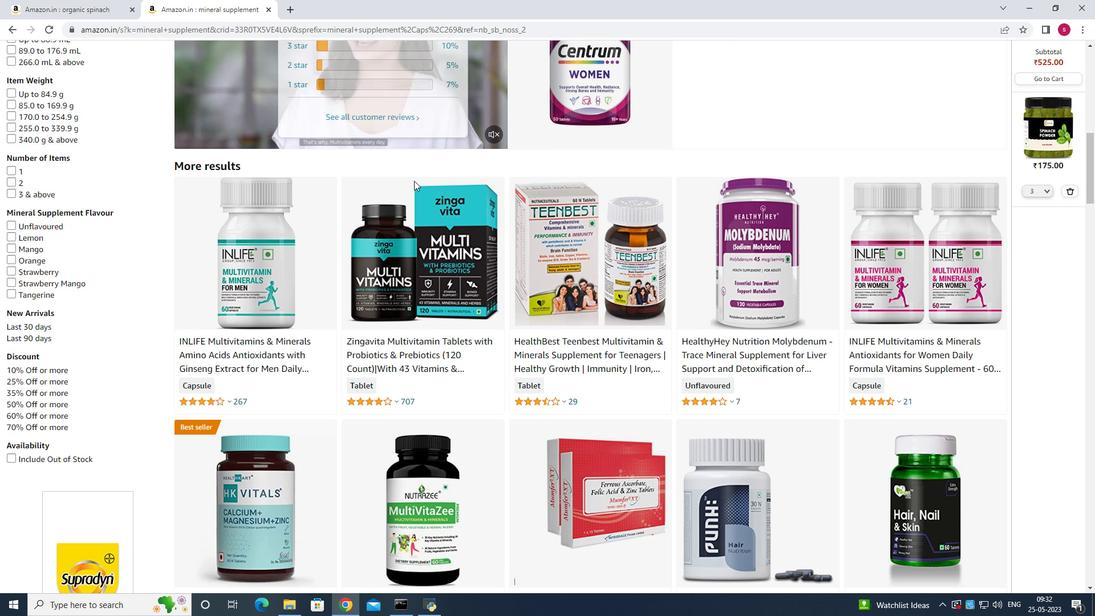 
Action: Mouse scrolled (414, 180) with delta (0, 0)
Screenshot: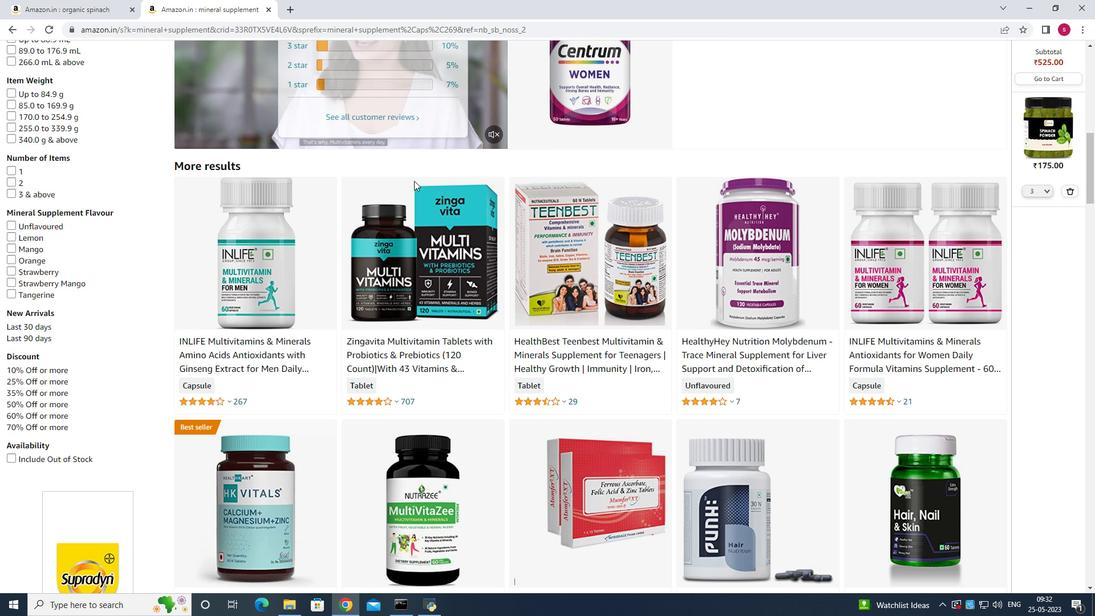 
Action: Mouse scrolled (414, 180) with delta (0, 0)
Screenshot: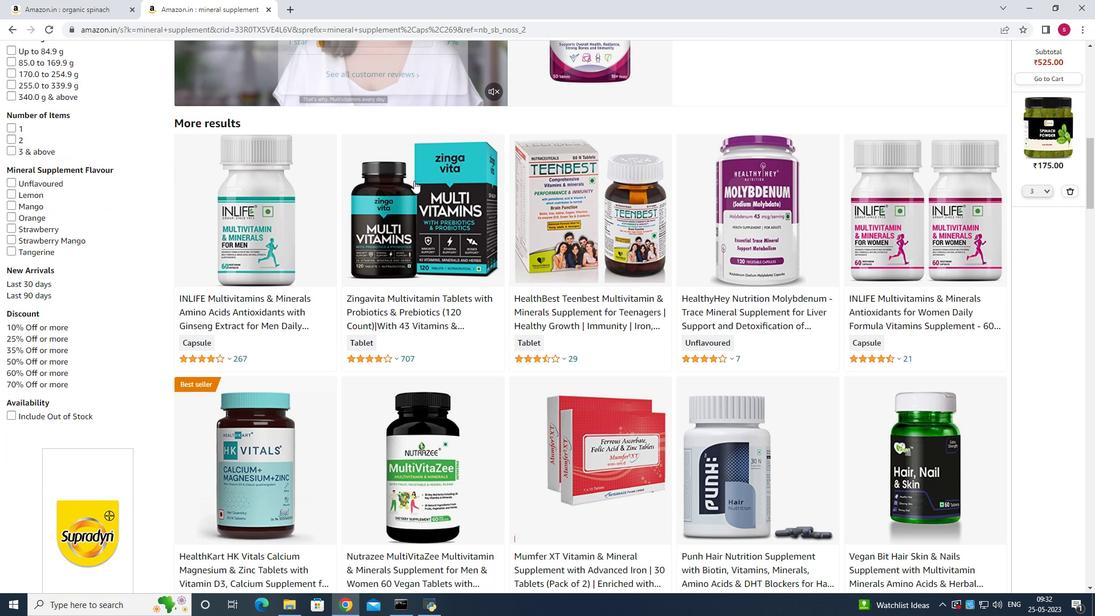
Action: Mouse scrolled (414, 181) with delta (0, 0)
Screenshot: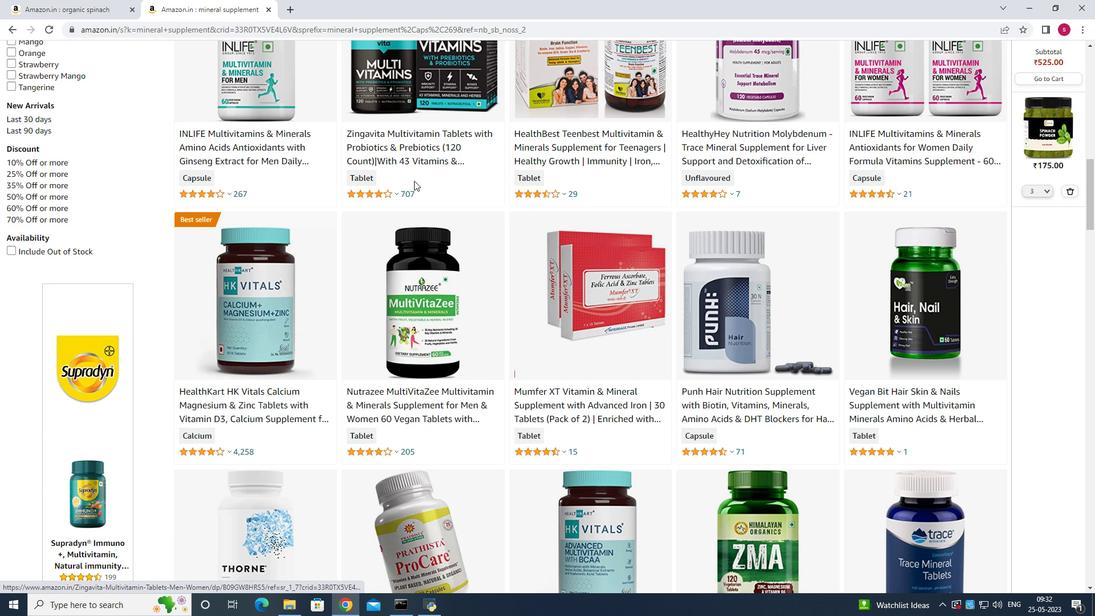 
Action: Mouse scrolled (414, 181) with delta (0, 0)
Screenshot: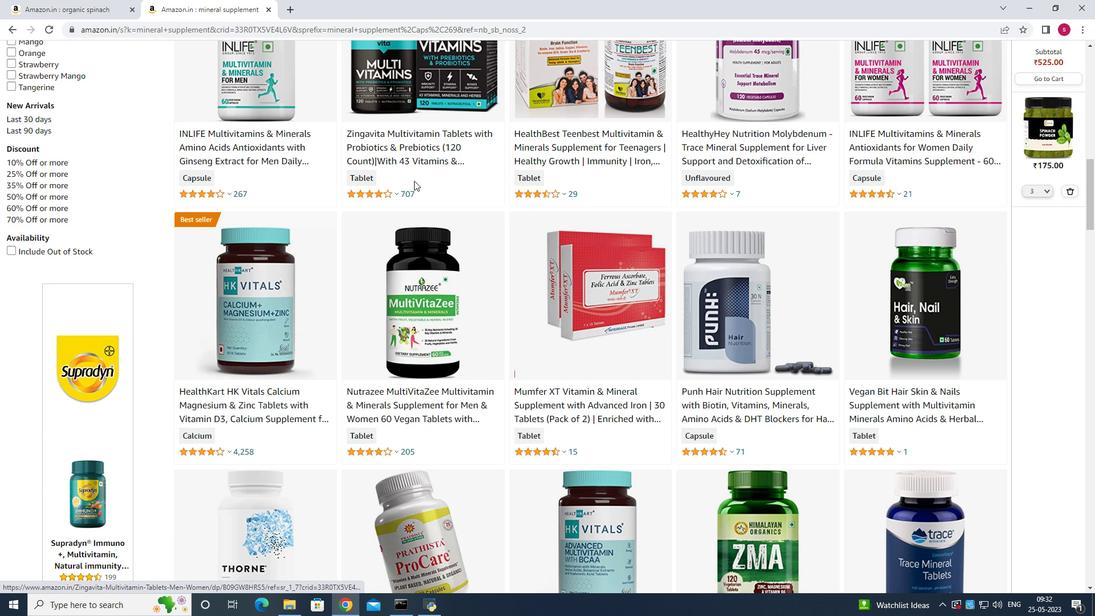 
Action: Mouse scrolled (414, 181) with delta (0, 0)
Screenshot: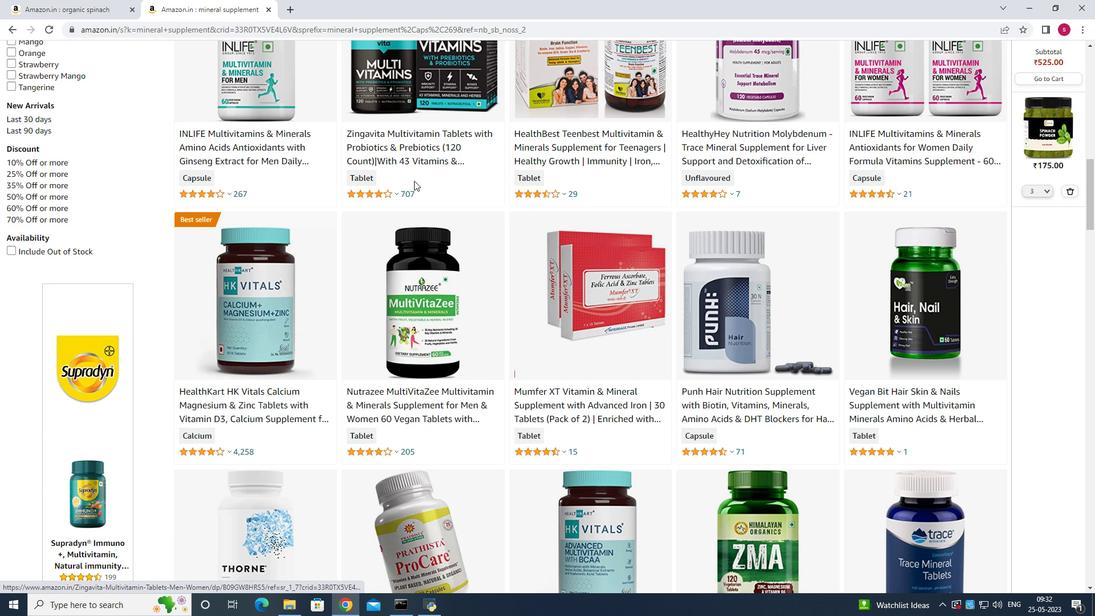 
Action: Mouse scrolled (414, 181) with delta (0, 0)
Screenshot: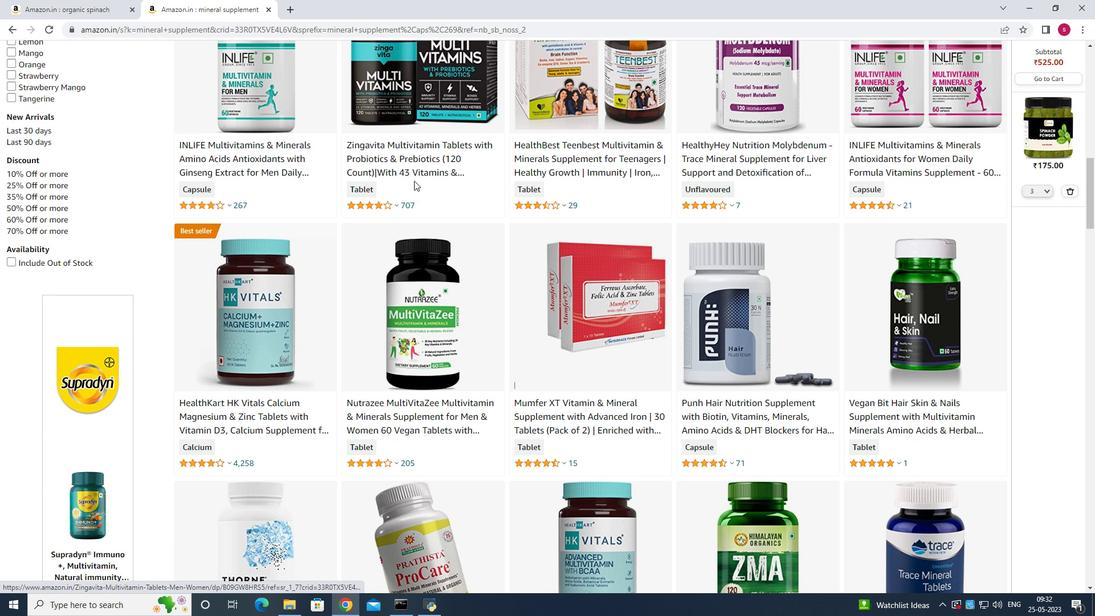 
Action: Mouse scrolled (414, 181) with delta (0, 0)
Screenshot: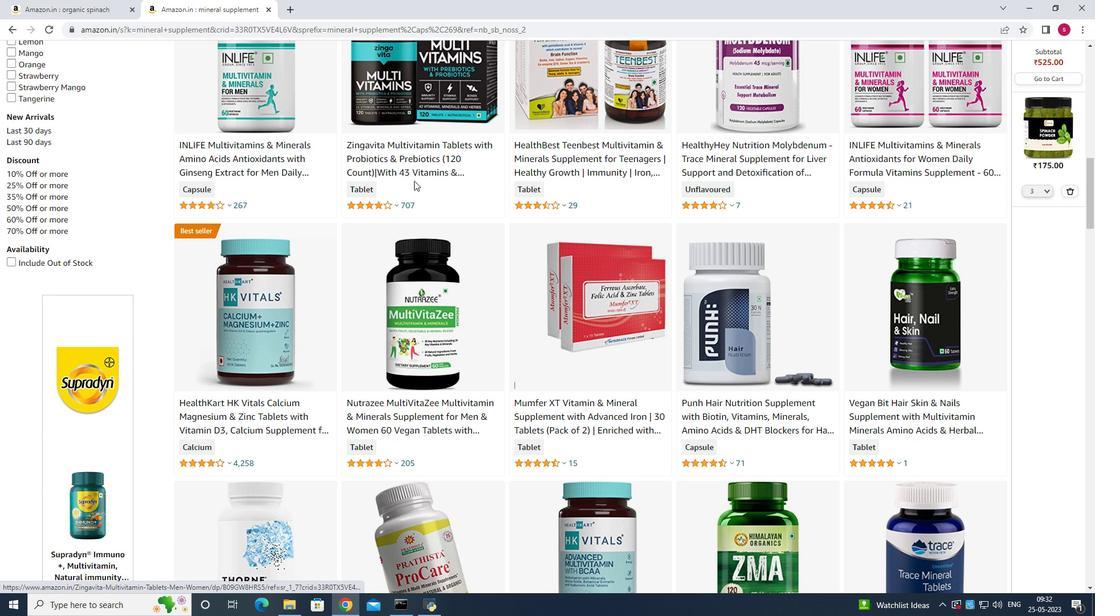 
Action: Mouse scrolled (414, 181) with delta (0, 0)
Screenshot: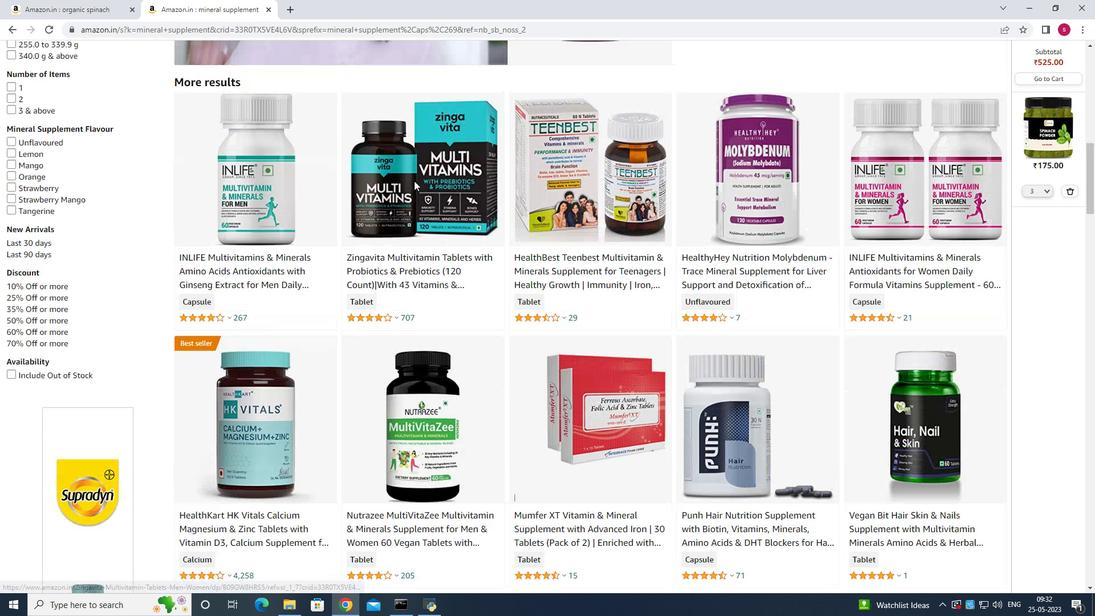 
Action: Mouse scrolled (414, 181) with delta (0, 0)
Screenshot: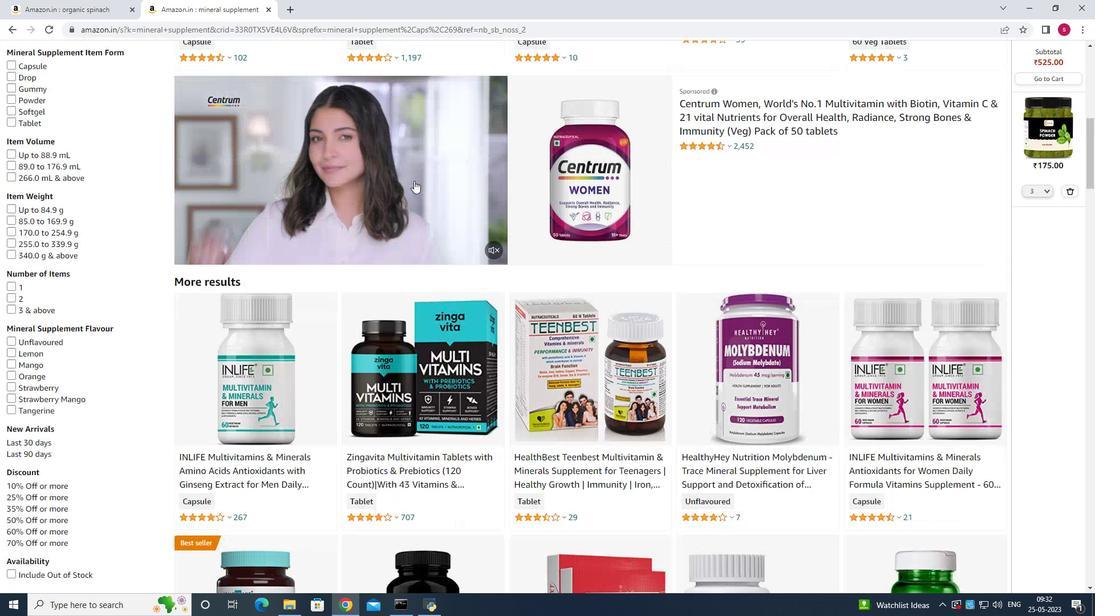
Action: Mouse scrolled (414, 181) with delta (0, 0)
Screenshot: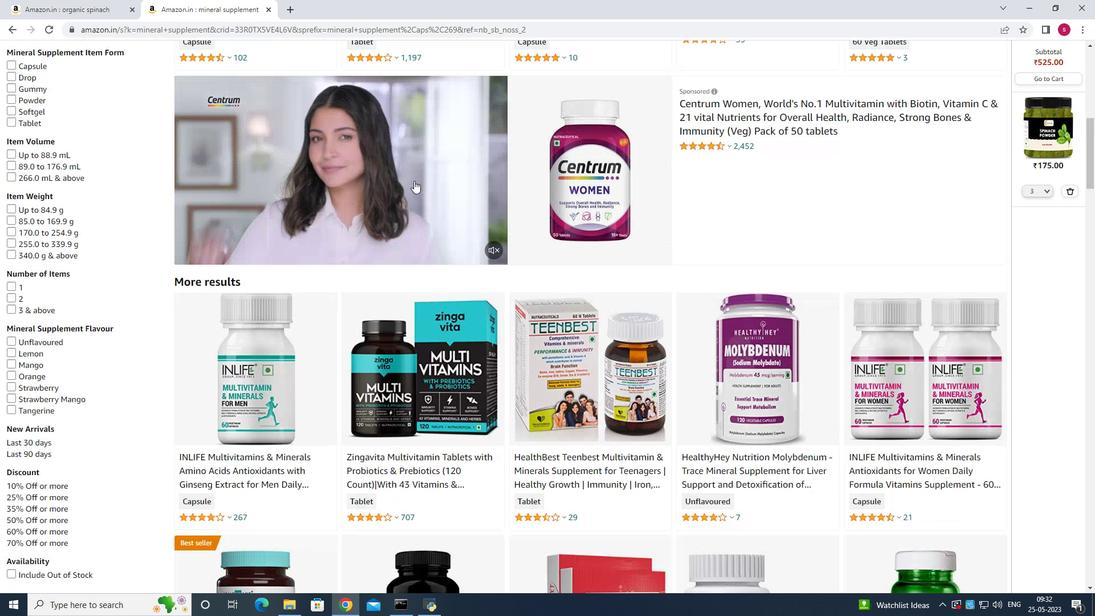 
Action: Mouse scrolled (414, 181) with delta (0, 0)
Screenshot: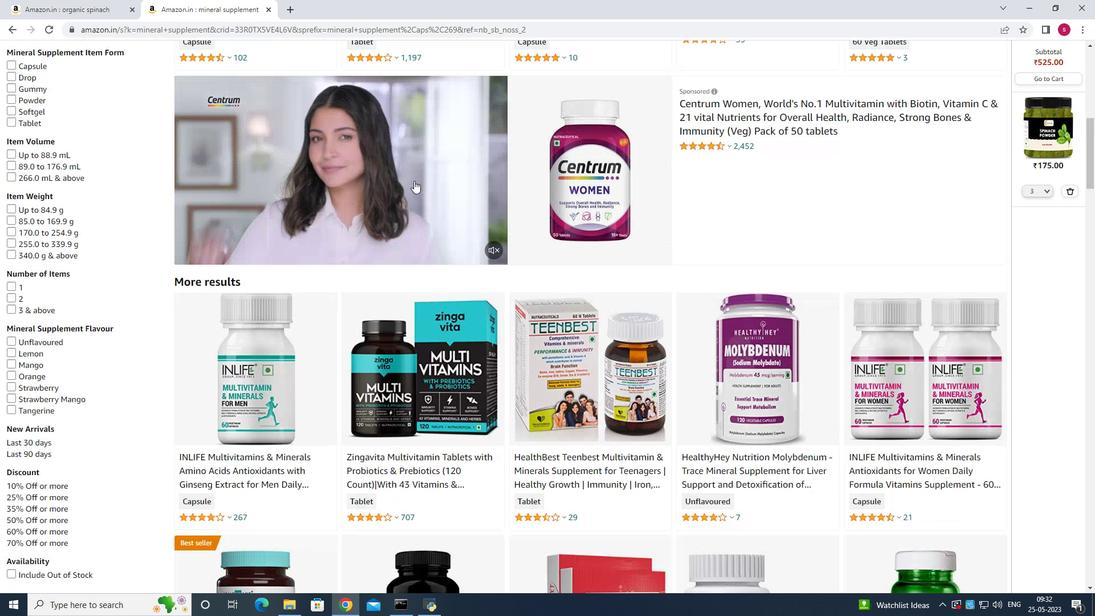 
Action: Mouse scrolled (414, 181) with delta (0, 0)
Screenshot: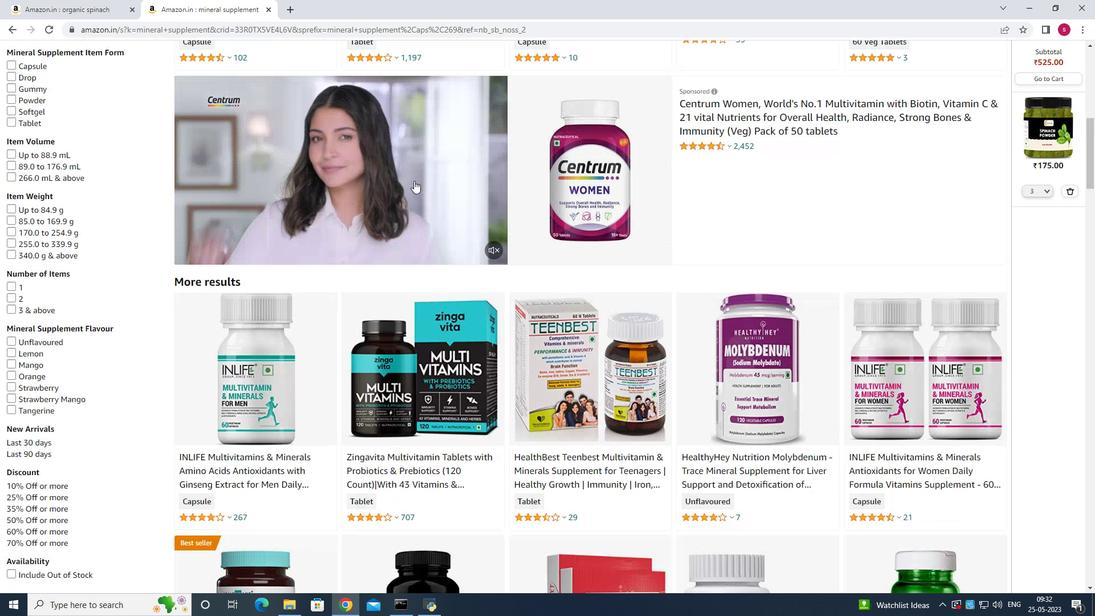 
Action: Mouse scrolled (414, 181) with delta (0, 0)
Screenshot: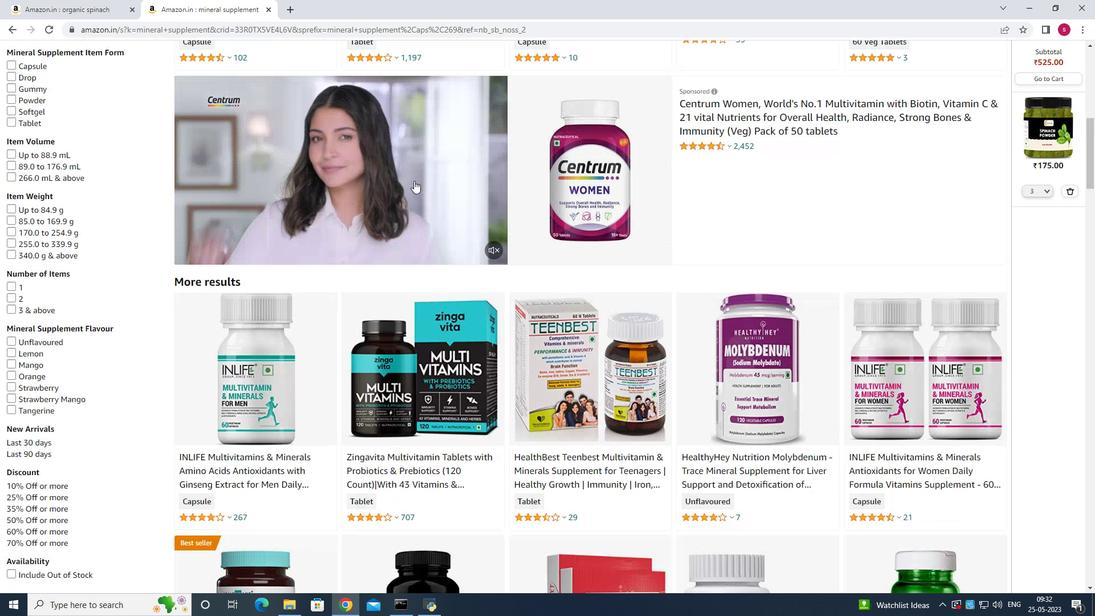 
Action: Mouse scrolled (414, 181) with delta (0, 0)
Screenshot: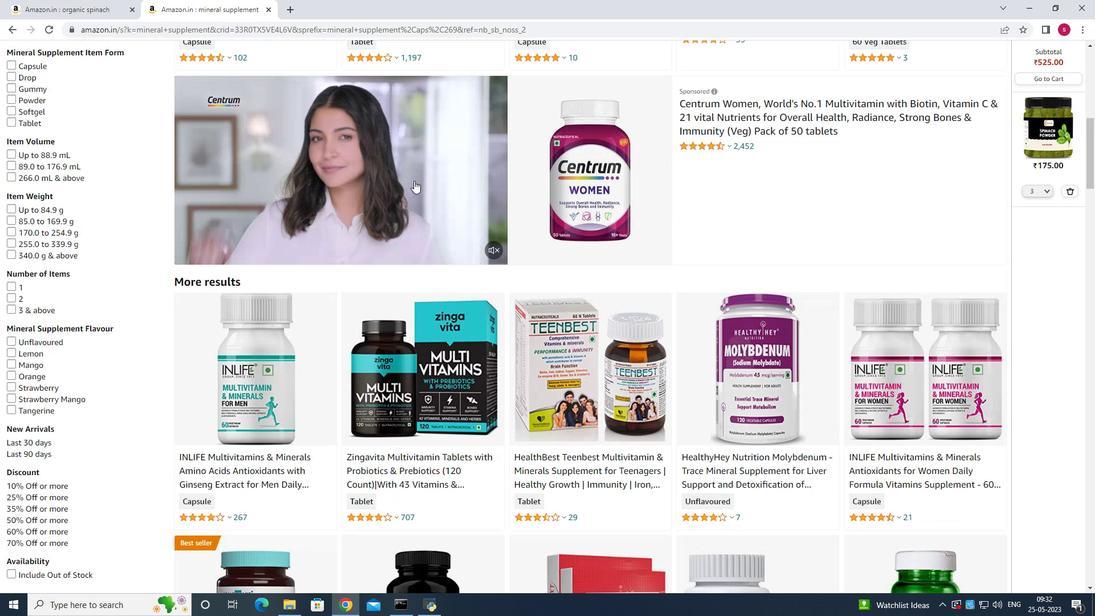 
Action: Mouse scrolled (414, 181) with delta (0, 0)
Screenshot: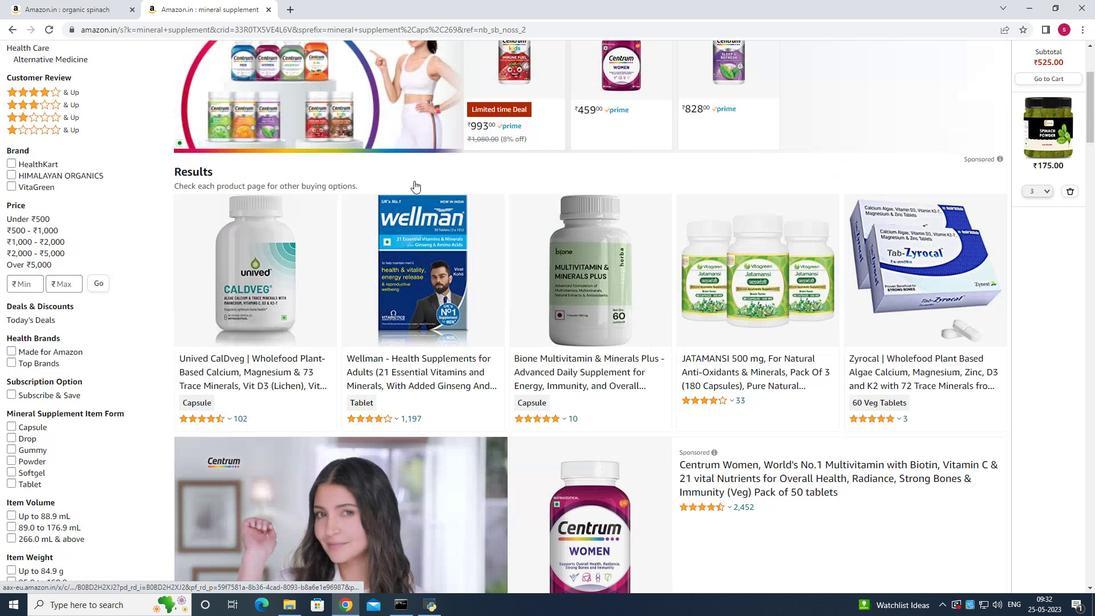 
Action: Mouse scrolled (414, 181) with delta (0, 0)
Screenshot: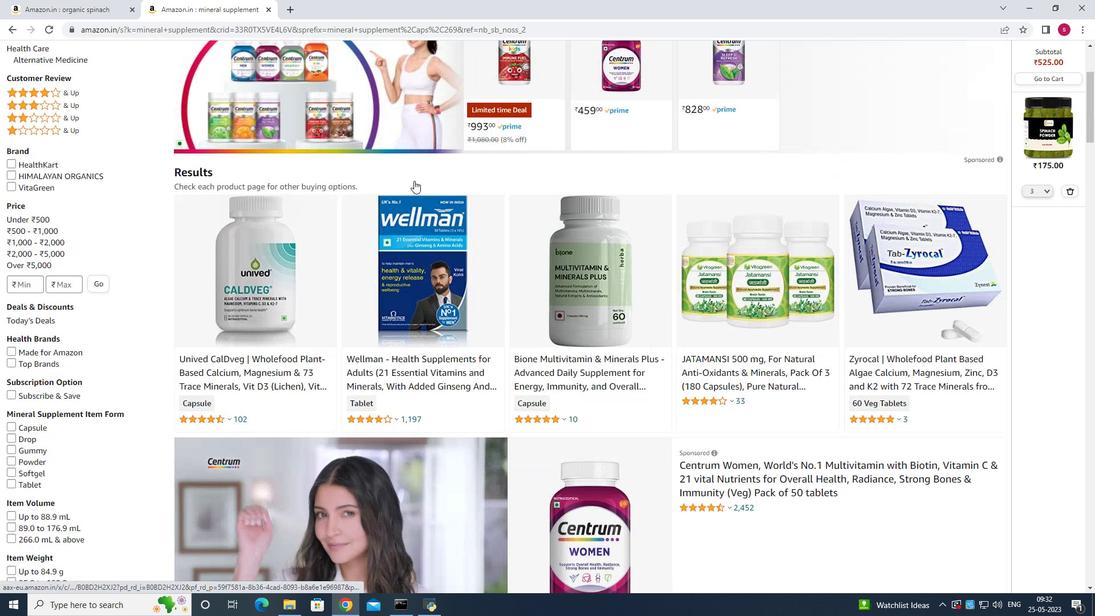 
Action: Mouse scrolled (414, 181) with delta (0, 0)
Screenshot: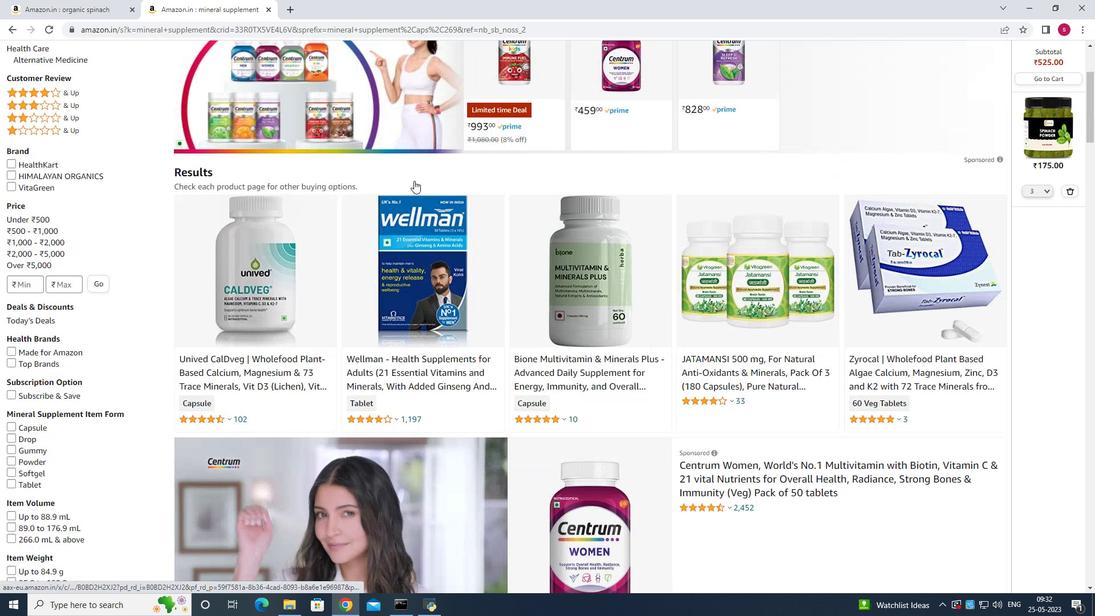 
Action: Mouse scrolled (414, 181) with delta (0, 0)
Screenshot: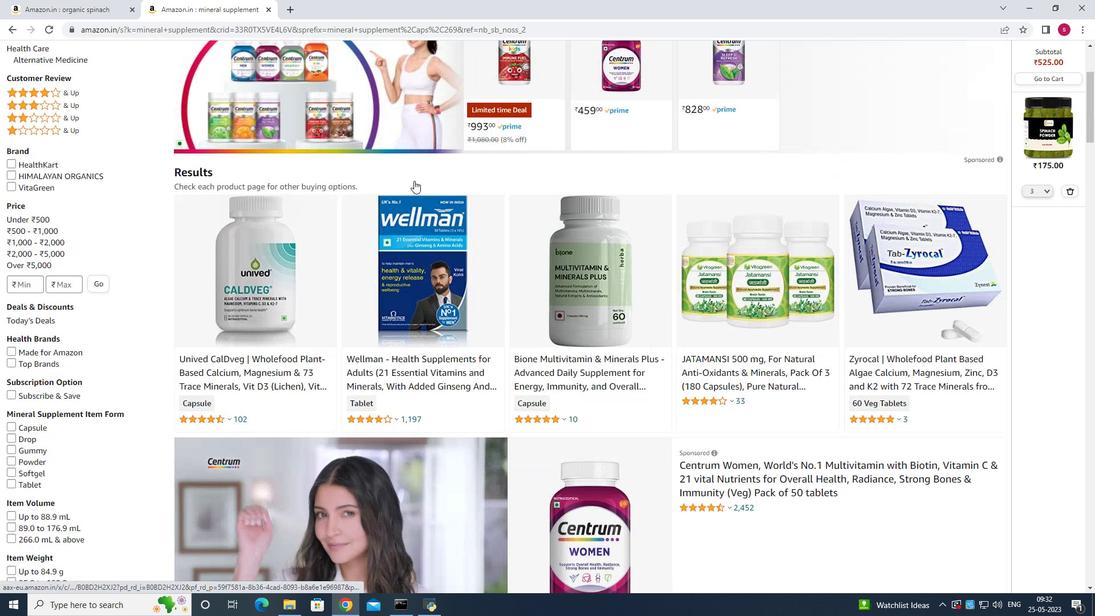 
Action: Mouse scrolled (414, 181) with delta (0, 0)
Screenshot: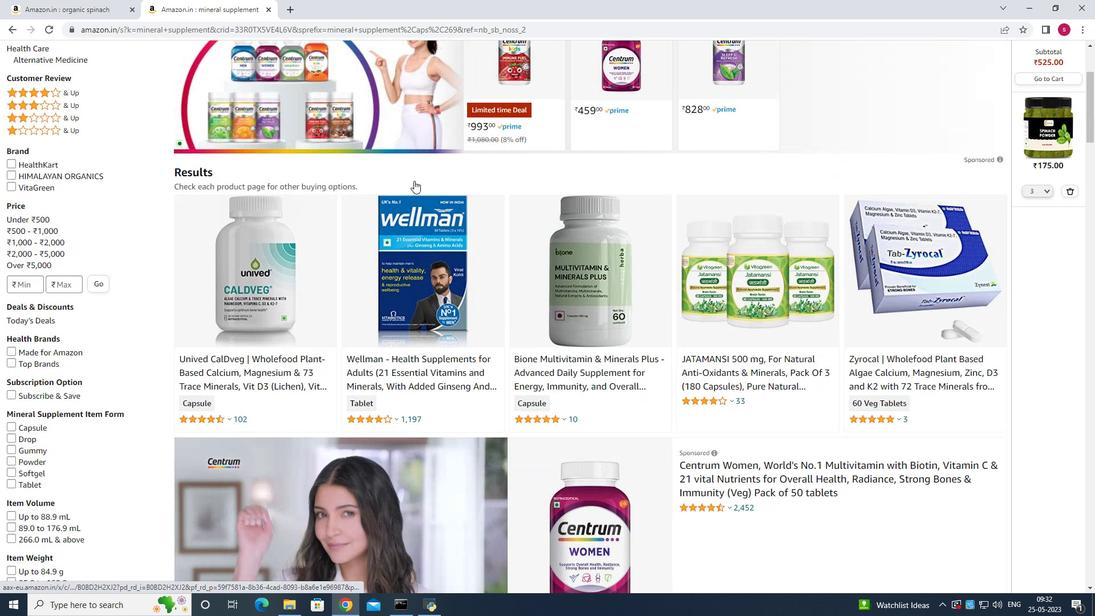 
Action: Mouse scrolled (414, 181) with delta (0, 0)
Screenshot: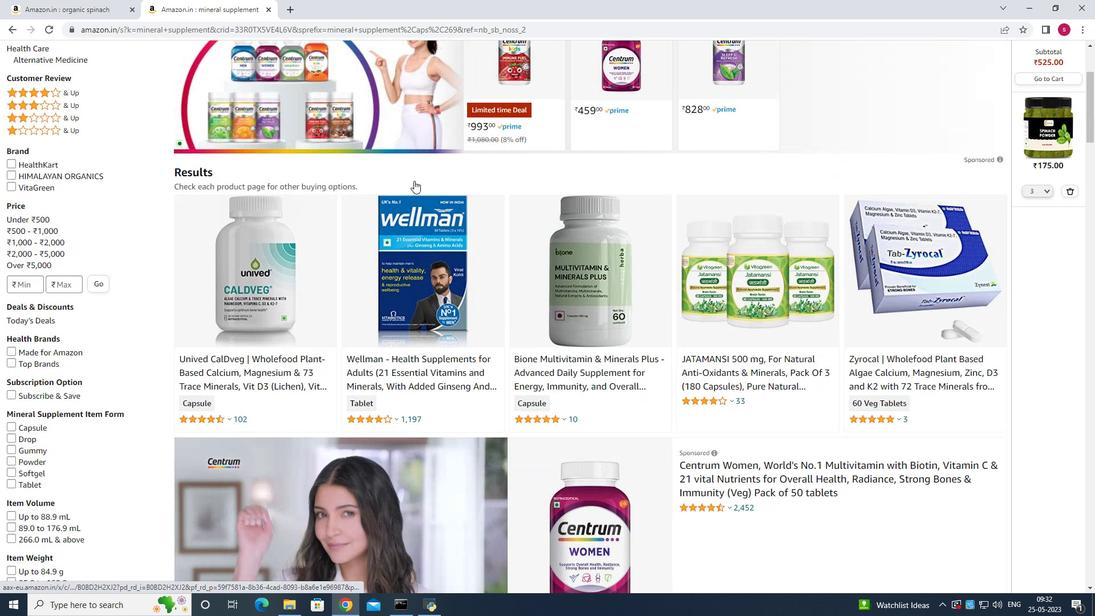 
Action: Mouse moved to (612, 250)
Screenshot: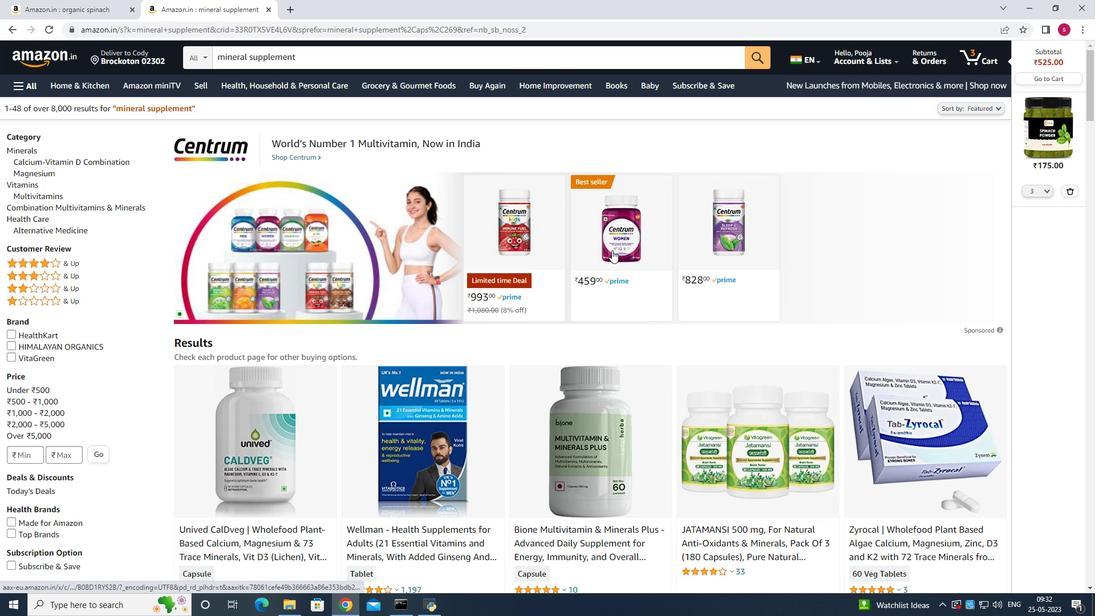 
Action: Mouse pressed left at (612, 250)
Screenshot: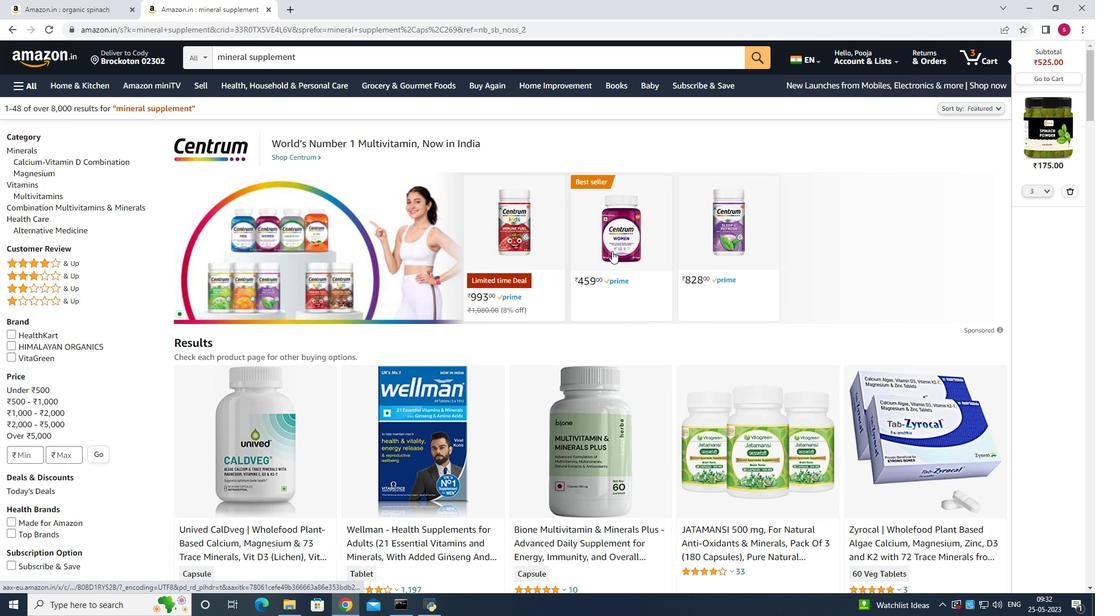 
Action: Mouse moved to (612, 251)
Screenshot: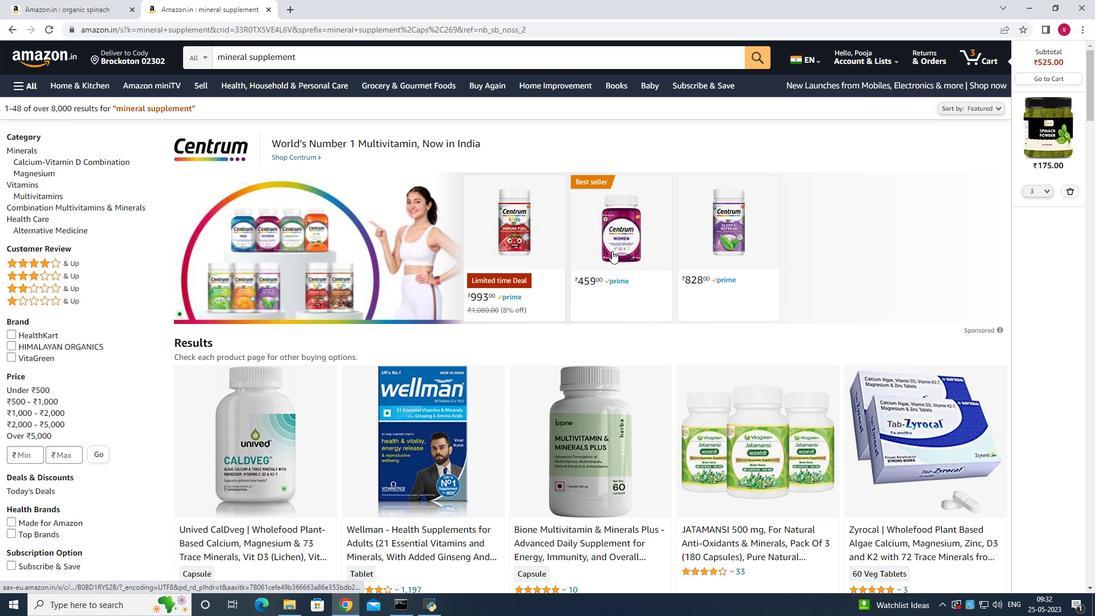 
Action: Mouse scrolled (612, 251) with delta (0, 0)
Screenshot: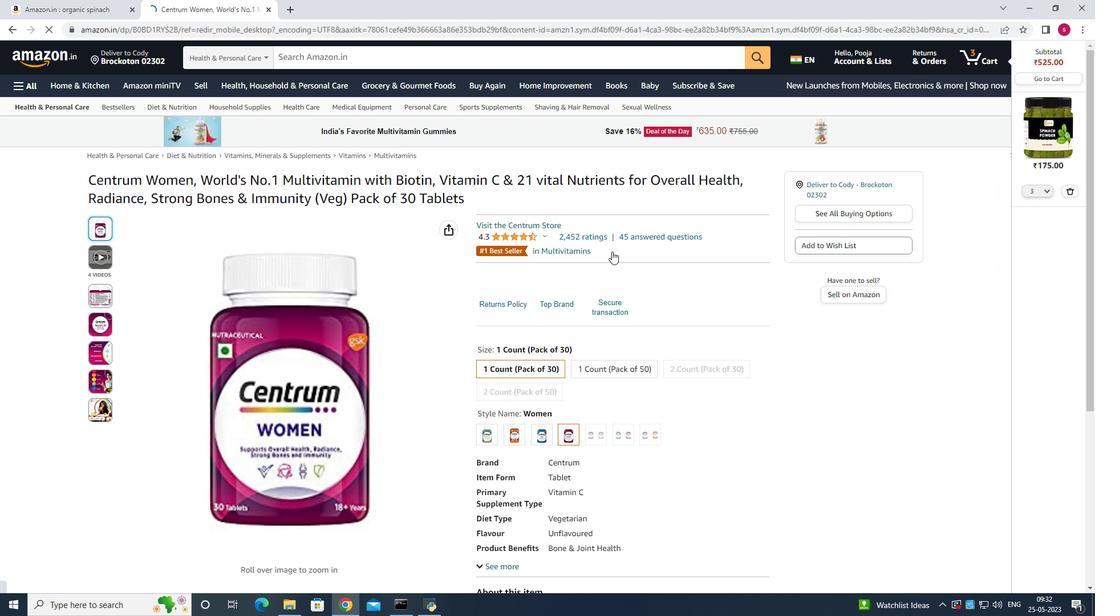 
Action: Mouse scrolled (612, 251) with delta (0, 0)
Screenshot: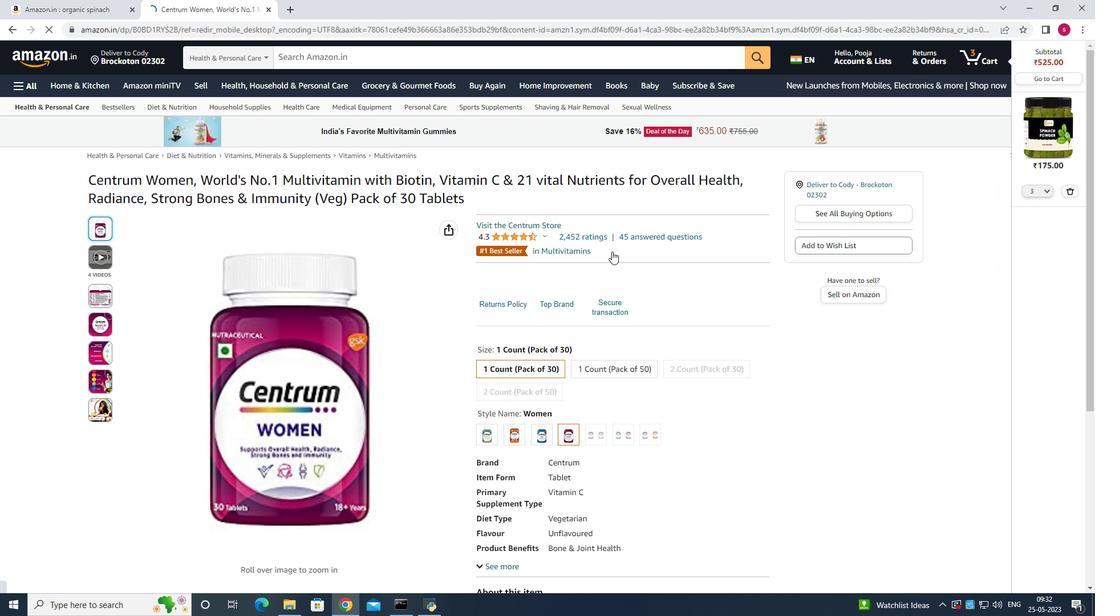 
Action: Mouse scrolled (612, 251) with delta (0, 0)
Screenshot: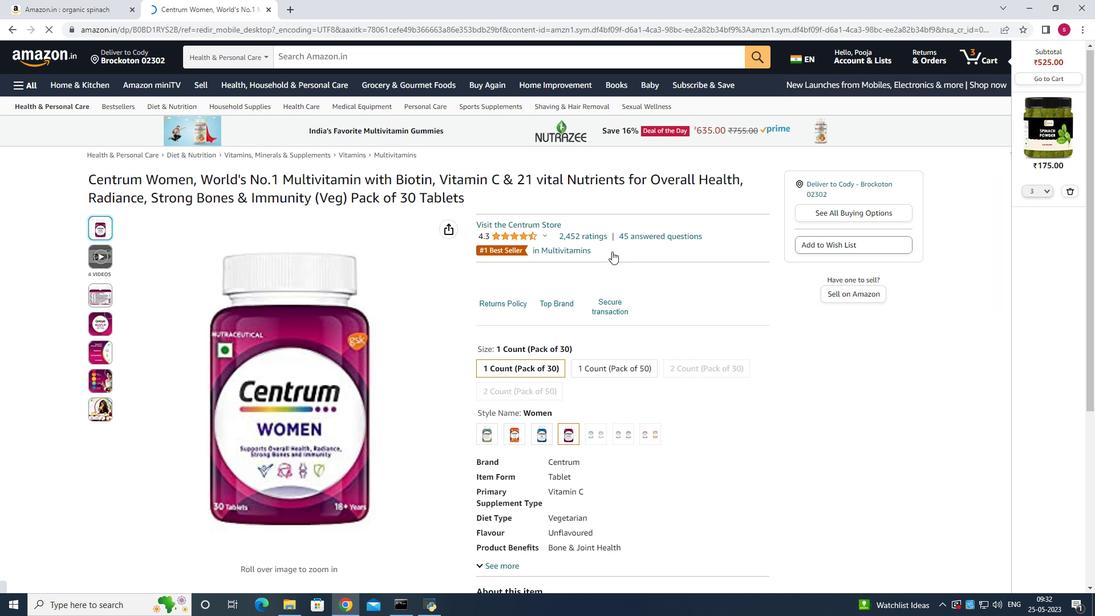 
Action: Mouse scrolled (612, 251) with delta (0, 0)
Screenshot: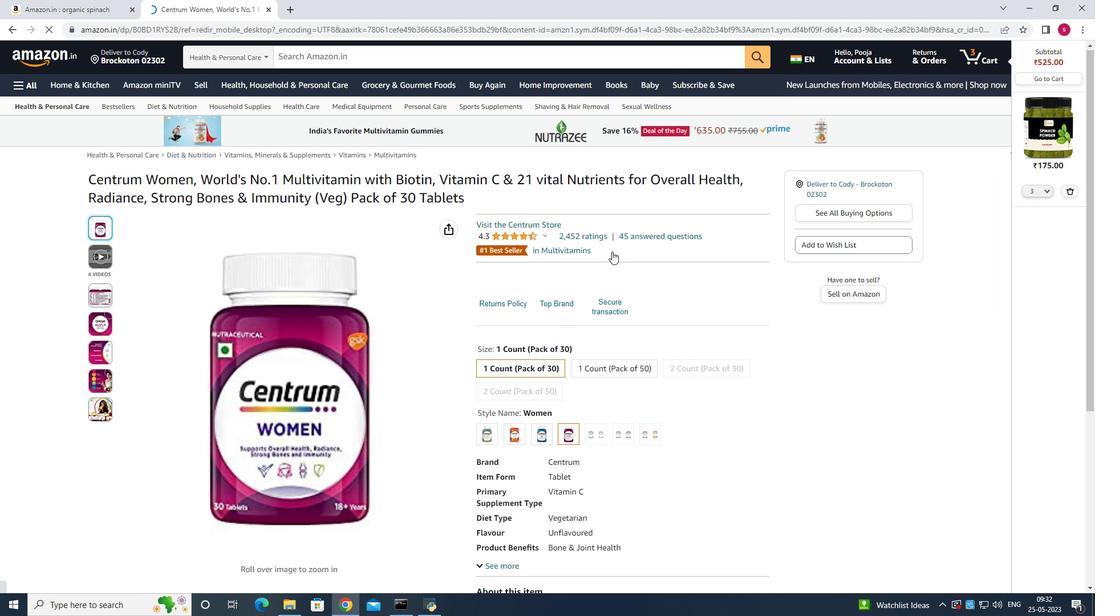 
Action: Mouse scrolled (612, 251) with delta (0, 0)
Screenshot: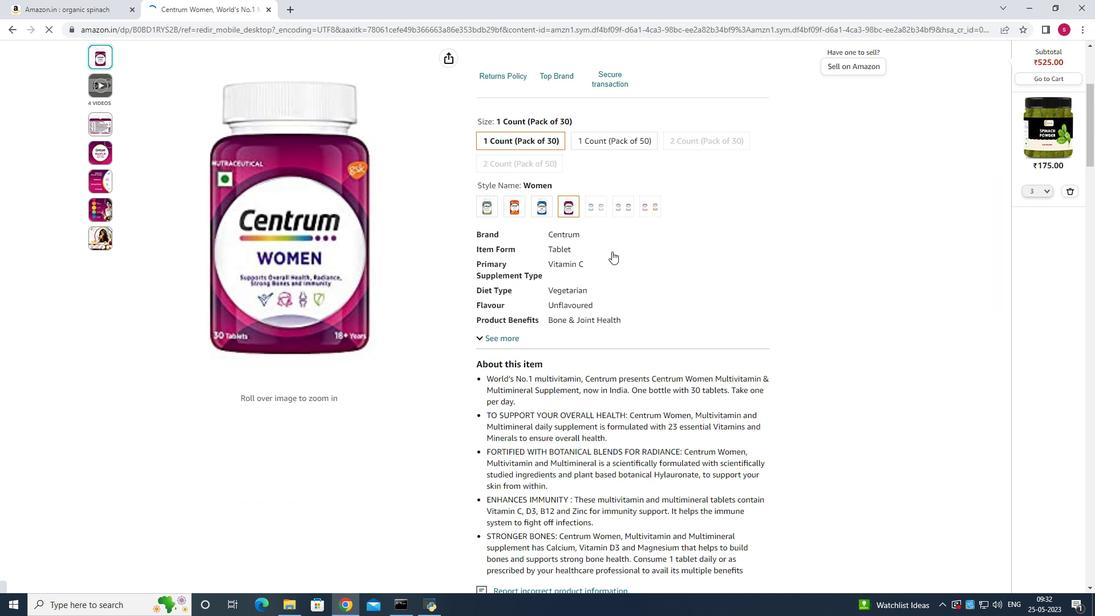 
Action: Mouse scrolled (612, 251) with delta (0, 0)
Screenshot: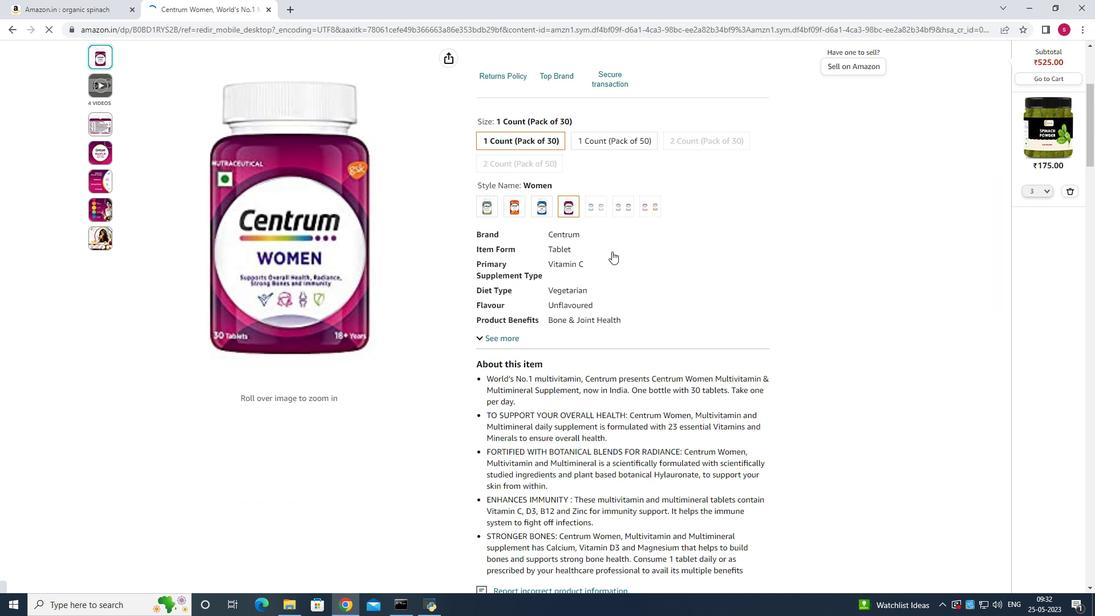 
Action: Mouse scrolled (612, 251) with delta (0, 0)
Screenshot: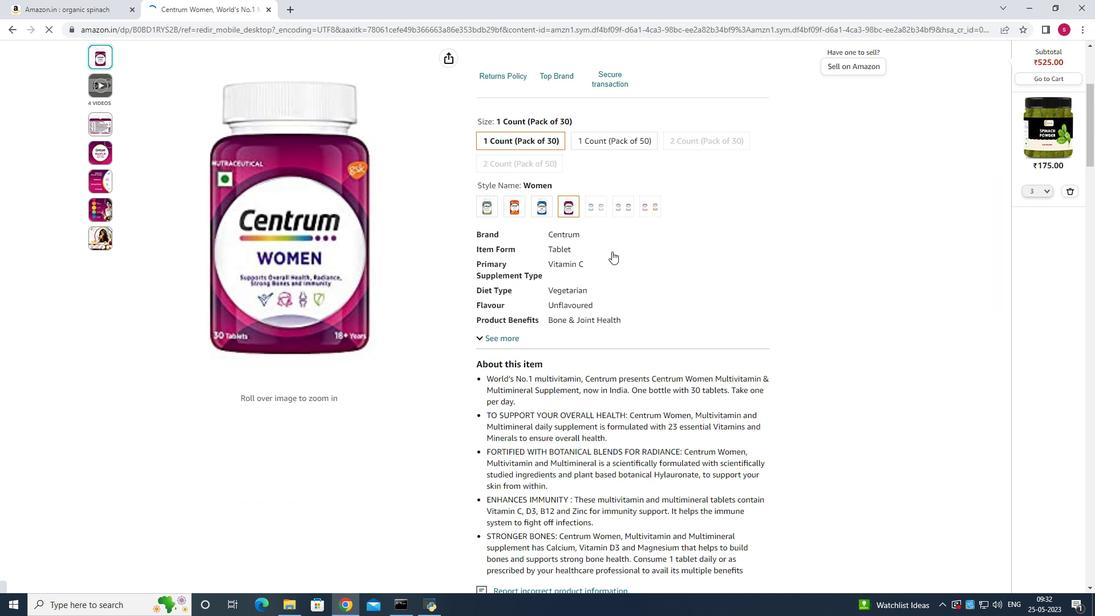 
Action: Mouse scrolled (612, 251) with delta (0, 0)
Screenshot: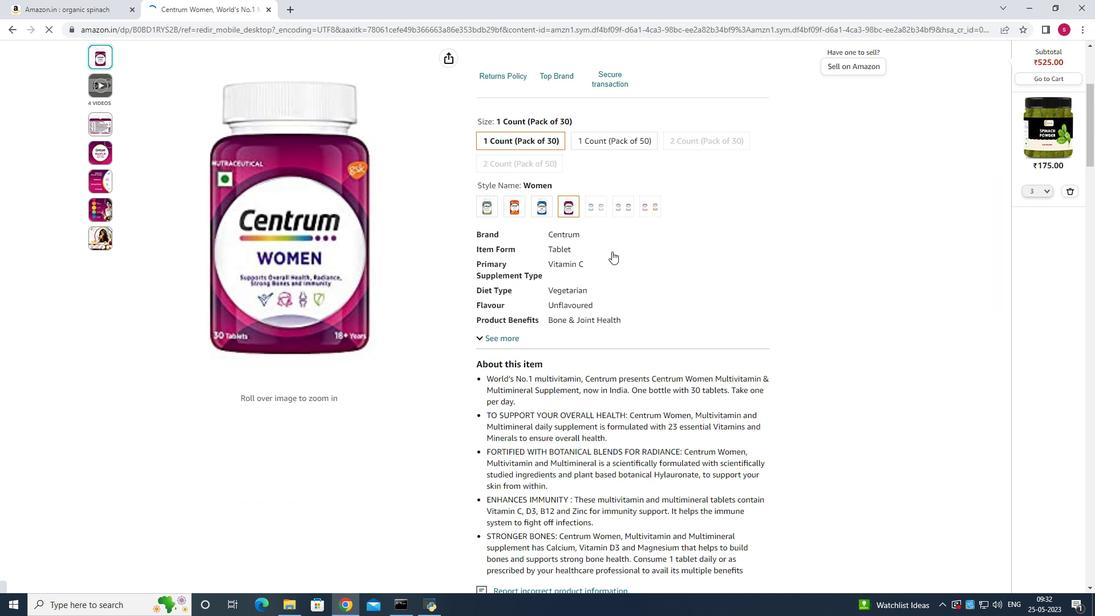 
Action: Mouse scrolled (612, 251) with delta (0, 0)
Screenshot: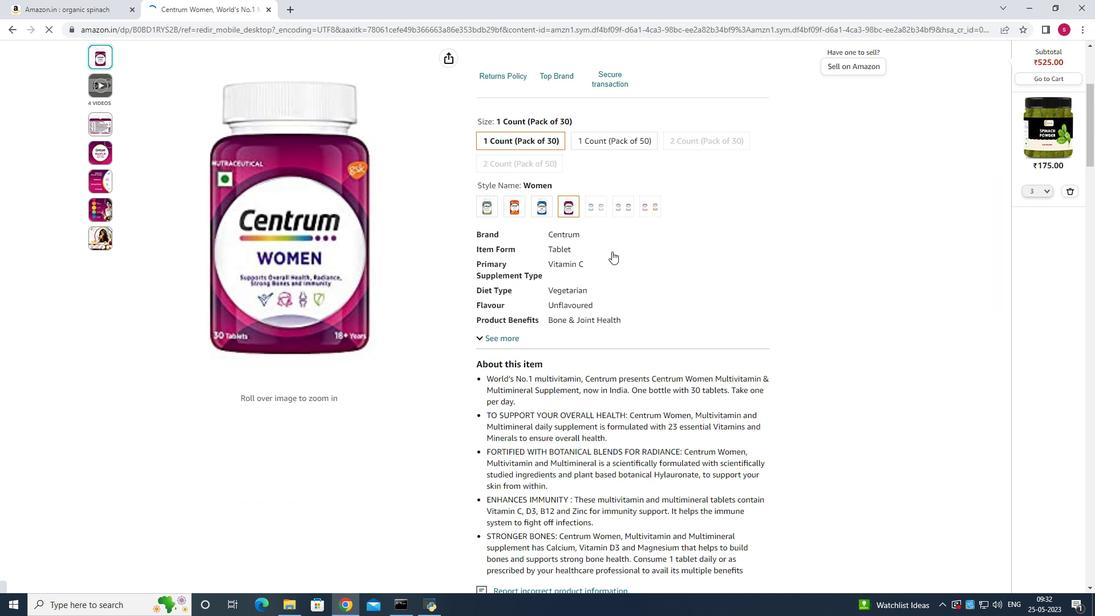 
Action: Mouse scrolled (612, 251) with delta (0, 0)
Screenshot: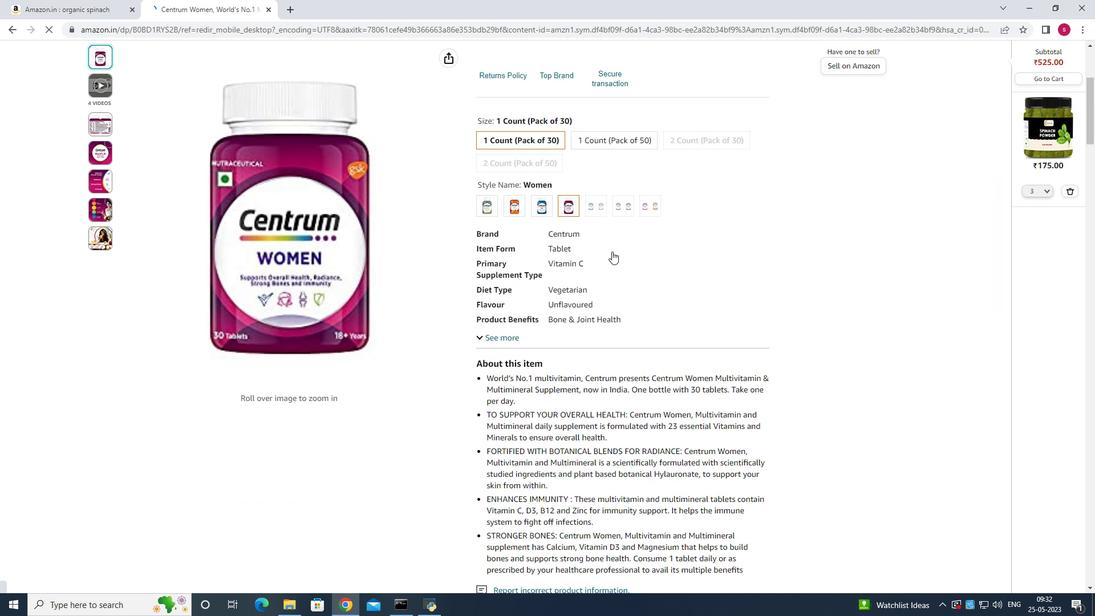 
Action: Mouse scrolled (612, 251) with delta (0, 0)
Screenshot: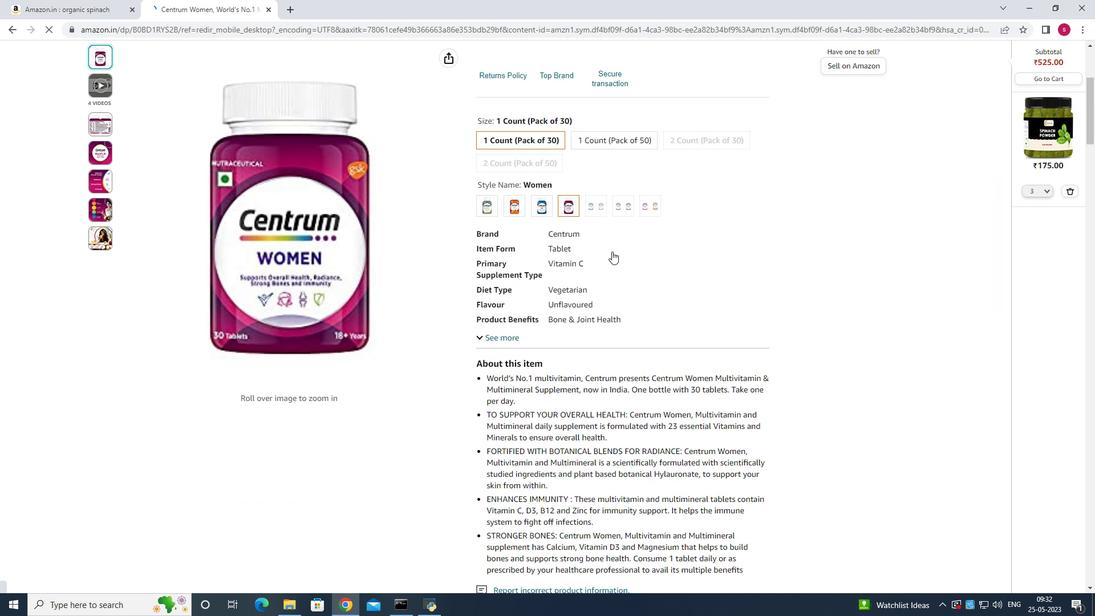 
Action: Mouse scrolled (612, 251) with delta (0, 0)
Screenshot: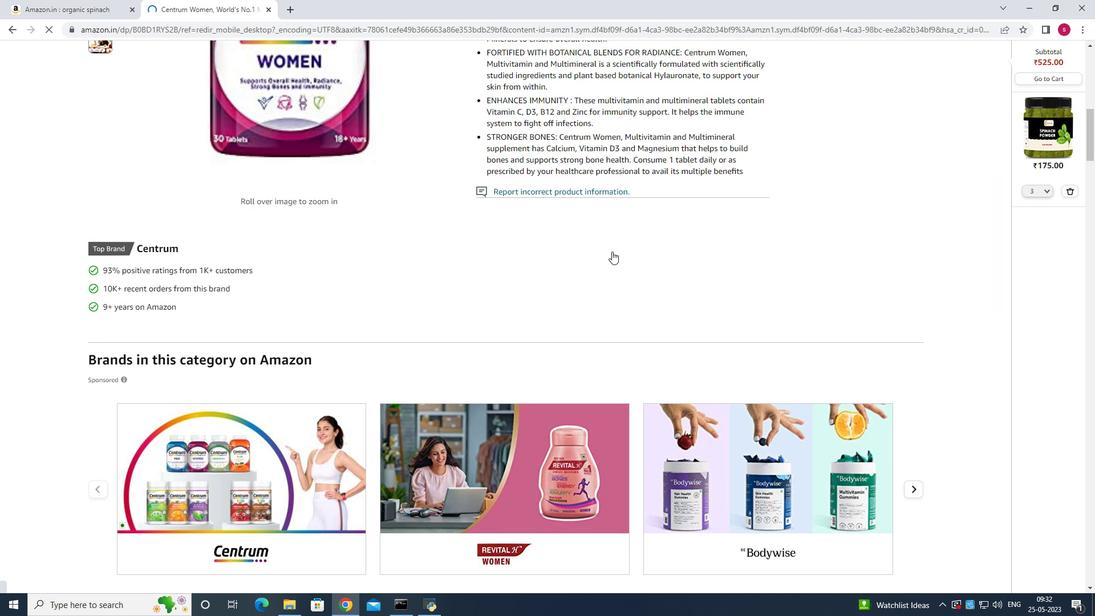 
Action: Mouse scrolled (612, 251) with delta (0, 0)
Screenshot: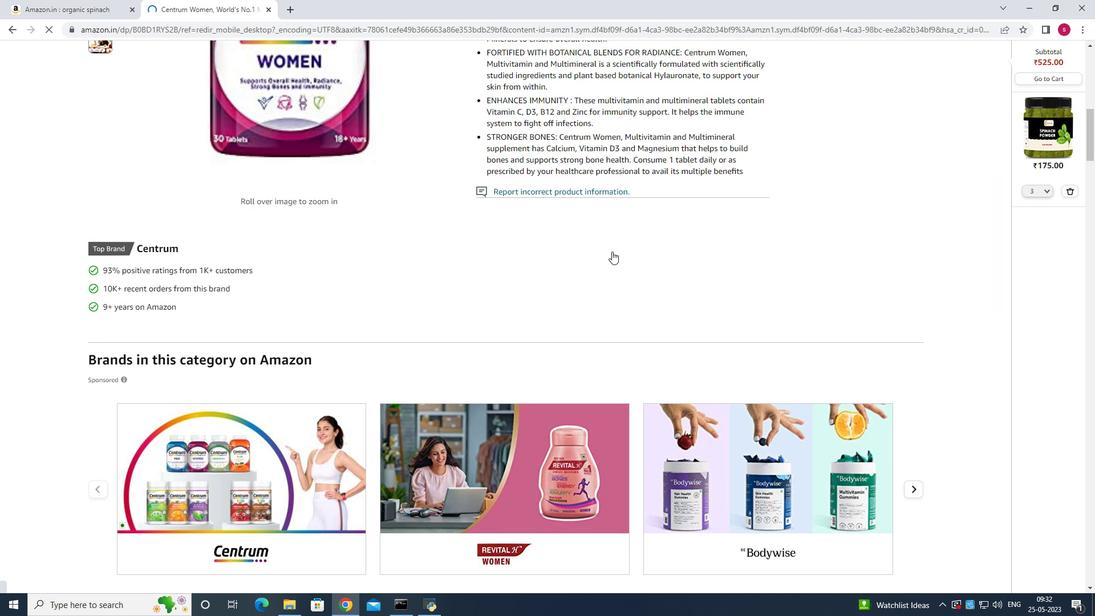 
Action: Mouse scrolled (612, 251) with delta (0, 0)
Screenshot: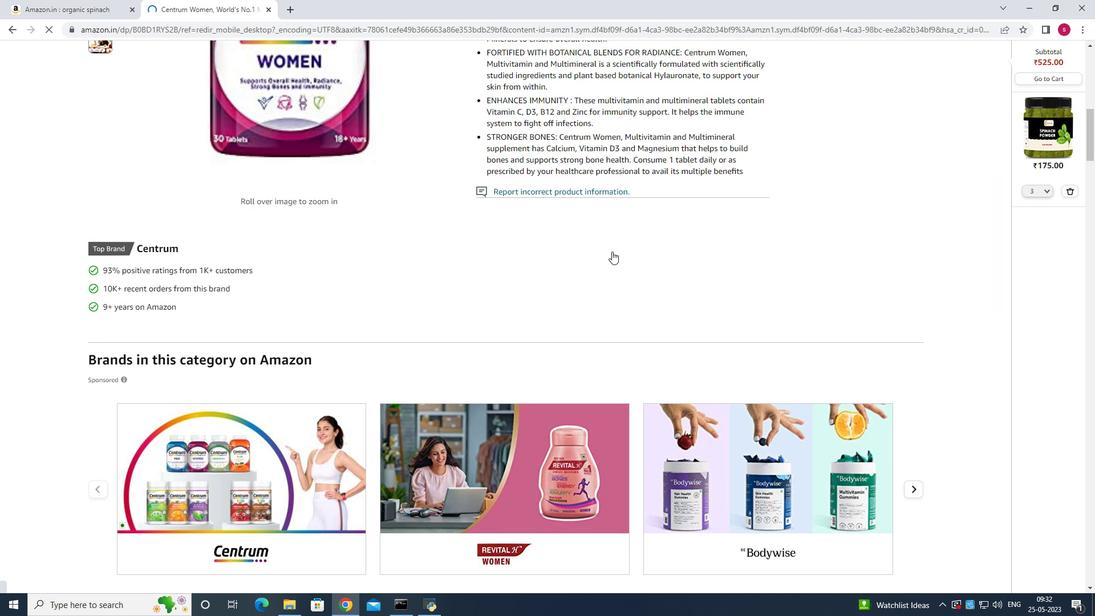 
Action: Mouse scrolled (612, 251) with delta (0, 0)
Screenshot: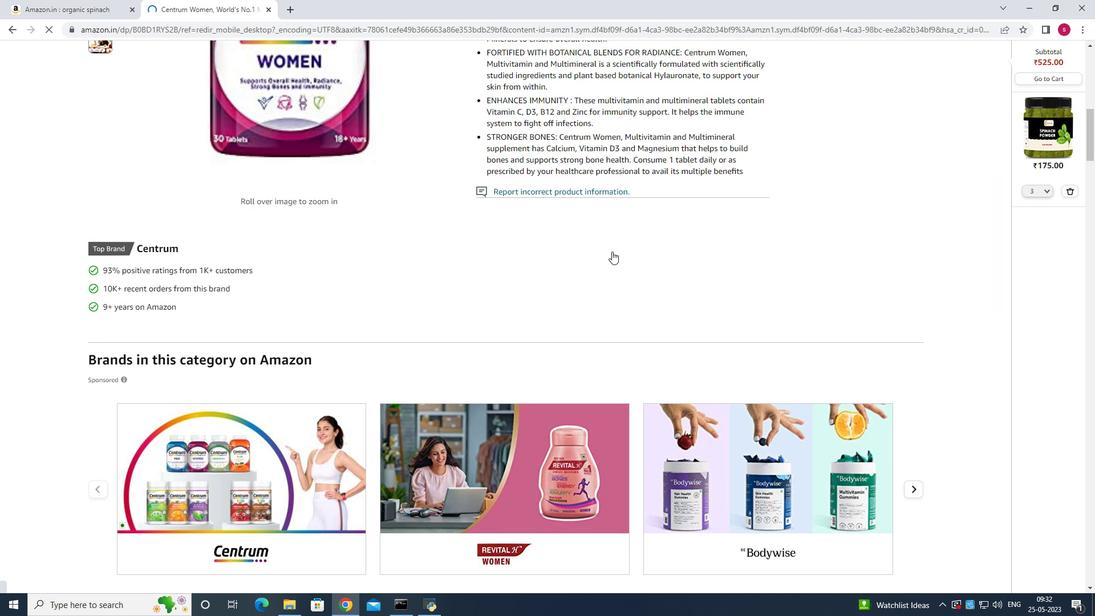 
Action: Mouse scrolled (612, 251) with delta (0, 0)
Screenshot: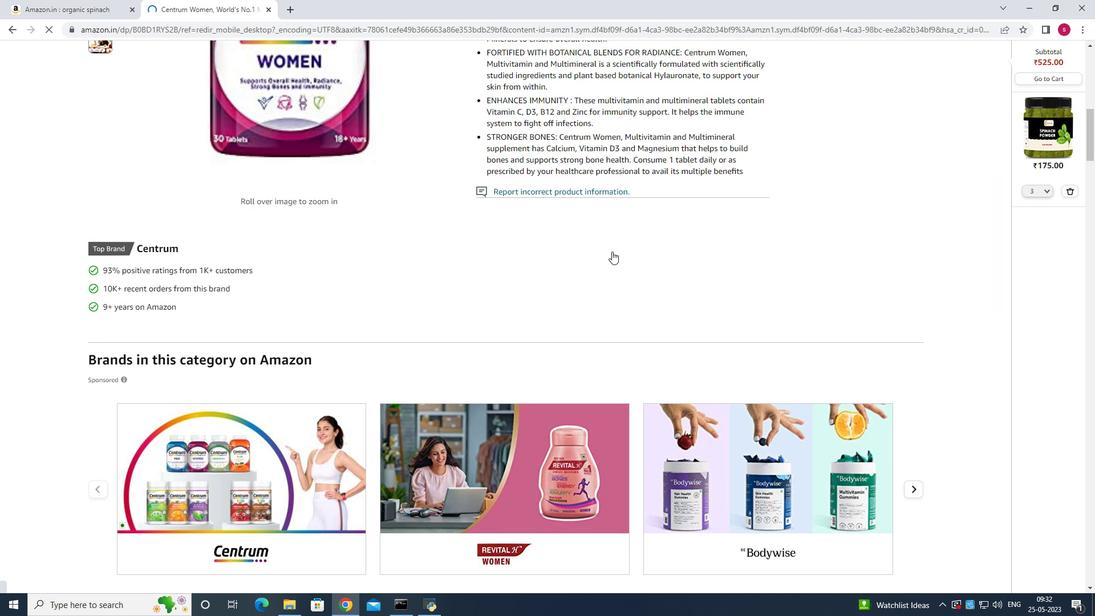
Action: Mouse scrolled (612, 251) with delta (0, 0)
Screenshot: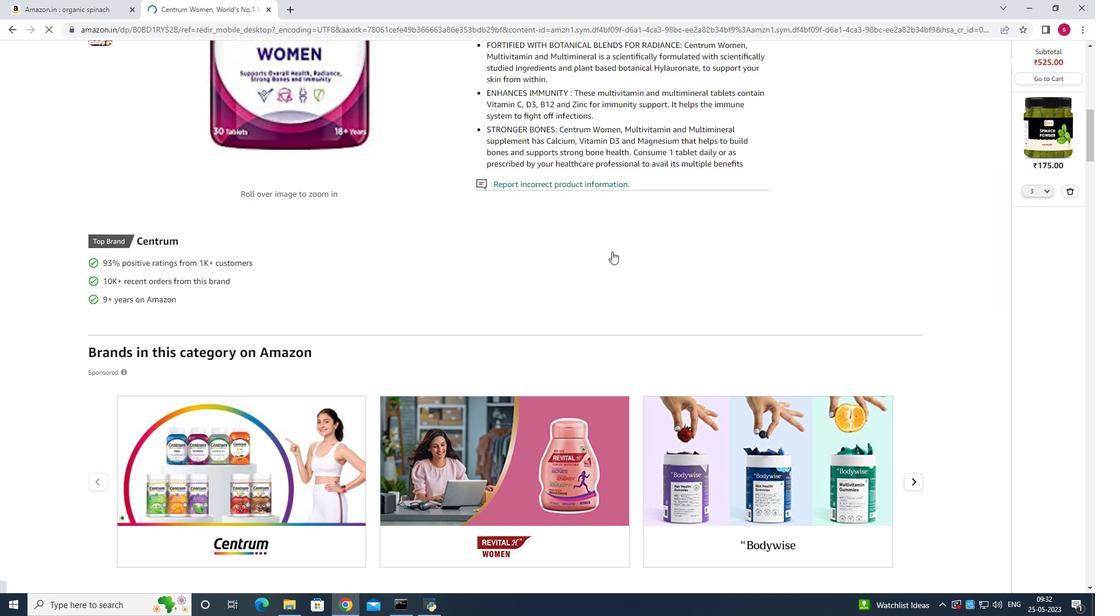 
Action: Mouse scrolled (612, 251) with delta (0, 0)
Screenshot: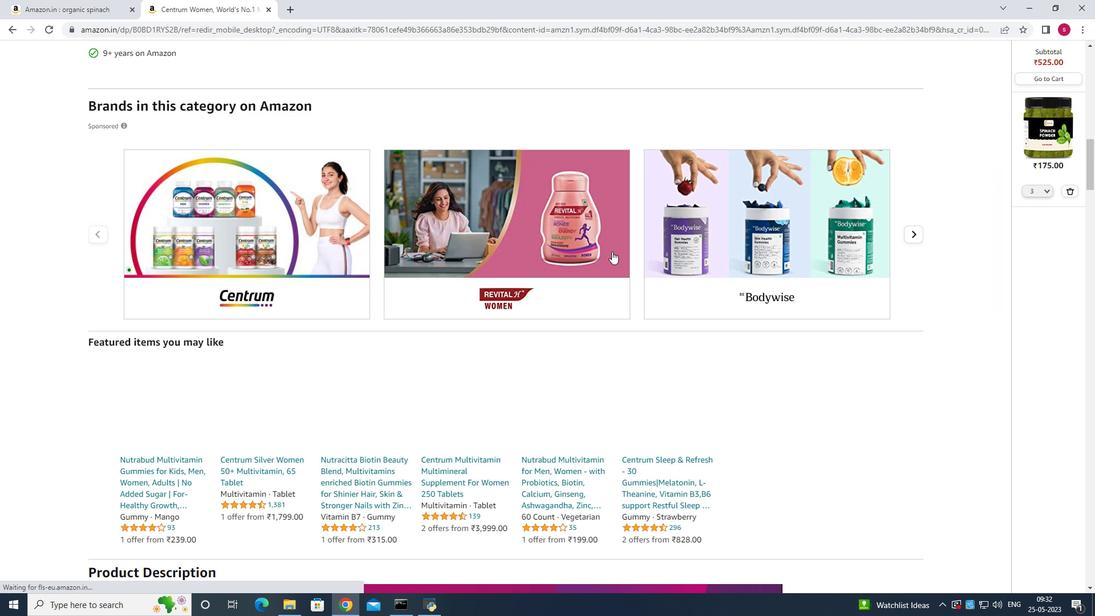 
Action: Mouse scrolled (612, 251) with delta (0, 0)
Screenshot: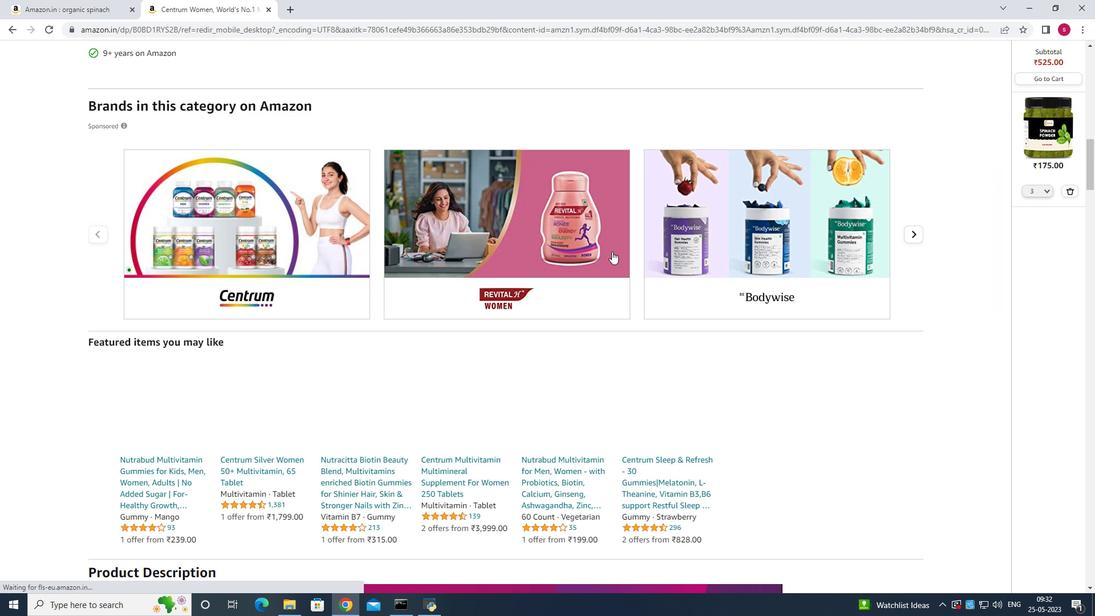 
Action: Mouse scrolled (612, 251) with delta (0, 0)
Screenshot: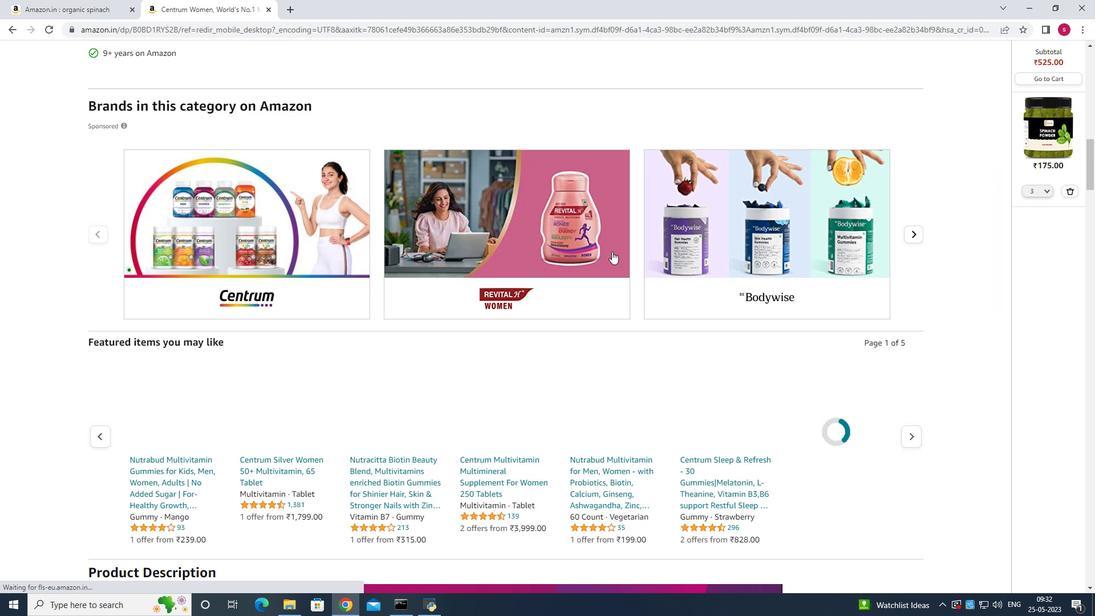 
Action: Mouse scrolled (612, 251) with delta (0, 0)
Screenshot: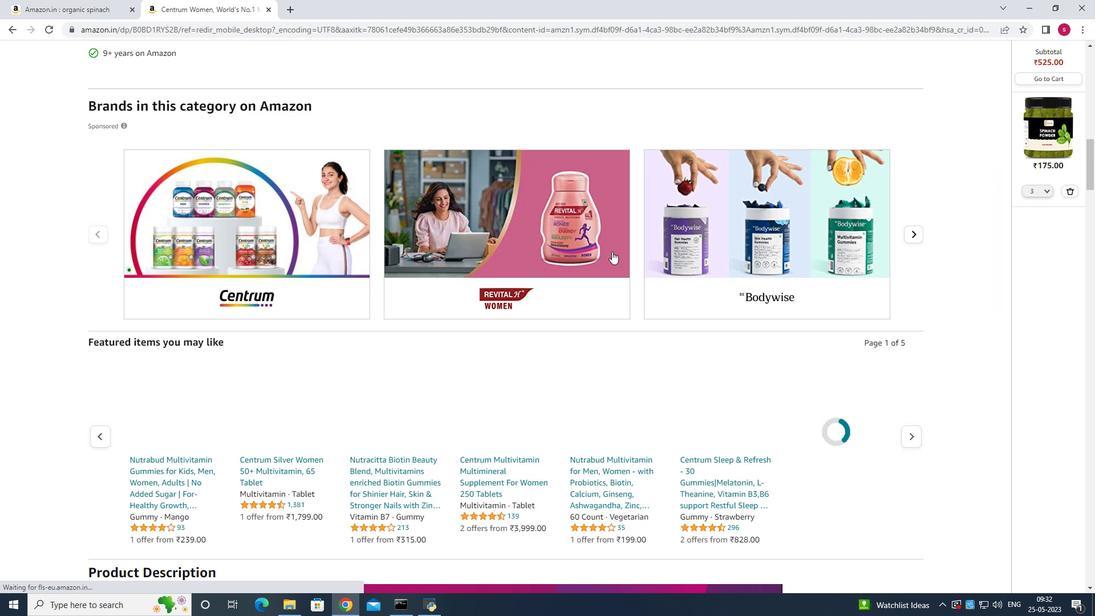 
Action: Mouse scrolled (612, 251) with delta (0, 0)
